 Task: Buy 3 Bottles & Bottling from Beer Brewing section under best seller category for shipping address: Dale Allen, 4282 Crim Lane, Underhill, Vermont 05489, Cell Number 9377427970. Pay from credit card ending with 6759, CVV 506
Action: Mouse moved to (17, 101)
Screenshot: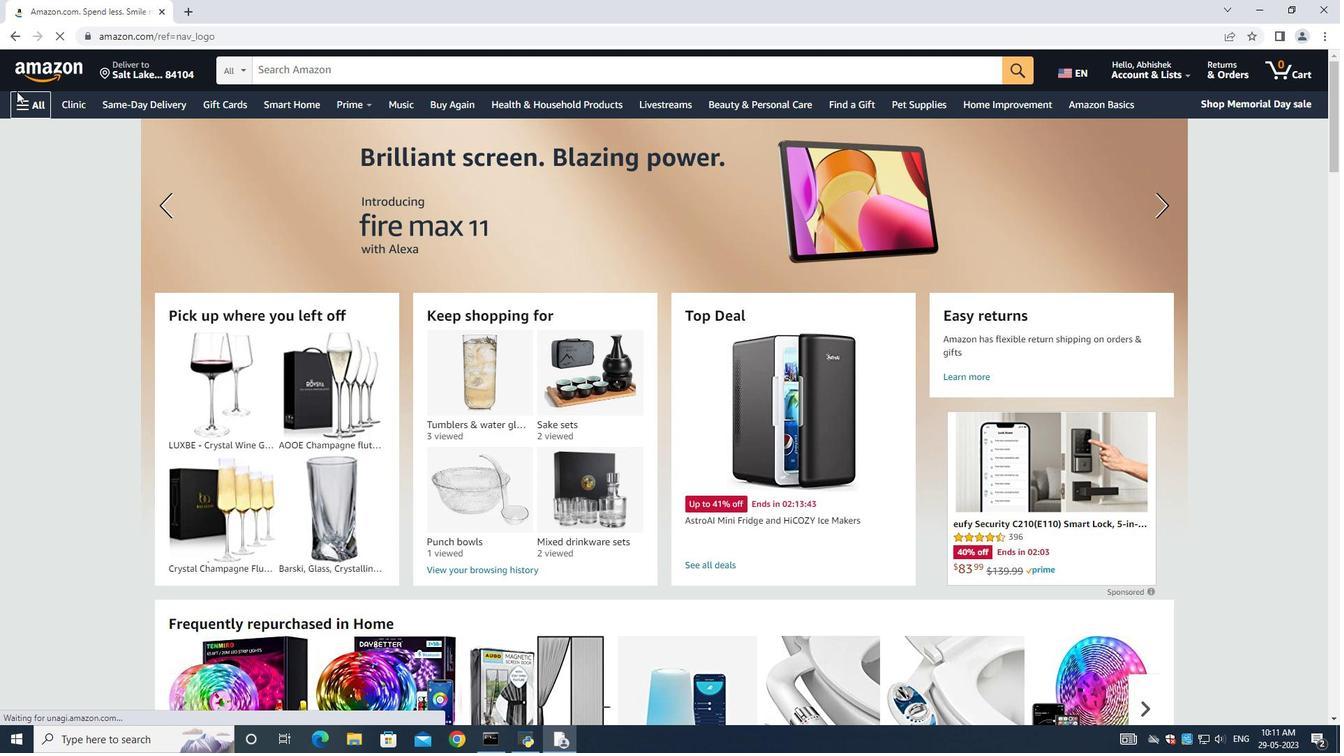 
Action: Mouse pressed left at (17, 101)
Screenshot: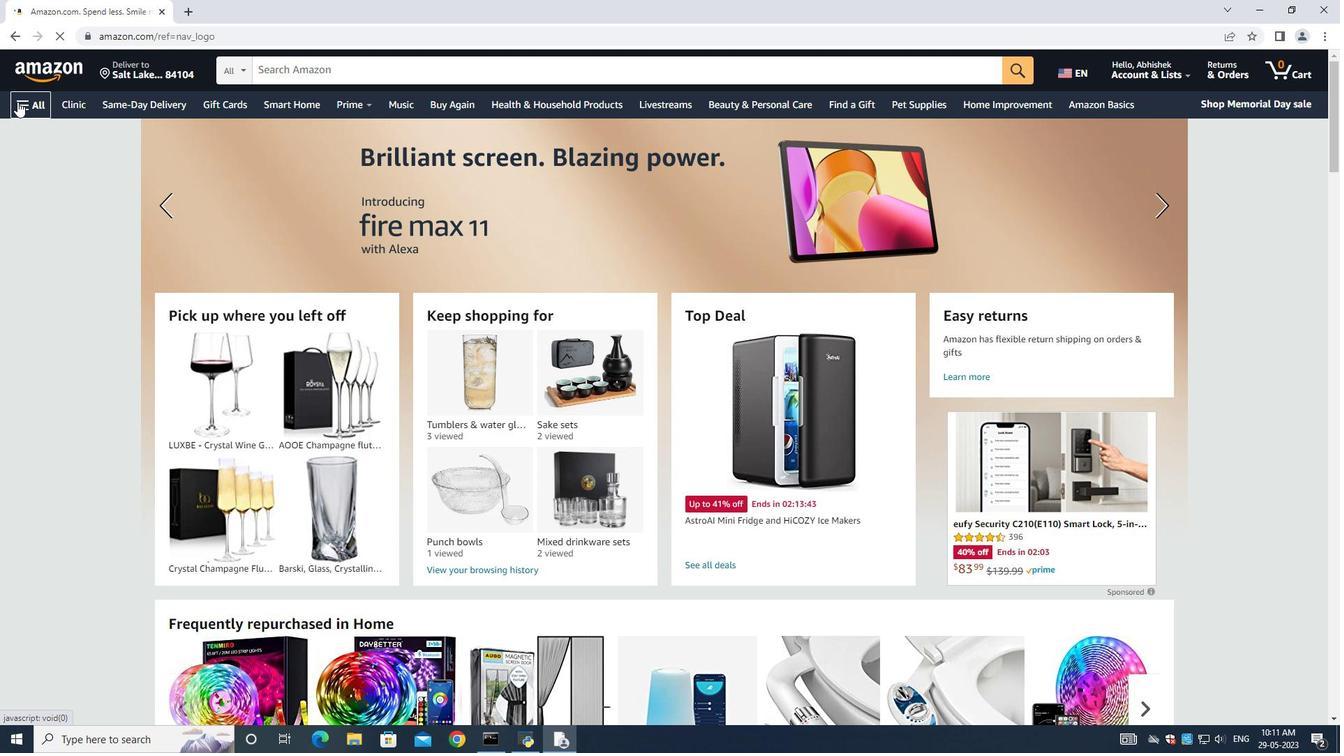
Action: Mouse moved to (63, 131)
Screenshot: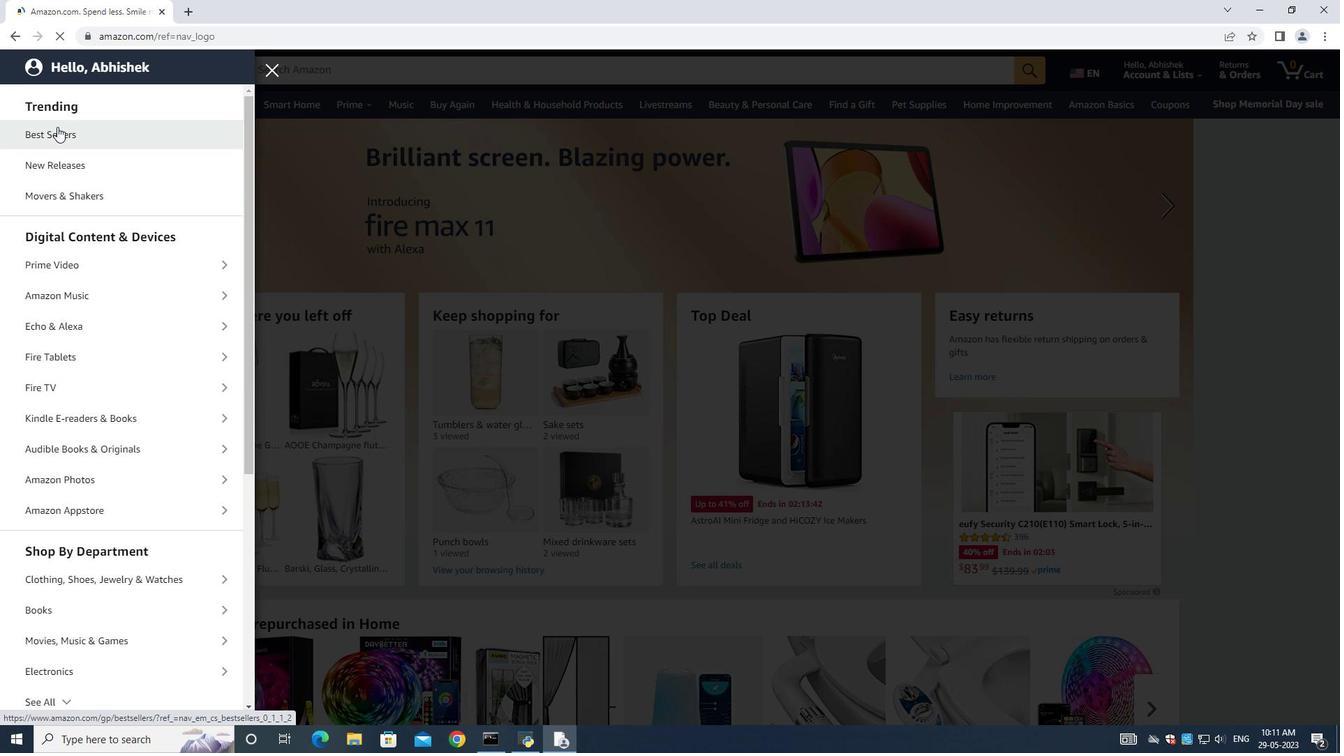 
Action: Mouse pressed left at (63, 131)
Screenshot: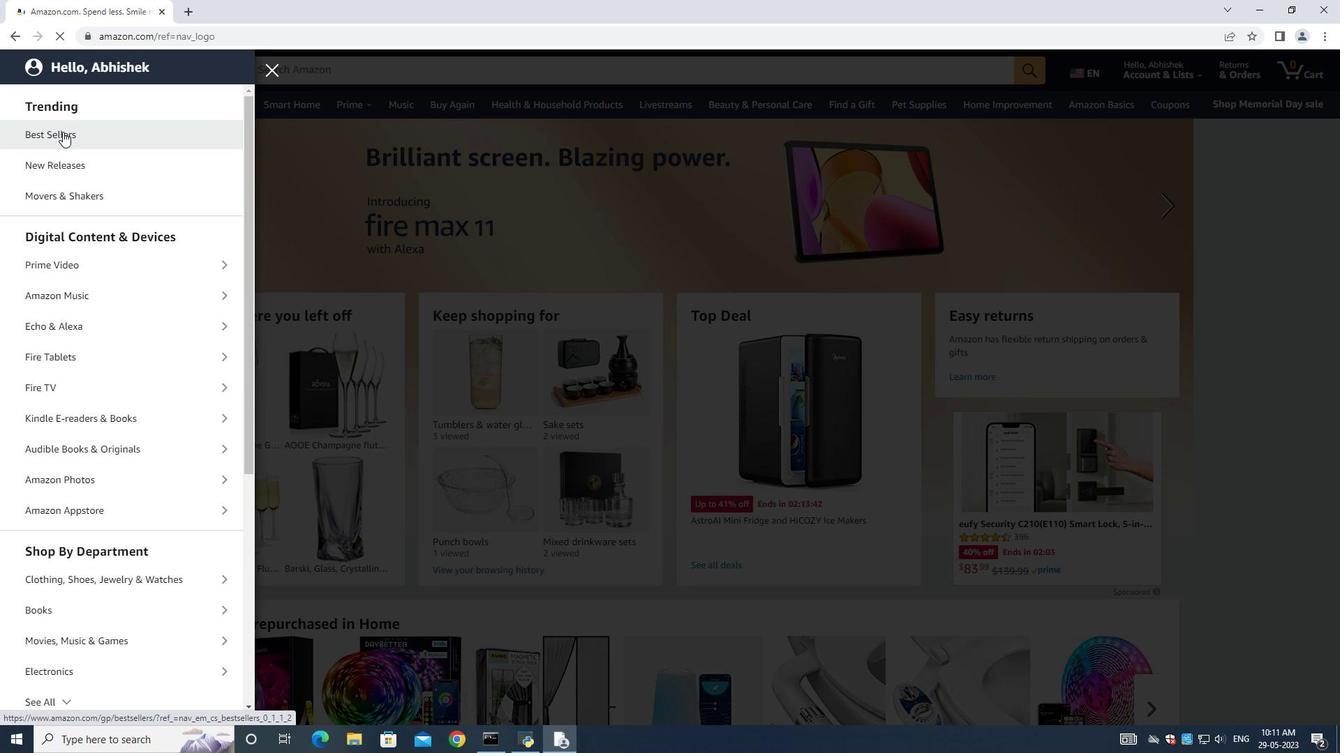 
Action: Mouse moved to (296, 71)
Screenshot: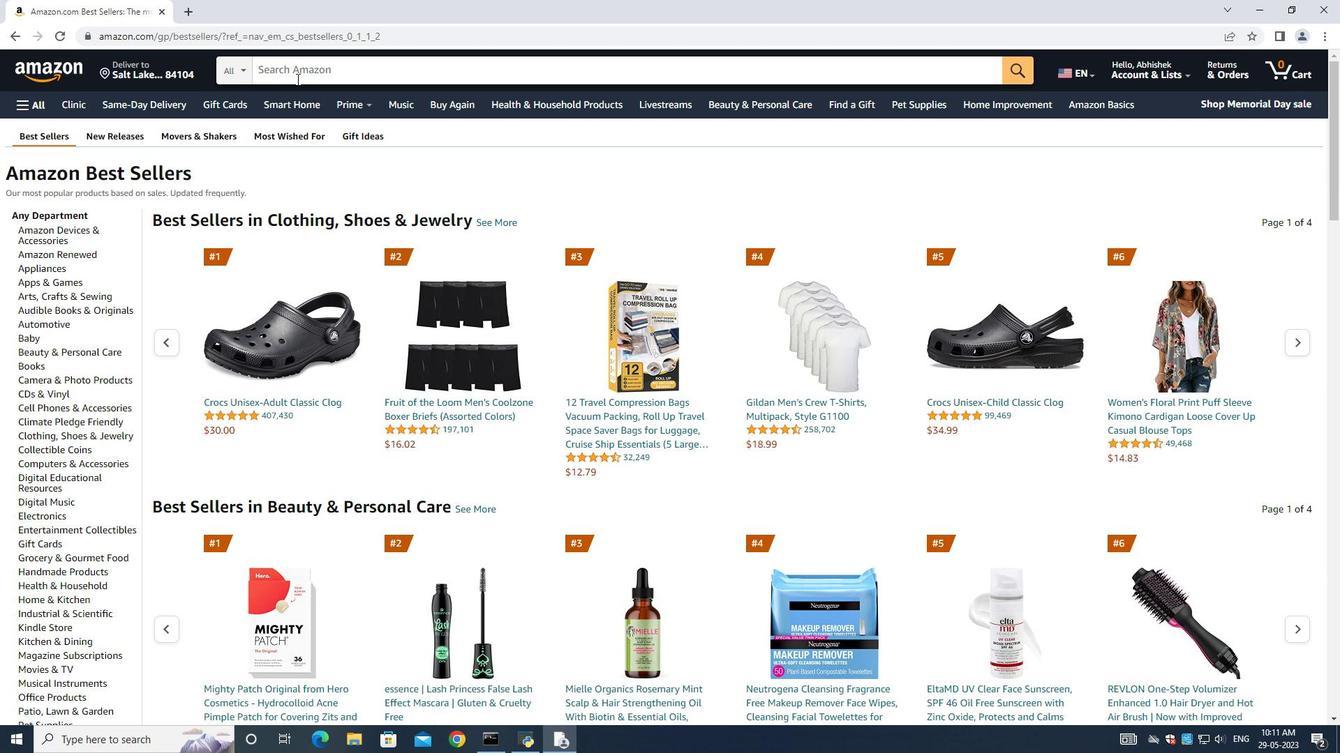 
Action: Mouse pressed left at (296, 71)
Screenshot: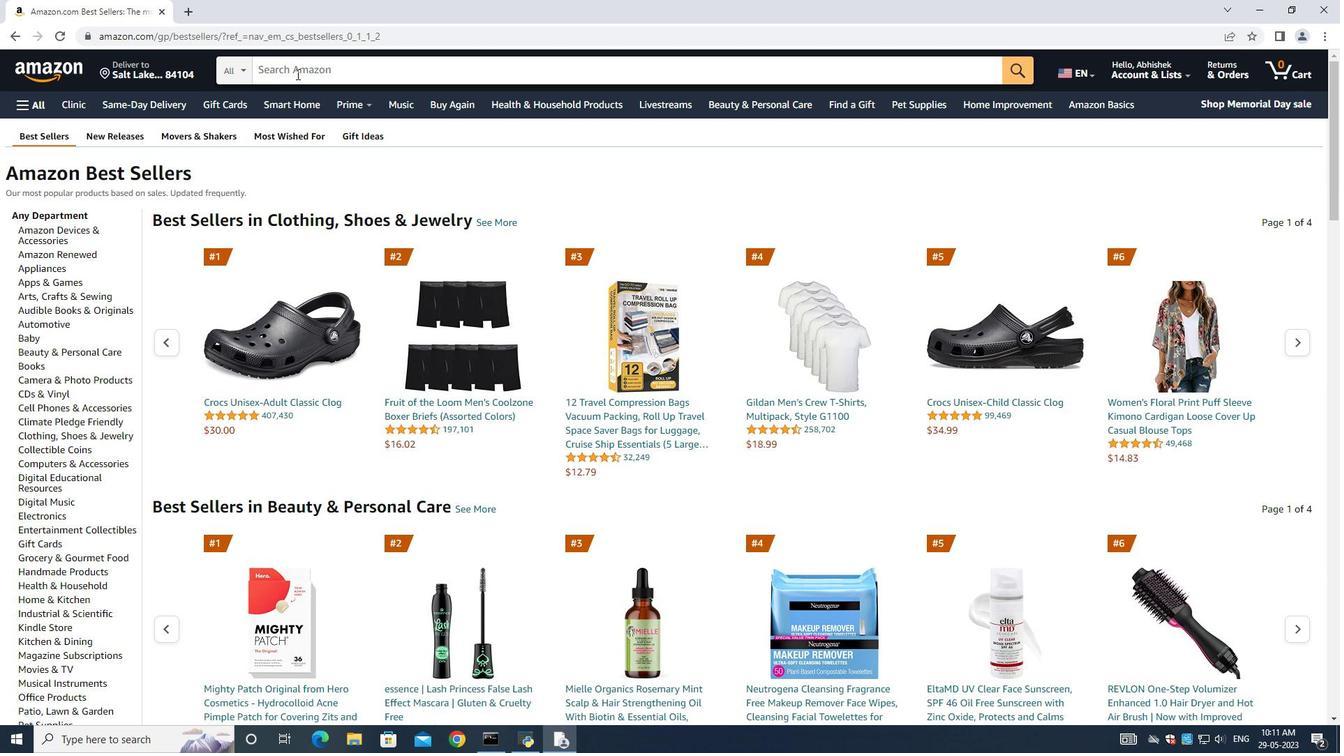 
Action: Key pressed <Key.shift><Key.shift><Key.shift><Key.shift><Key.shift><Key.shift><Key.shift><Key.shift>Bottles<Key.space><Key.shift><Key.shift><Key.shift><Key.shift><Key.shift><Key.shift><Key.shift><Key.shift><Key.shift><Key.shift><Key.shift><Key.shift><Key.shift><Key.shift><Key.shift><Key.shift><Key.shift><Key.shift><Key.shift><Key.shift><Key.shift>&<Key.space>bottling<Key.enter>
Screenshot: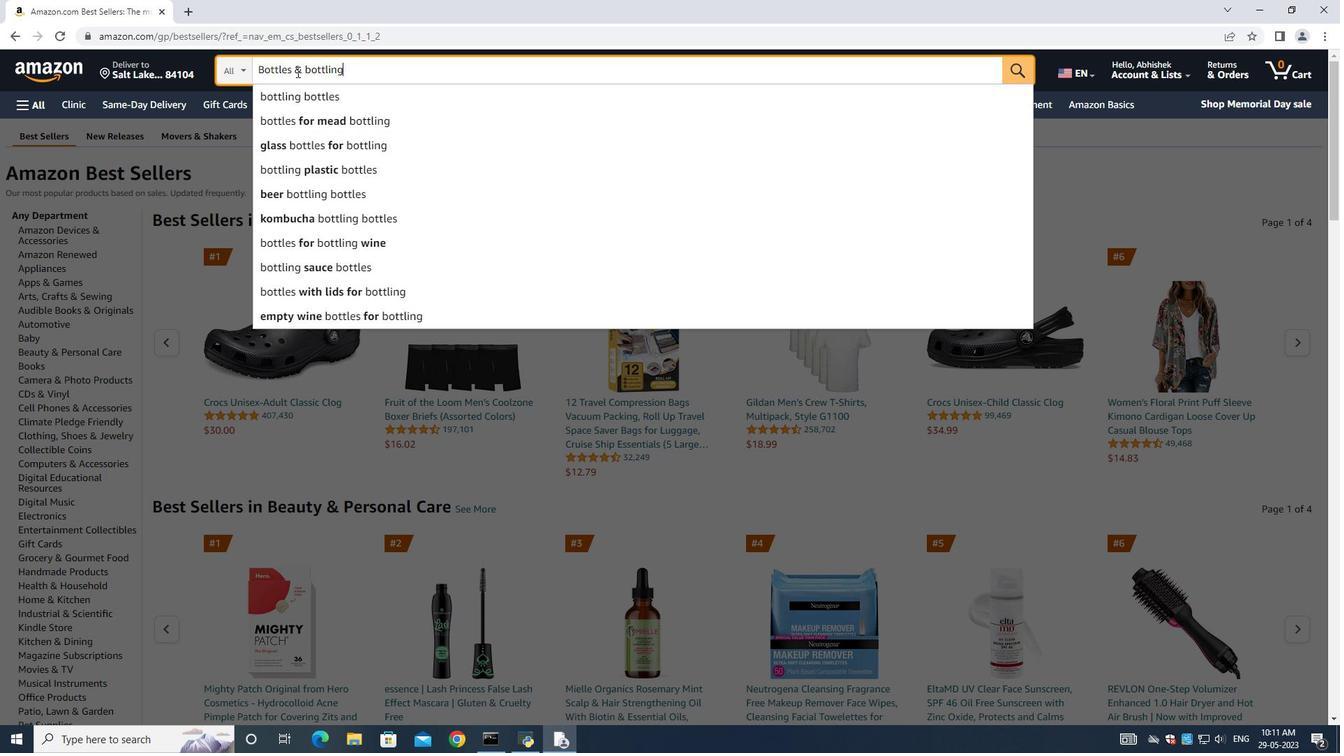 
Action: Mouse moved to (60, 211)
Screenshot: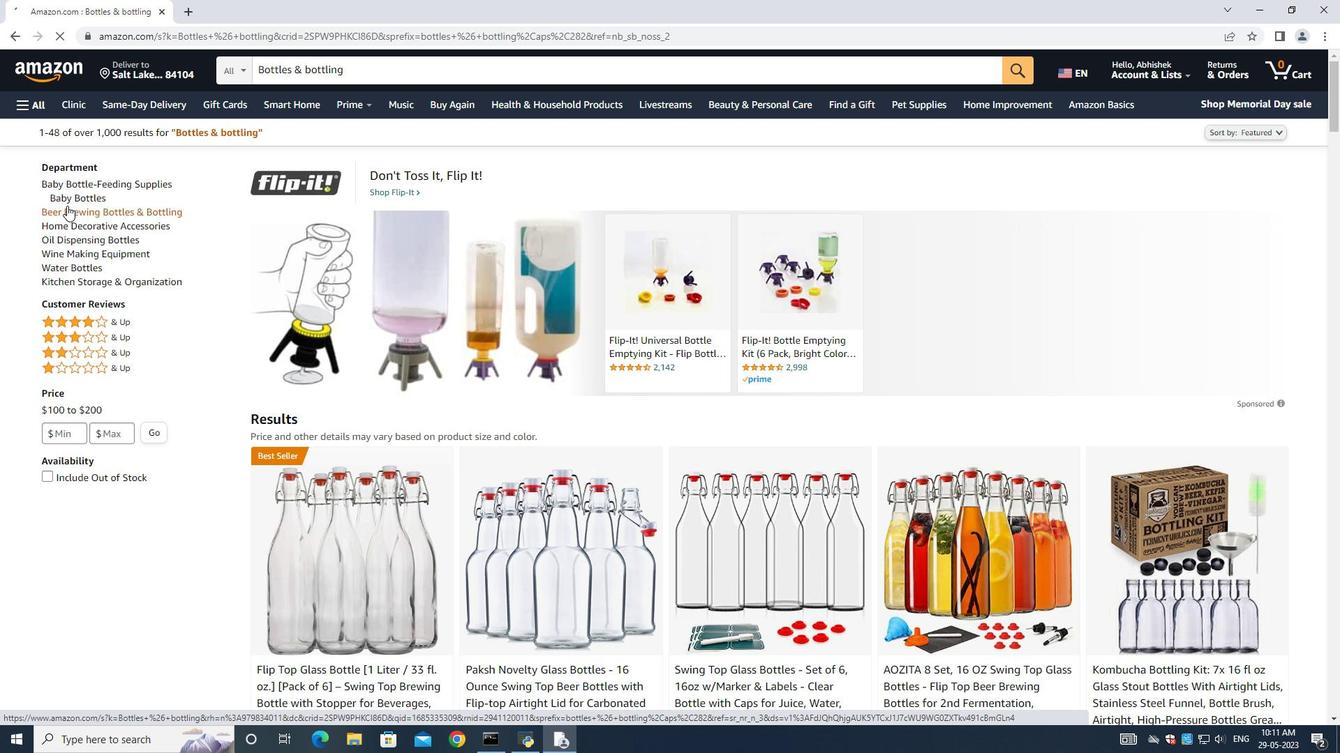 
Action: Mouse pressed left at (60, 211)
Screenshot: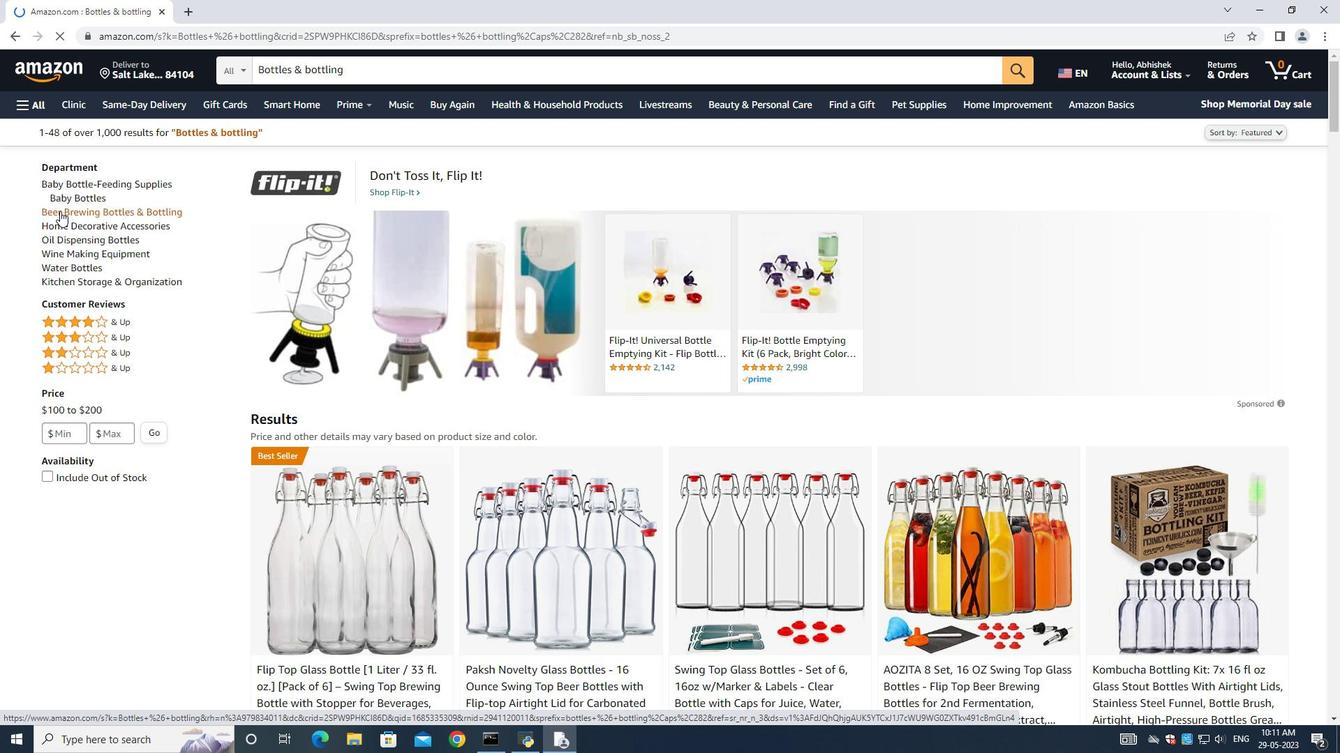 
Action: Mouse moved to (717, 275)
Screenshot: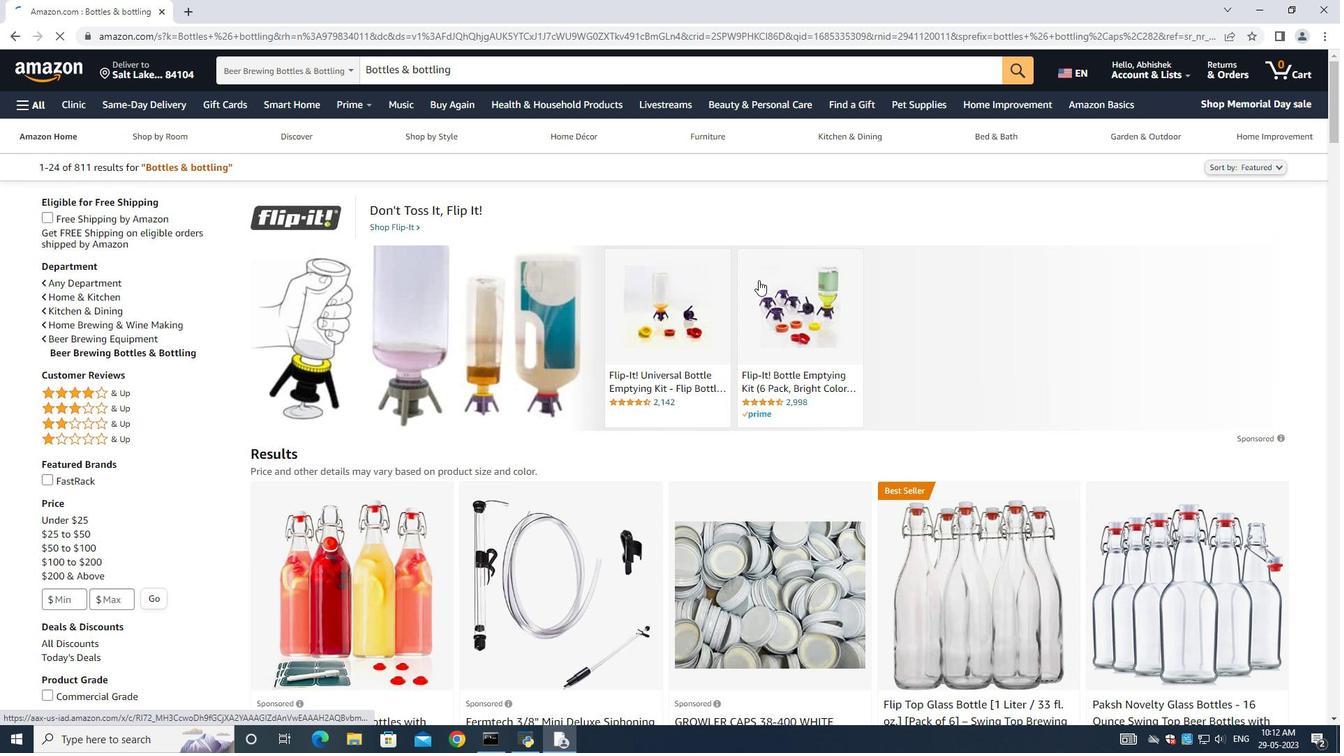 
Action: Mouse scrolled (718, 275) with delta (0, 0)
Screenshot: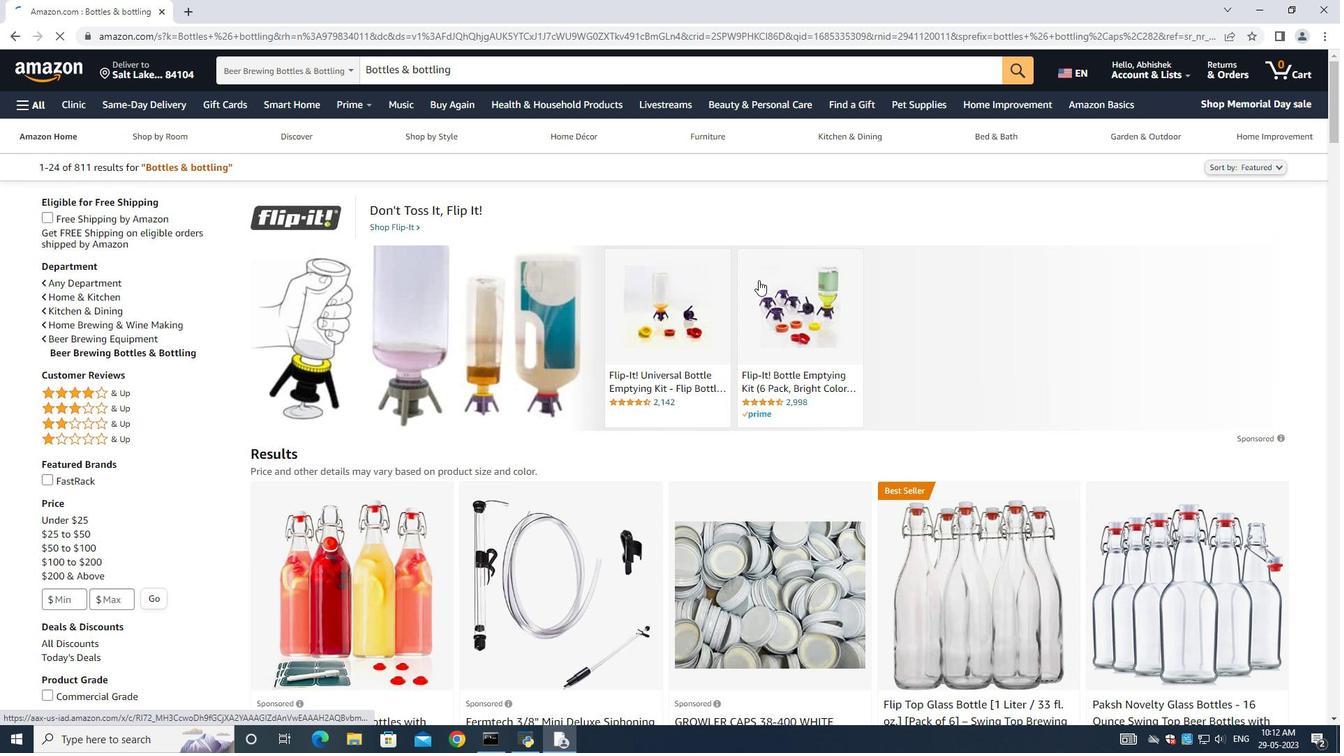 
Action: Mouse moved to (716, 275)
Screenshot: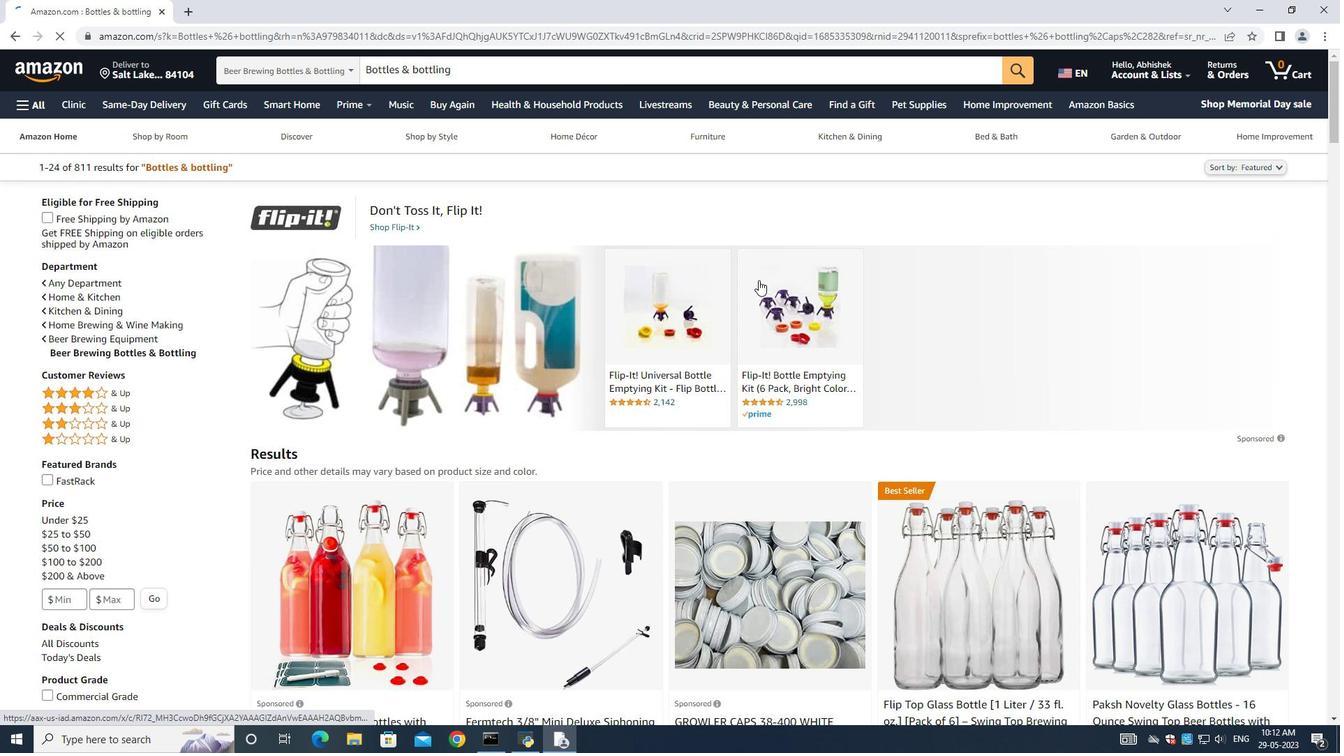 
Action: Mouse scrolled (716, 275) with delta (0, 0)
Screenshot: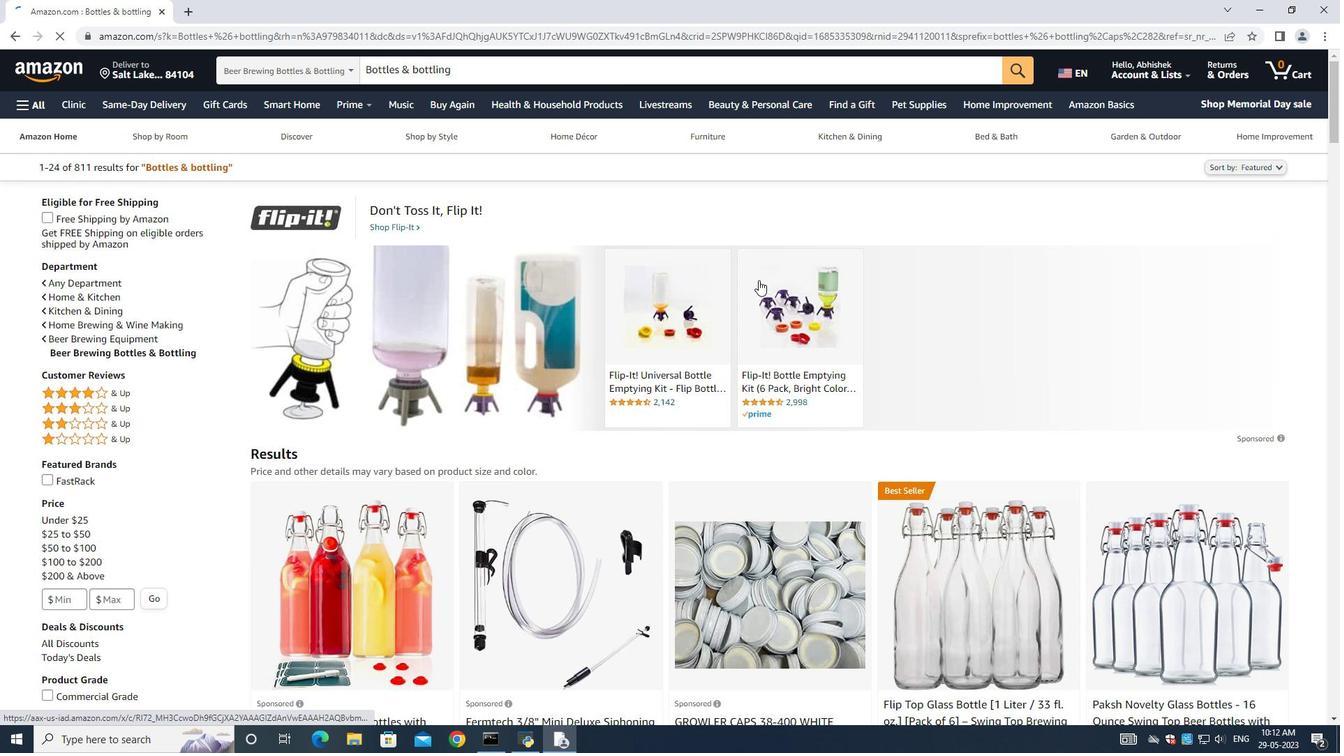 
Action: Mouse scrolled (716, 275) with delta (0, 0)
Screenshot: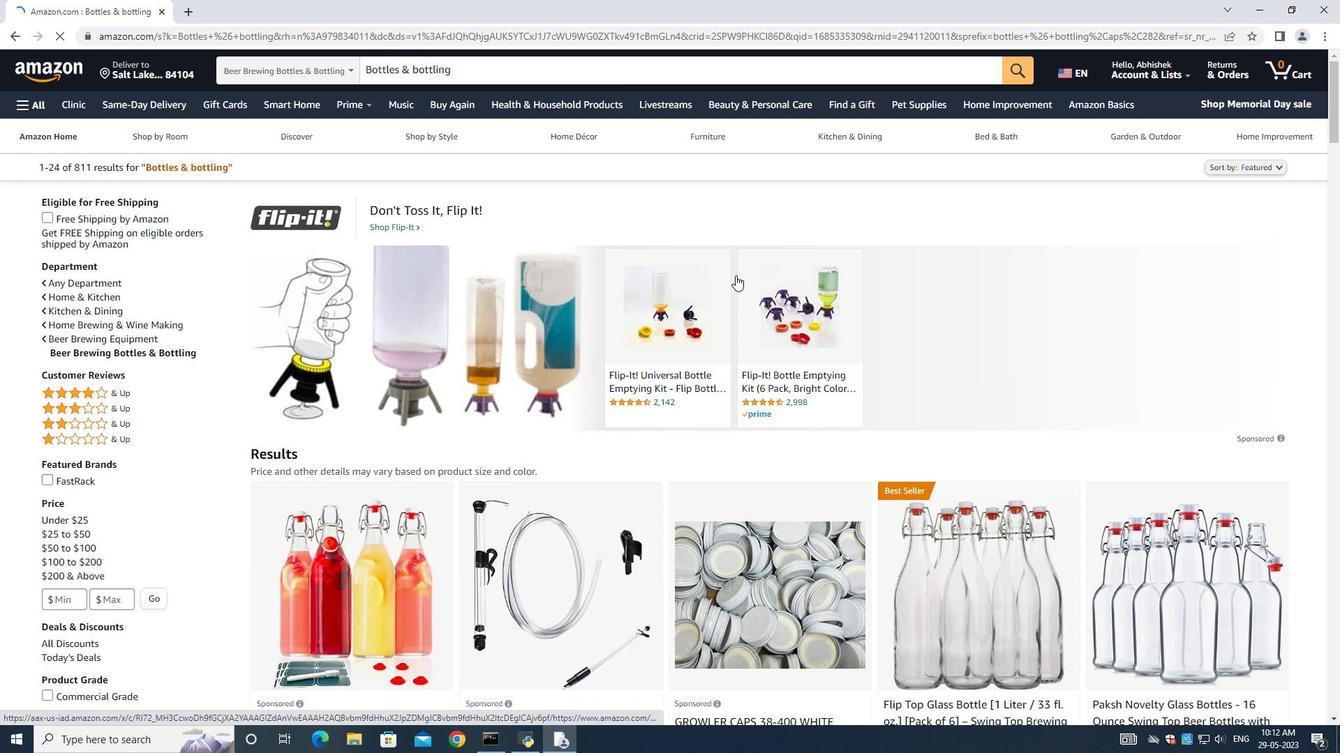 
Action: Mouse moved to (718, 273)
Screenshot: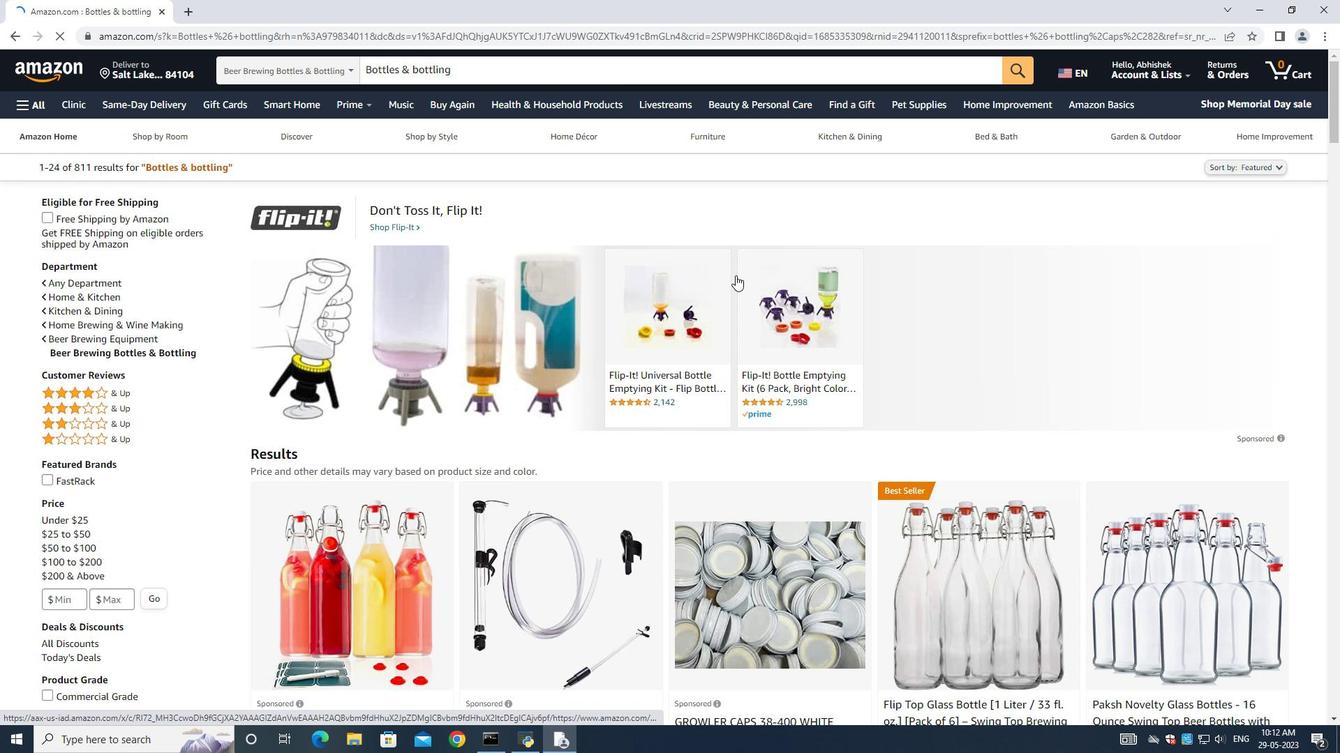 
Action: Mouse scrolled (717, 275) with delta (0, 0)
Screenshot: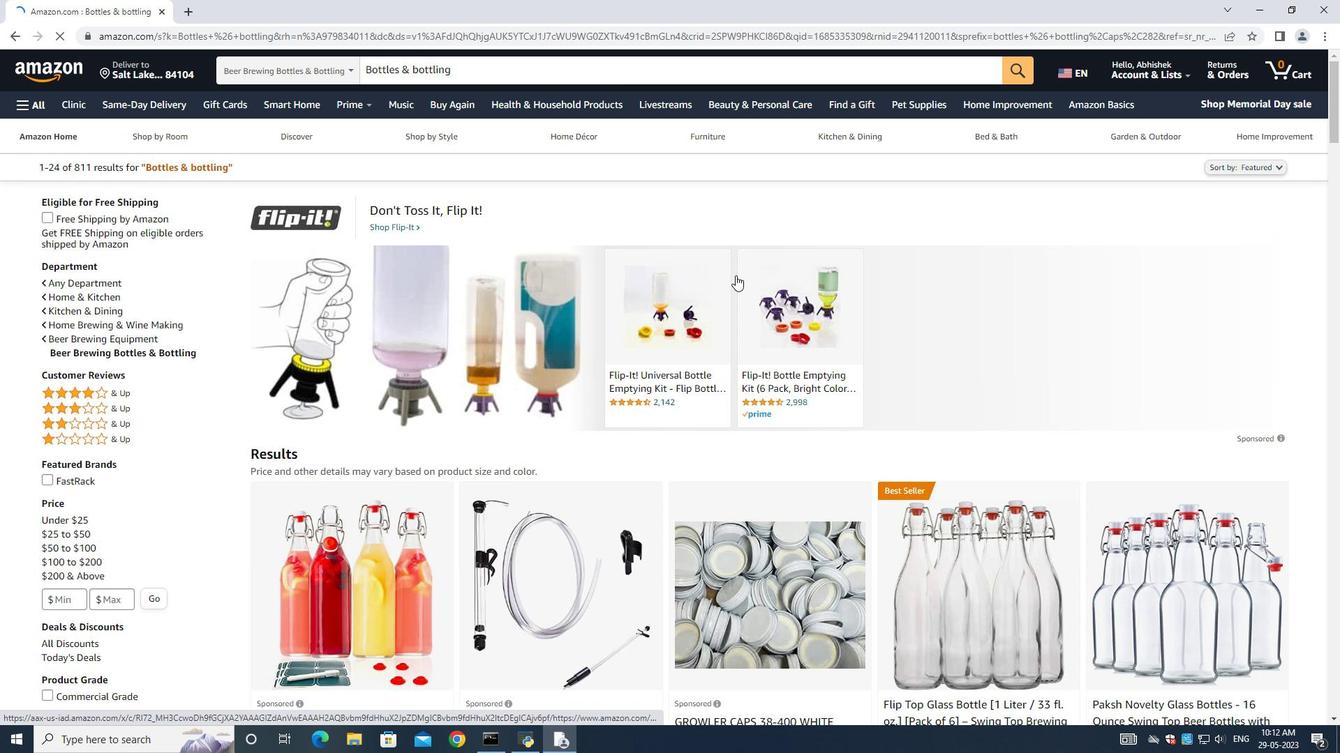 
Action: Mouse moved to (333, 464)
Screenshot: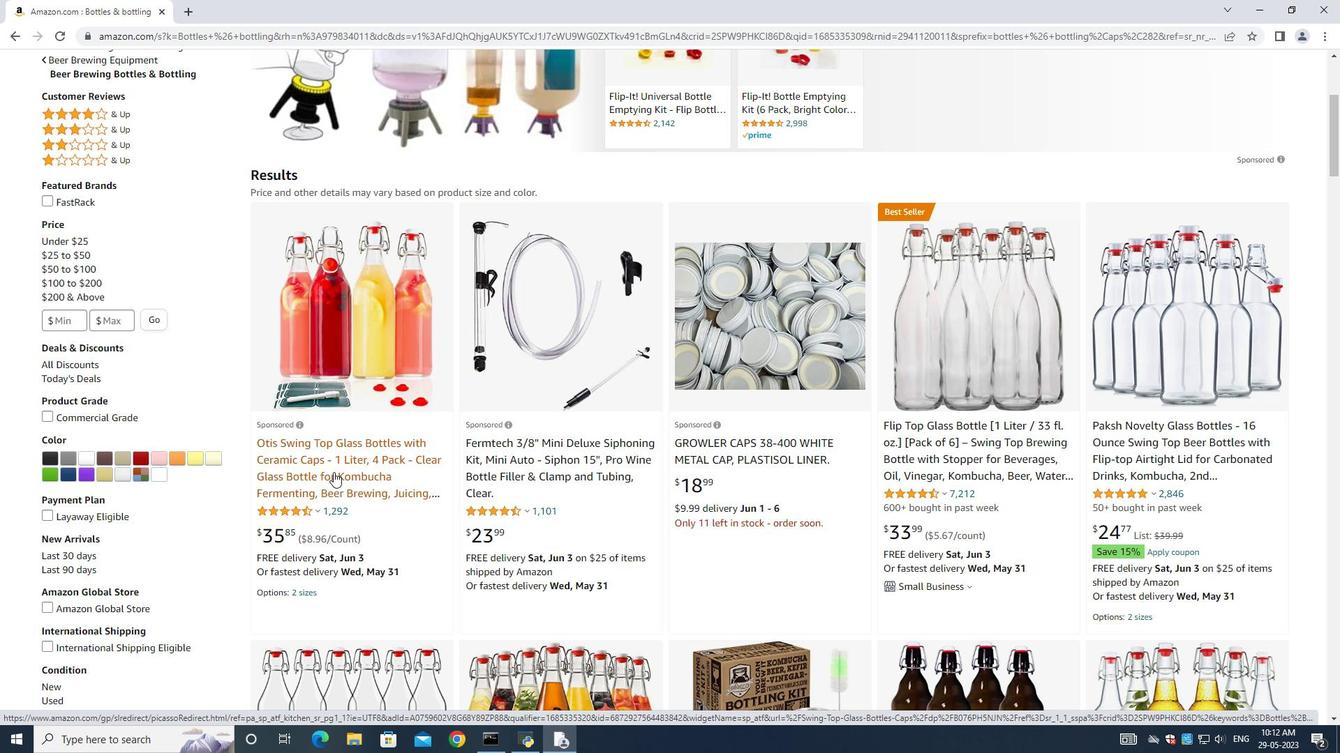 
Action: Mouse pressed left at (333, 464)
Screenshot: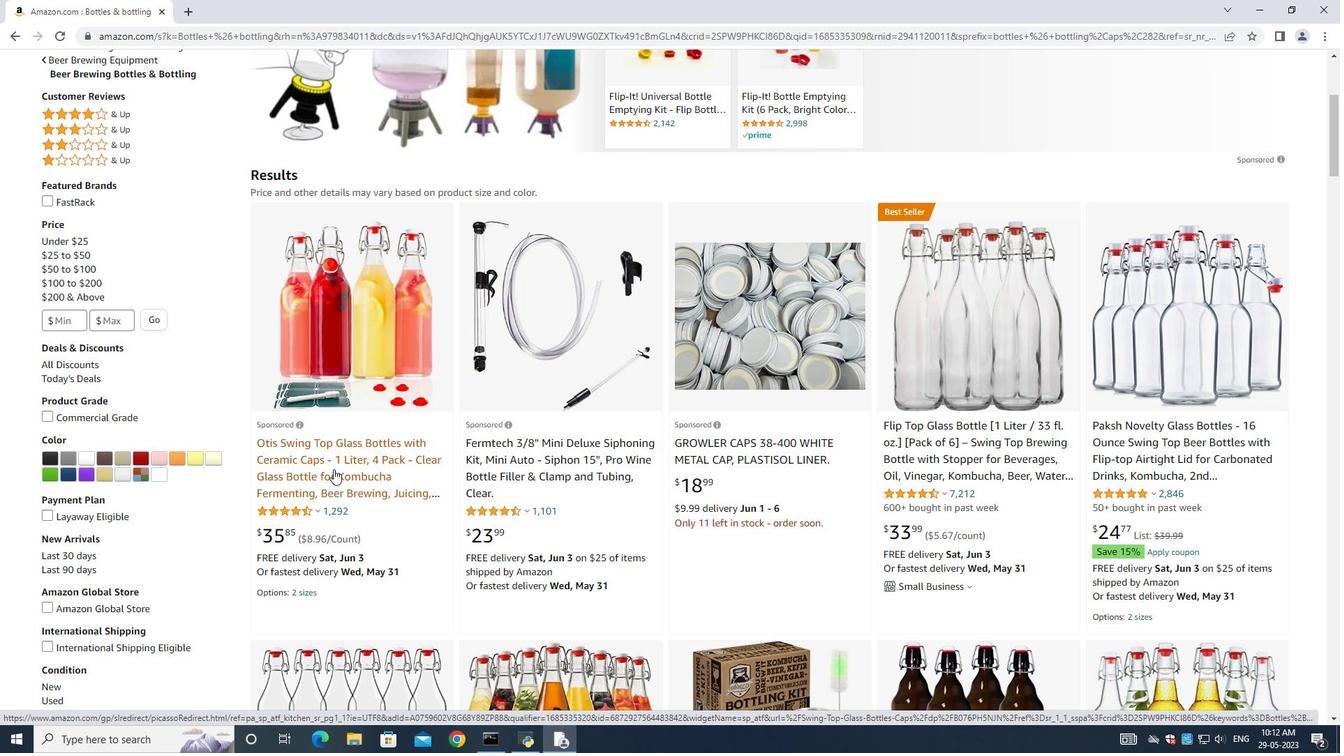
Action: Mouse moved to (12, 38)
Screenshot: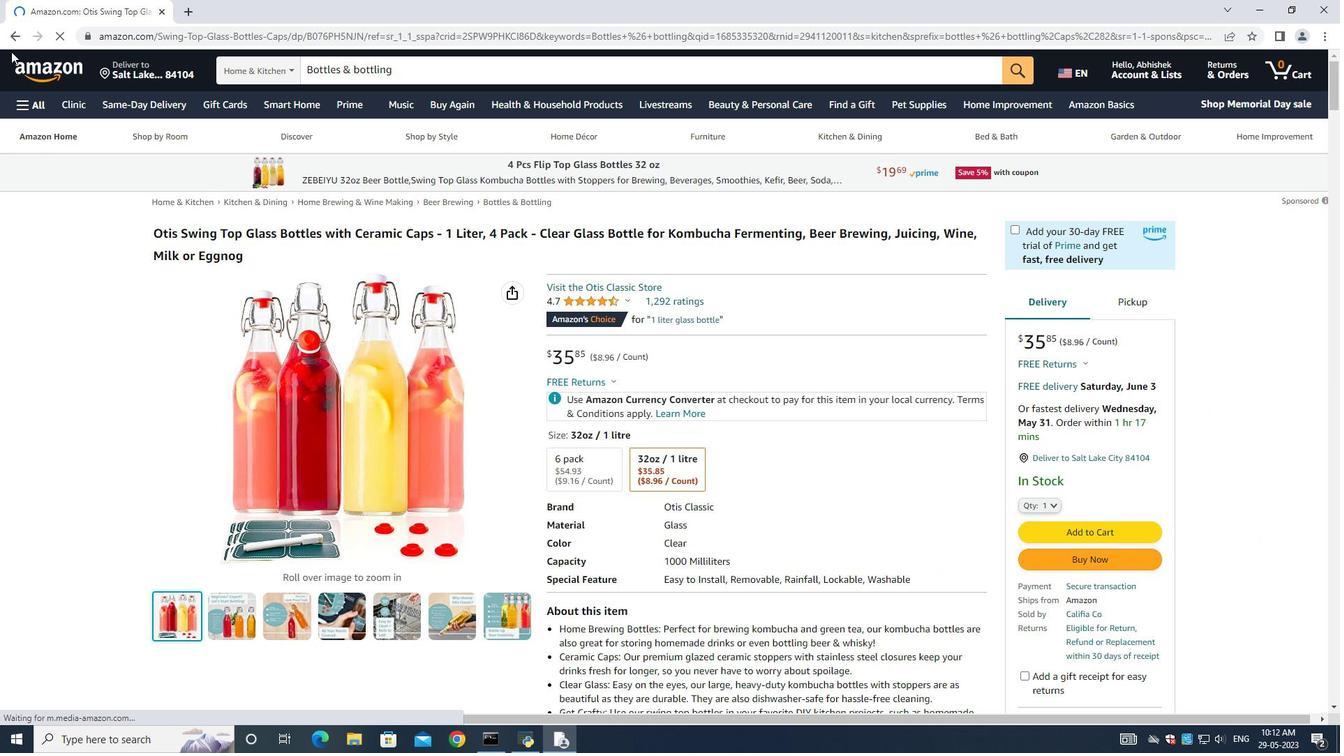 
Action: Mouse pressed left at (12, 38)
Screenshot: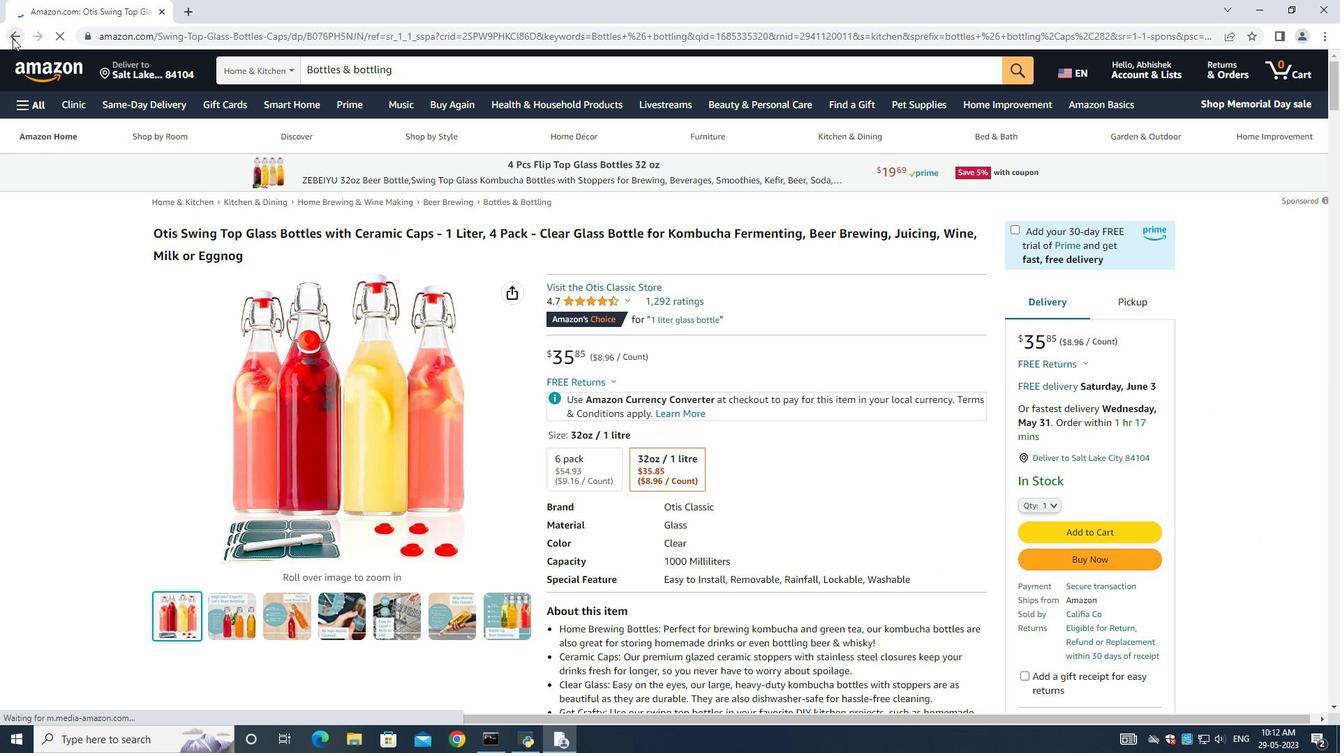
Action: Mouse moved to (957, 362)
Screenshot: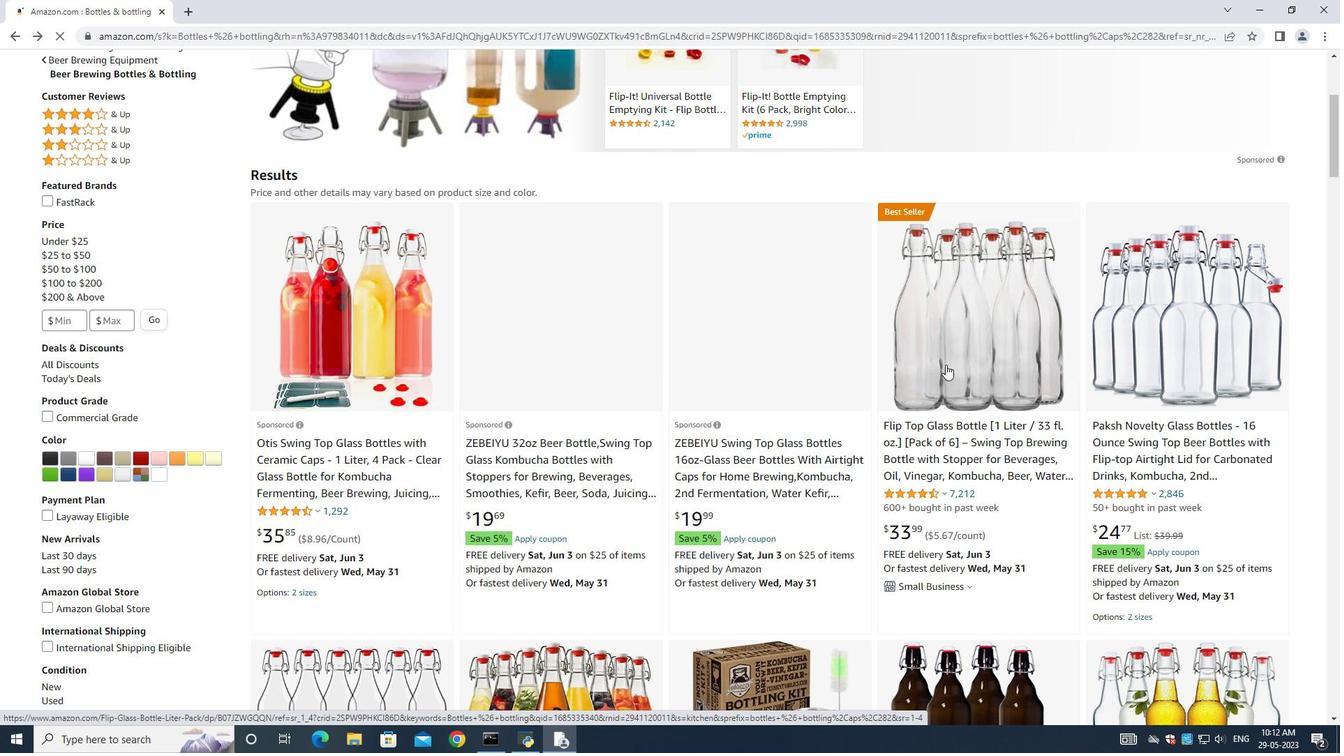 
Action: Mouse scrolled (957, 362) with delta (0, 0)
Screenshot: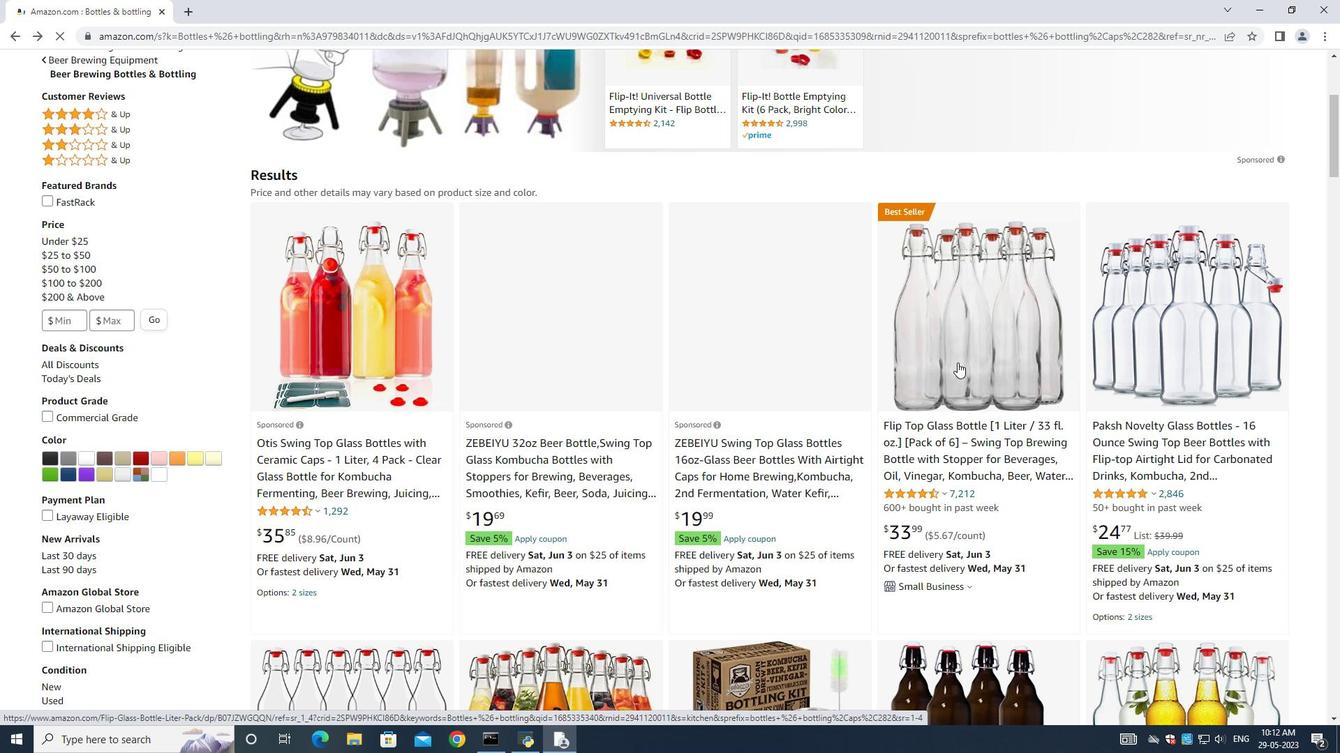 
Action: Mouse moved to (957, 362)
Screenshot: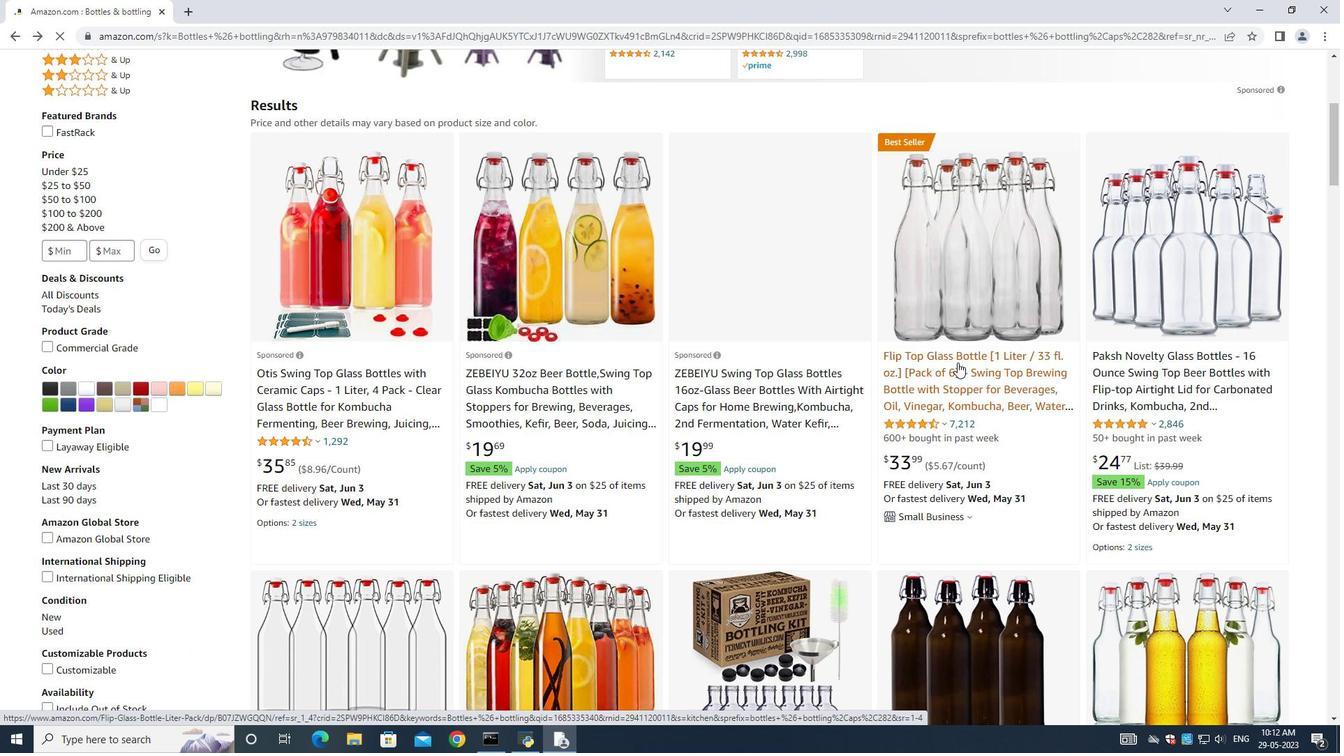 
Action: Mouse scrolled (957, 361) with delta (0, 0)
Screenshot: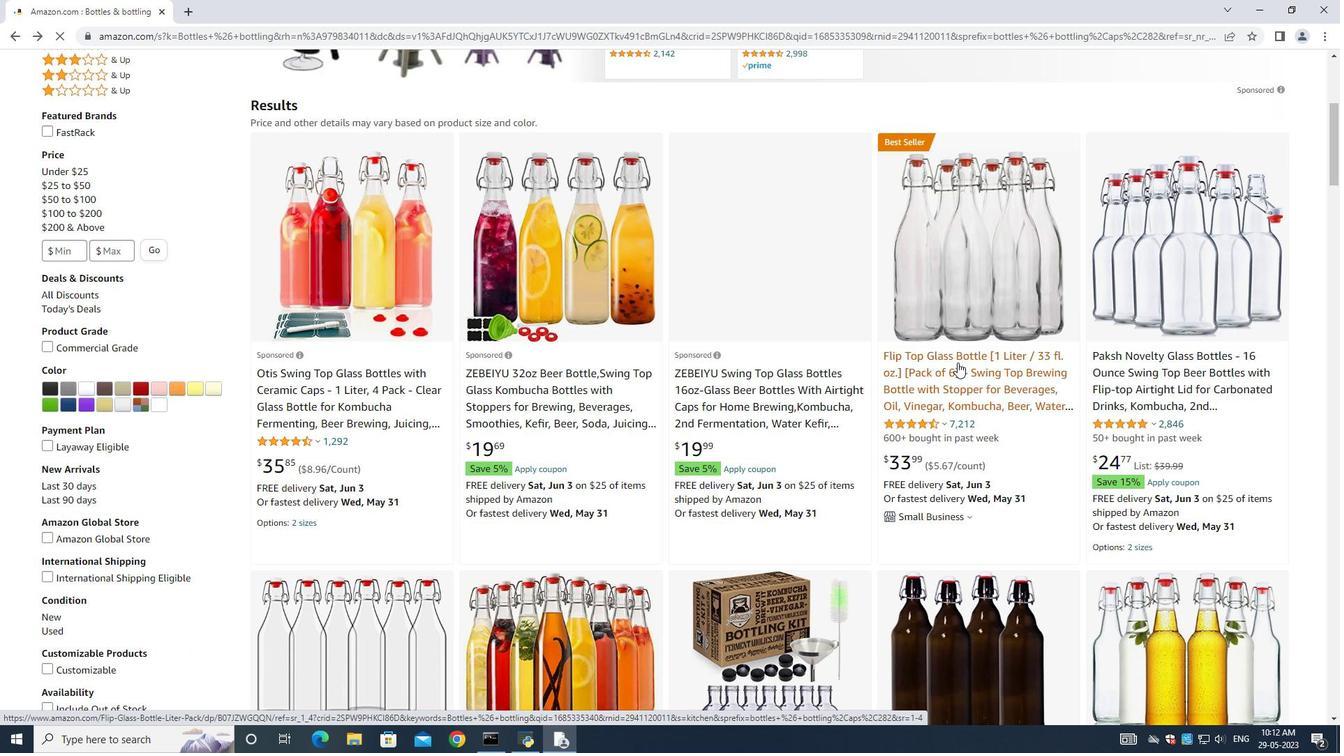 
Action: Mouse moved to (697, 355)
Screenshot: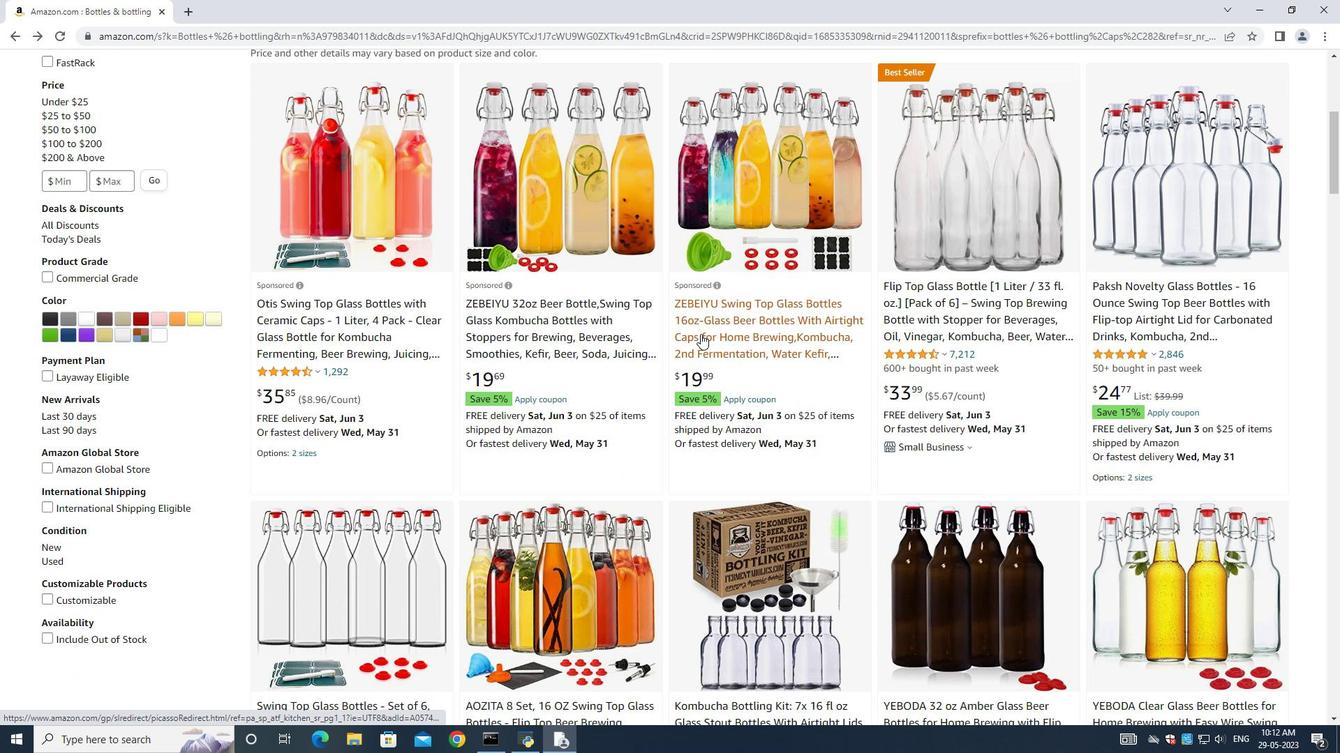 
Action: Mouse scrolled (697, 354) with delta (0, 0)
Screenshot: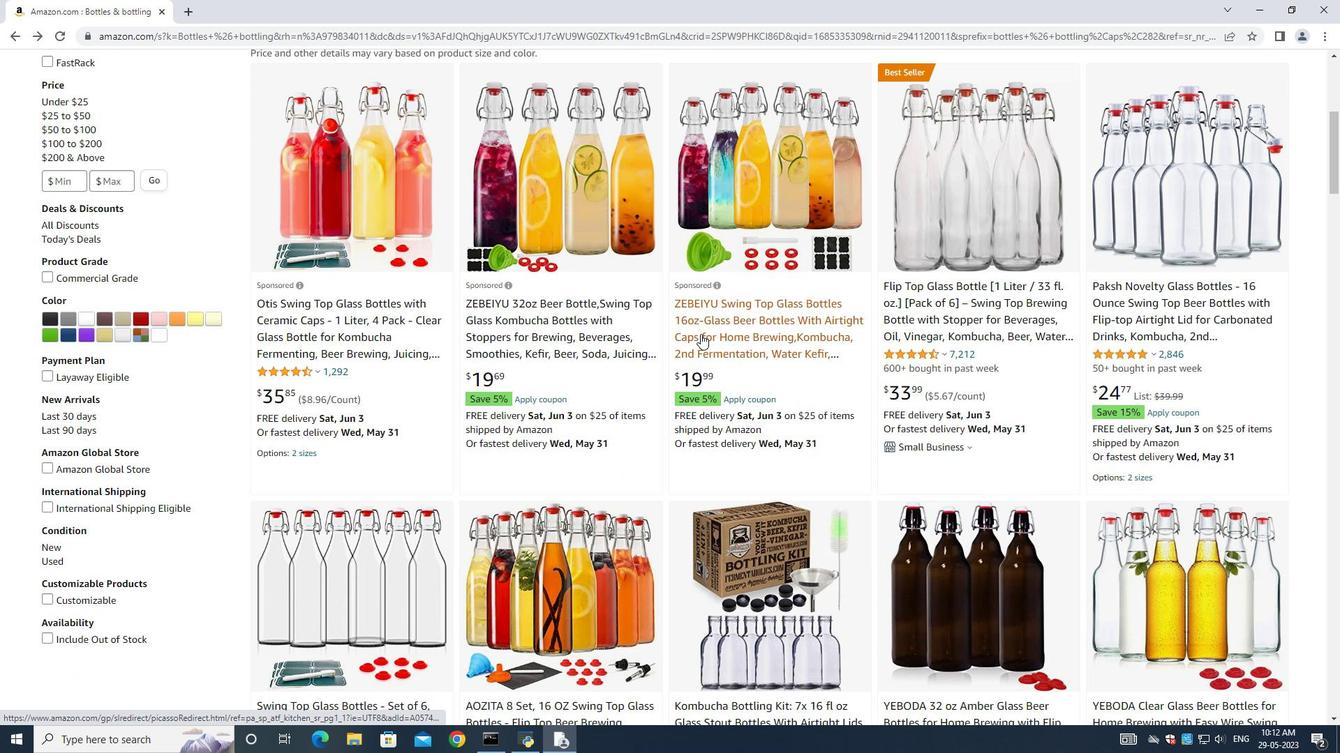 
Action: Mouse scrolled (697, 354) with delta (0, 0)
Screenshot: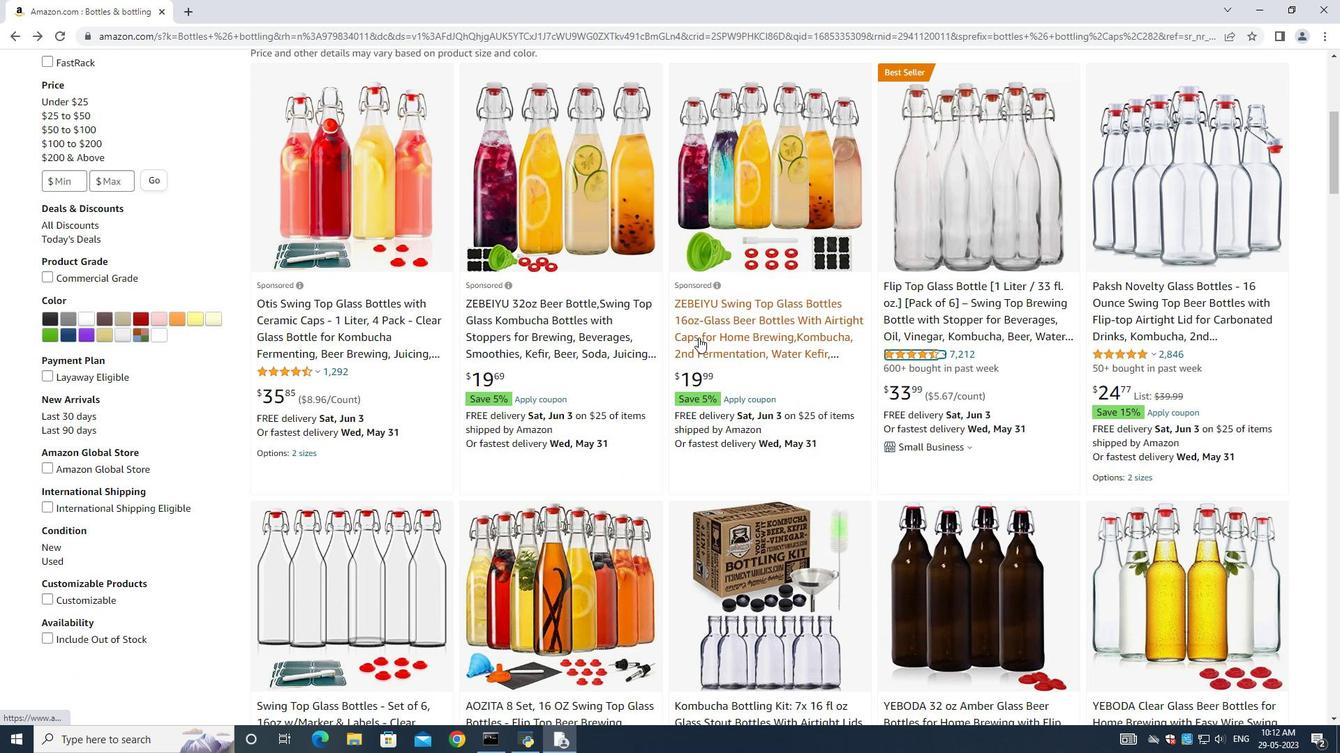 
Action: Mouse moved to (889, 341)
Screenshot: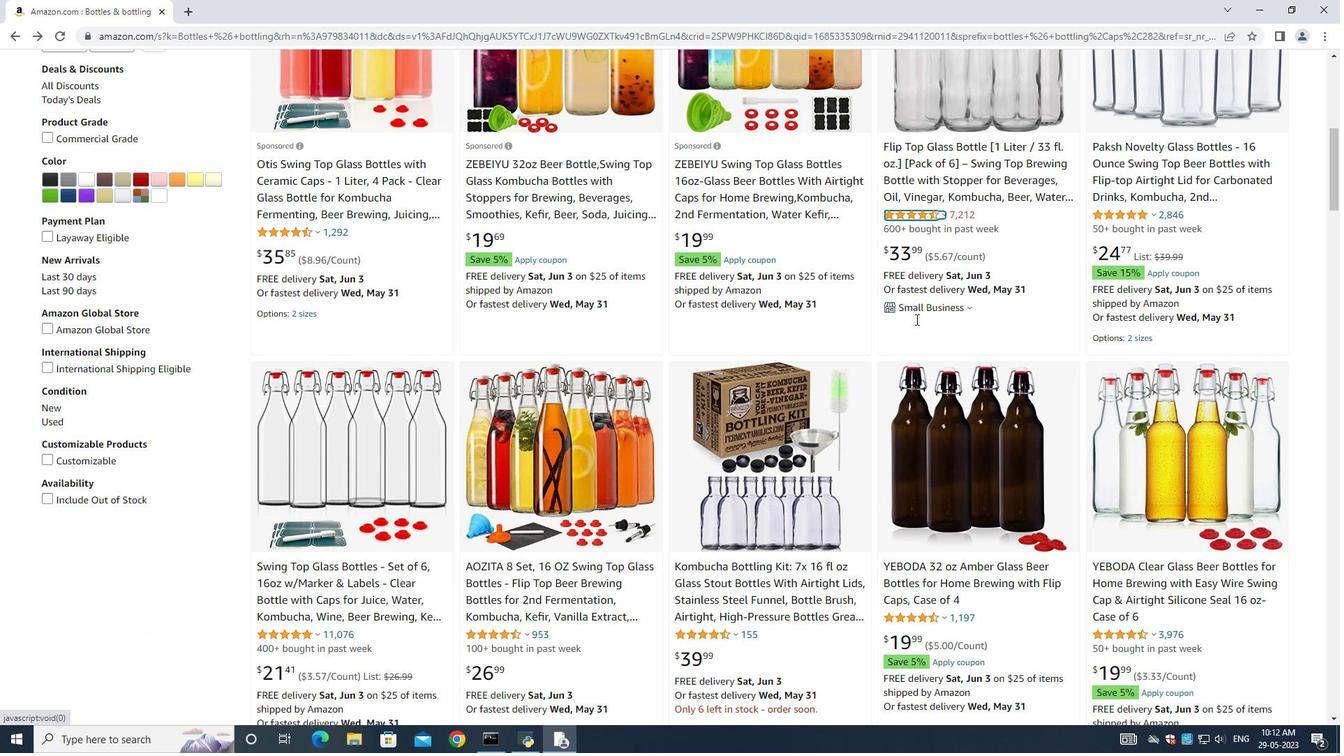 
Action: Mouse scrolled (889, 340) with delta (0, 0)
Screenshot: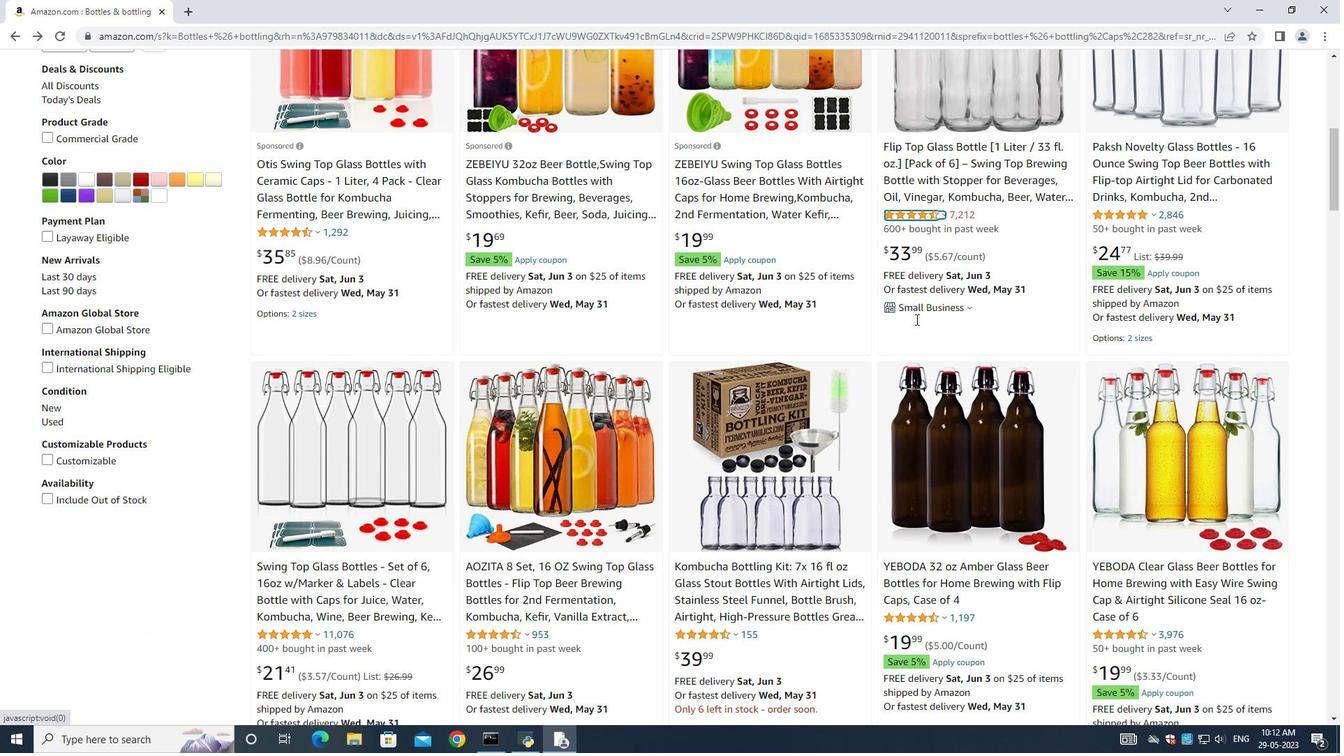 
Action: Mouse scrolled (889, 340) with delta (0, 0)
Screenshot: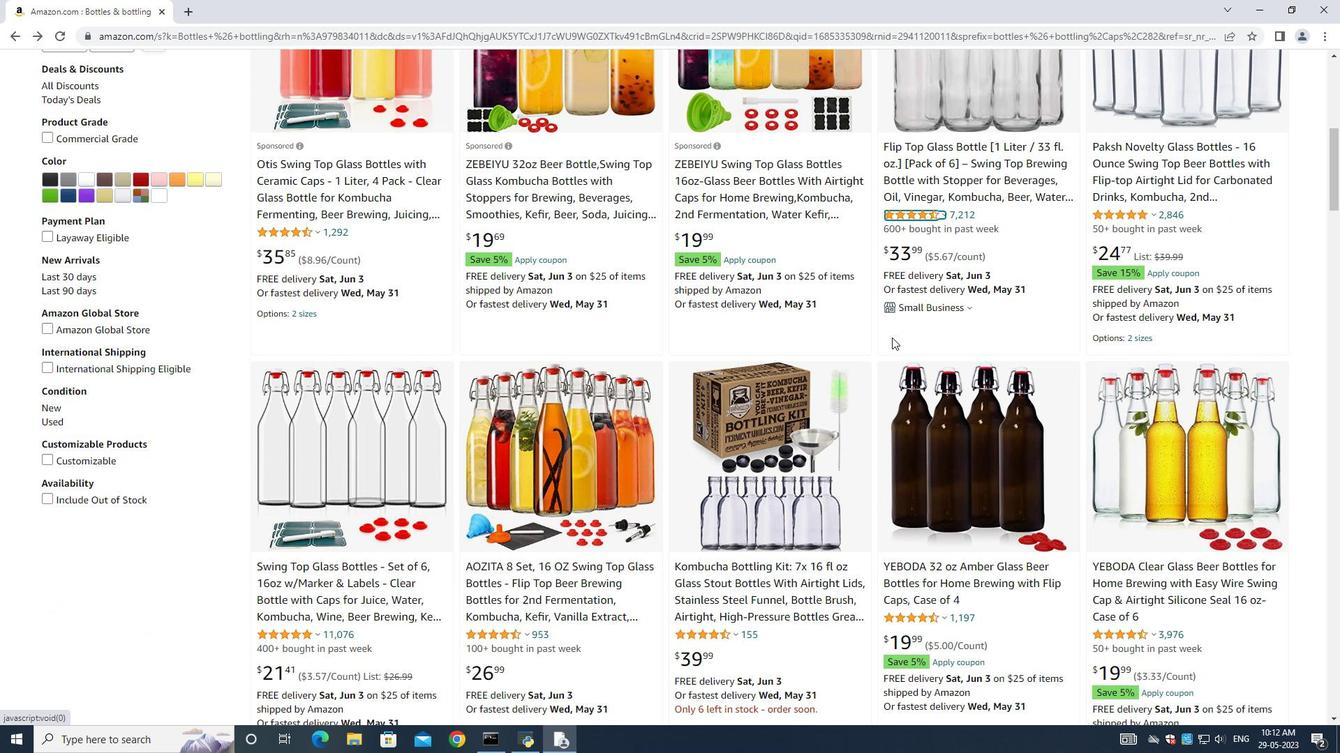 
Action: Mouse moved to (875, 323)
Screenshot: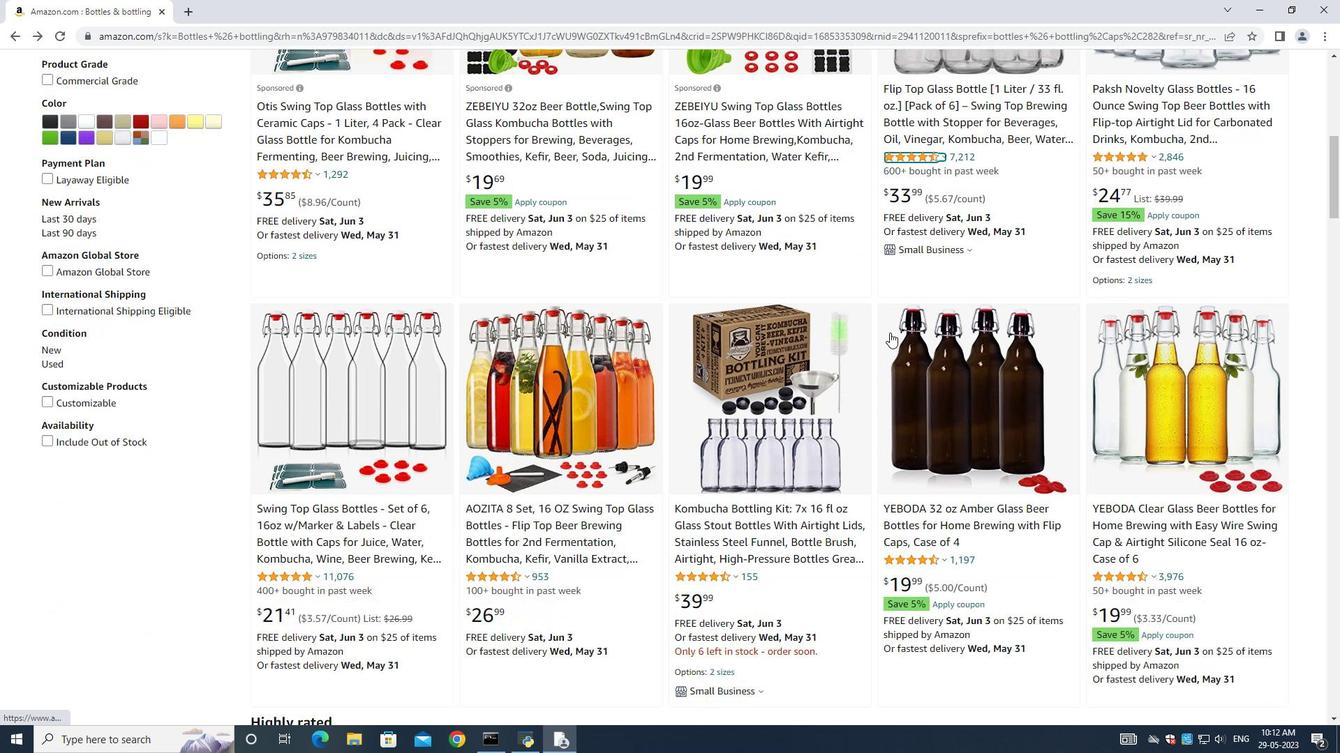 
Action: Mouse scrolled (875, 322) with delta (0, 0)
Screenshot: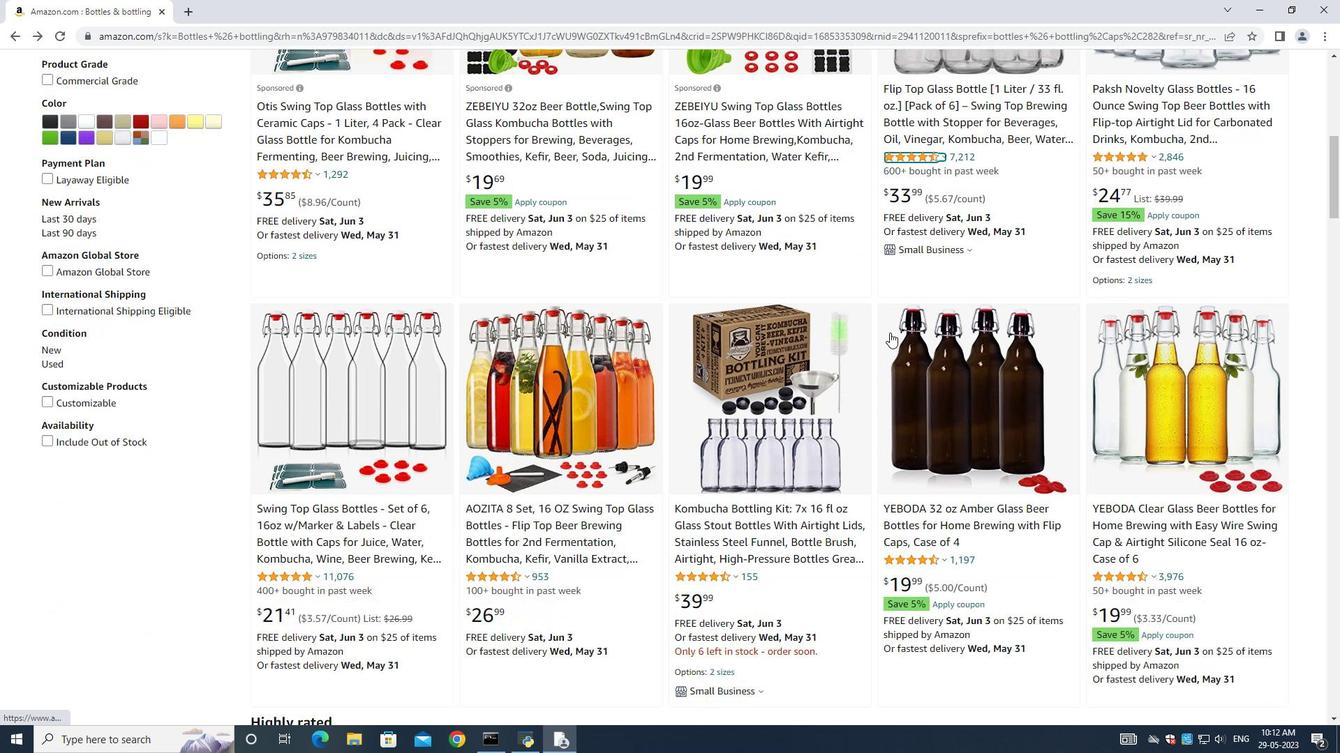 
Action: Mouse moved to (873, 325)
Screenshot: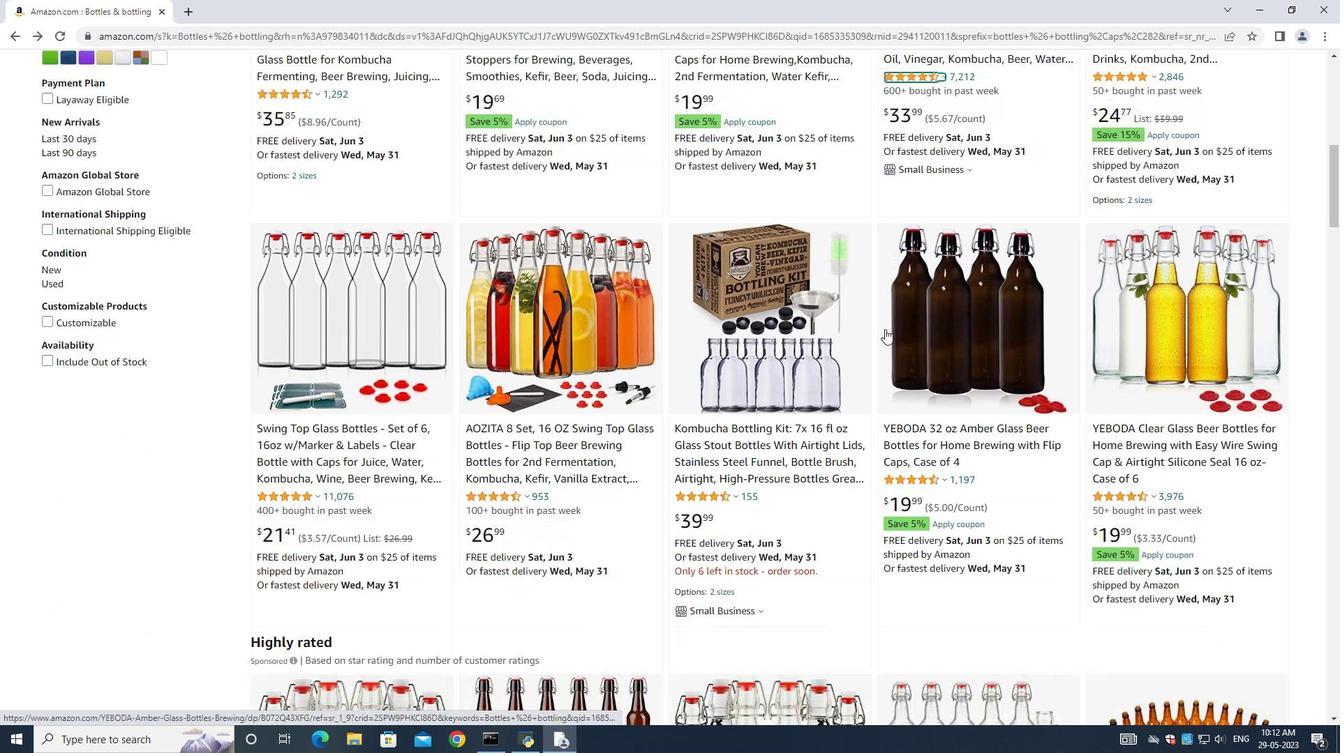 
Action: Mouse scrolled (873, 325) with delta (0, 0)
Screenshot: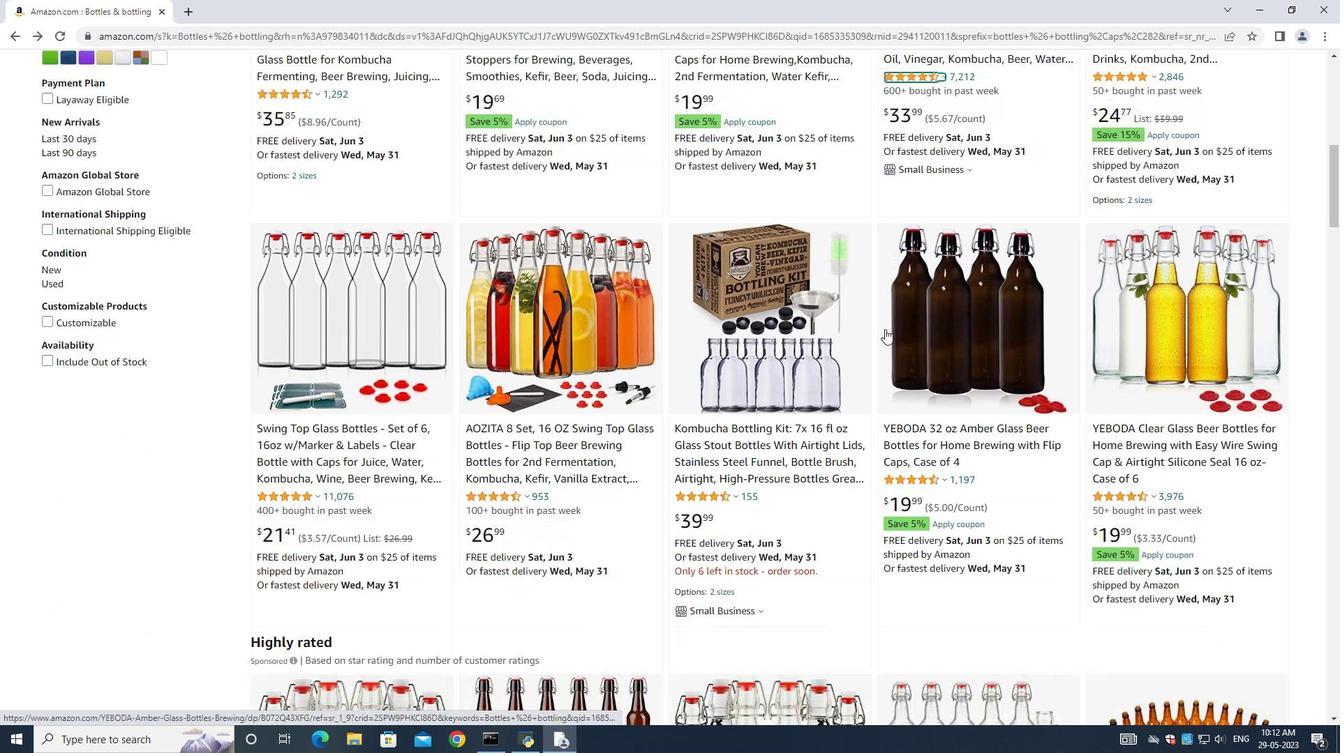 
Action: Mouse moved to (873, 326)
Screenshot: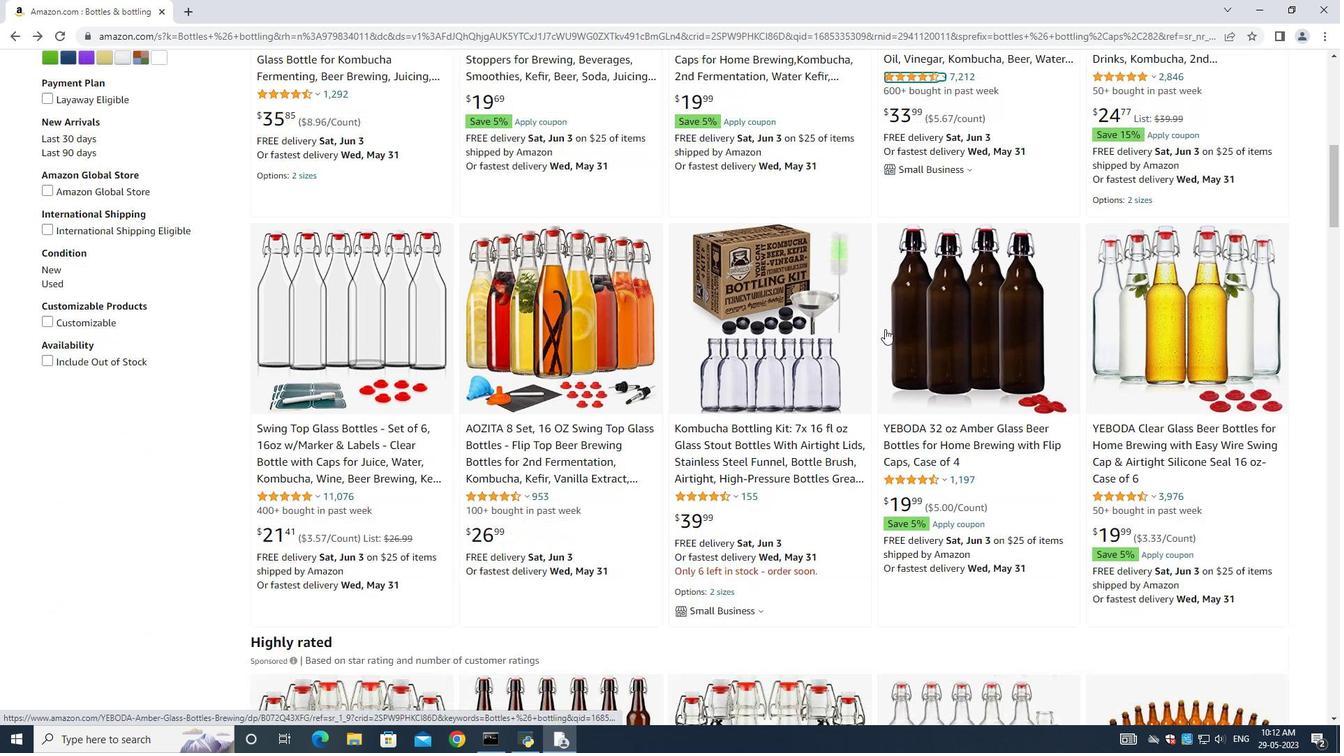
Action: Mouse scrolled (873, 325) with delta (0, 0)
Screenshot: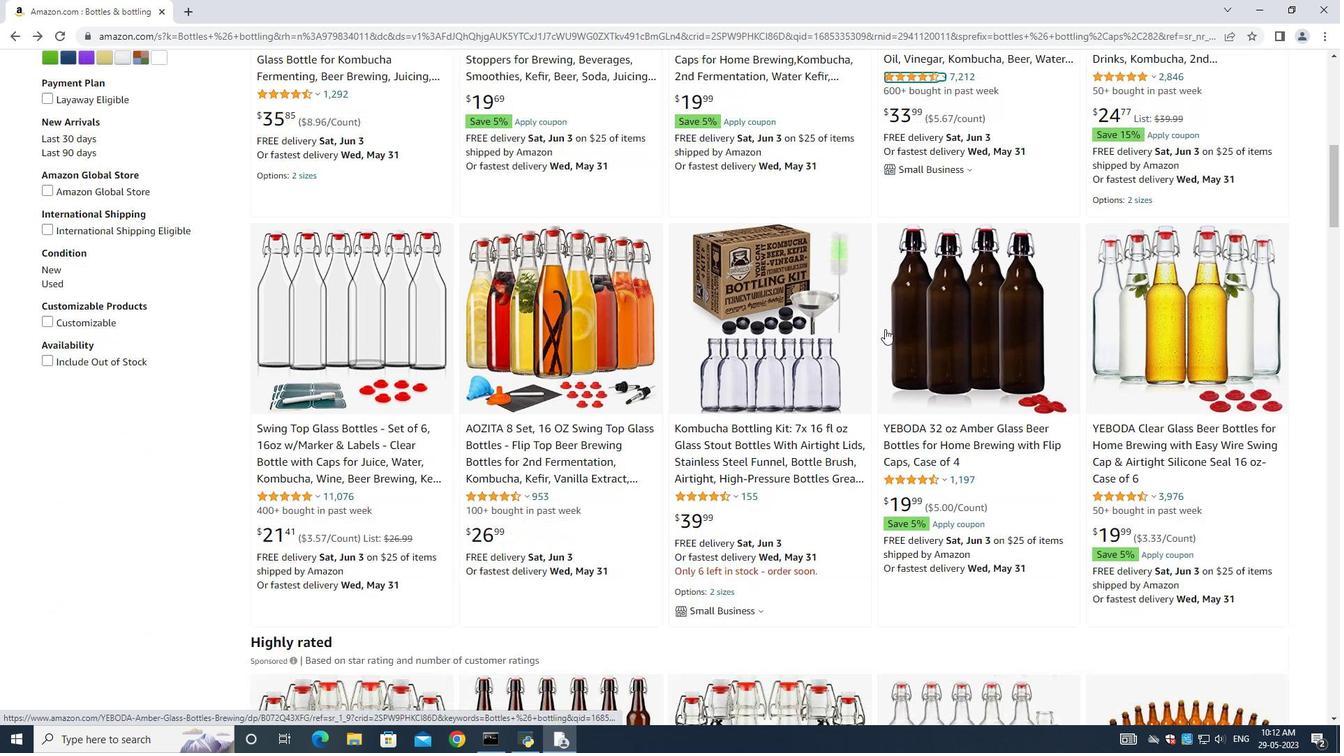 
Action: Mouse moved to (791, 309)
Screenshot: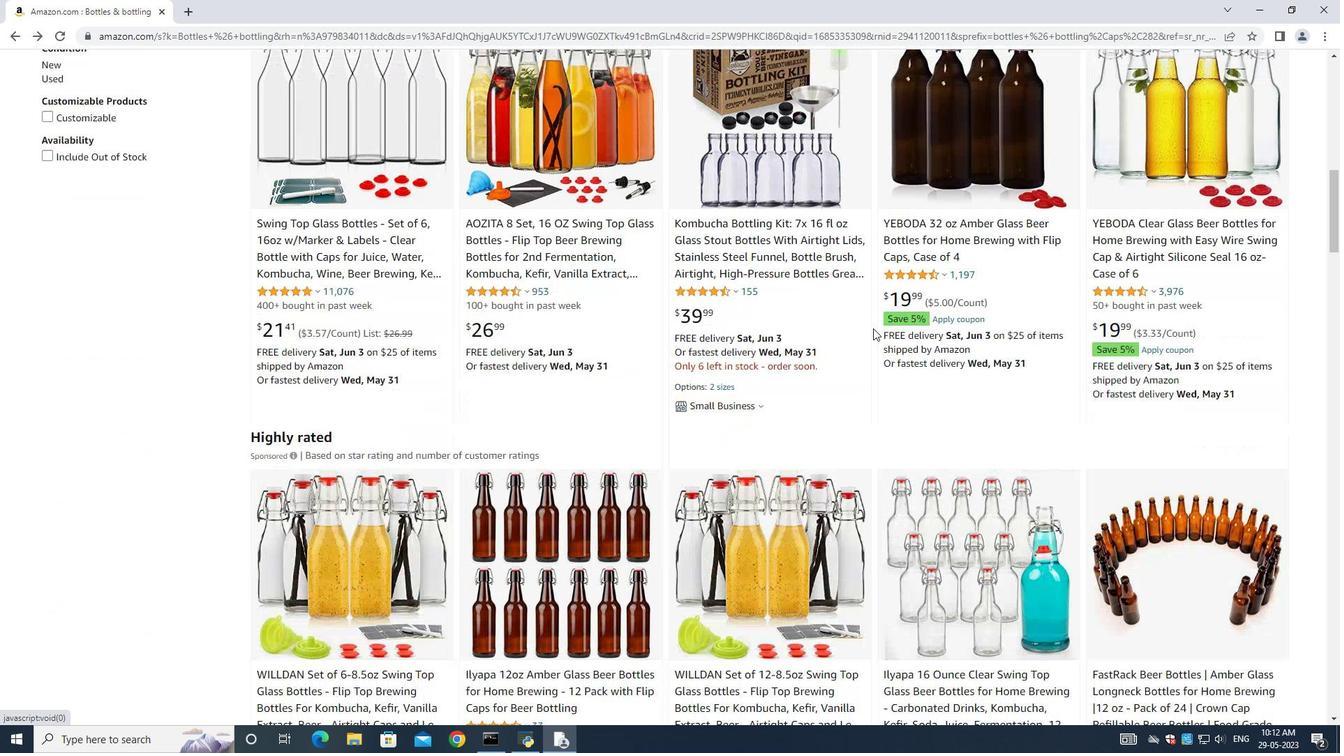 
Action: Mouse scrolled (791, 309) with delta (0, 0)
Screenshot: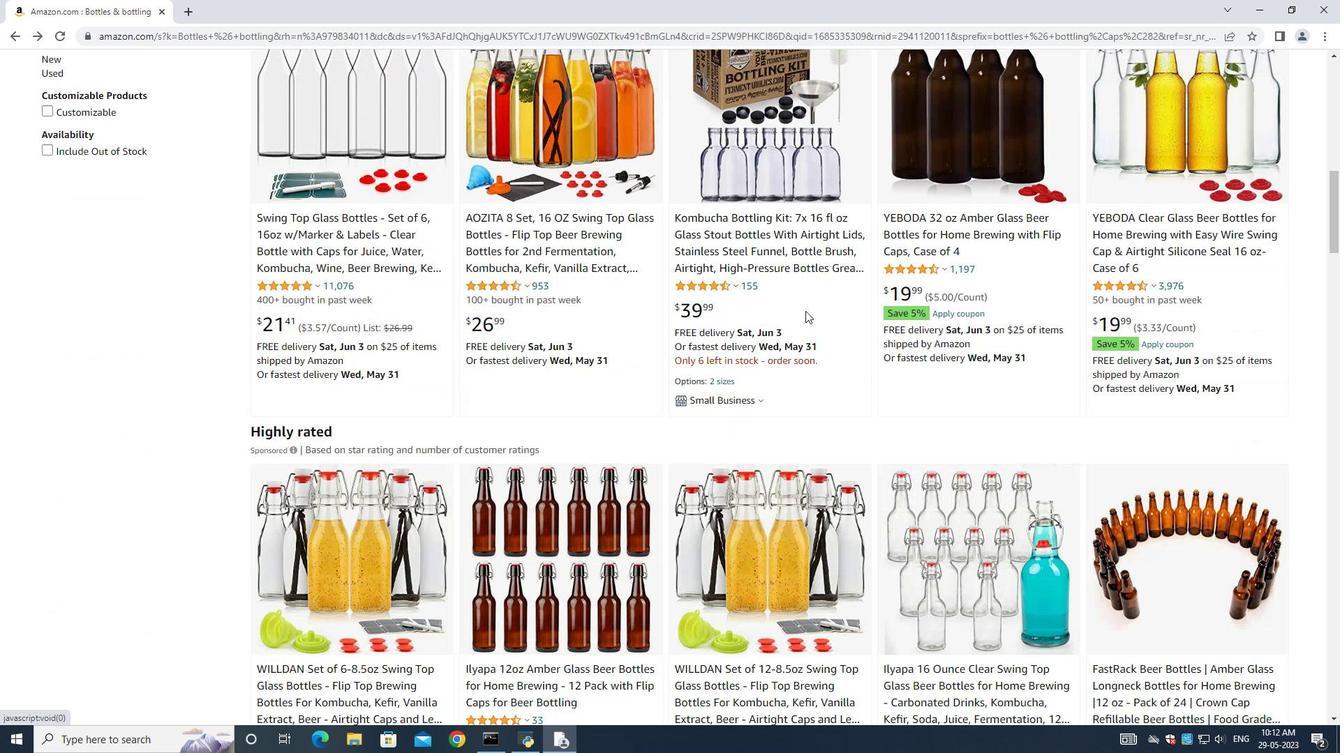
Action: Mouse scrolled (791, 309) with delta (0, 0)
Screenshot: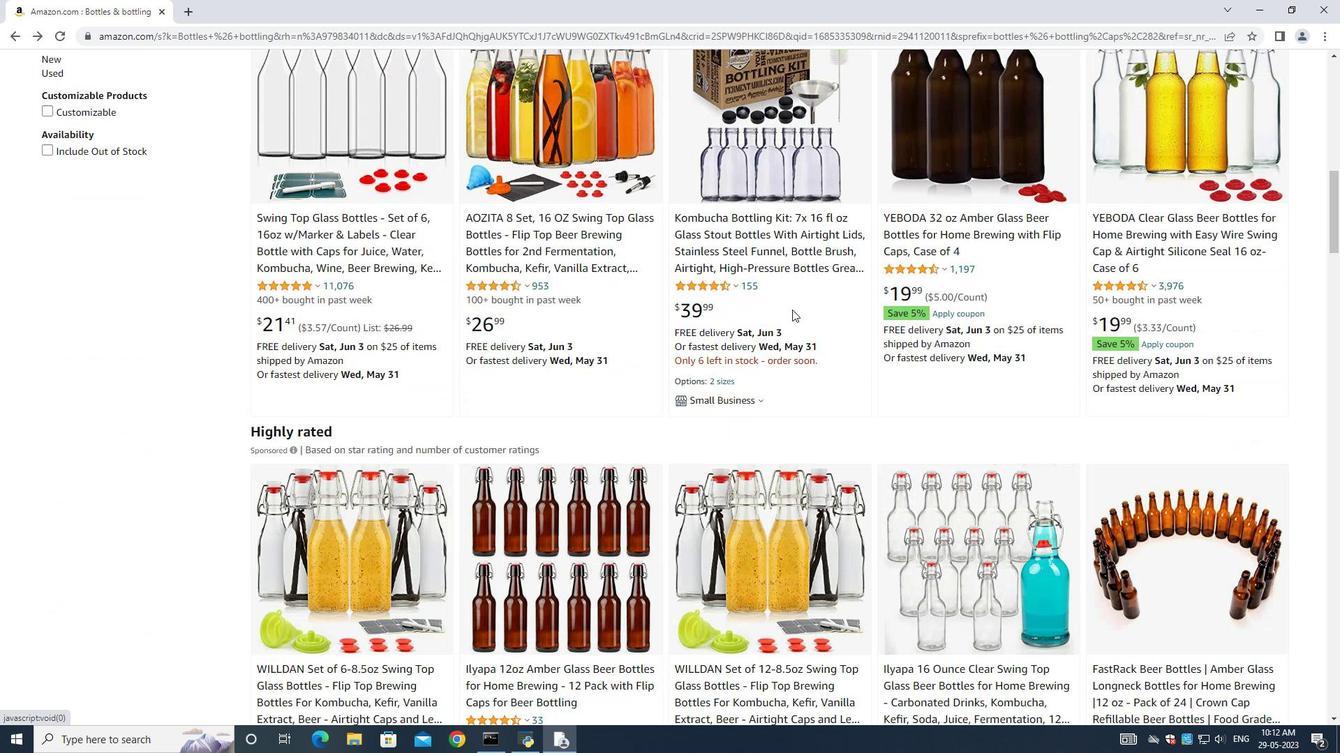 
Action: Mouse scrolled (791, 309) with delta (0, 0)
Screenshot: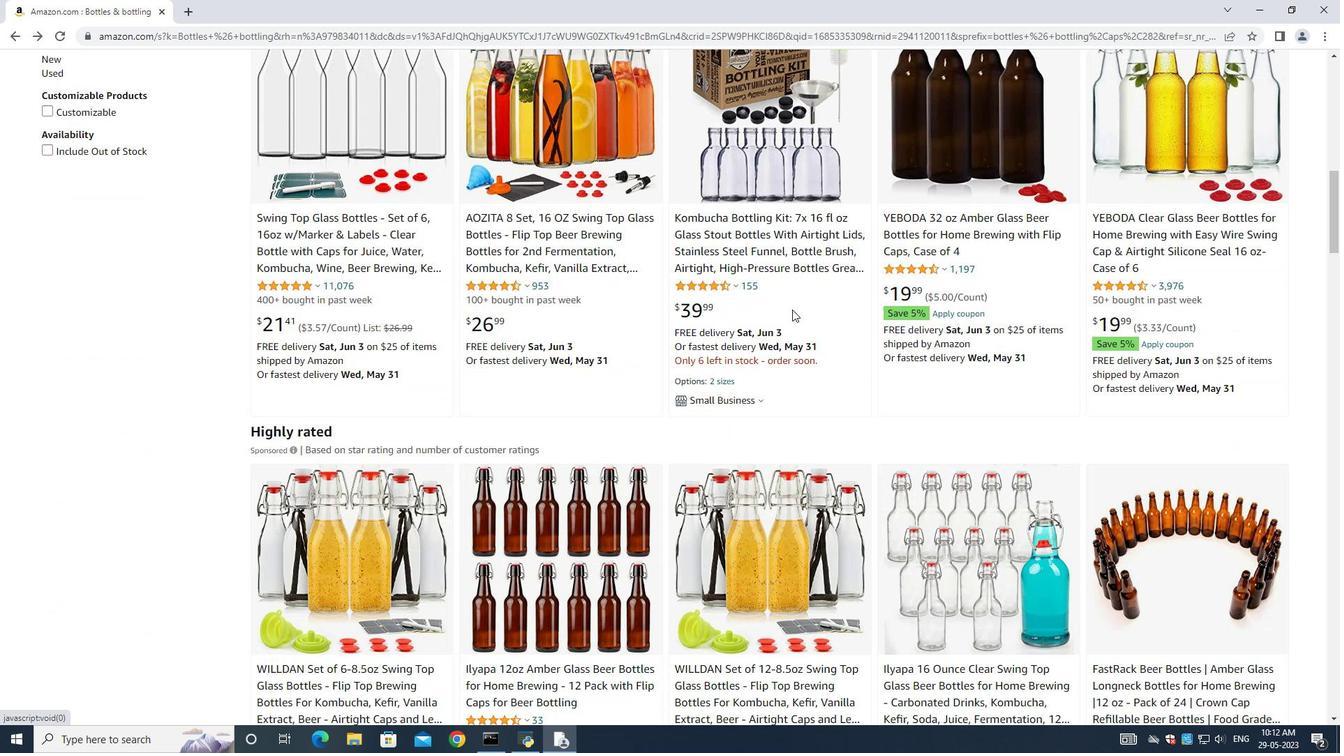 
Action: Mouse moved to (743, 307)
Screenshot: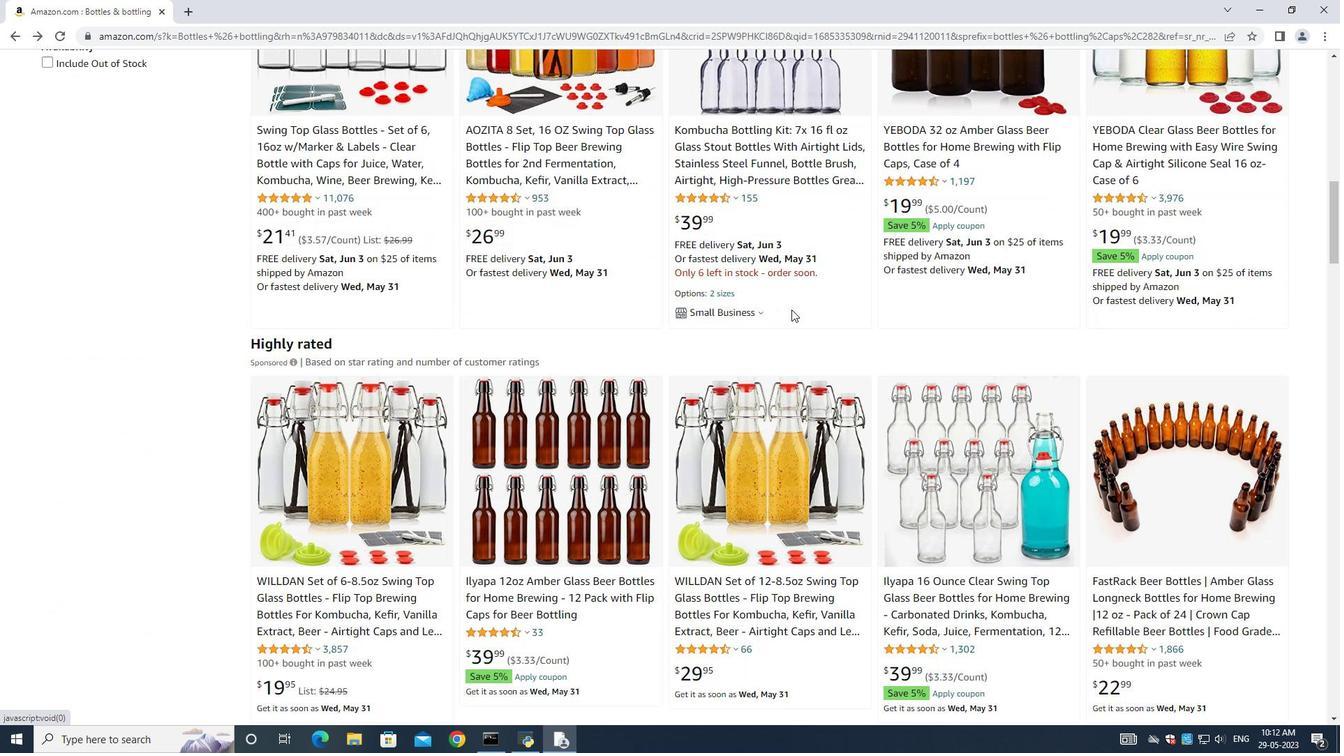 
Action: Mouse scrolled (743, 307) with delta (0, 0)
Screenshot: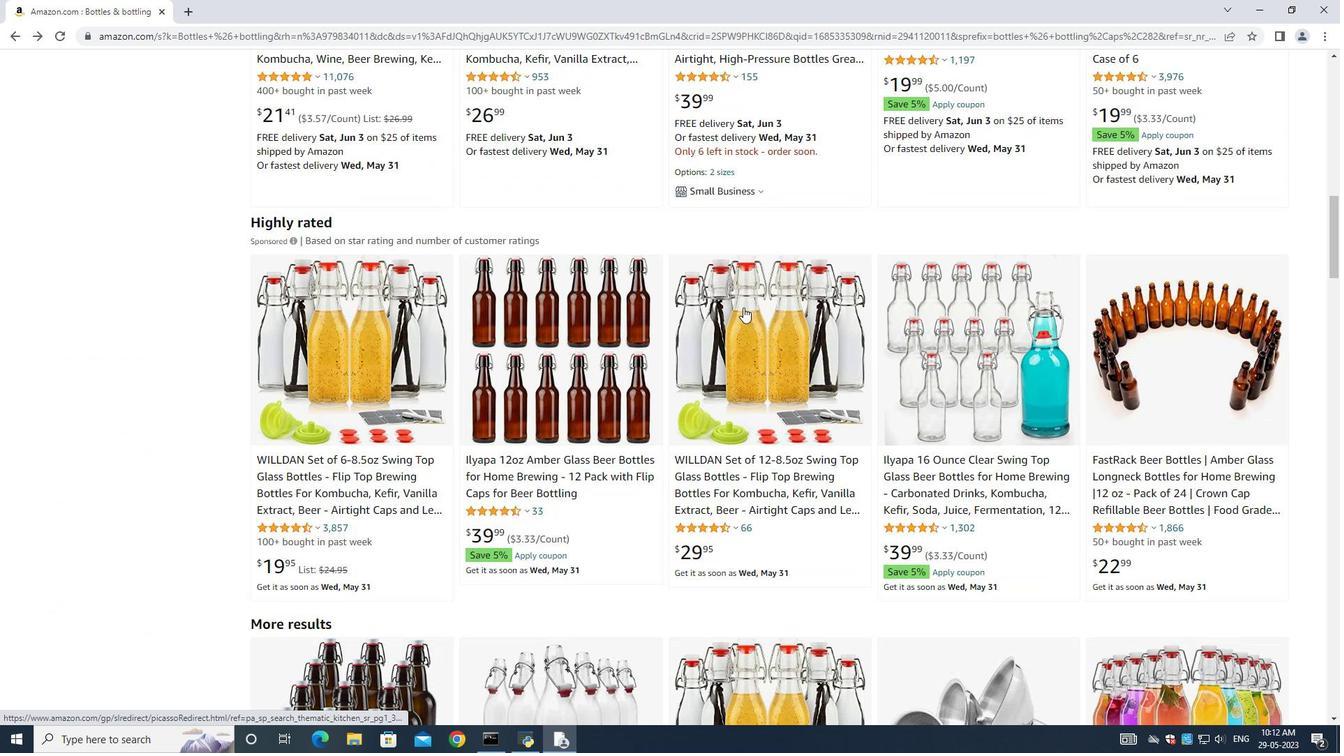 
Action: Mouse scrolled (743, 307) with delta (0, 0)
Screenshot: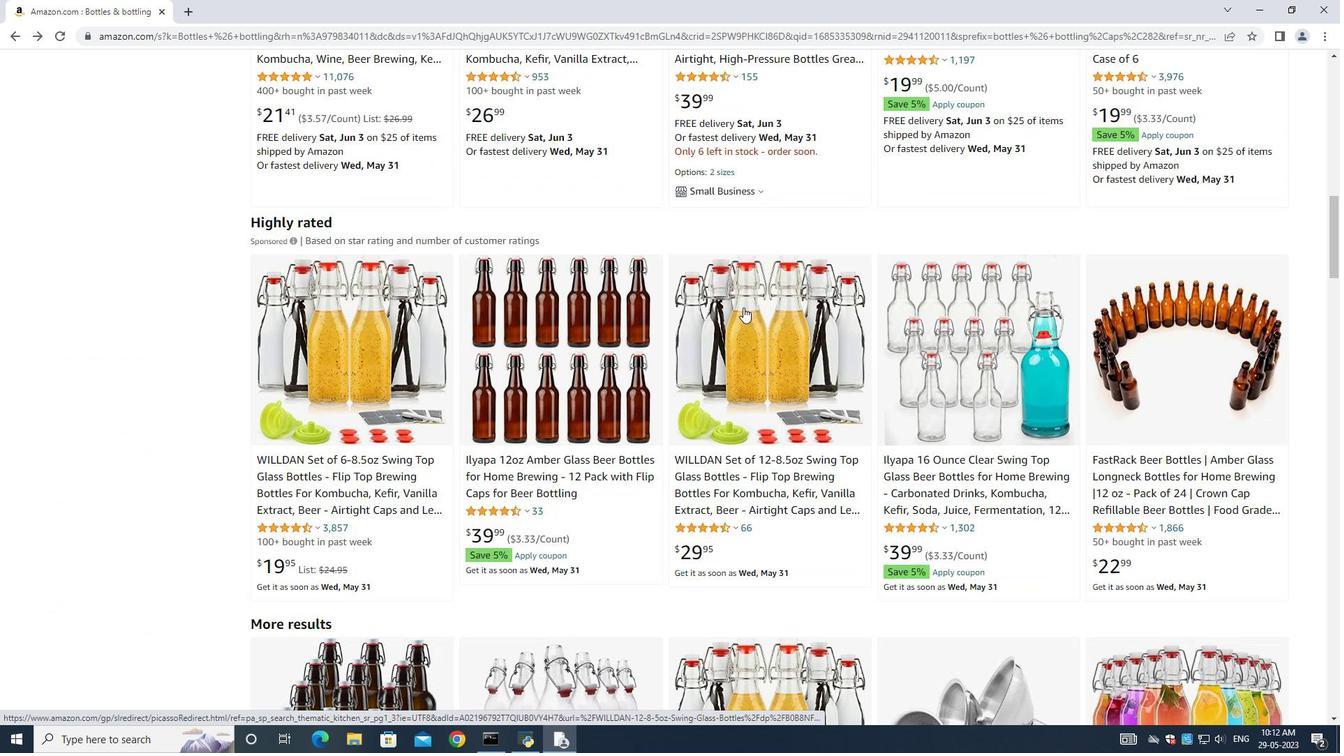
Action: Mouse moved to (691, 296)
Screenshot: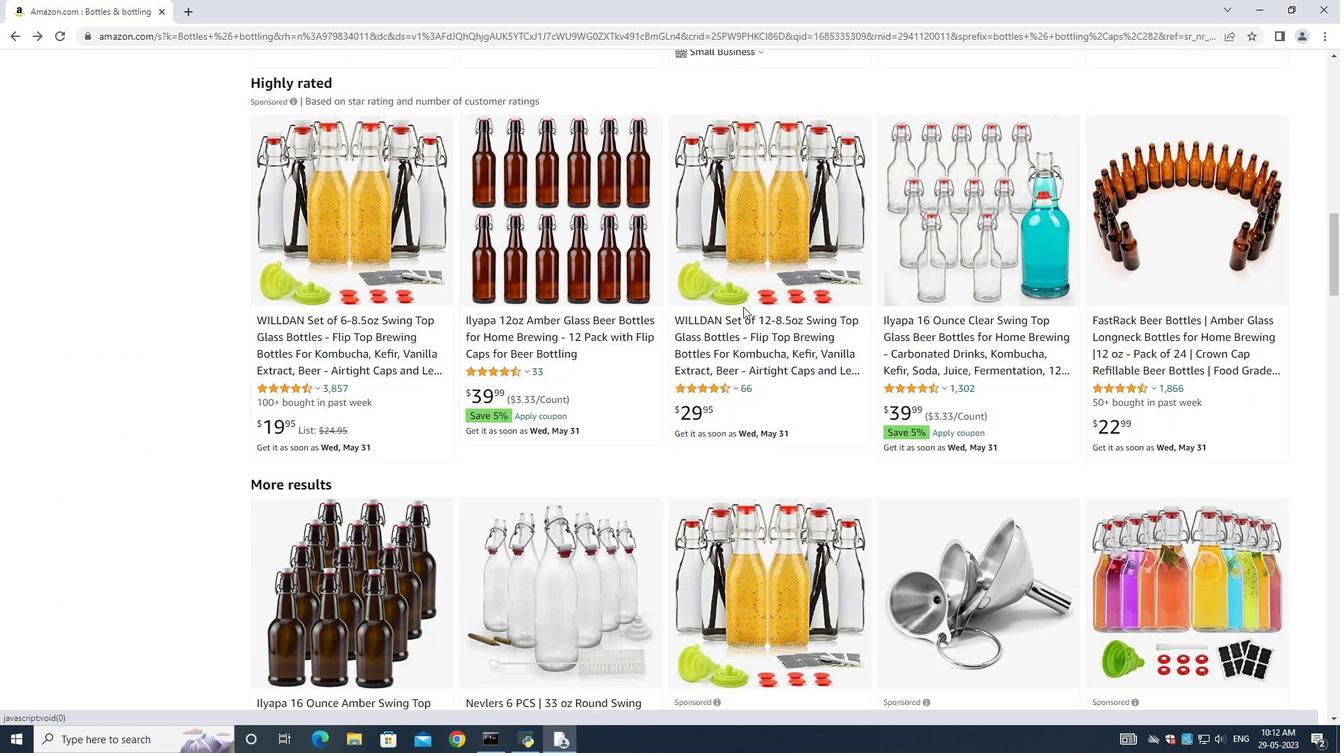 
Action: Mouse scrolled (691, 295) with delta (0, 0)
Screenshot: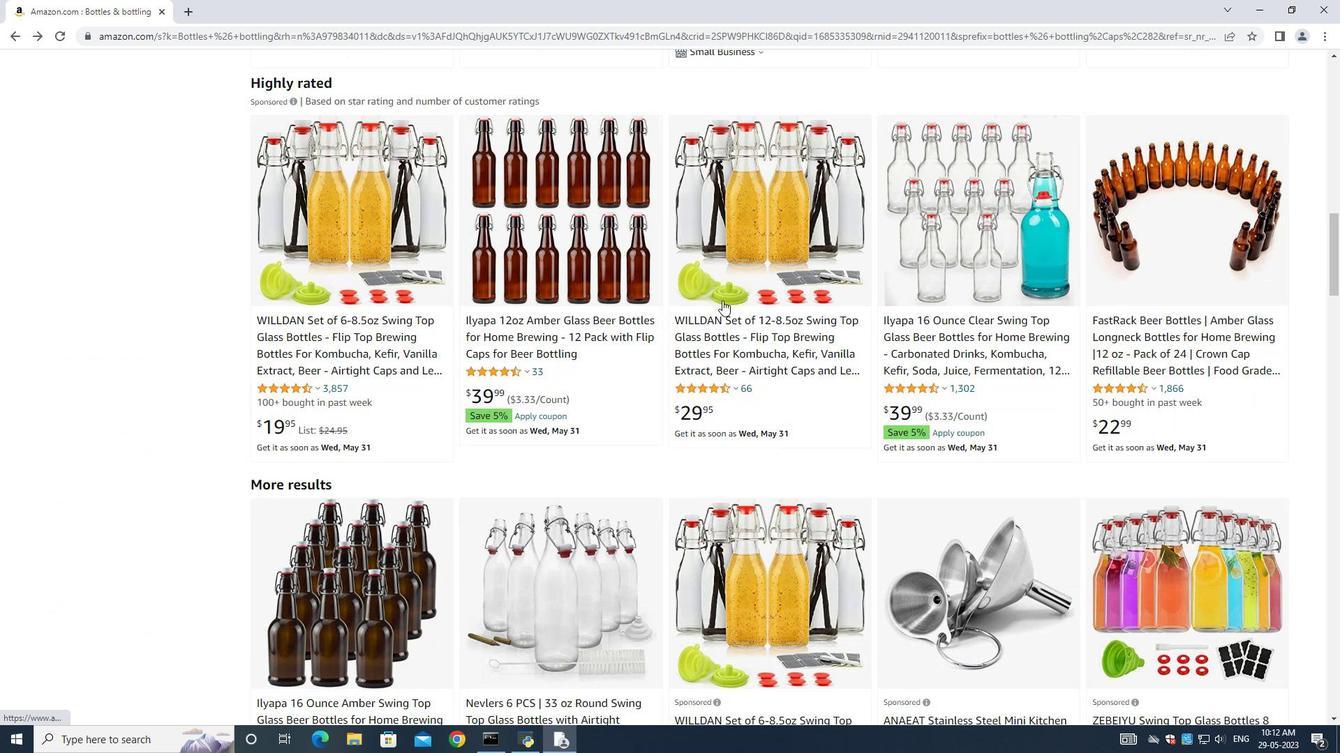 
Action: Mouse scrolled (691, 295) with delta (0, 0)
Screenshot: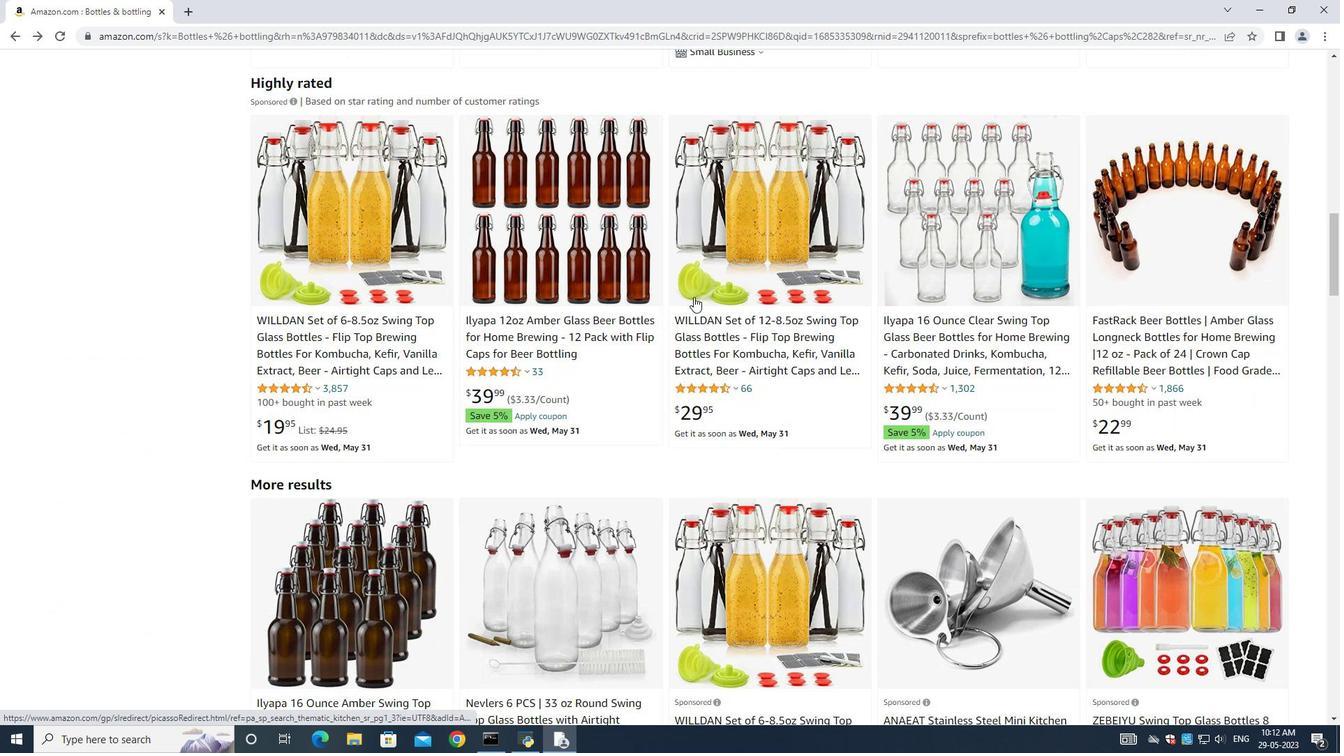 
Action: Mouse scrolled (691, 295) with delta (0, 0)
Screenshot: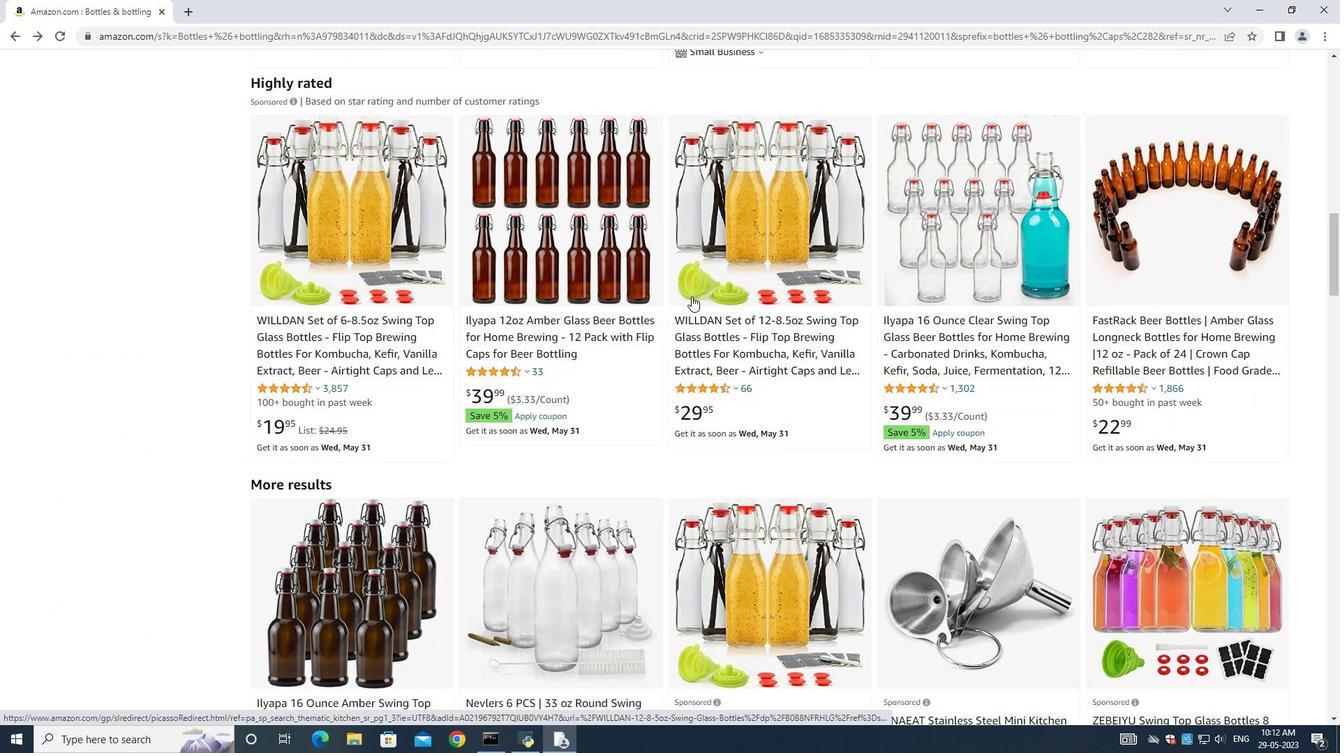 
Action: Mouse moved to (832, 341)
Screenshot: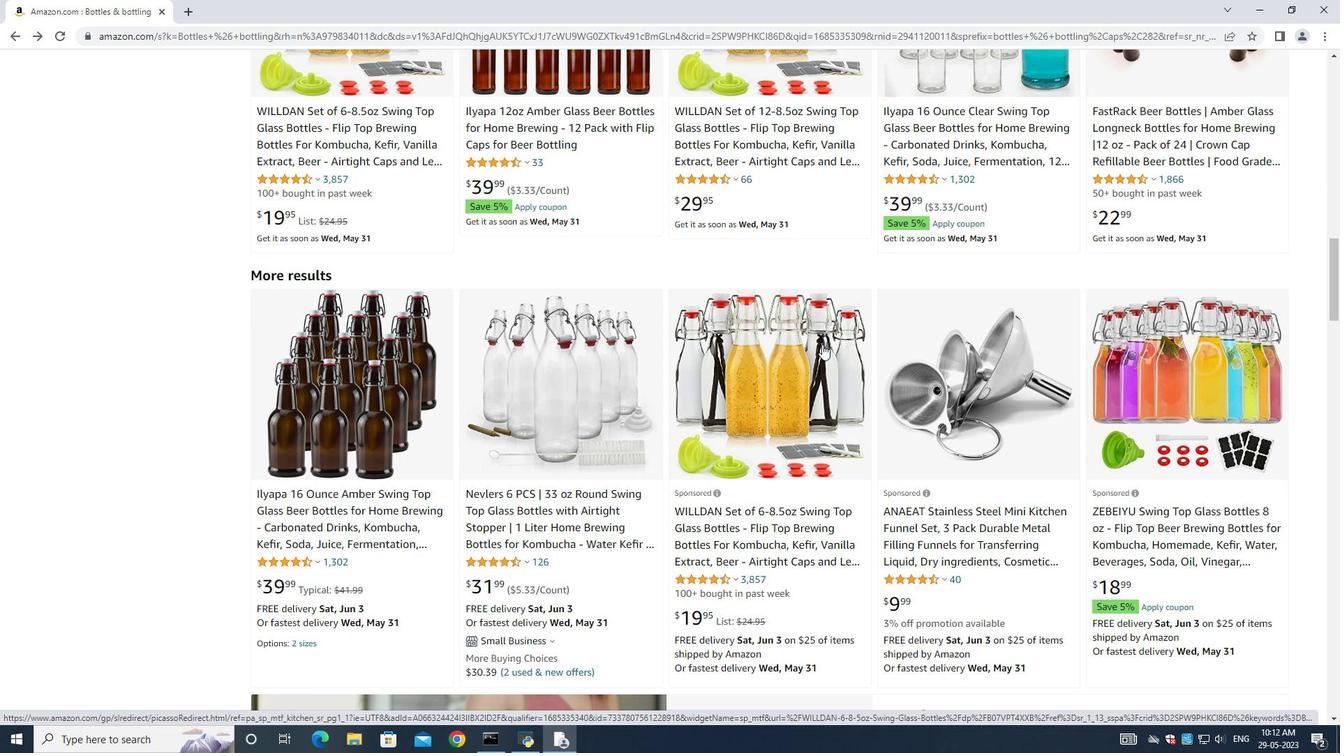 
Action: Mouse scrolled (832, 340) with delta (0, 0)
Screenshot: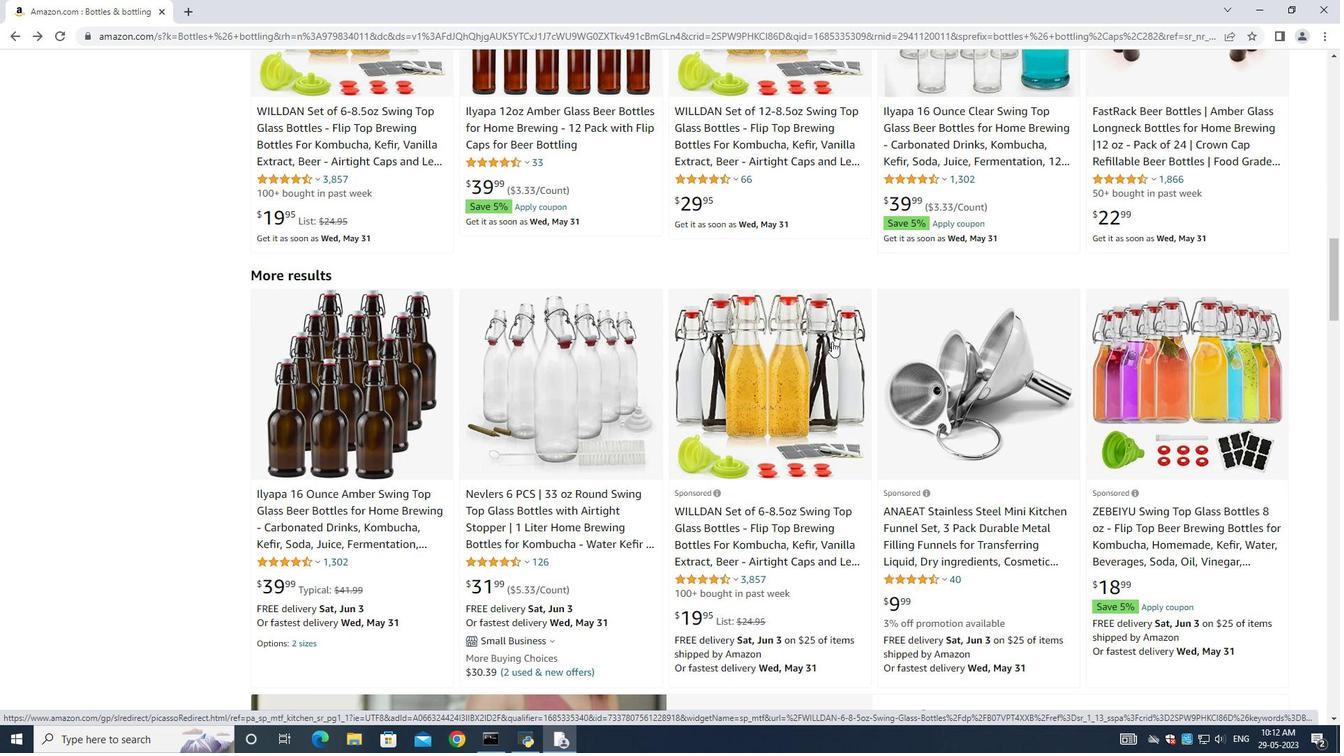 
Action: Mouse scrolled (832, 340) with delta (0, 0)
Screenshot: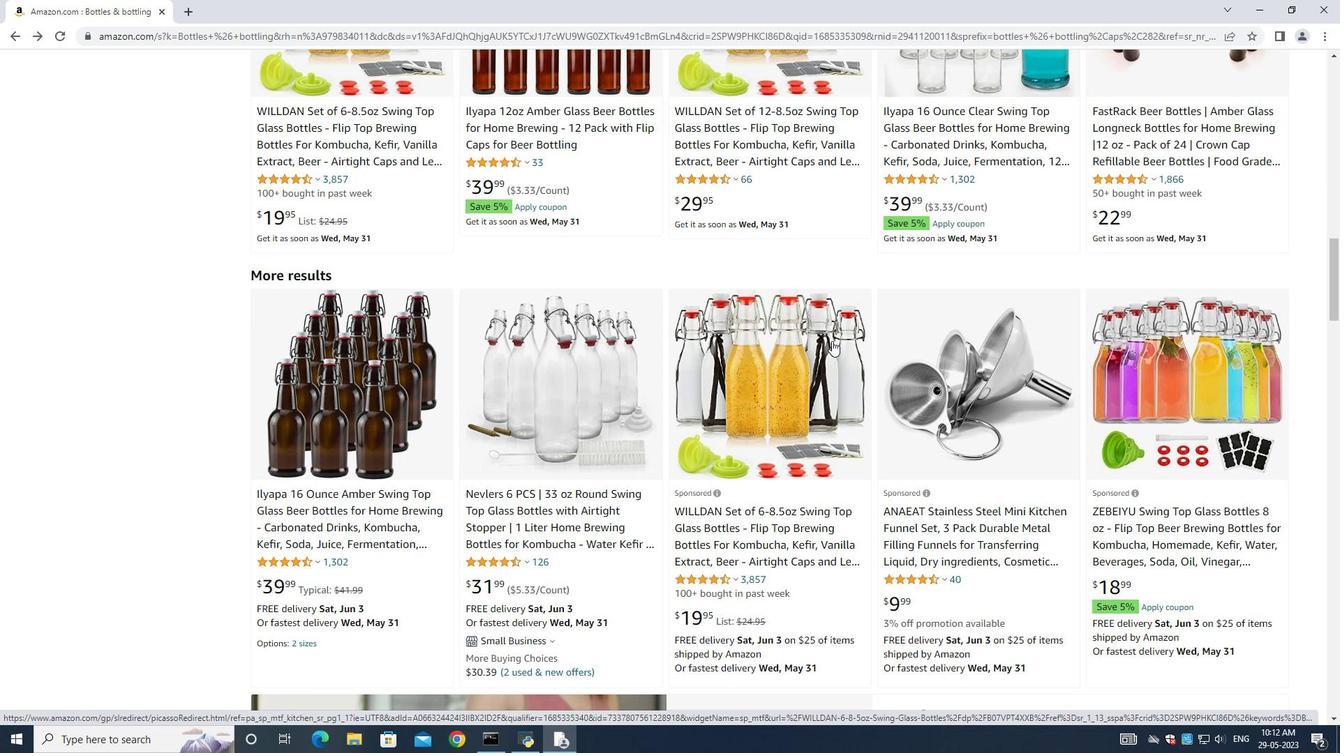 
Action: Mouse moved to (725, 340)
Screenshot: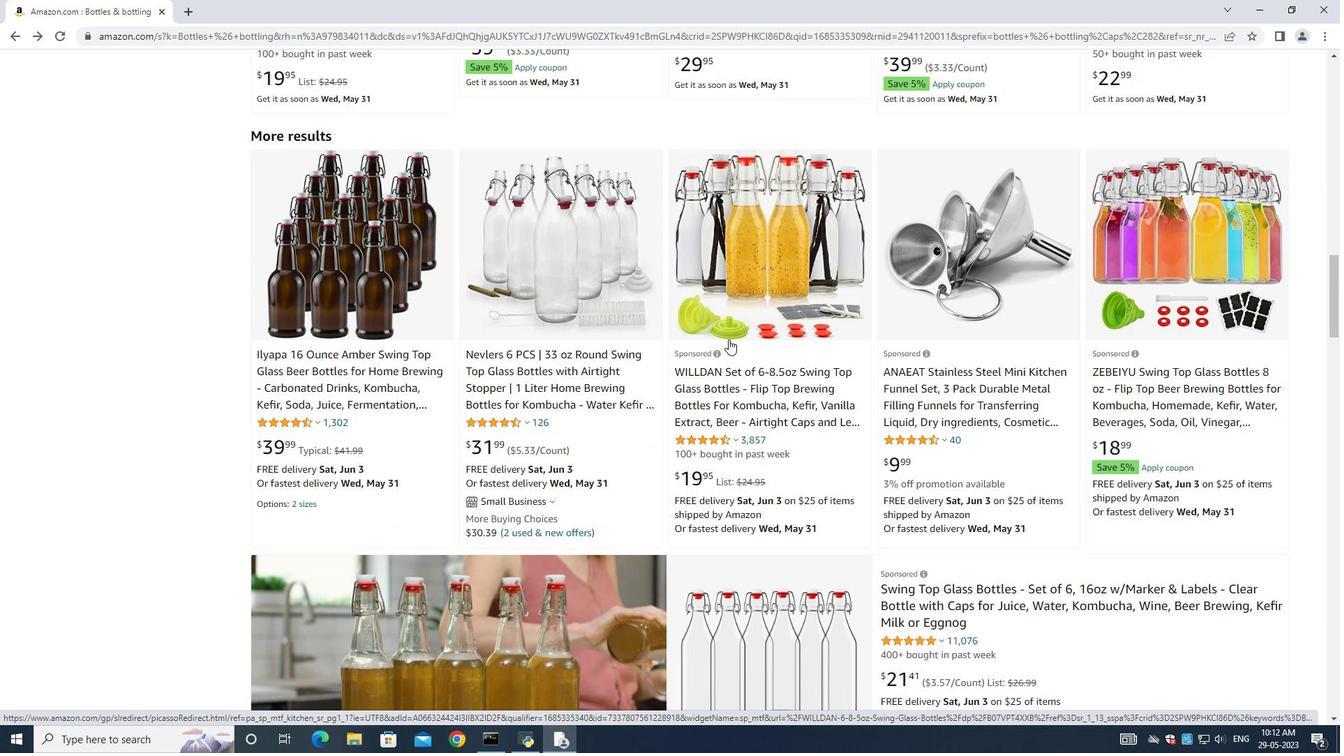 
Action: Mouse scrolled (725, 339) with delta (0, 0)
Screenshot: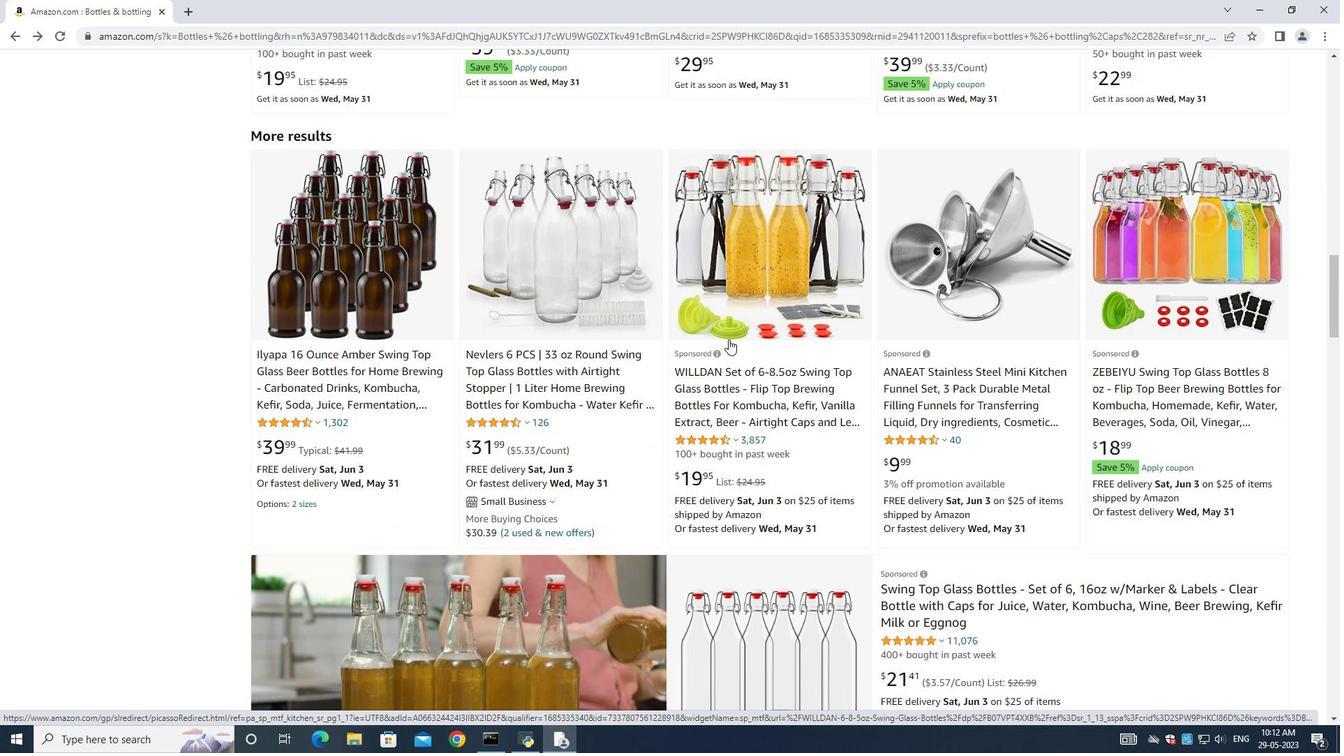 
Action: Mouse scrolled (725, 339) with delta (0, 0)
Screenshot: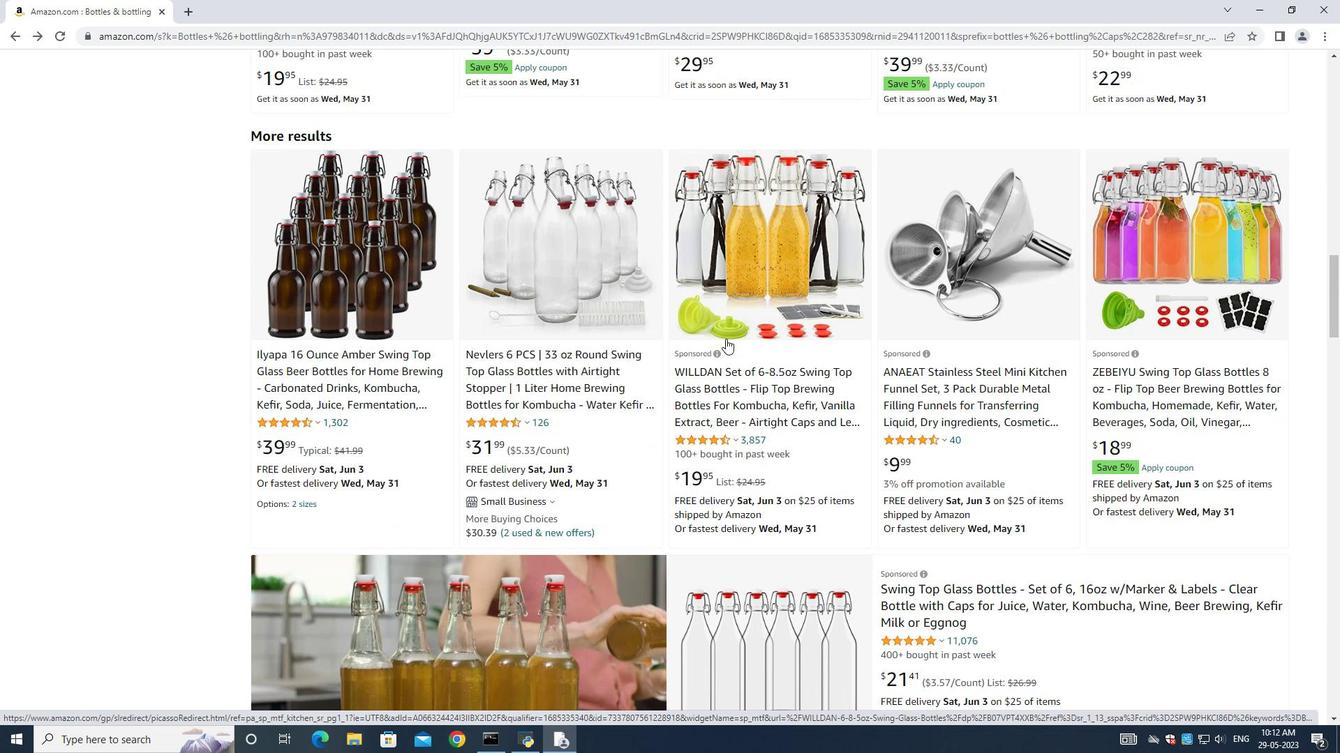 
Action: Mouse moved to (724, 339)
Screenshot: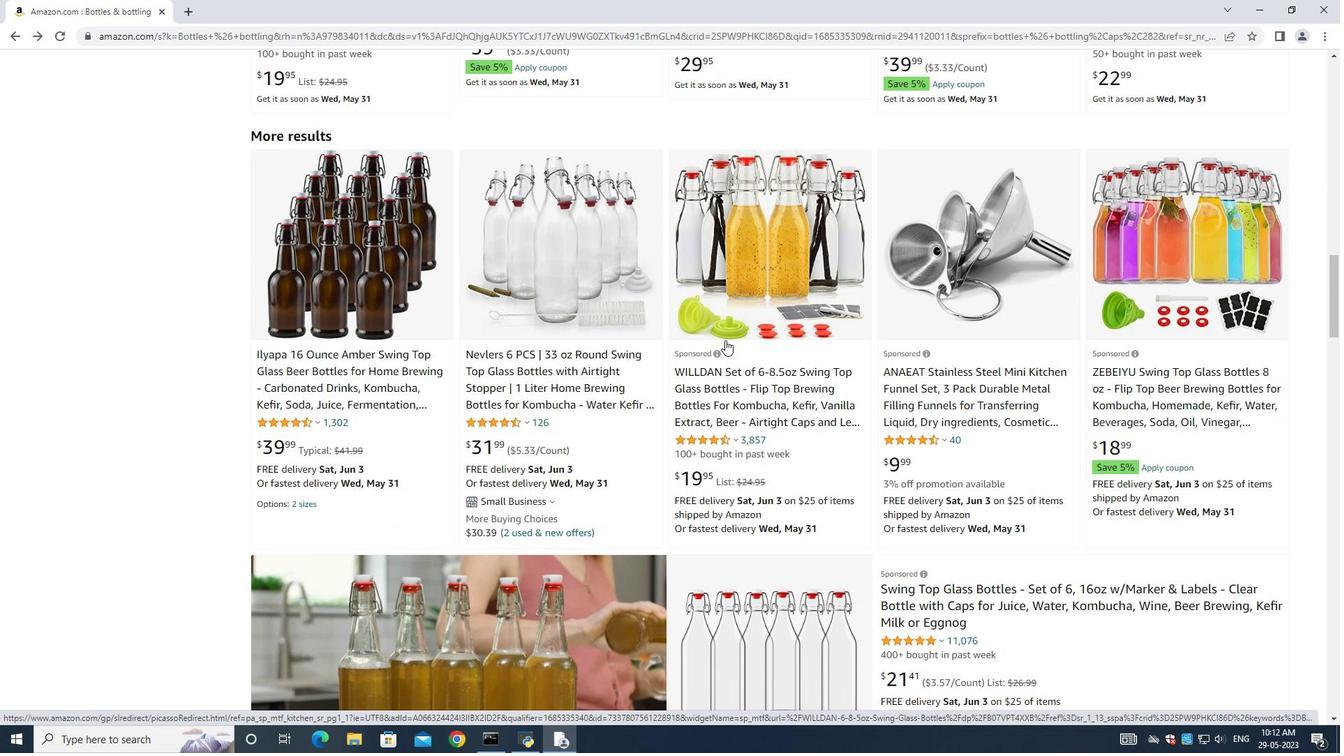 
Action: Mouse scrolled (724, 338) with delta (0, 0)
Screenshot: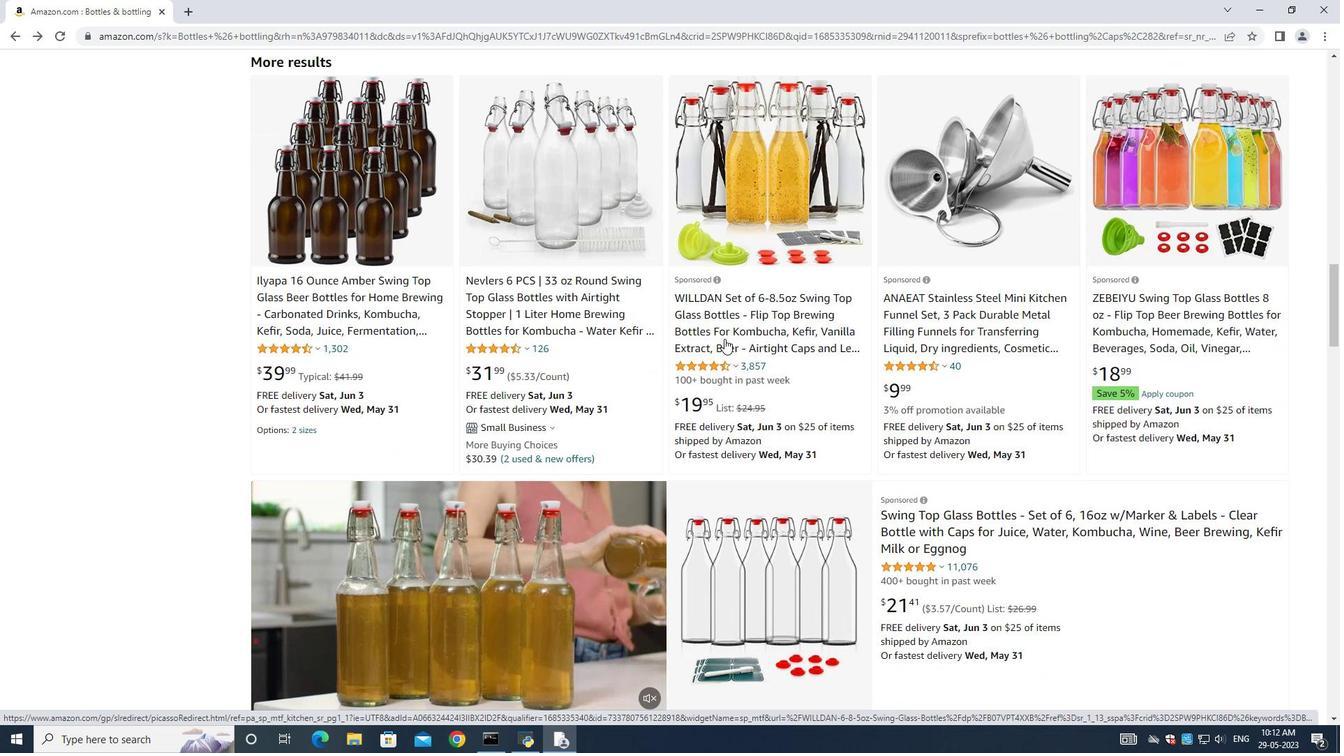 
Action: Mouse moved to (724, 336)
Screenshot: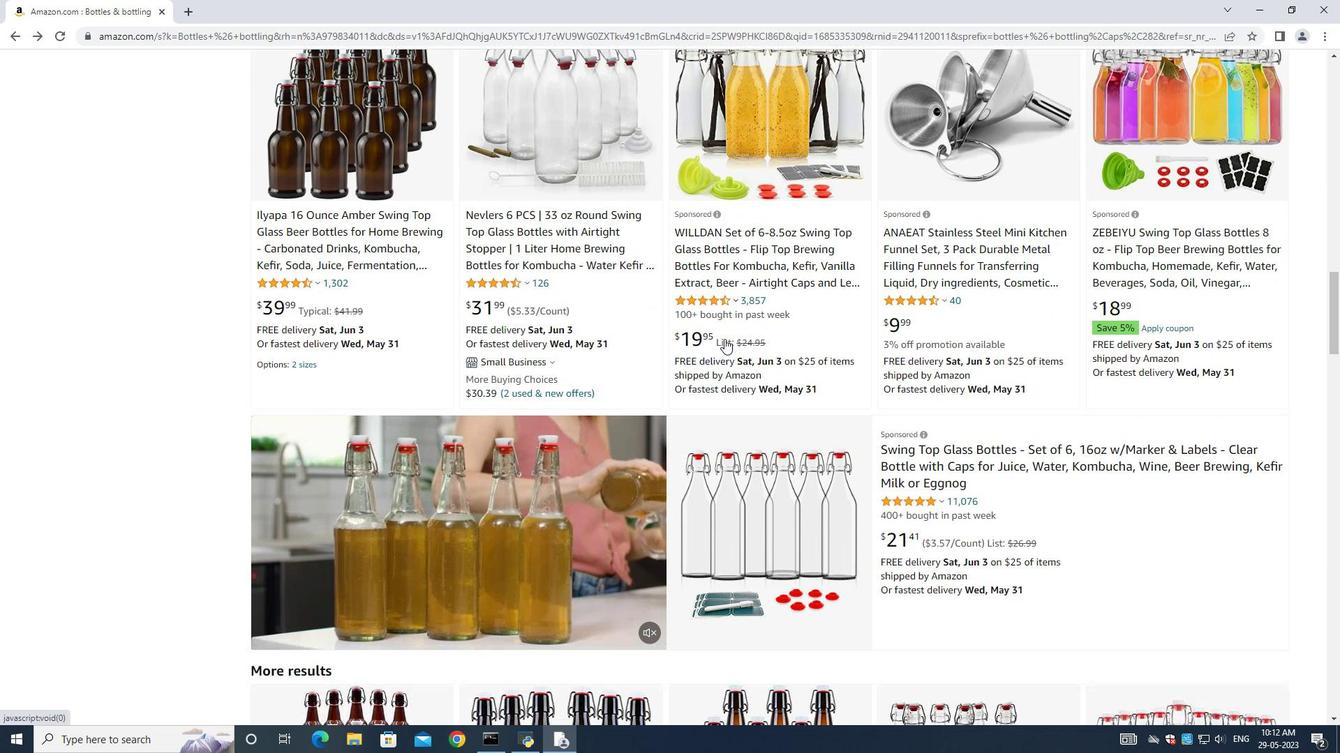 
Action: Mouse scrolled (724, 335) with delta (0, 0)
Screenshot: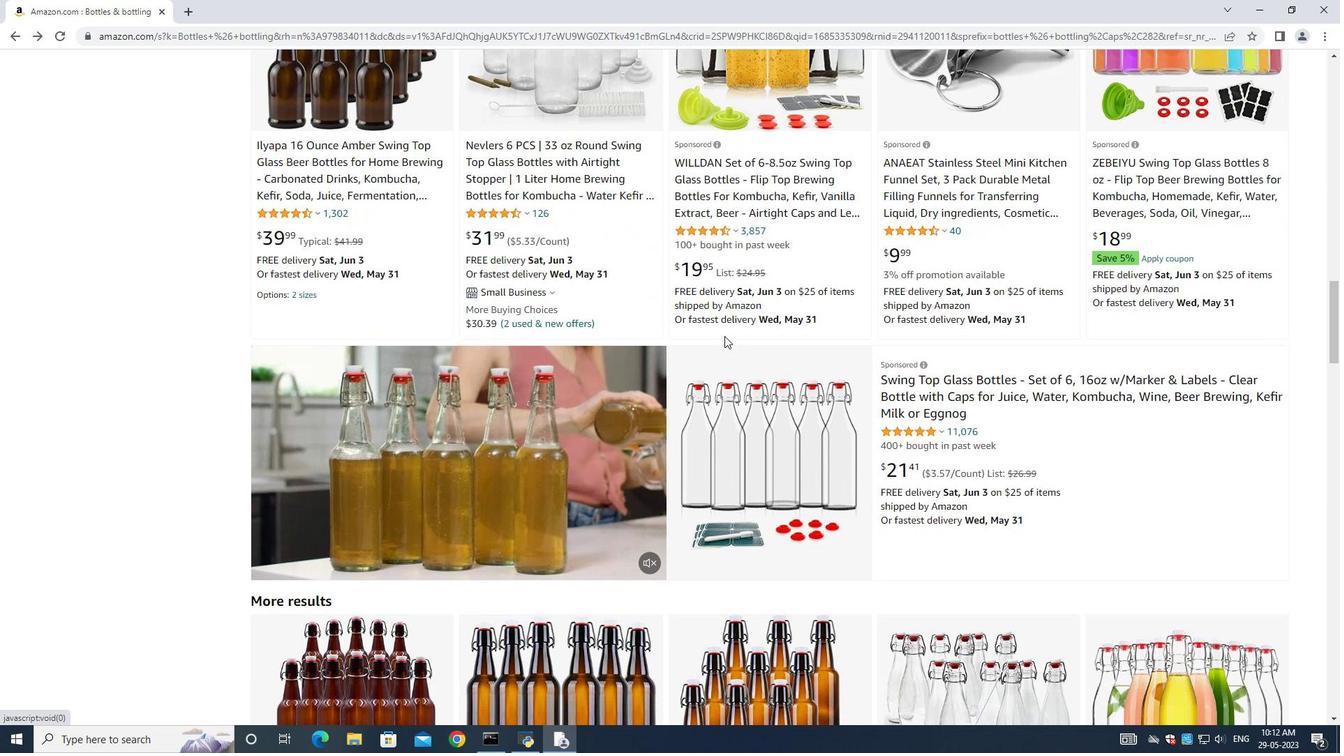 
Action: Mouse scrolled (724, 335) with delta (0, 0)
Screenshot: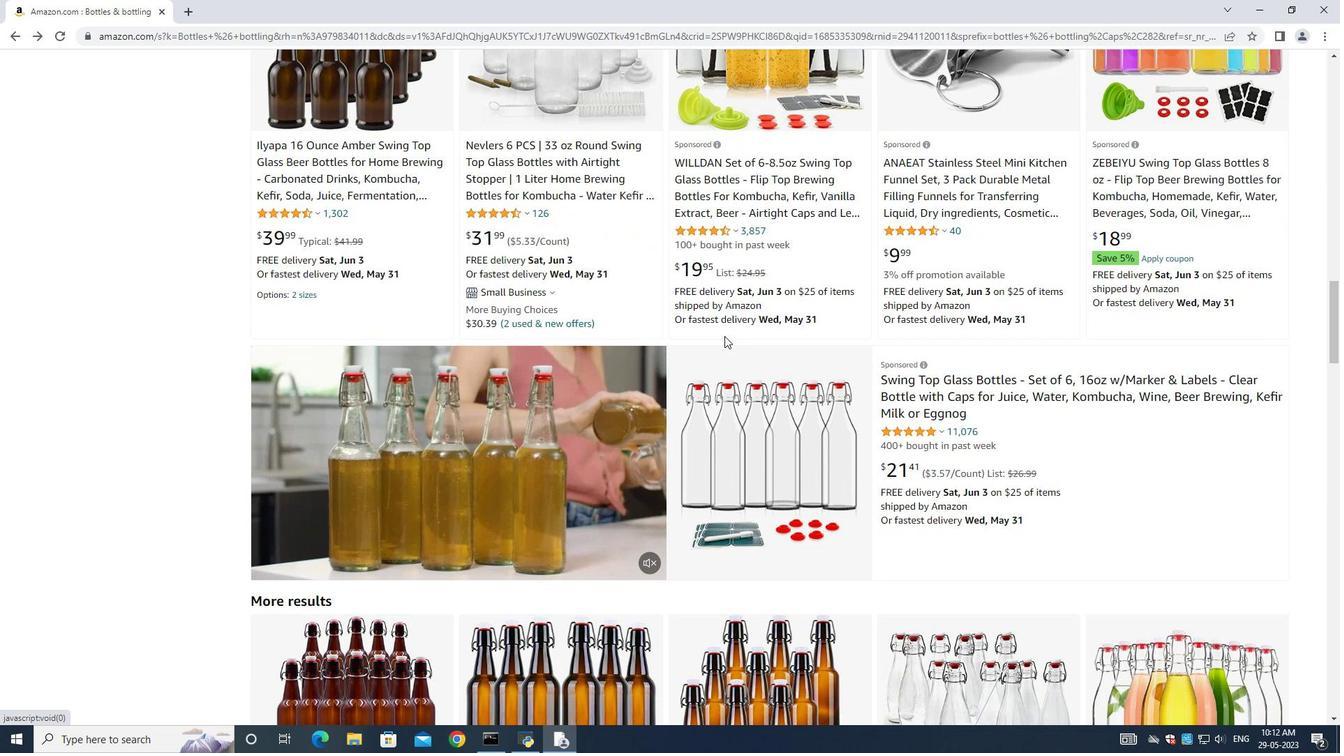 
Action: Mouse scrolled (724, 335) with delta (0, 0)
Screenshot: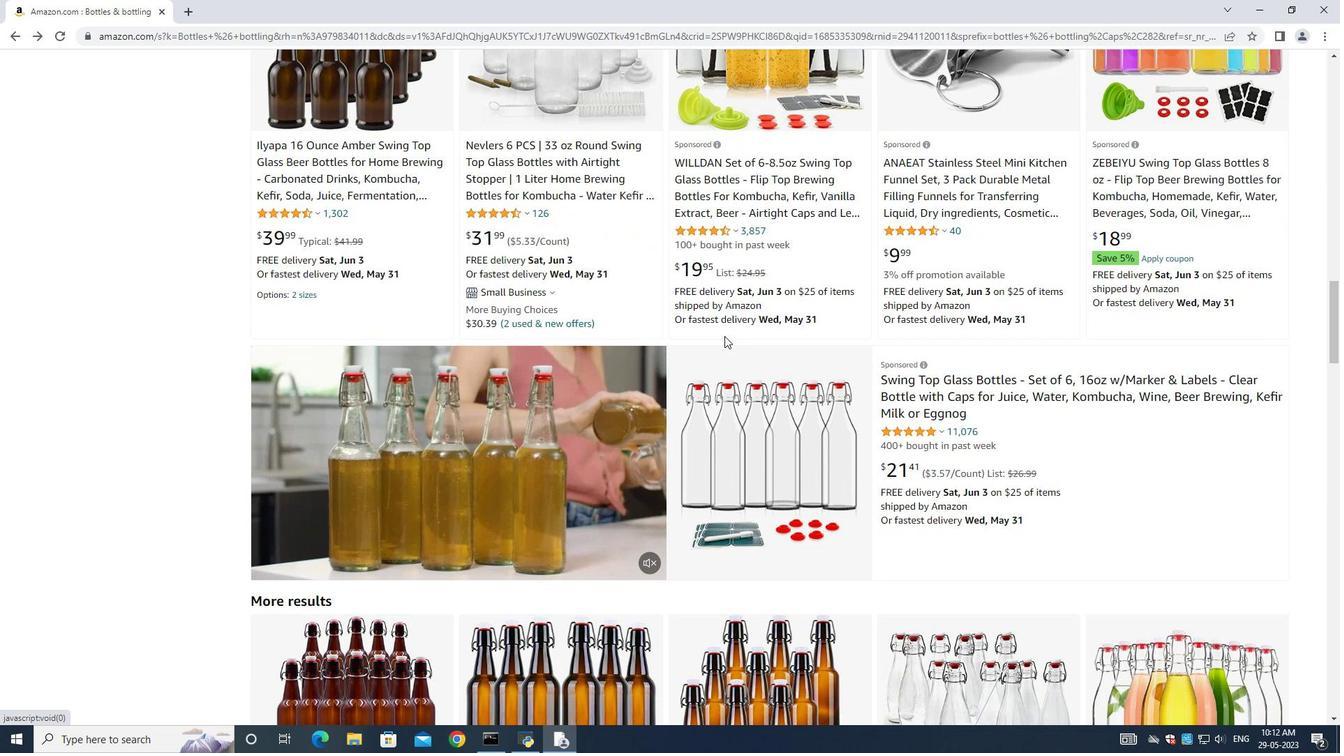 
Action: Mouse moved to (724, 328)
Screenshot: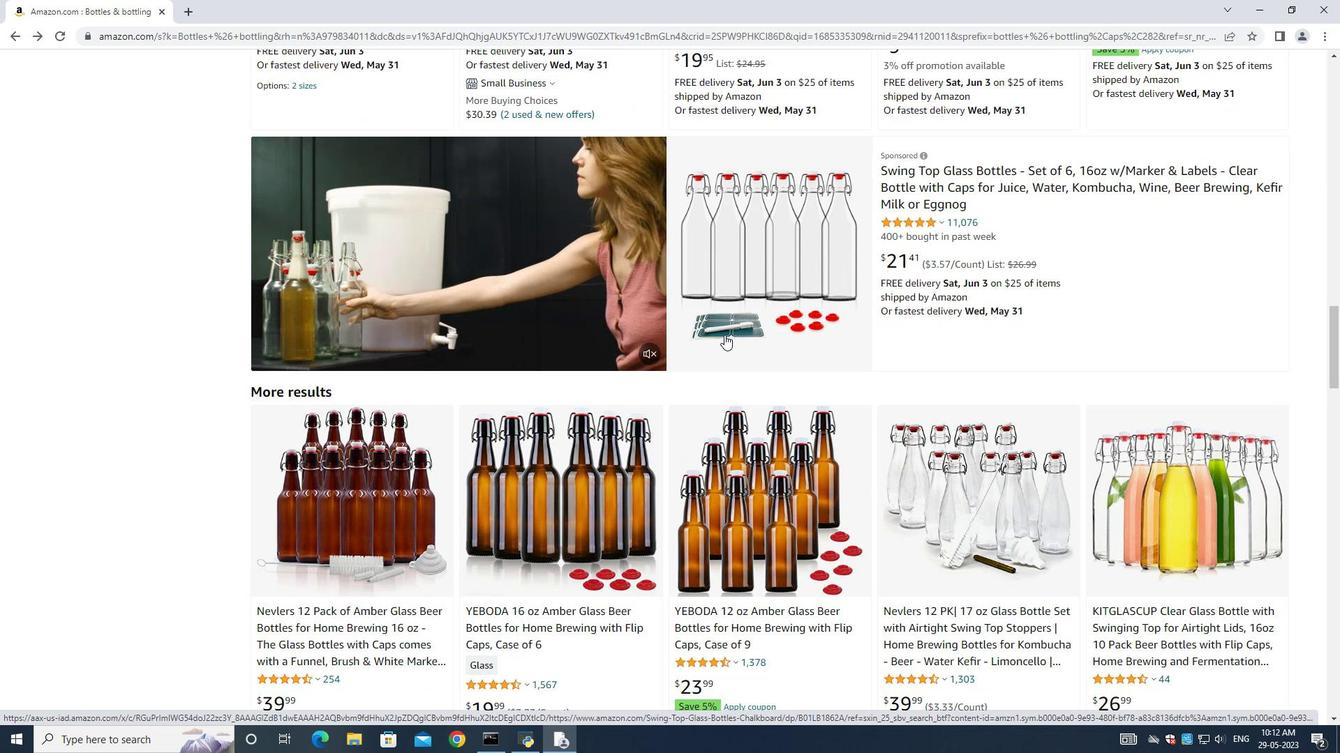 
Action: Mouse scrolled (724, 328) with delta (0, 0)
Screenshot: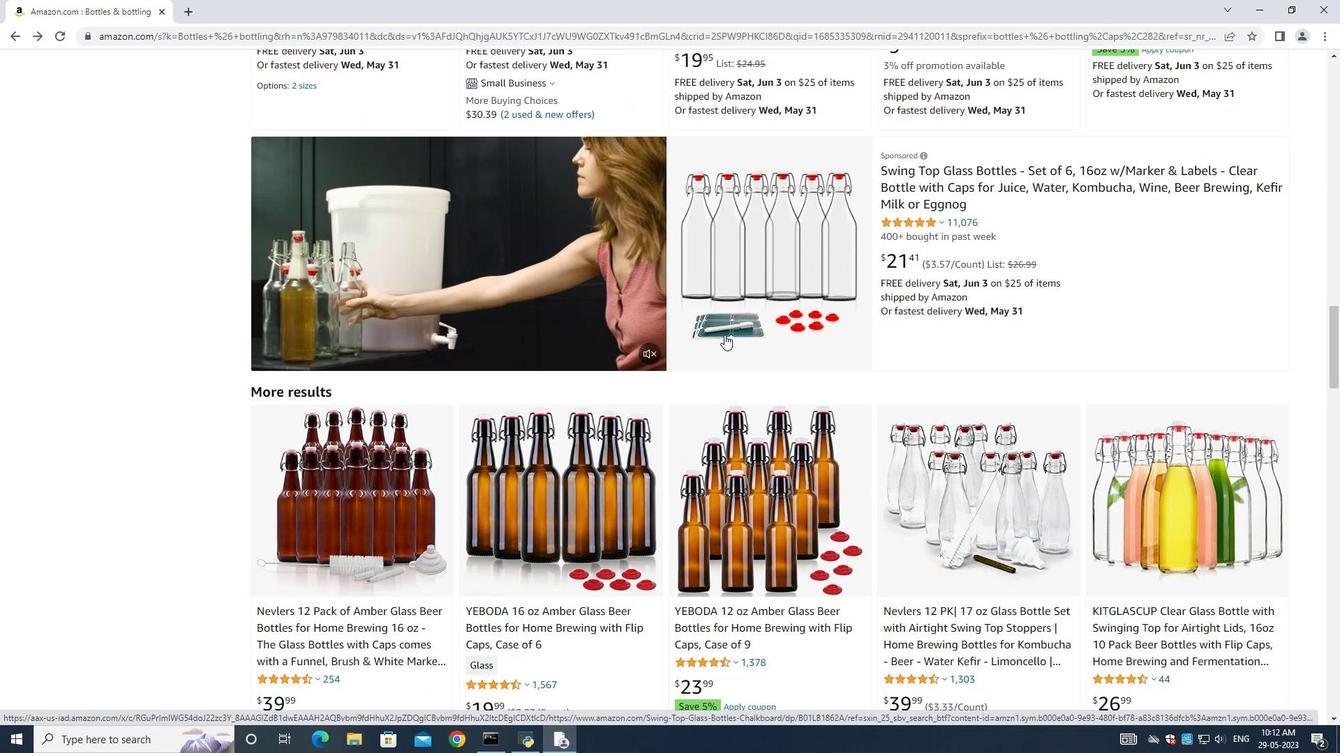 
Action: Mouse scrolled (724, 328) with delta (0, 0)
Screenshot: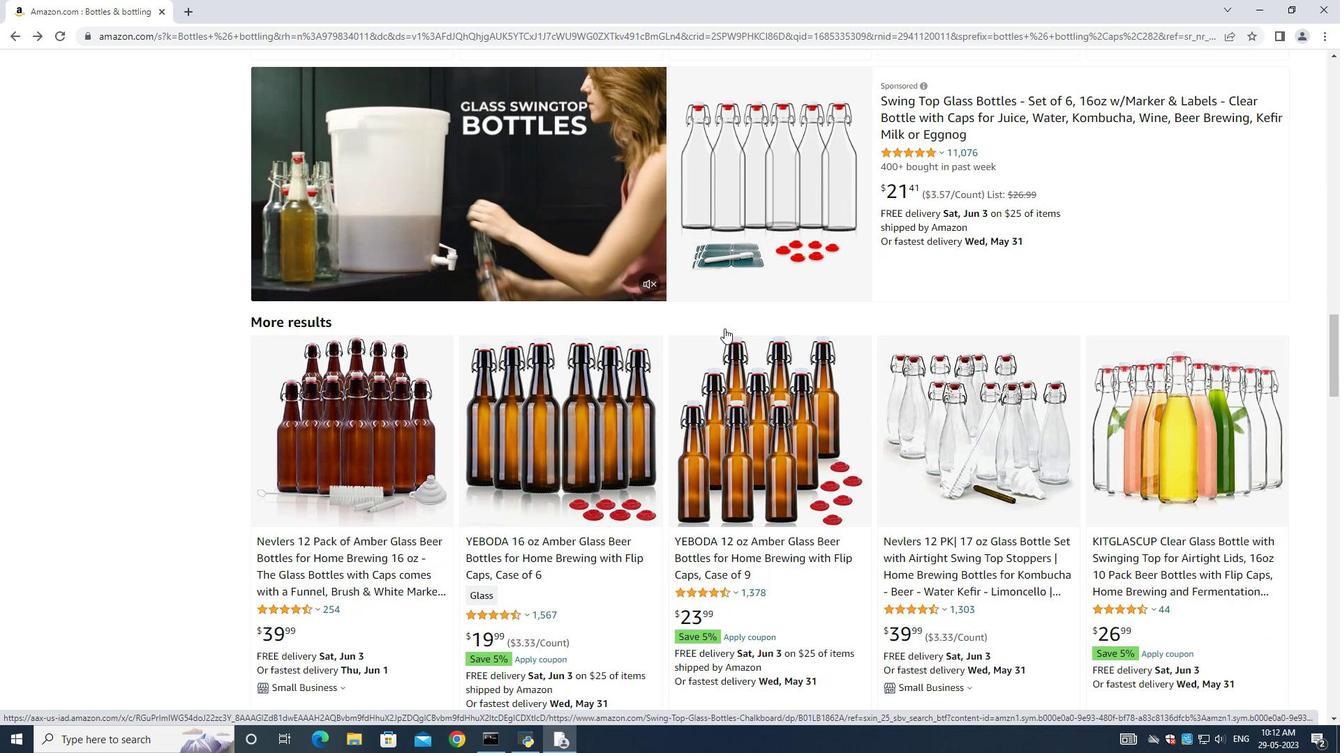 
Action: Mouse moved to (744, 343)
Screenshot: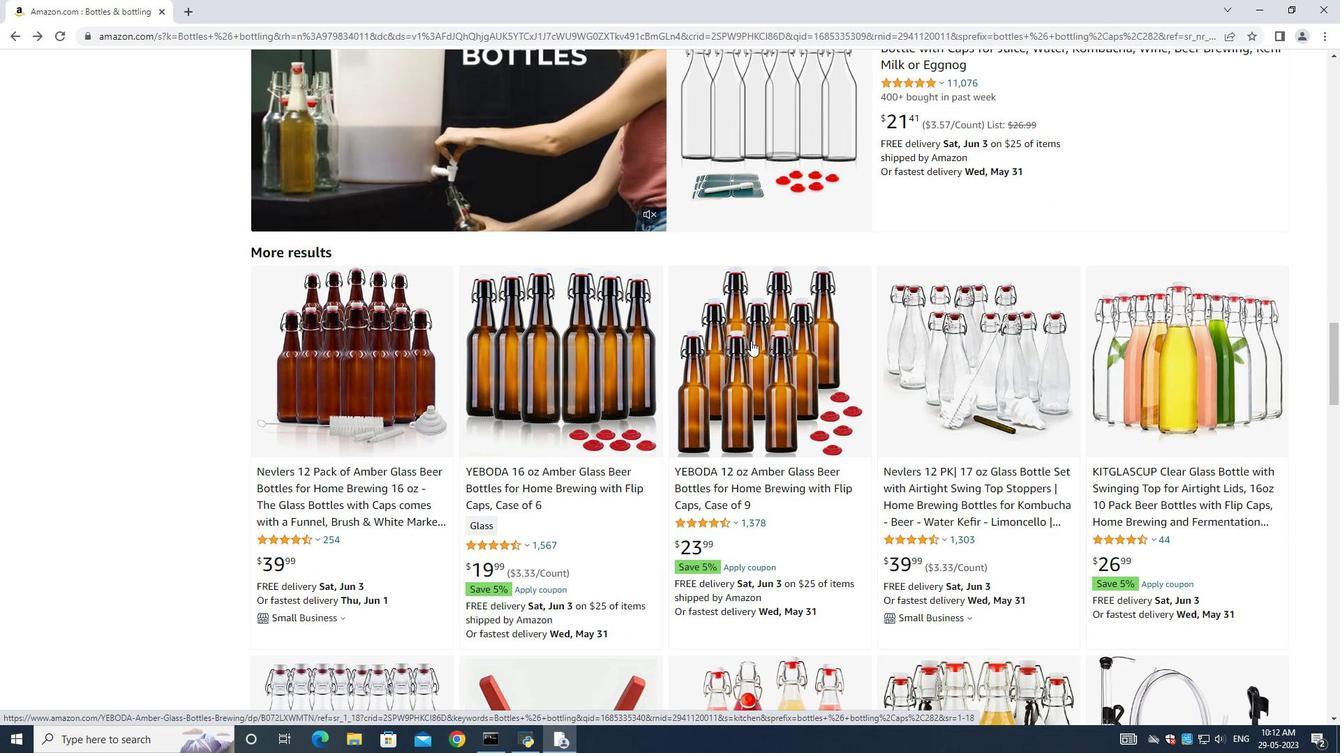 
Action: Mouse scrolled (744, 342) with delta (0, 0)
Screenshot: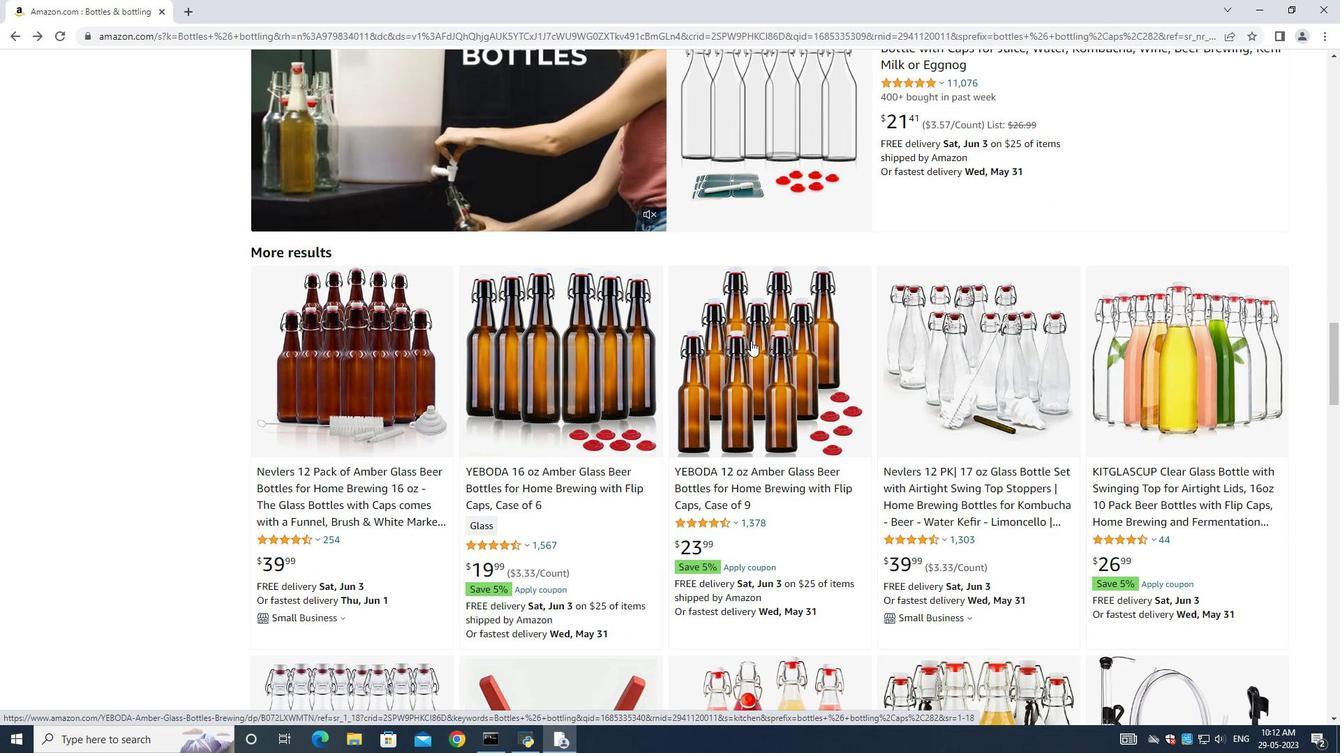 
Action: Mouse moved to (753, 347)
Screenshot: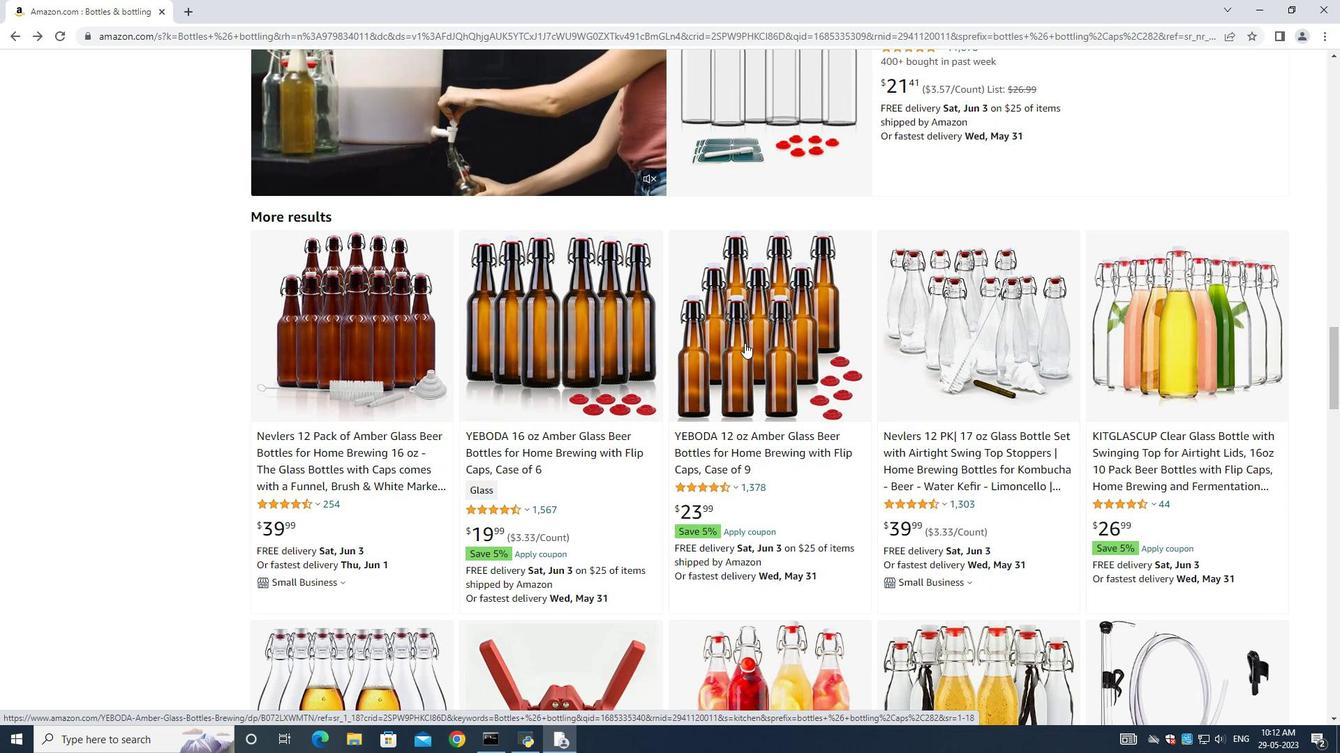 
Action: Mouse scrolled (753, 346) with delta (0, 0)
Screenshot: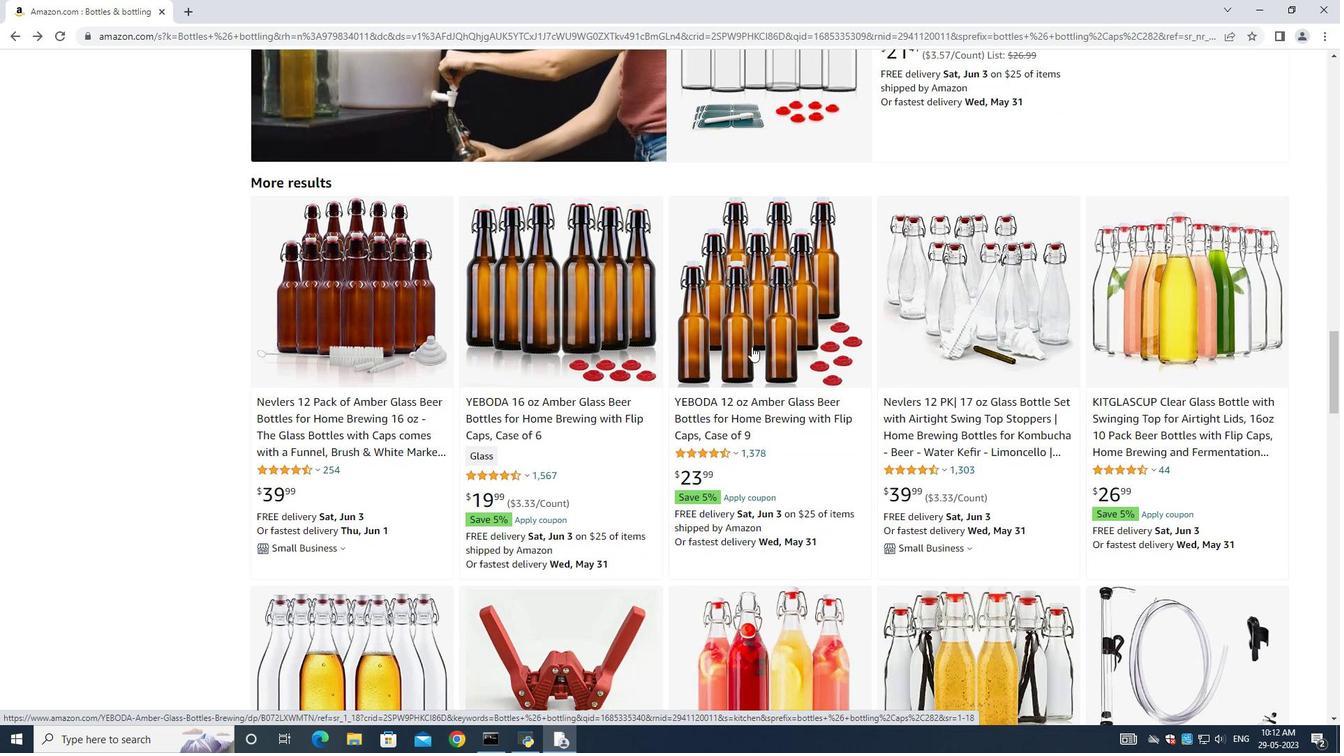 
Action: Mouse moved to (753, 348)
Screenshot: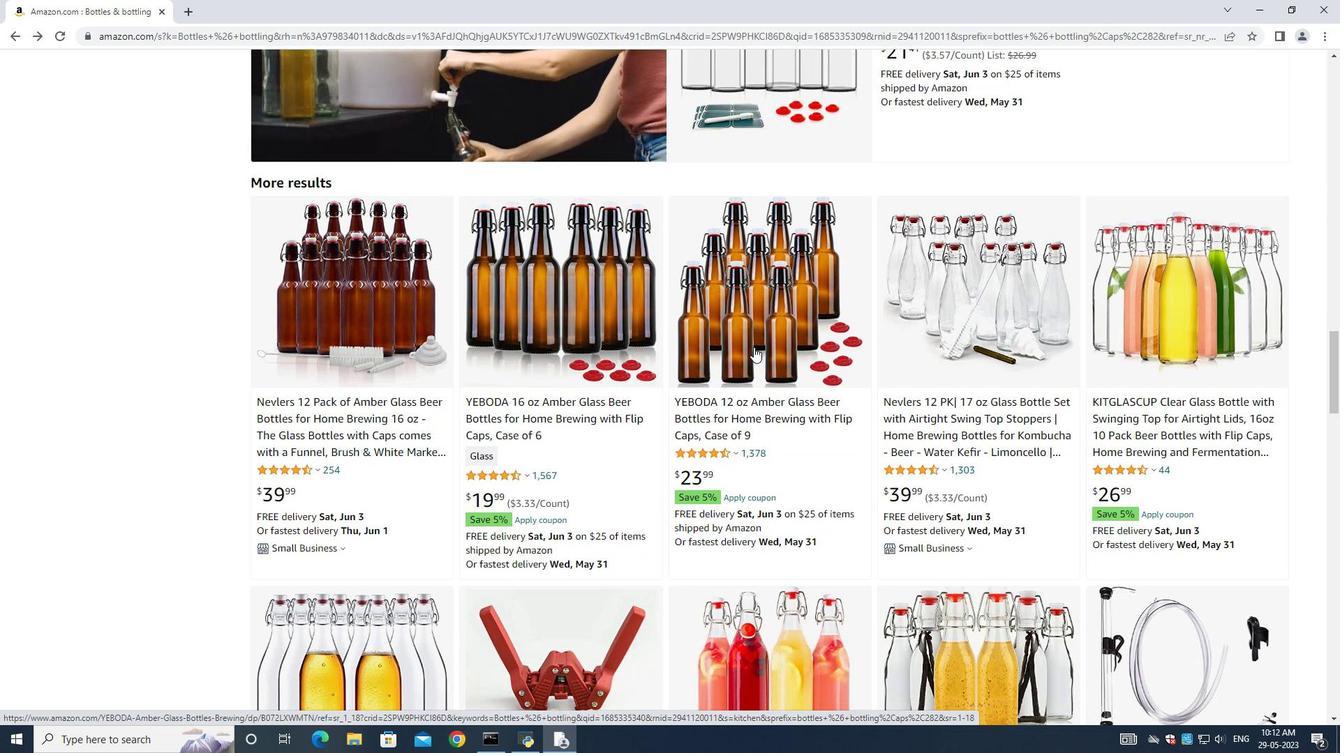 
Action: Mouse scrolled (753, 348) with delta (0, 0)
Screenshot: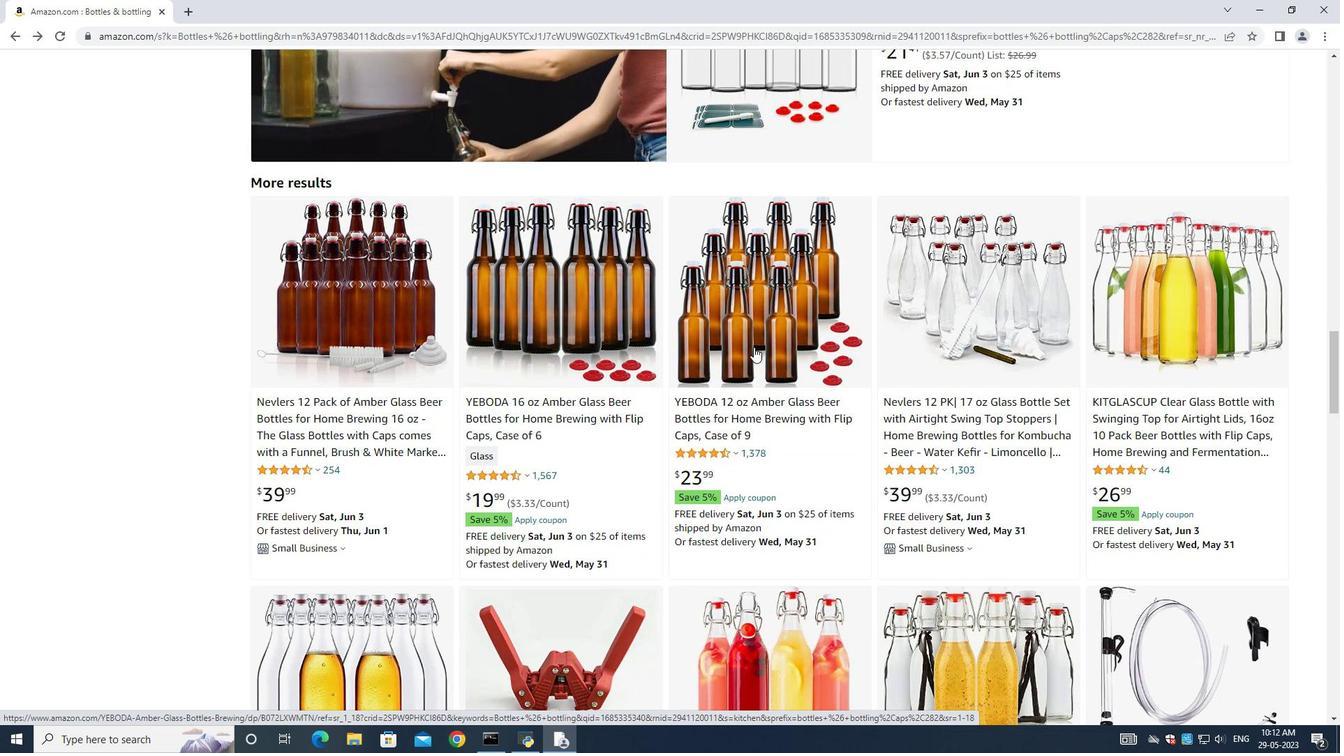 
Action: Mouse moved to (753, 348)
Screenshot: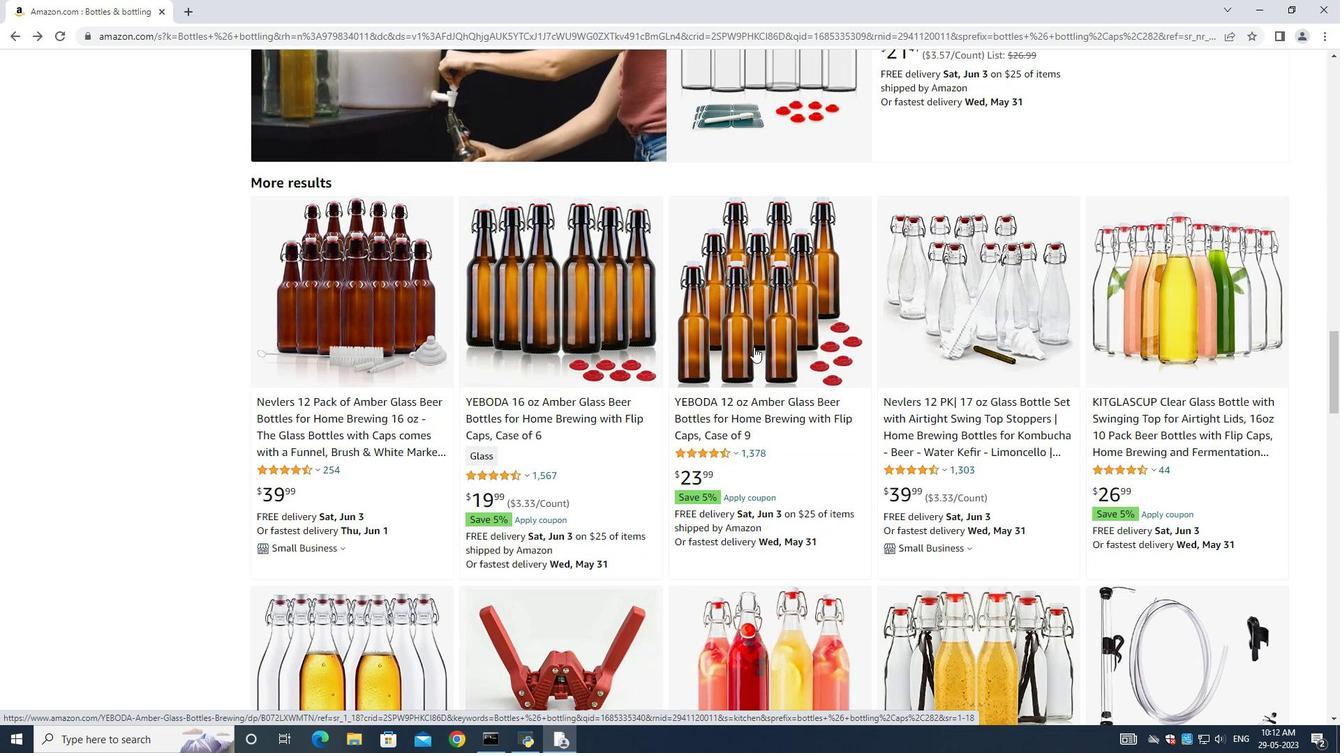 
Action: Mouse scrolled (753, 348) with delta (0, 0)
Screenshot: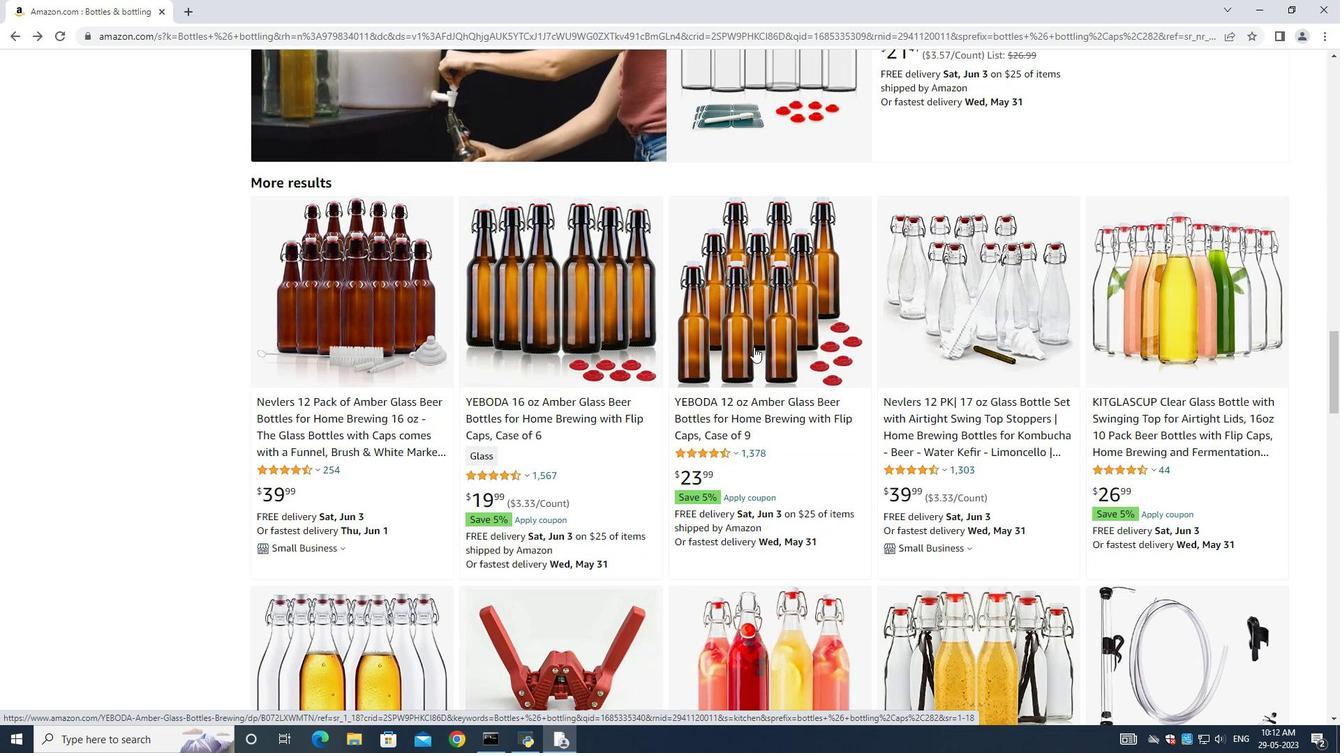 
Action: Mouse moved to (748, 339)
Screenshot: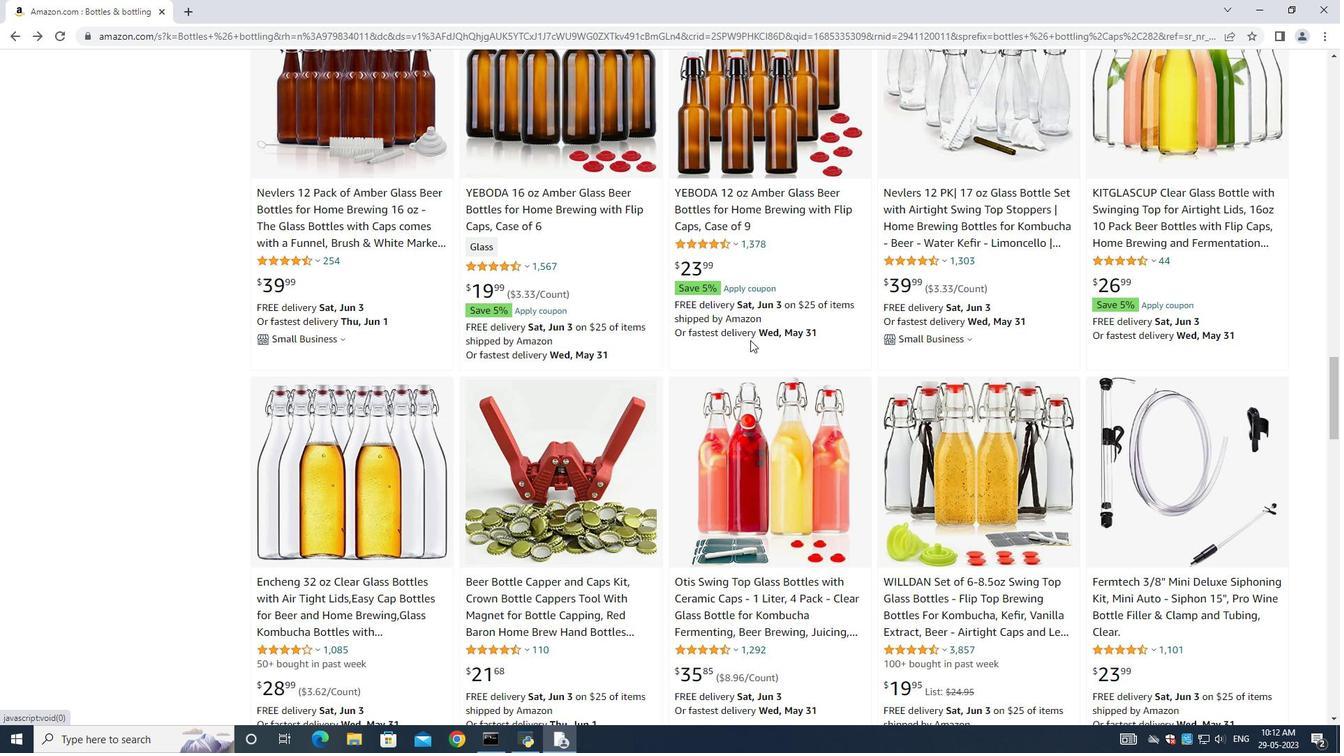 
Action: Mouse scrolled (748, 339) with delta (0, 0)
Screenshot: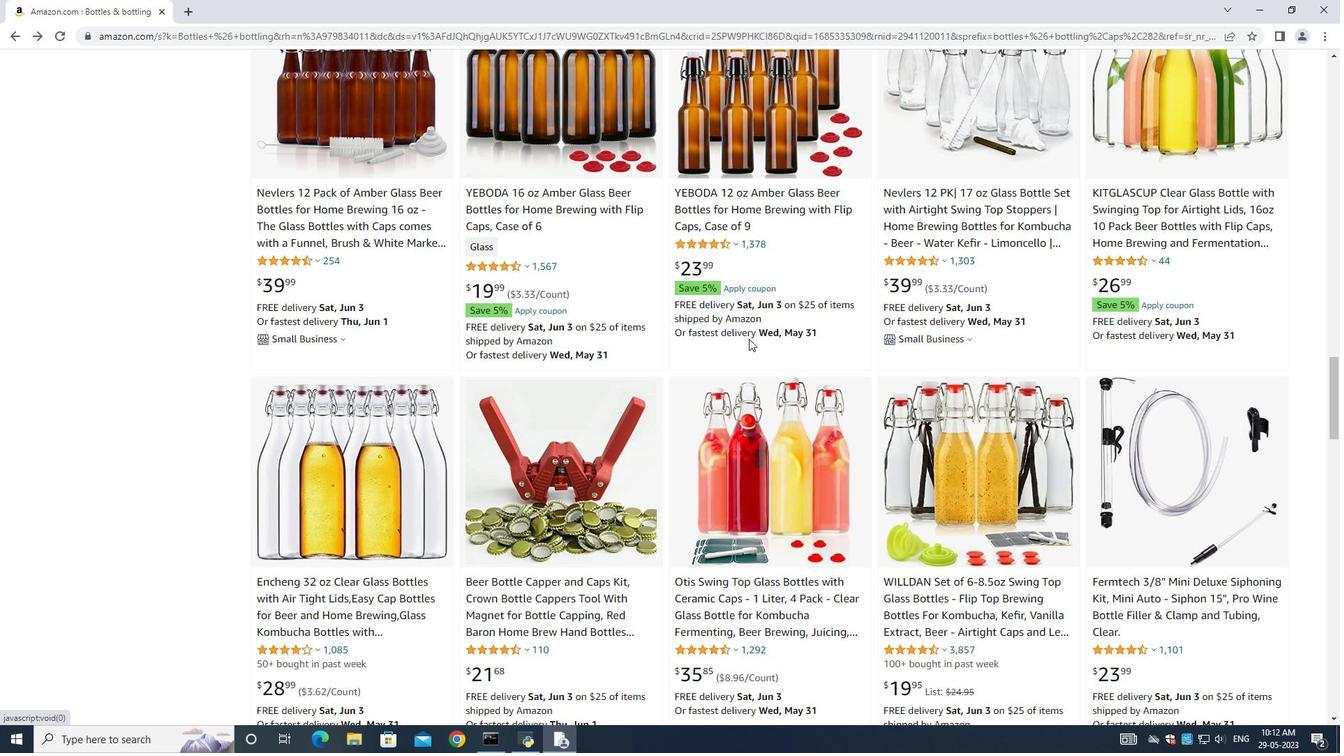 
Action: Mouse scrolled (748, 339) with delta (0, 0)
Screenshot: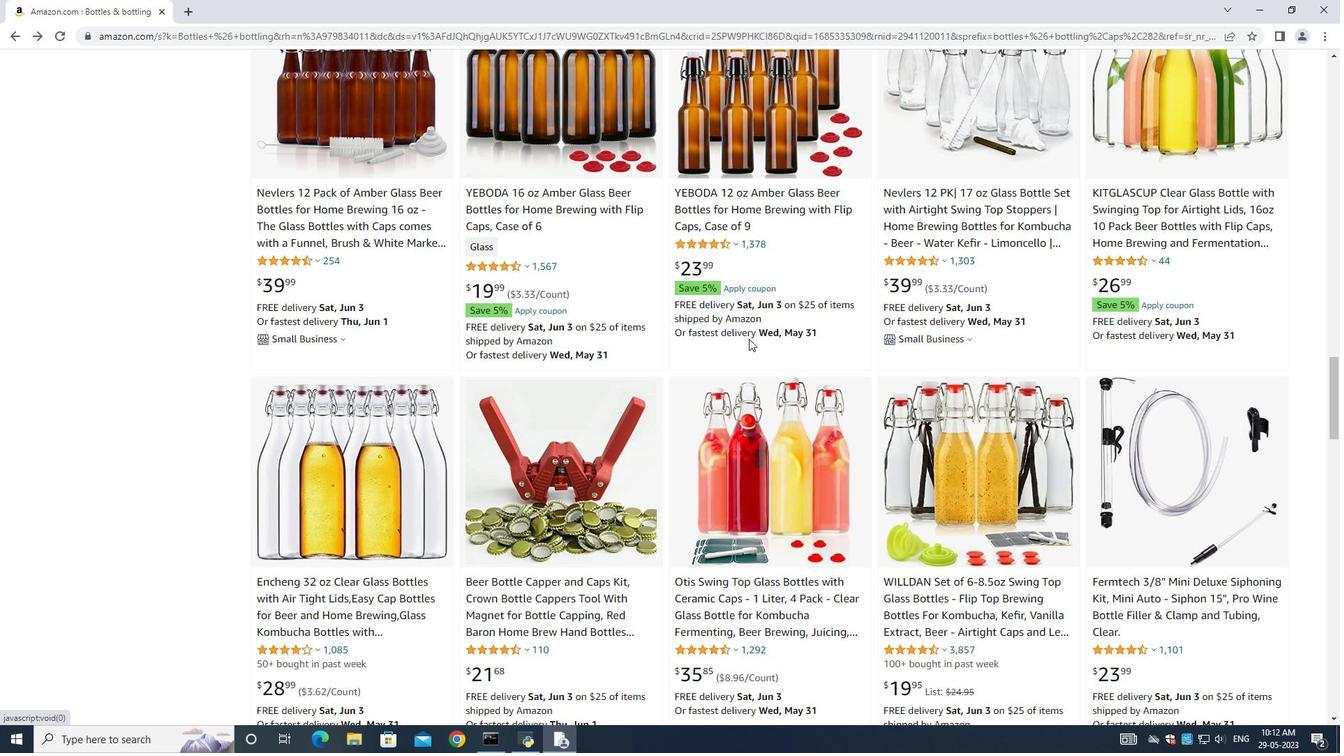 
Action: Mouse scrolled (748, 339) with delta (0, 0)
Screenshot: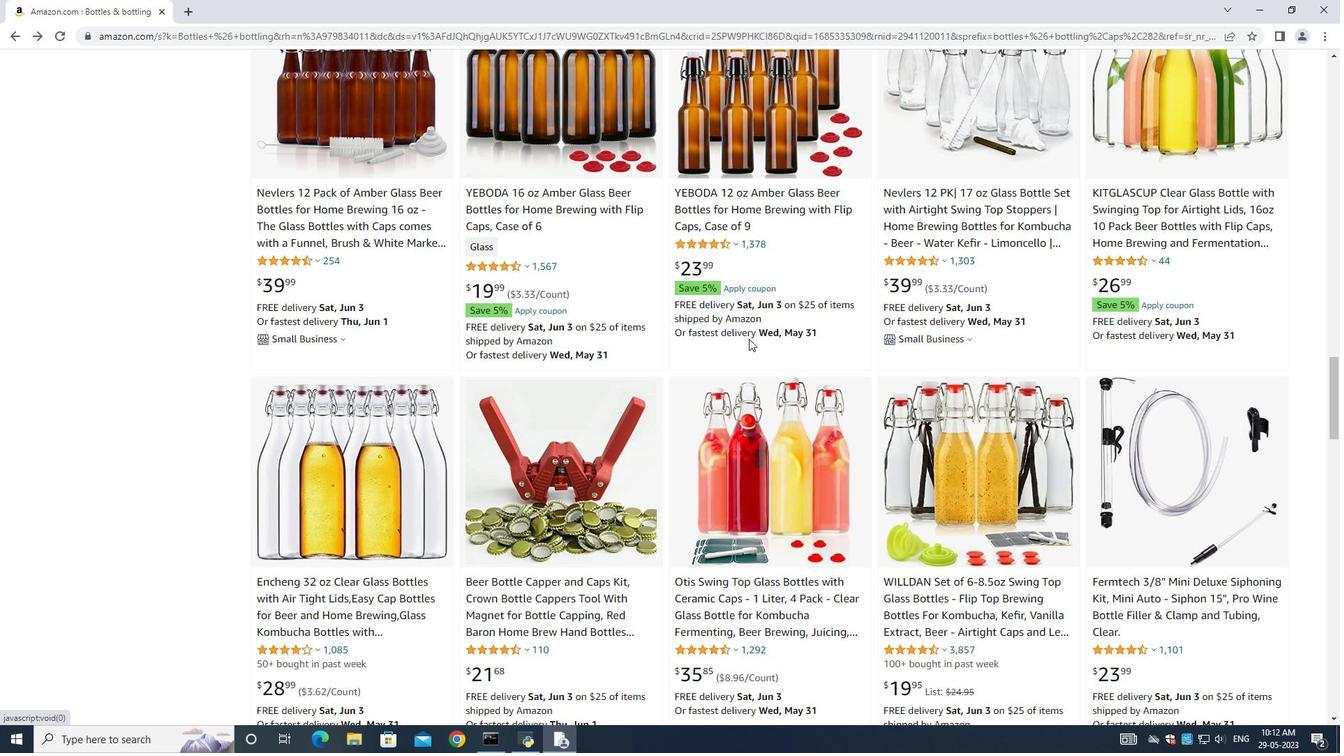 
Action: Mouse scrolled (748, 339) with delta (0, 0)
Screenshot: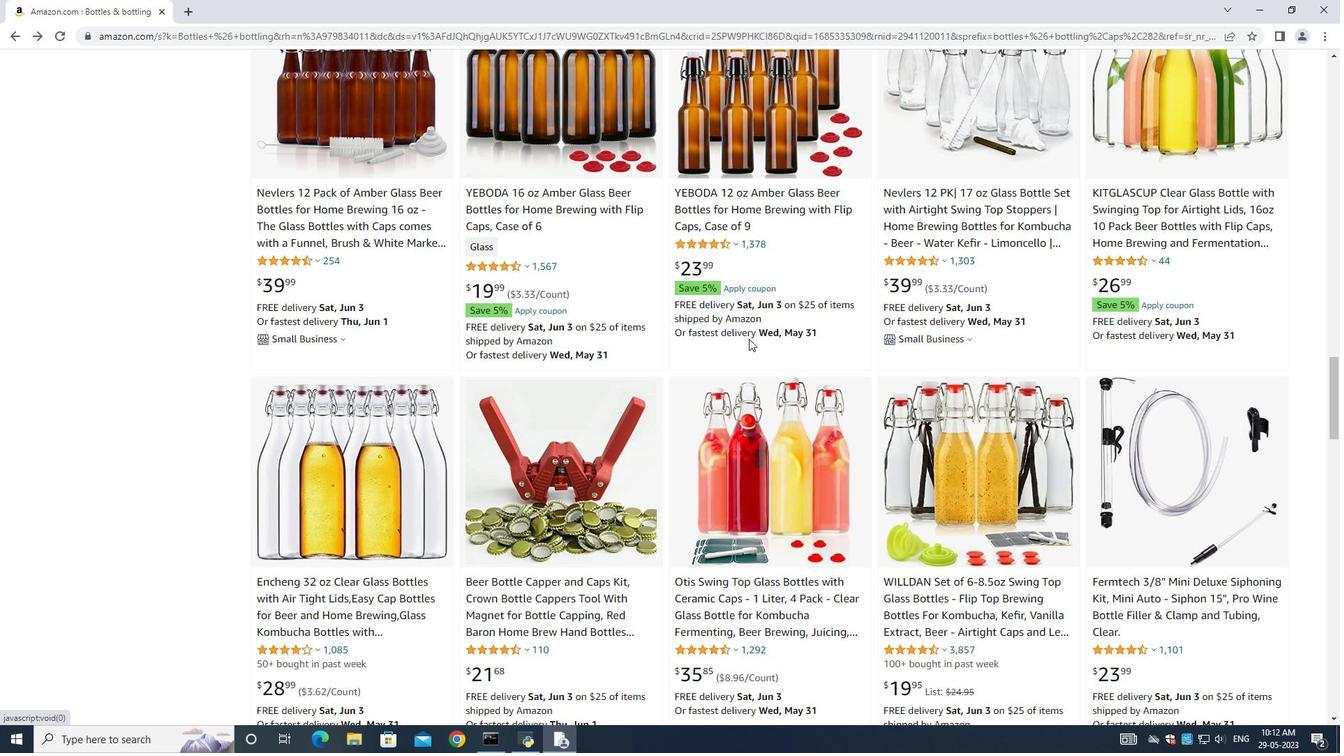 
Action: Mouse scrolled (748, 339) with delta (0, 0)
Screenshot: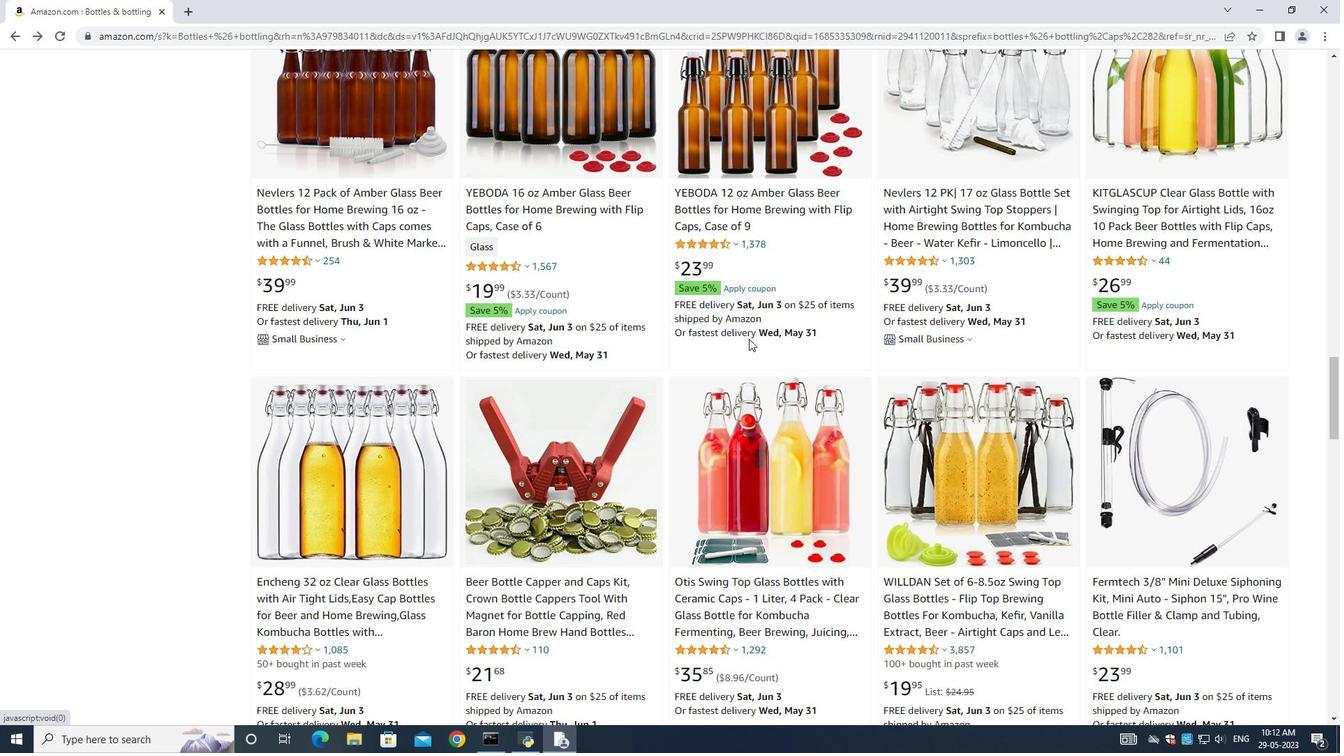 
Action: Mouse moved to (747, 336)
Screenshot: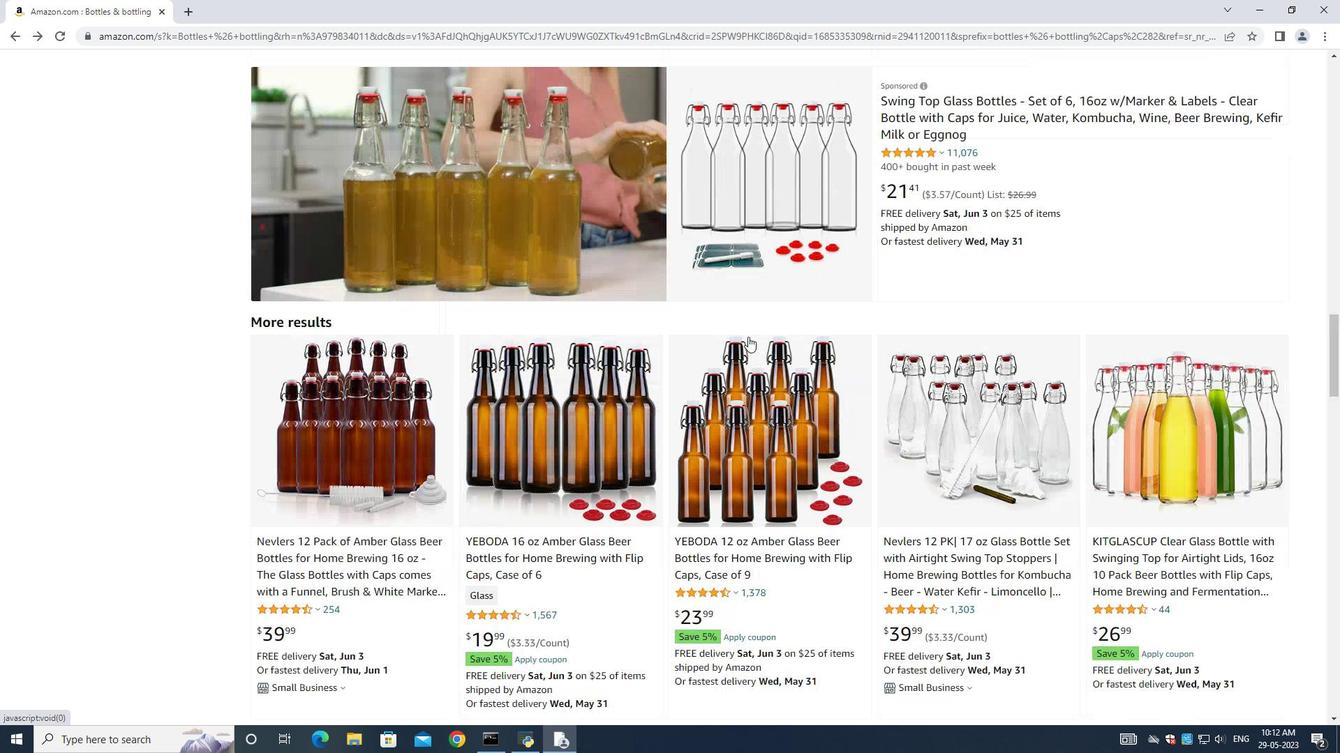 
Action: Mouse scrolled (747, 337) with delta (0, 0)
Screenshot: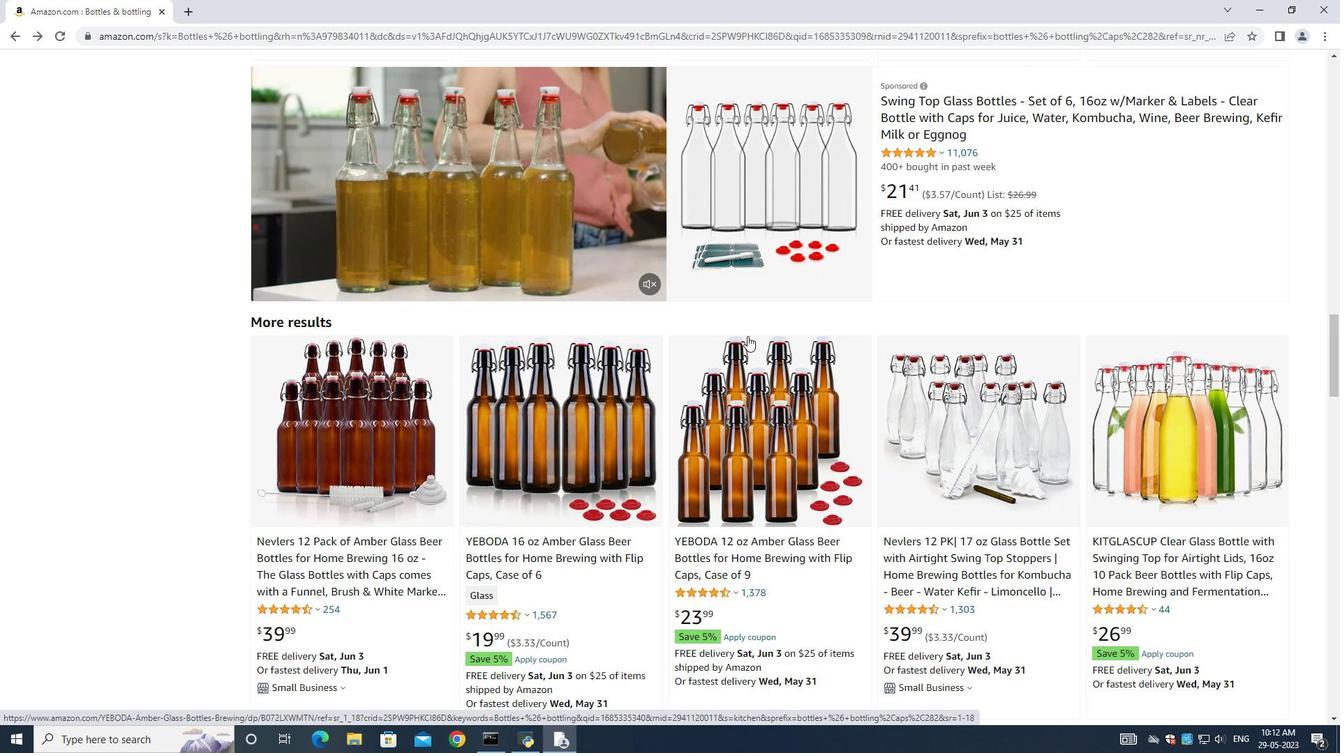 
Action: Mouse scrolled (747, 337) with delta (0, 0)
Screenshot: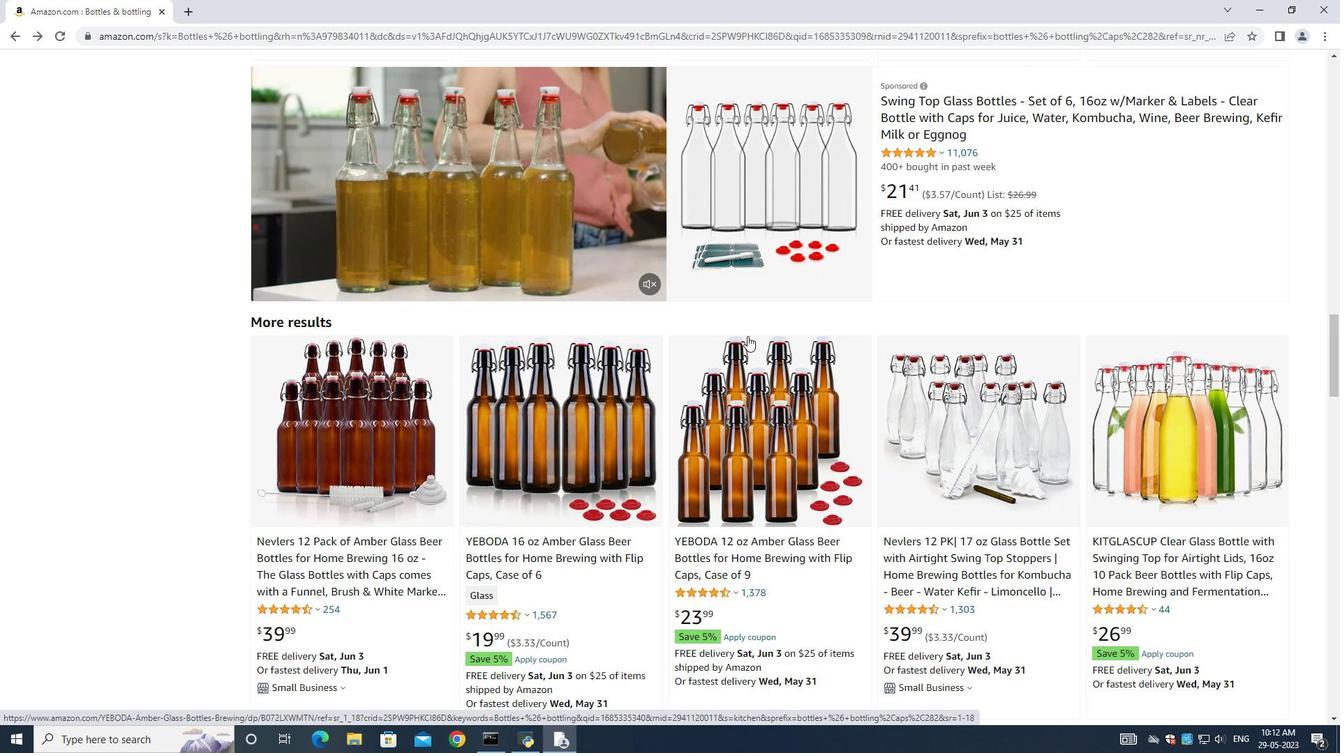 
Action: Mouse scrolled (747, 337) with delta (0, 0)
Screenshot: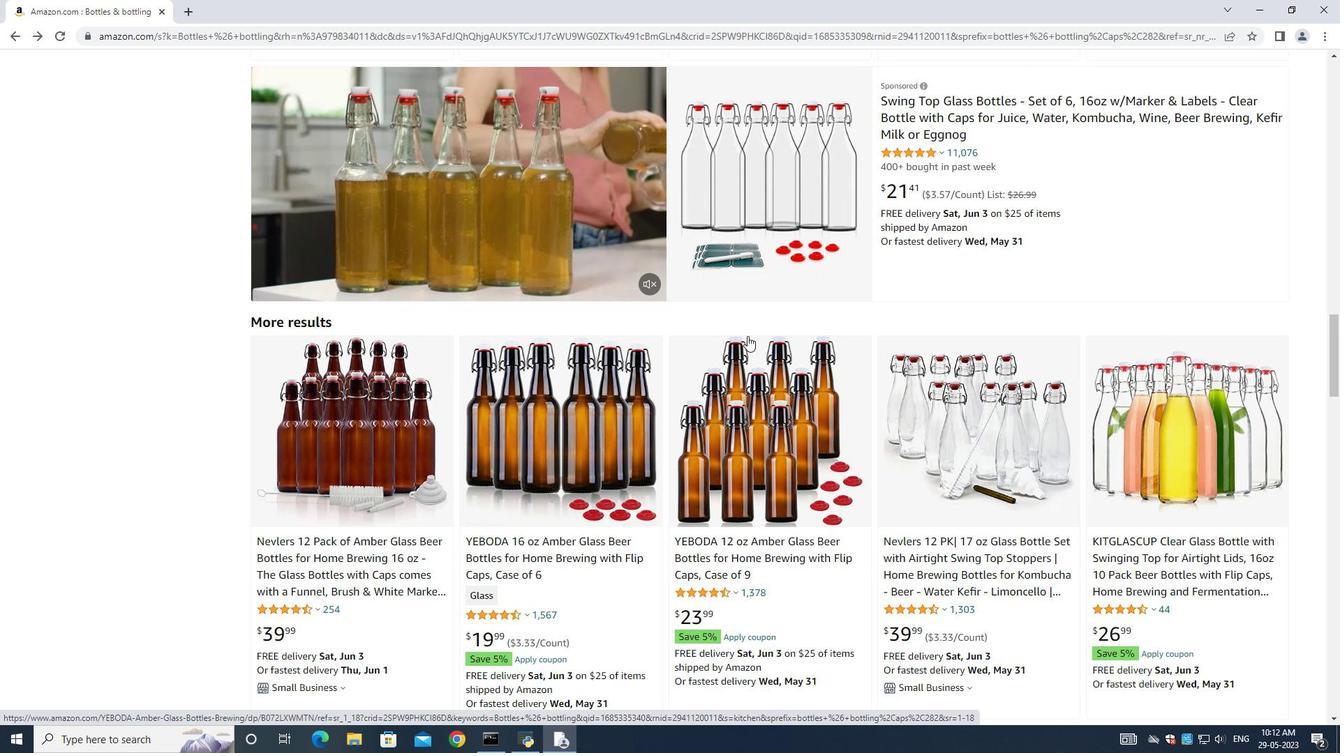 
Action: Mouse scrolled (747, 337) with delta (0, 0)
Screenshot: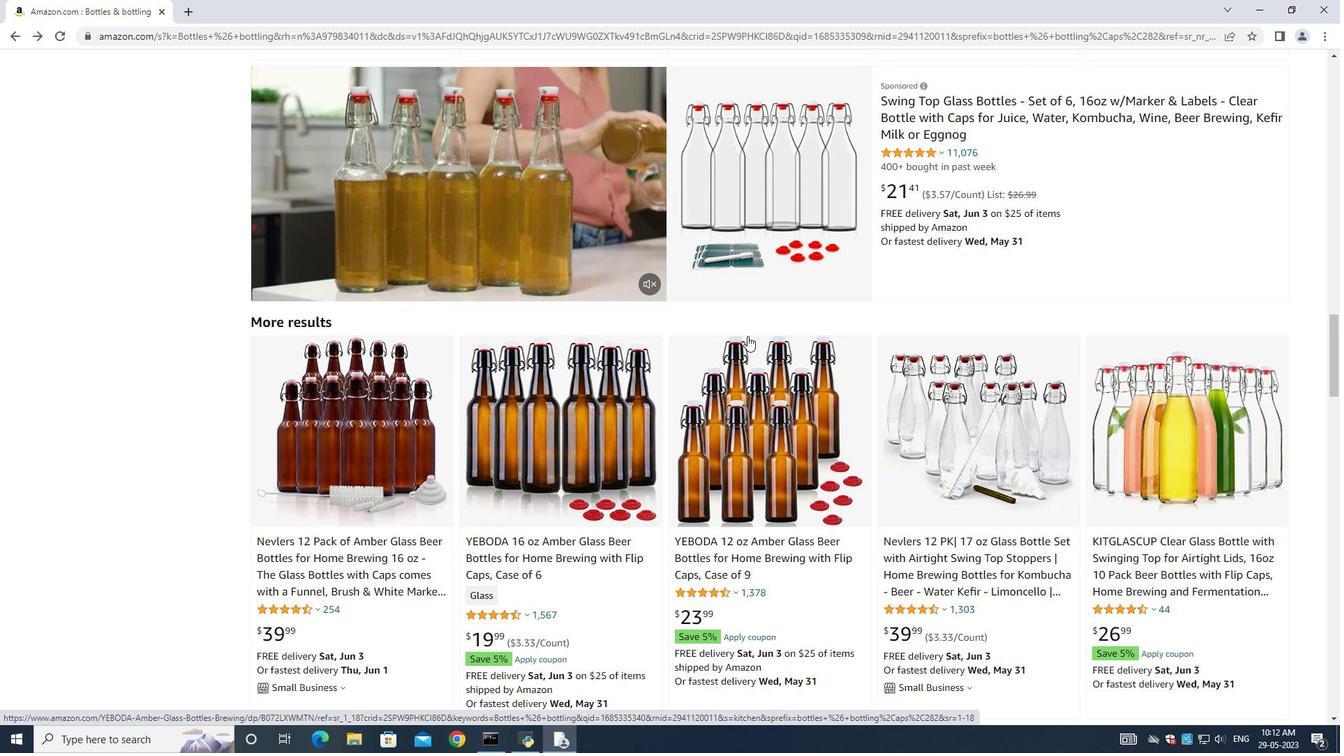 
Action: Mouse moved to (747, 335)
Screenshot: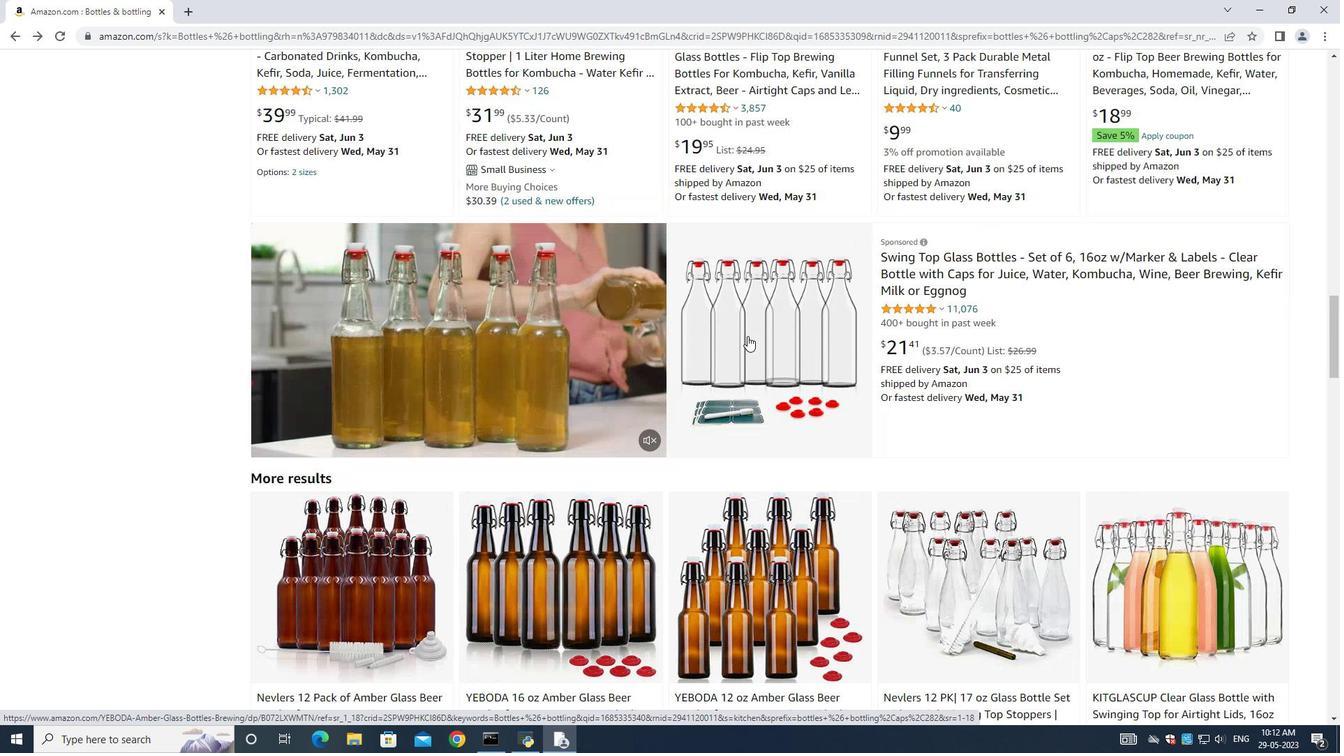 
Action: Mouse scrolled (747, 336) with delta (0, 0)
Screenshot: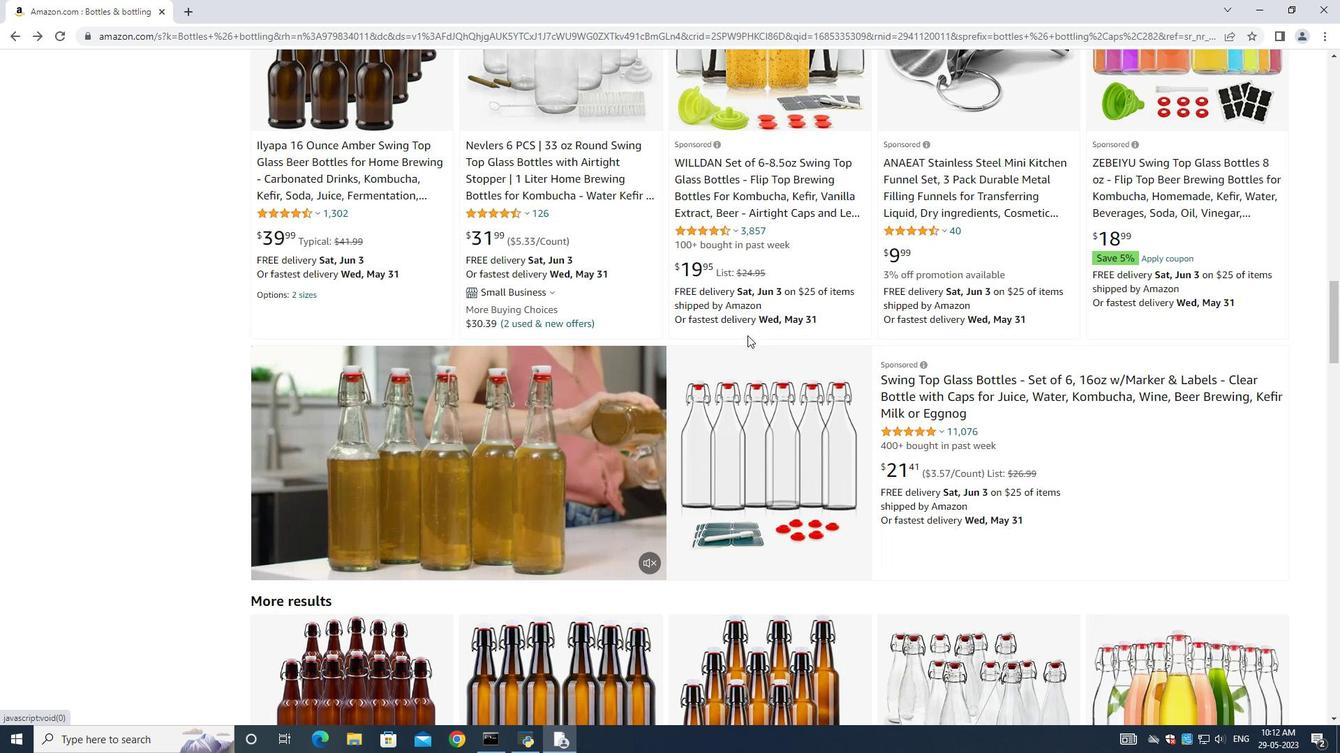 
Action: Mouse scrolled (747, 336) with delta (0, 0)
Screenshot: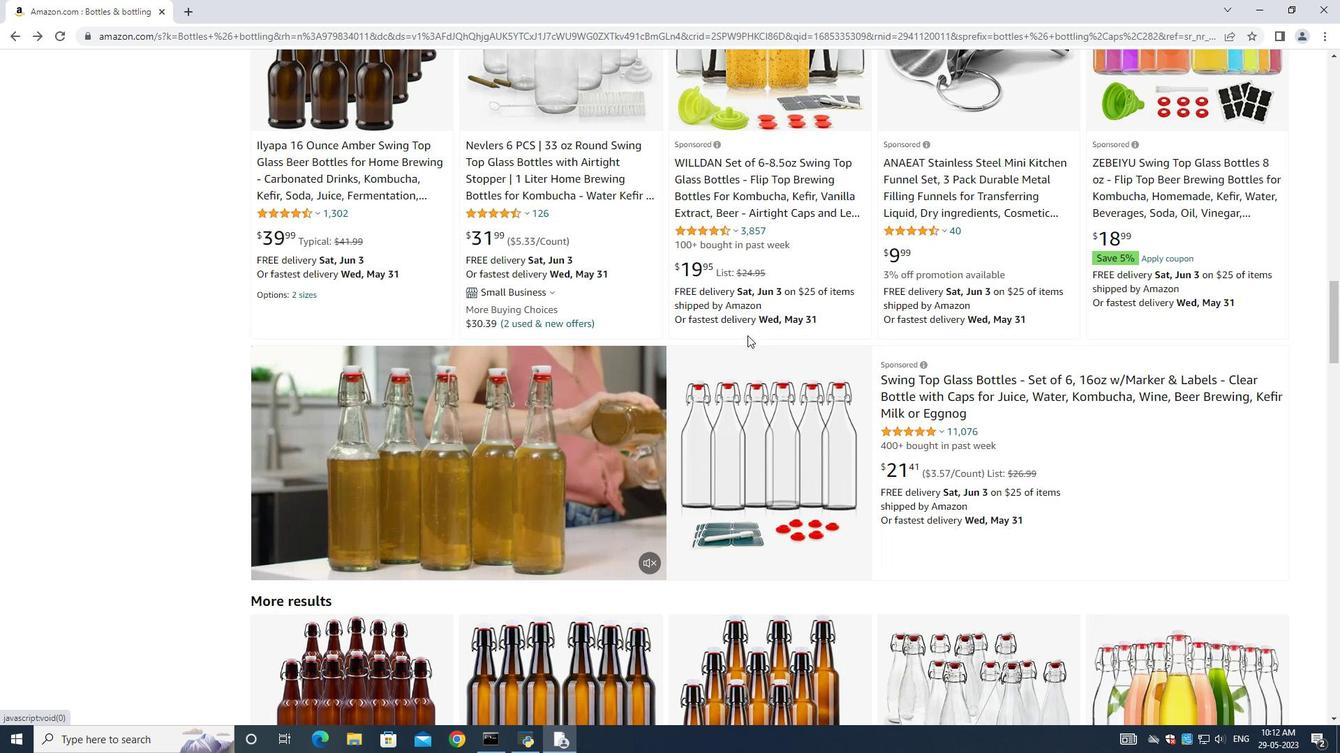 
Action: Mouse scrolled (747, 336) with delta (0, 0)
Screenshot: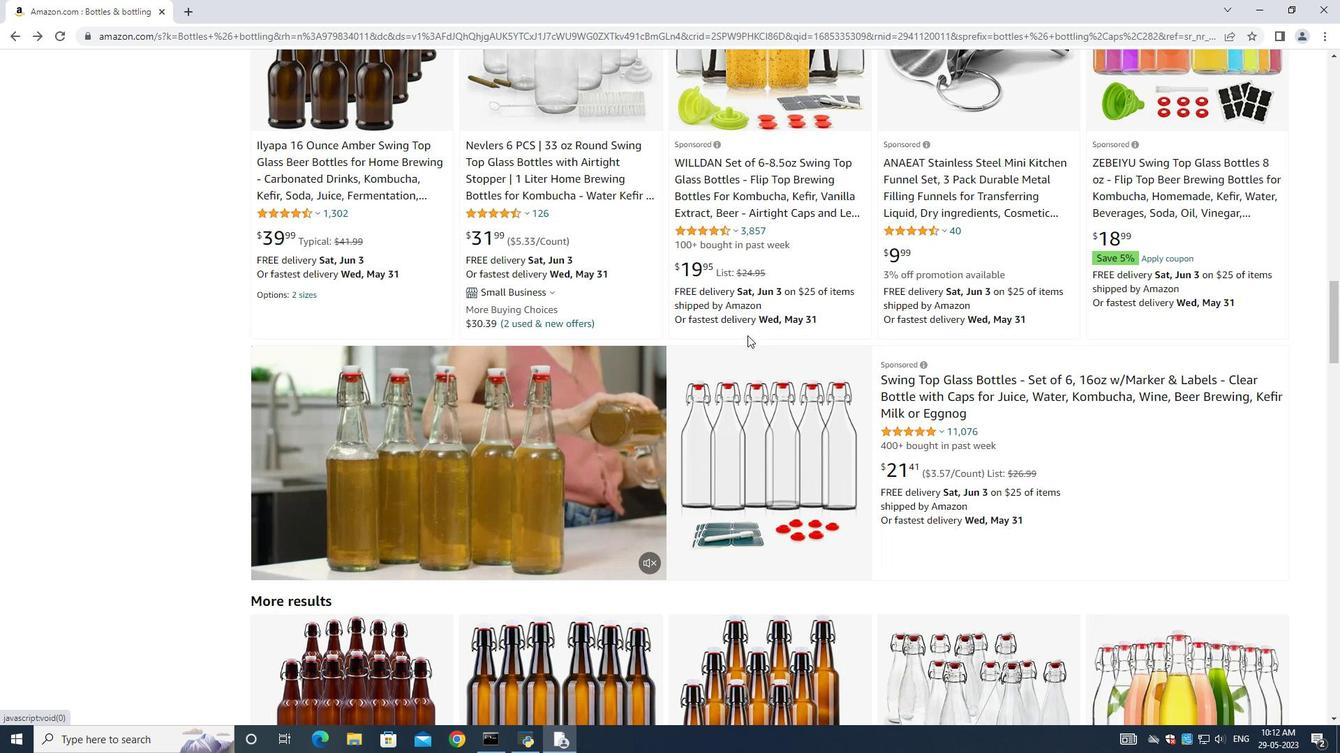 
Action: Mouse scrolled (747, 336) with delta (0, 0)
Screenshot: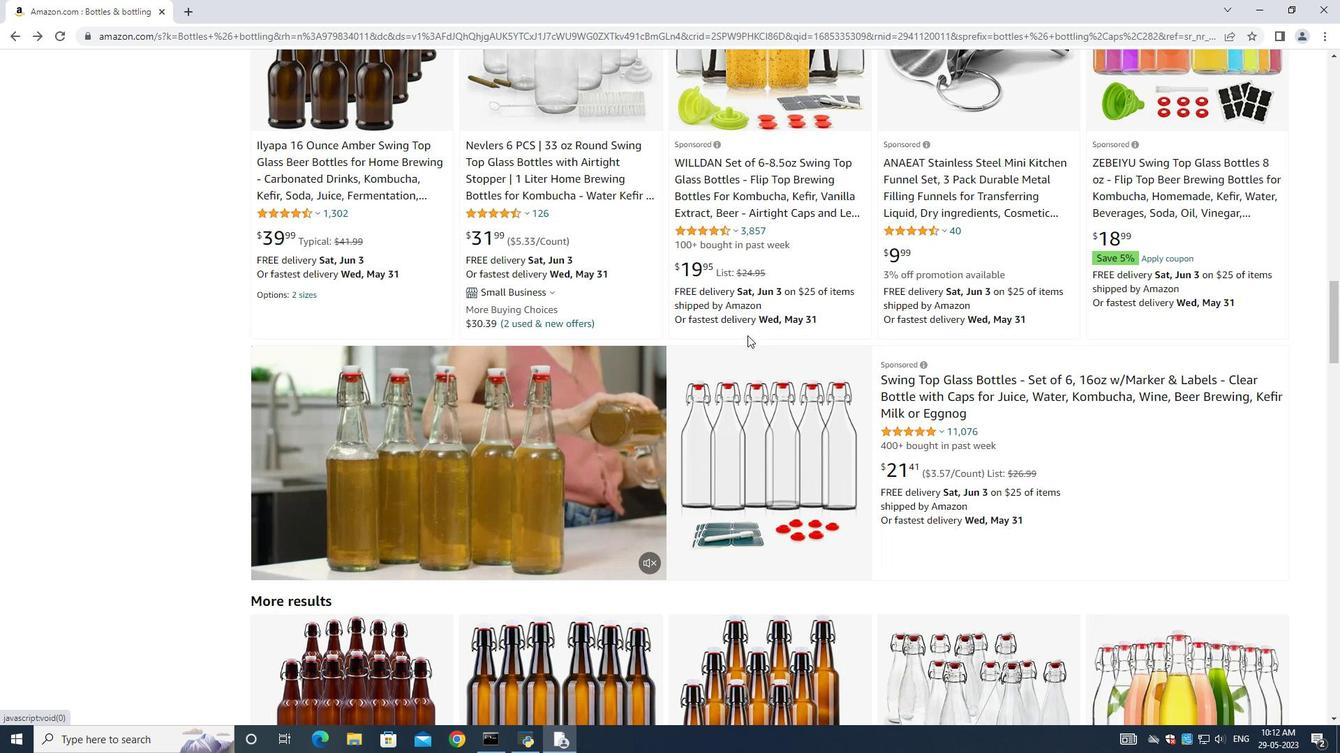 
Action: Mouse scrolled (747, 336) with delta (0, 0)
Screenshot: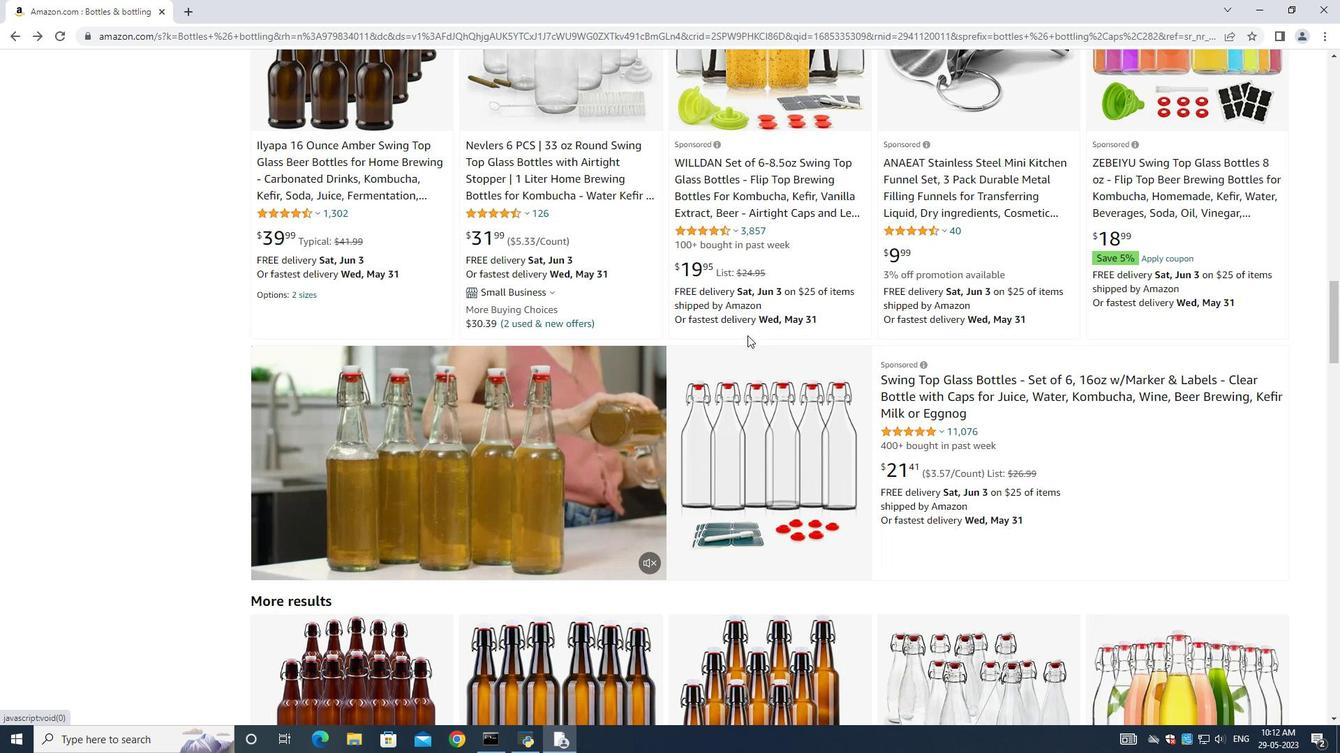 
Action: Mouse scrolled (747, 336) with delta (0, 0)
Screenshot: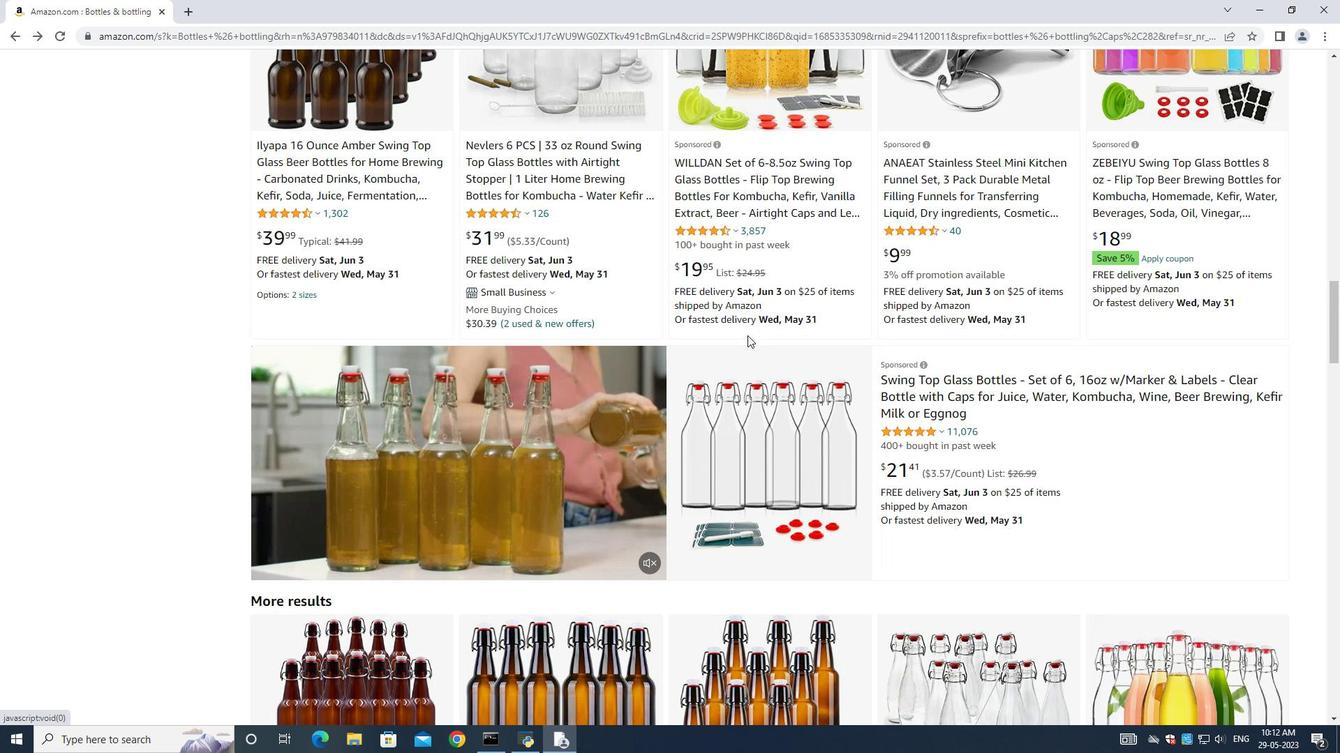 
Action: Mouse scrolled (747, 336) with delta (0, 0)
Screenshot: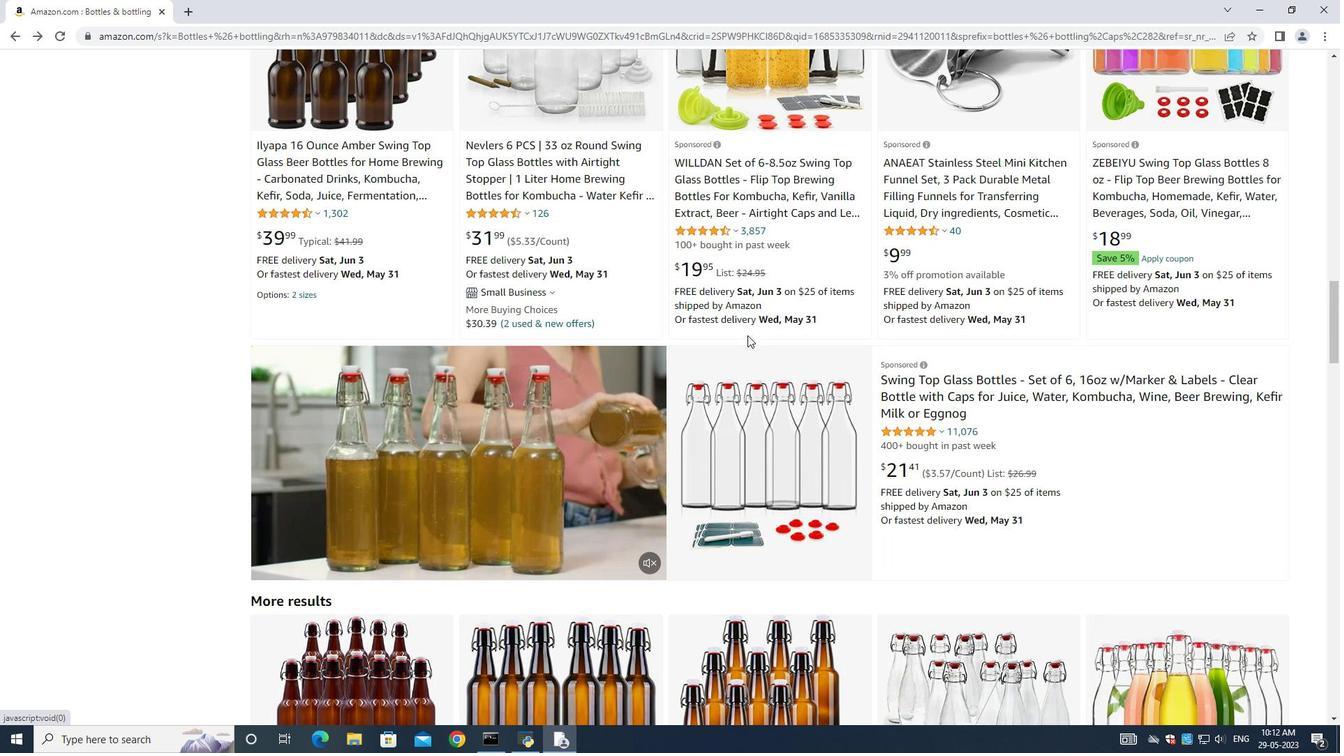 
Action: Mouse scrolled (747, 336) with delta (0, 0)
Screenshot: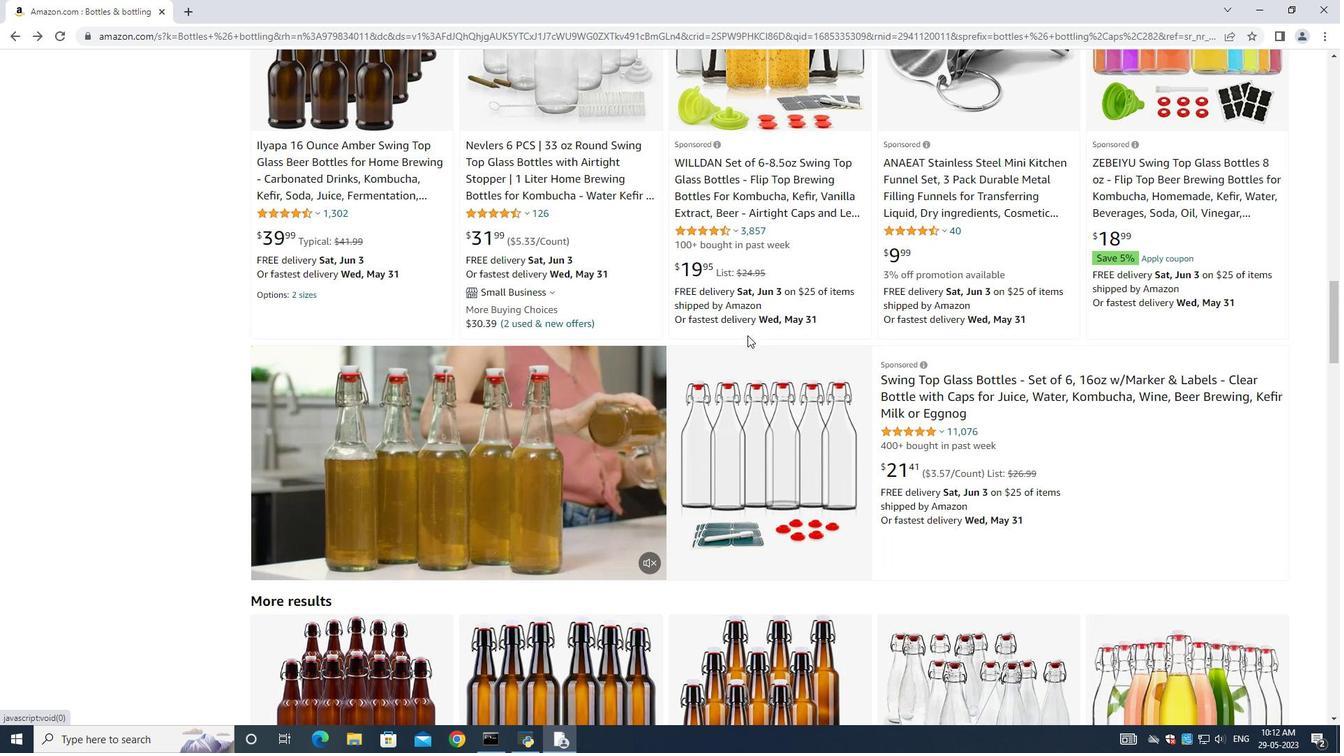 
Action: Mouse moved to (931, 341)
Screenshot: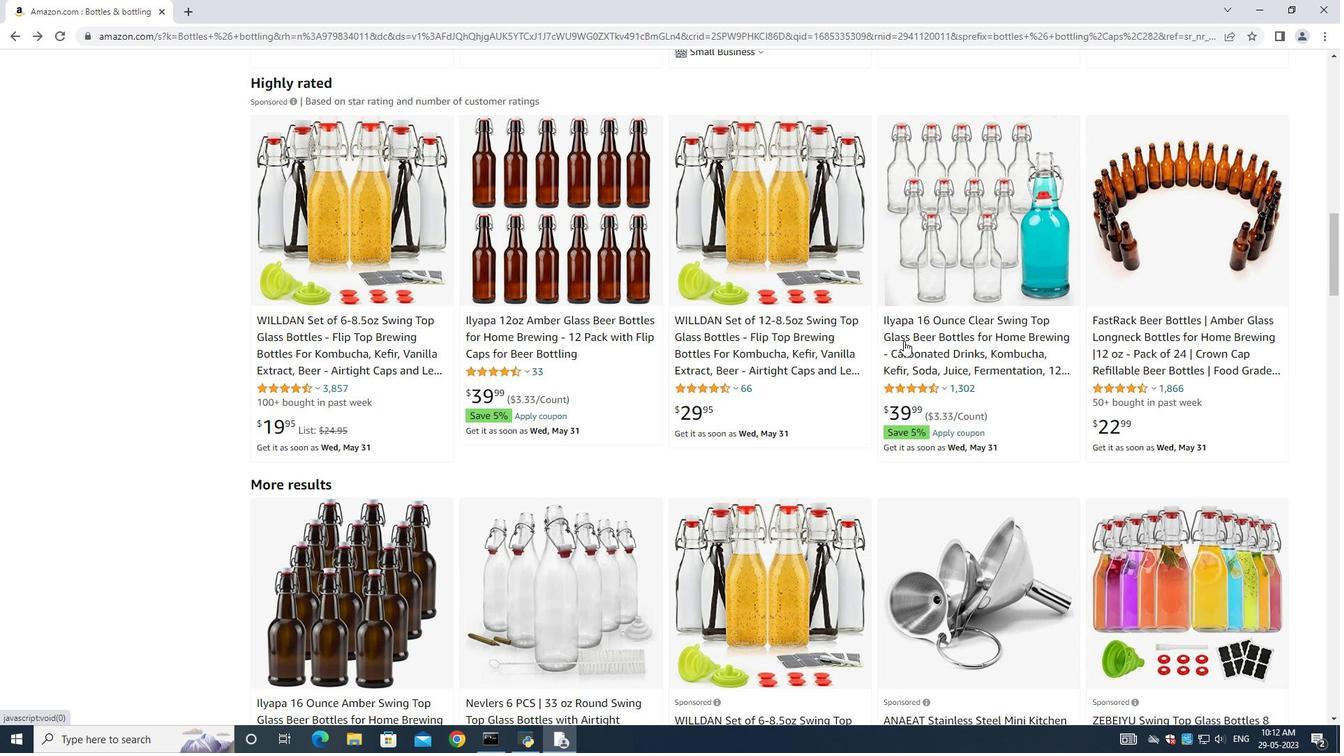 
Action: Mouse pressed left at (931, 341)
Screenshot: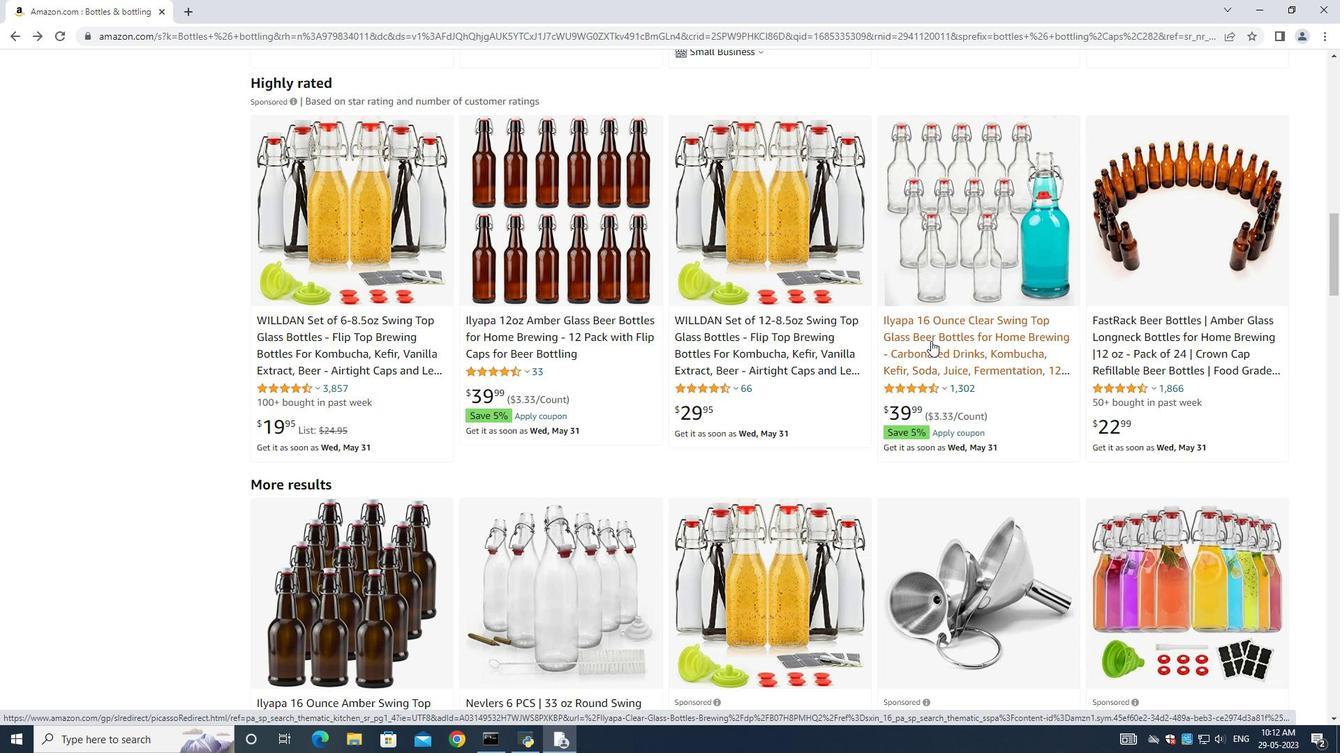 
Action: Mouse moved to (11, 32)
Screenshot: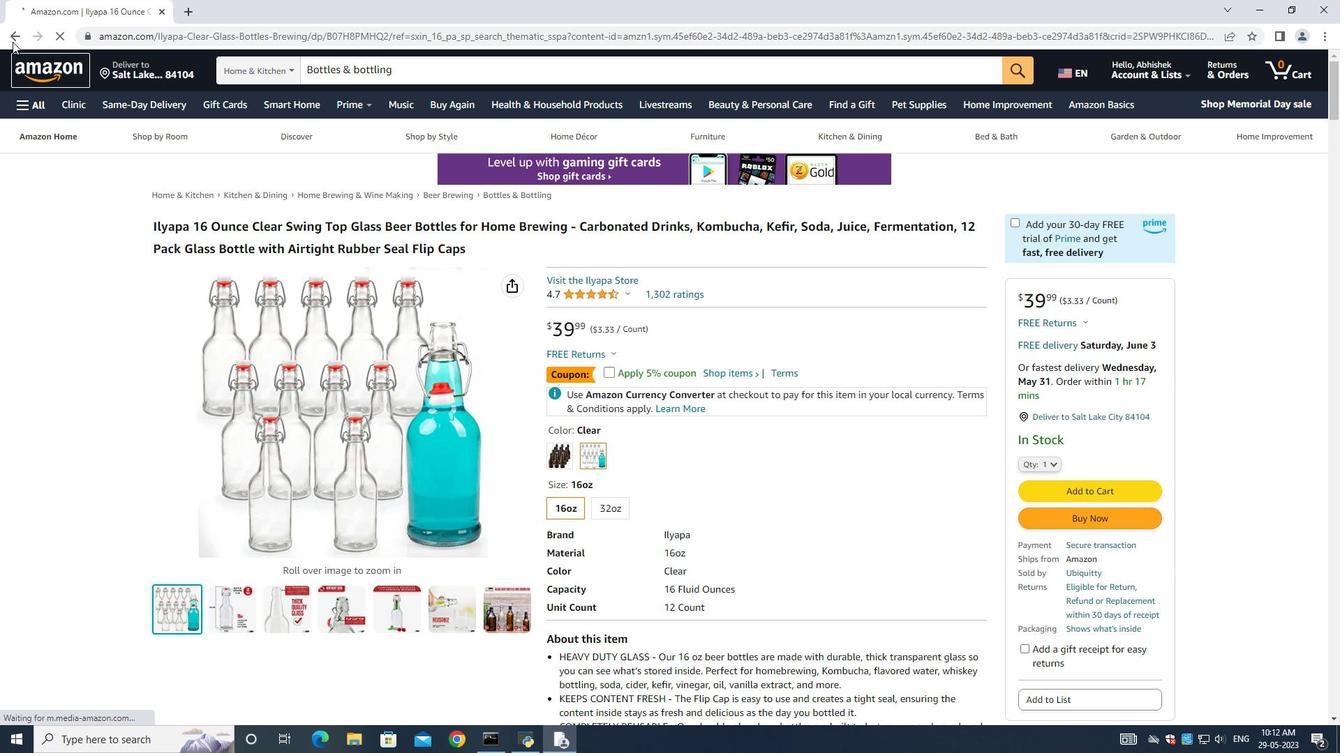 
Action: Mouse pressed left at (11, 32)
Screenshot: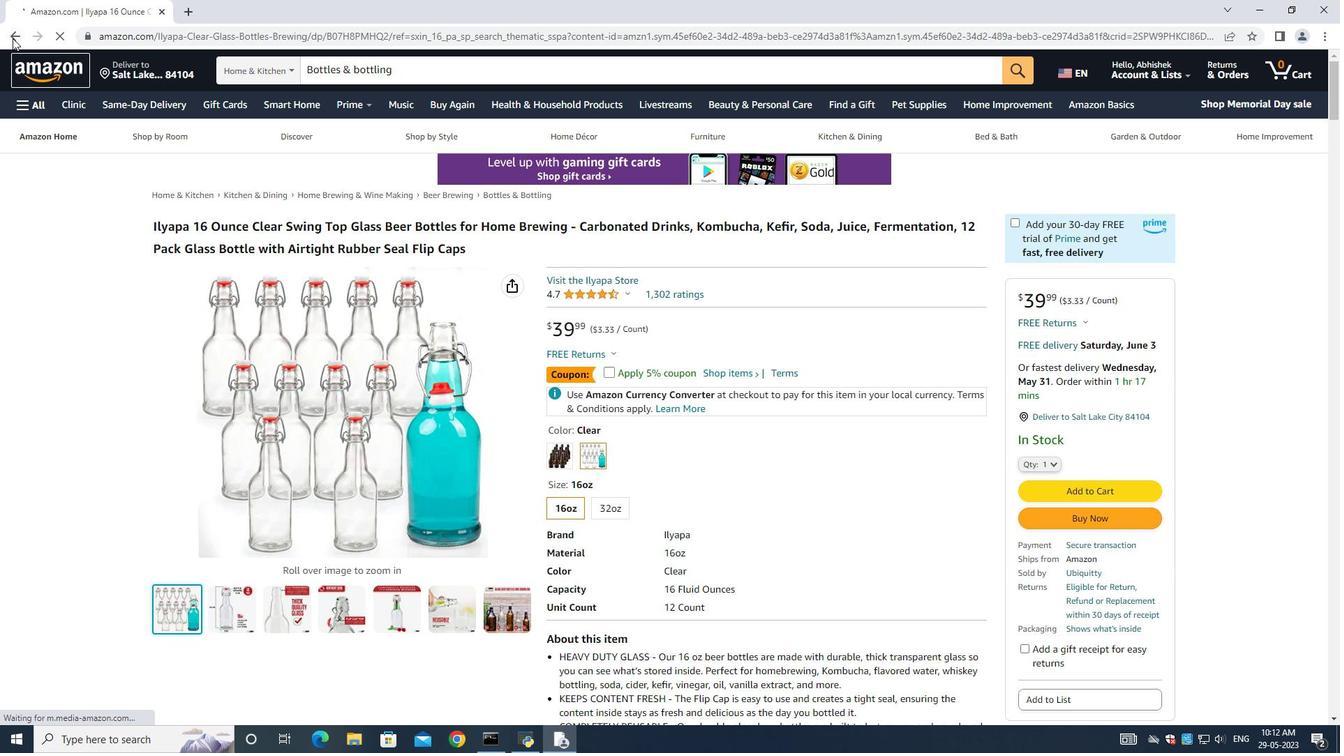 
Action: Mouse moved to (672, 365)
Screenshot: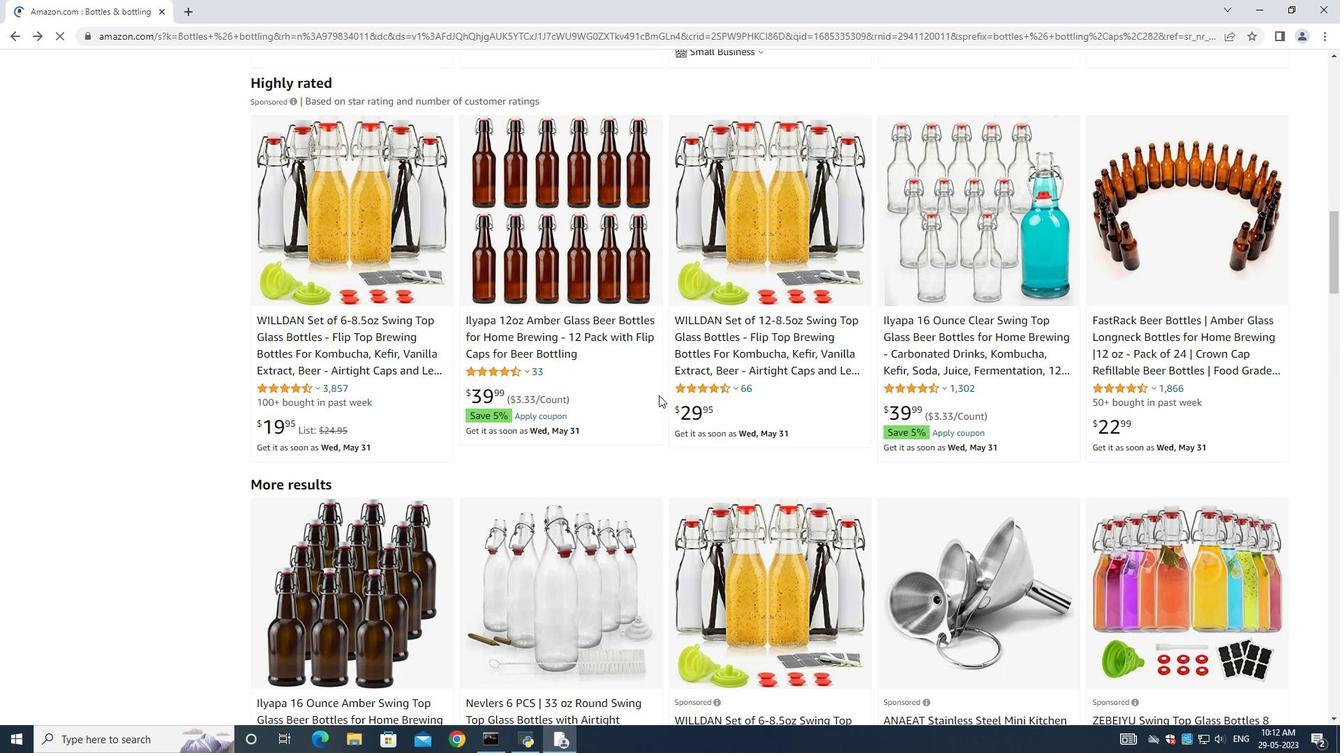 
Action: Mouse scrolled (672, 365) with delta (0, 0)
Screenshot: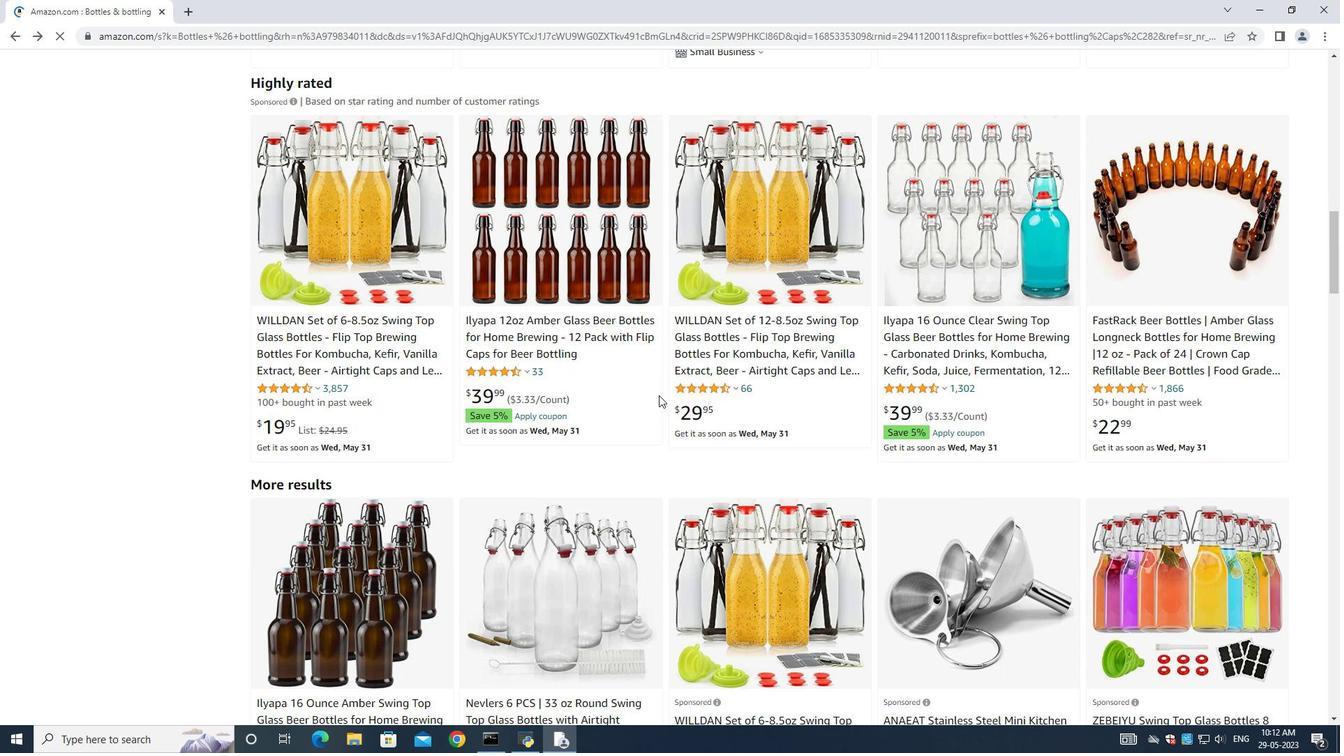 
Action: Mouse scrolled (672, 365) with delta (0, 0)
Screenshot: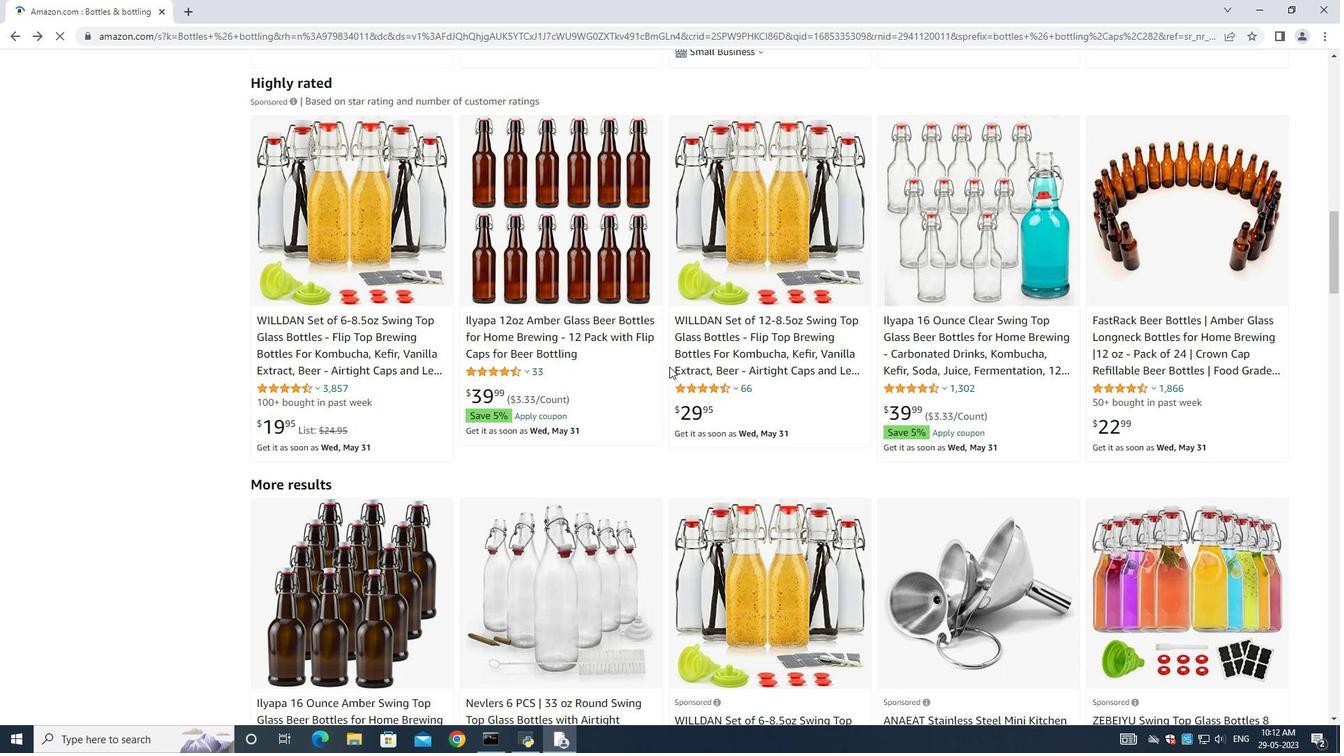 
Action: Mouse moved to (672, 365)
Screenshot: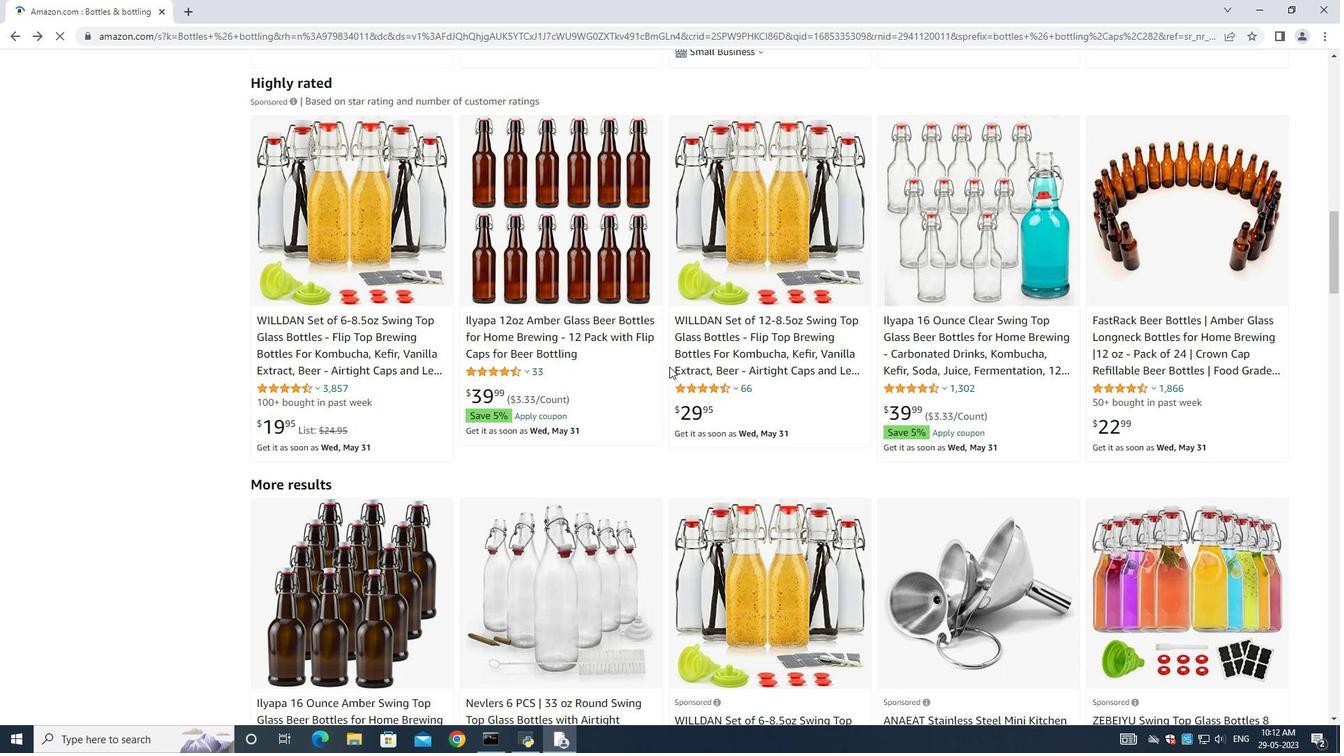 
Action: Mouse scrolled (672, 365) with delta (0, 0)
Screenshot: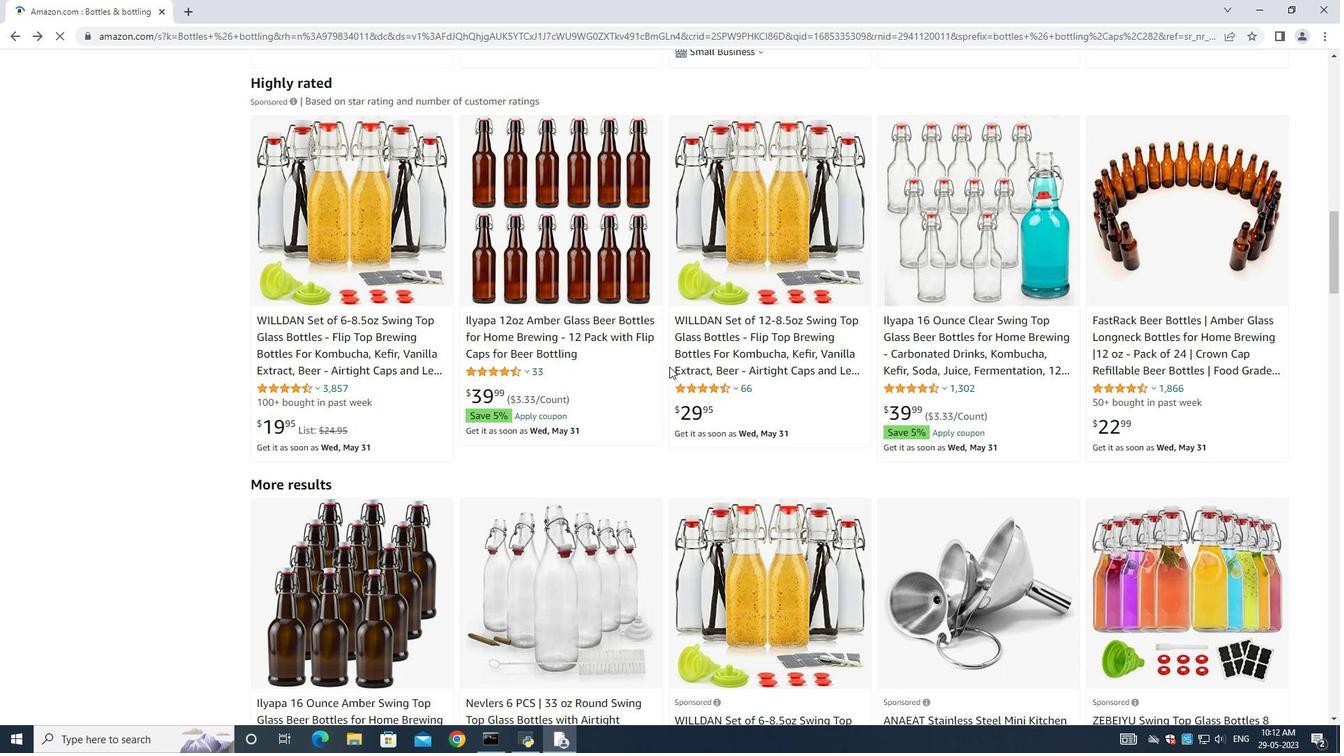 
Action: Mouse scrolled (672, 365) with delta (0, 0)
Screenshot: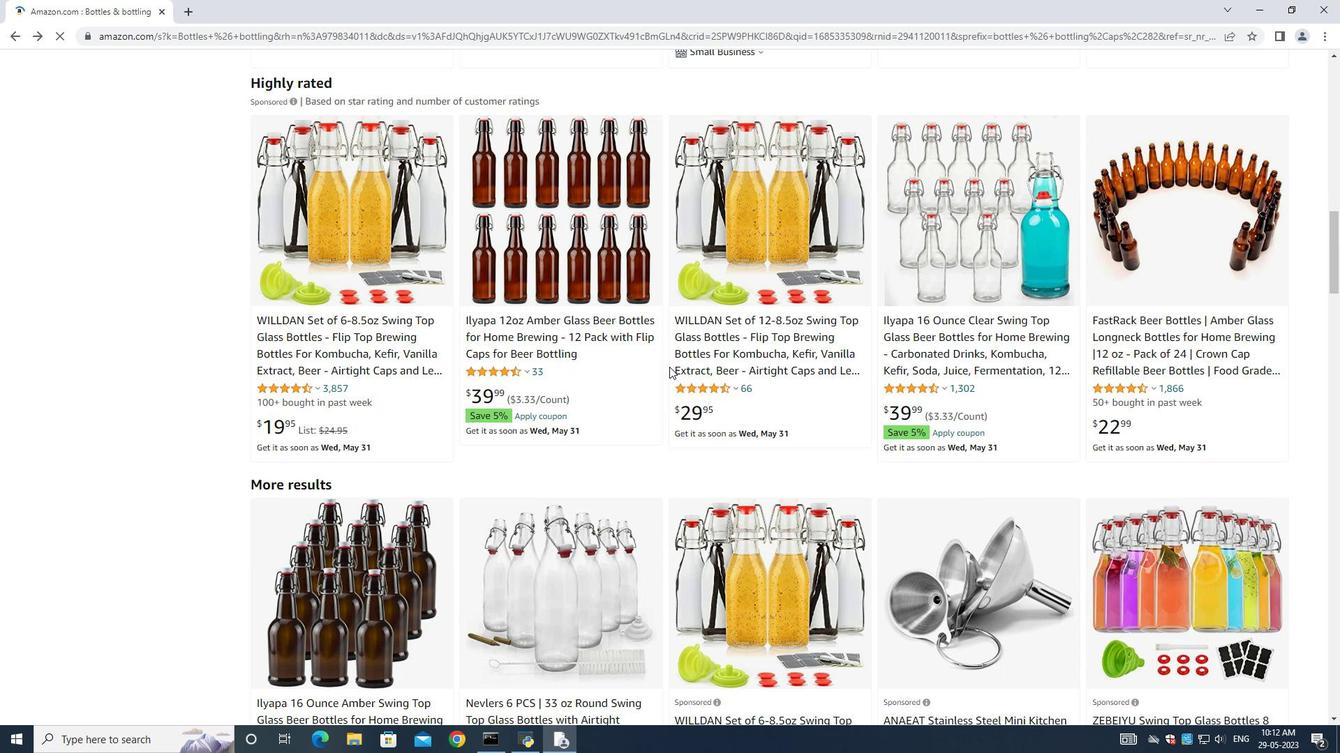 
Action: Mouse moved to (673, 365)
Screenshot: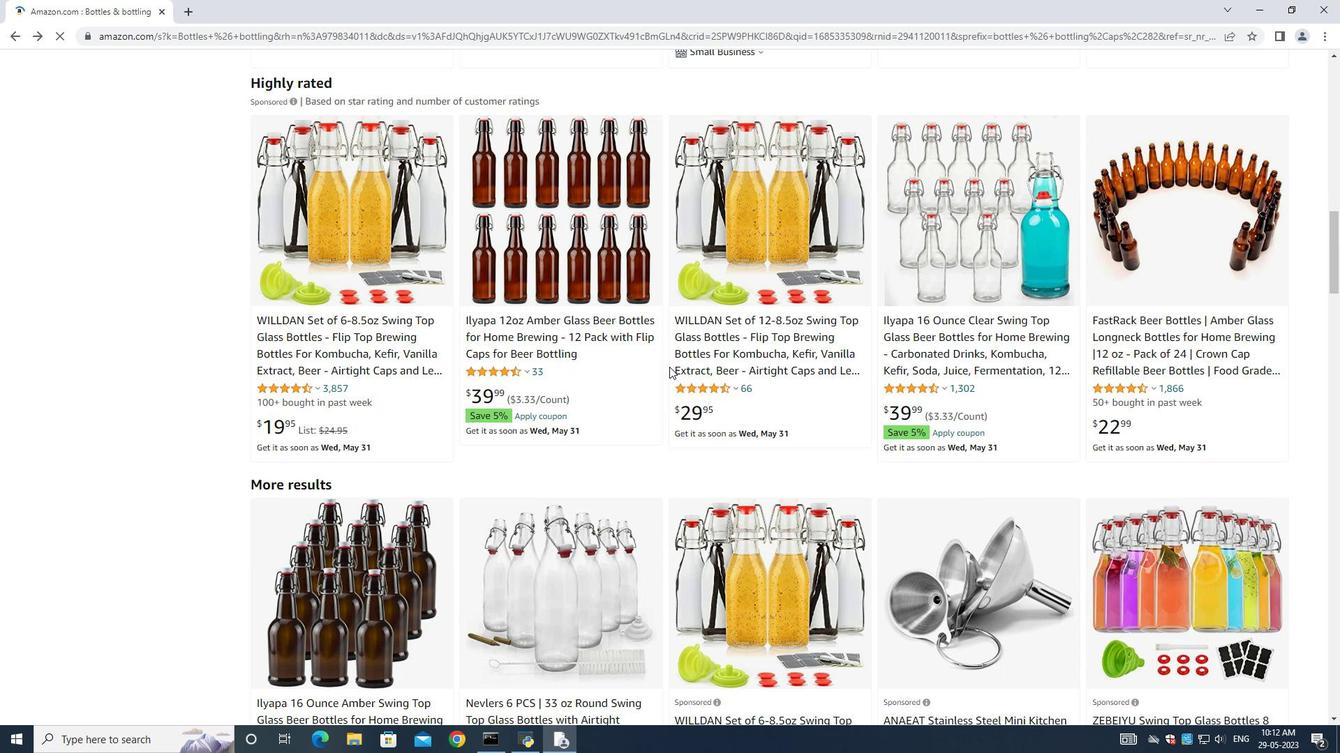 
Action: Mouse scrolled (673, 365) with delta (0, 0)
Screenshot: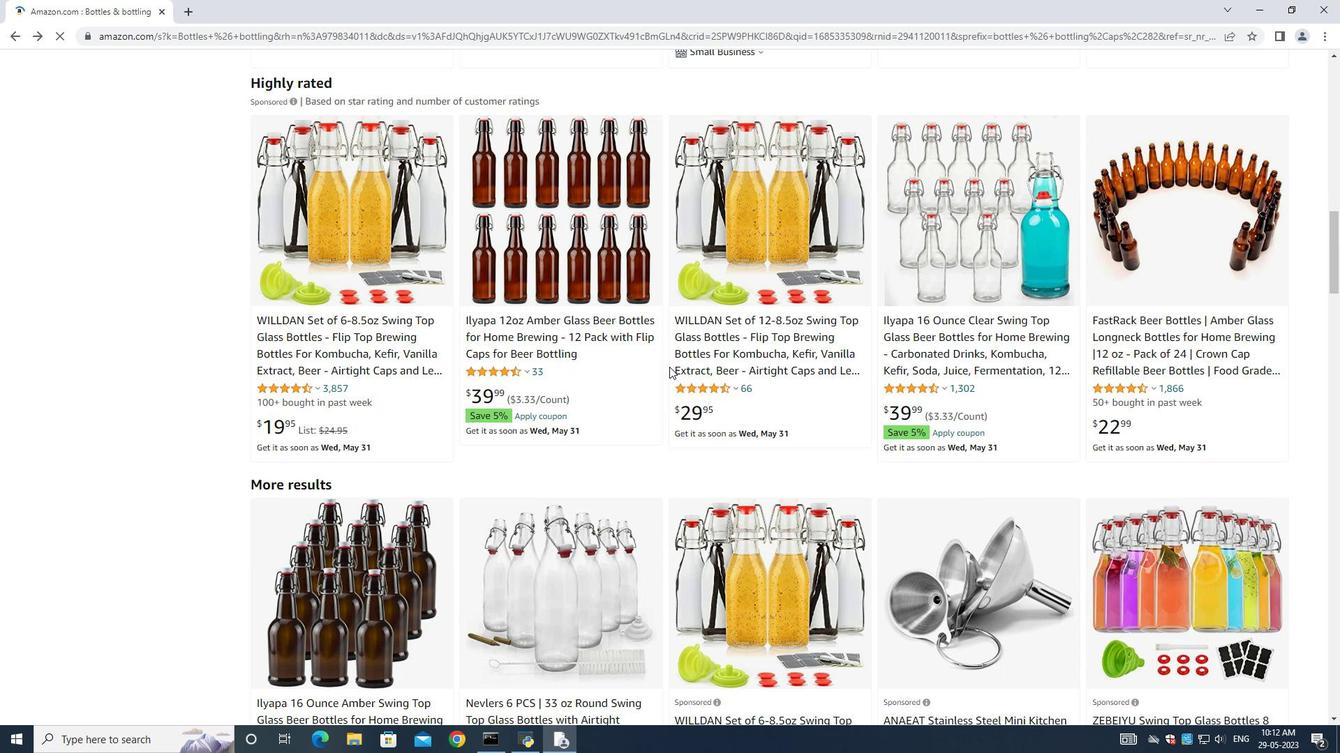 
Action: Mouse moved to (676, 361)
Screenshot: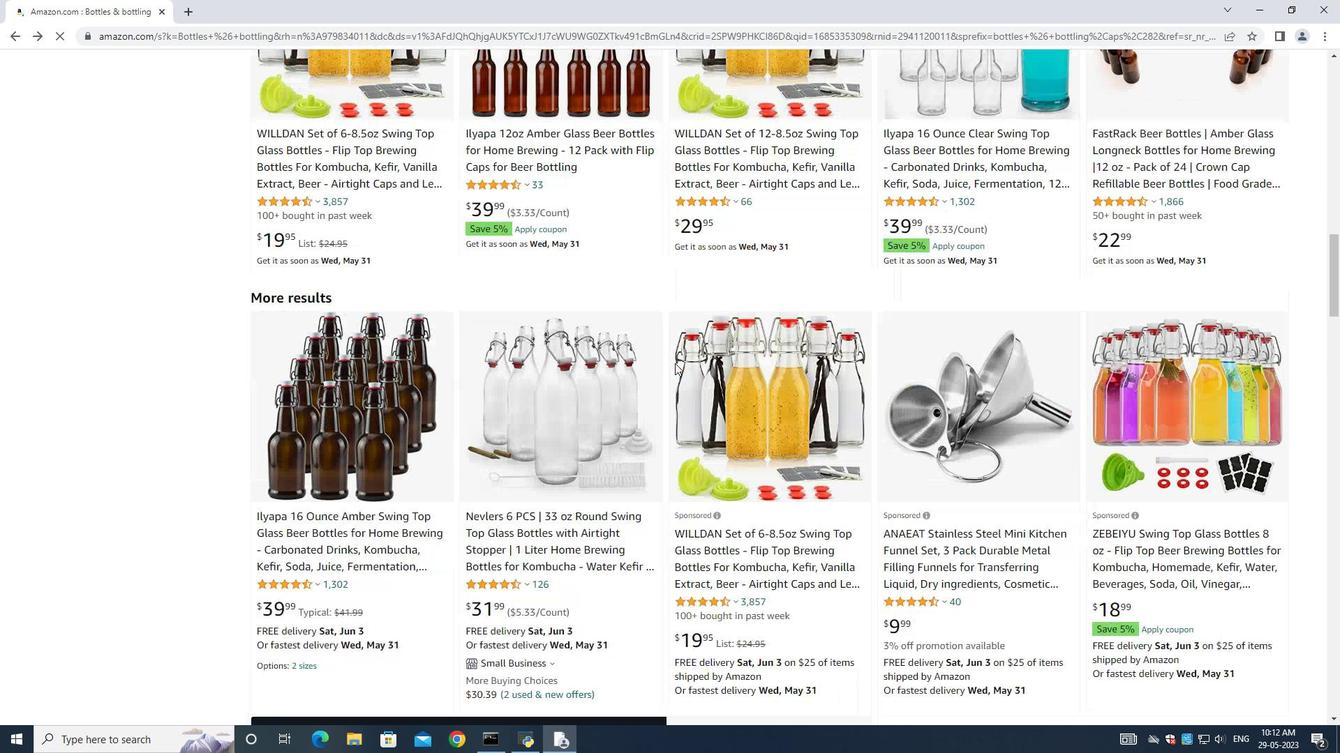 
Action: Mouse scrolled (676, 360) with delta (0, 0)
Screenshot: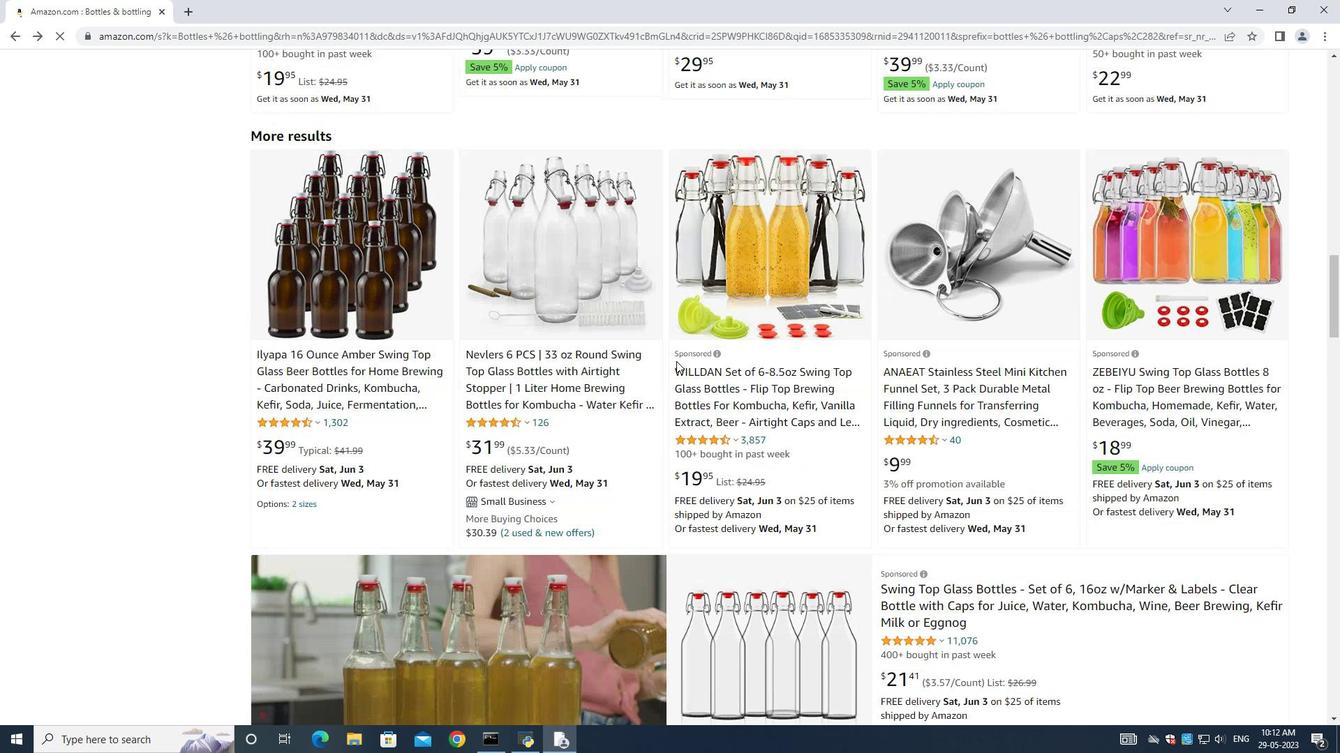 
Action: Mouse scrolled (676, 360) with delta (0, 0)
Screenshot: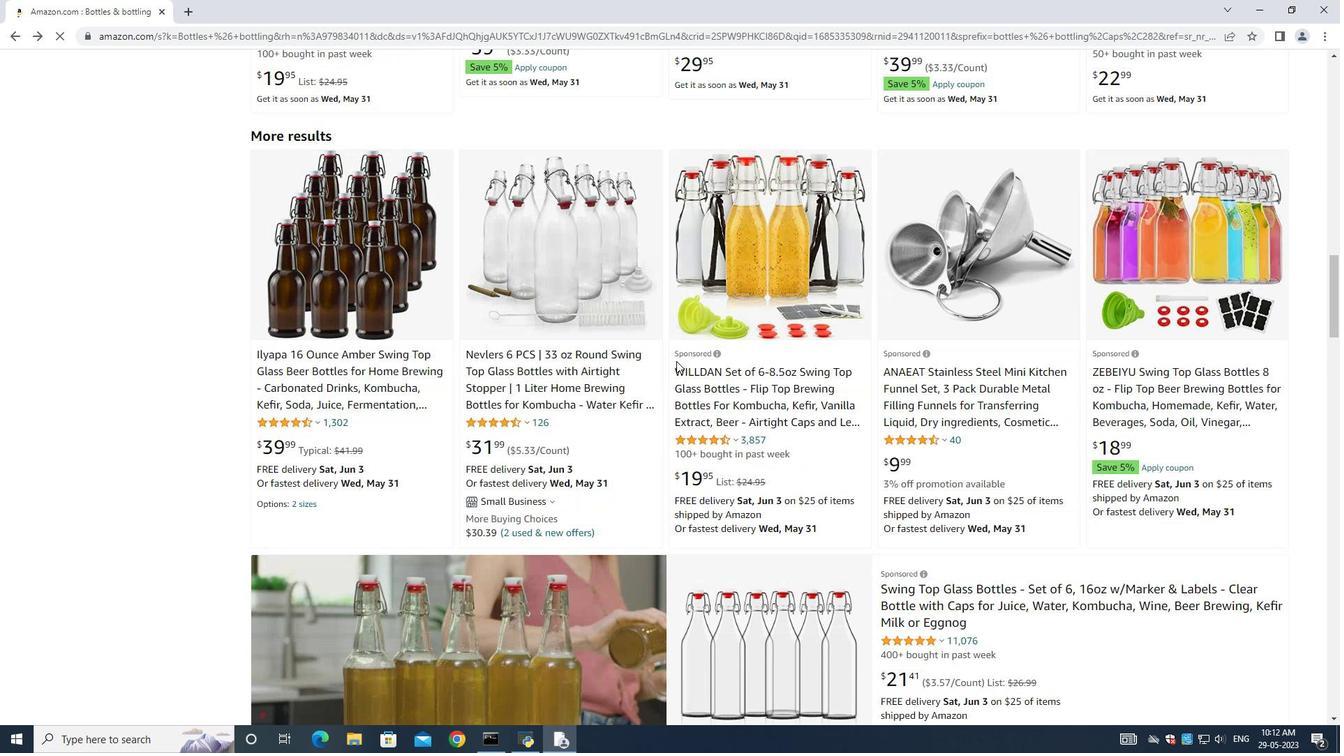 
Action: Mouse scrolled (676, 360) with delta (0, 0)
Screenshot: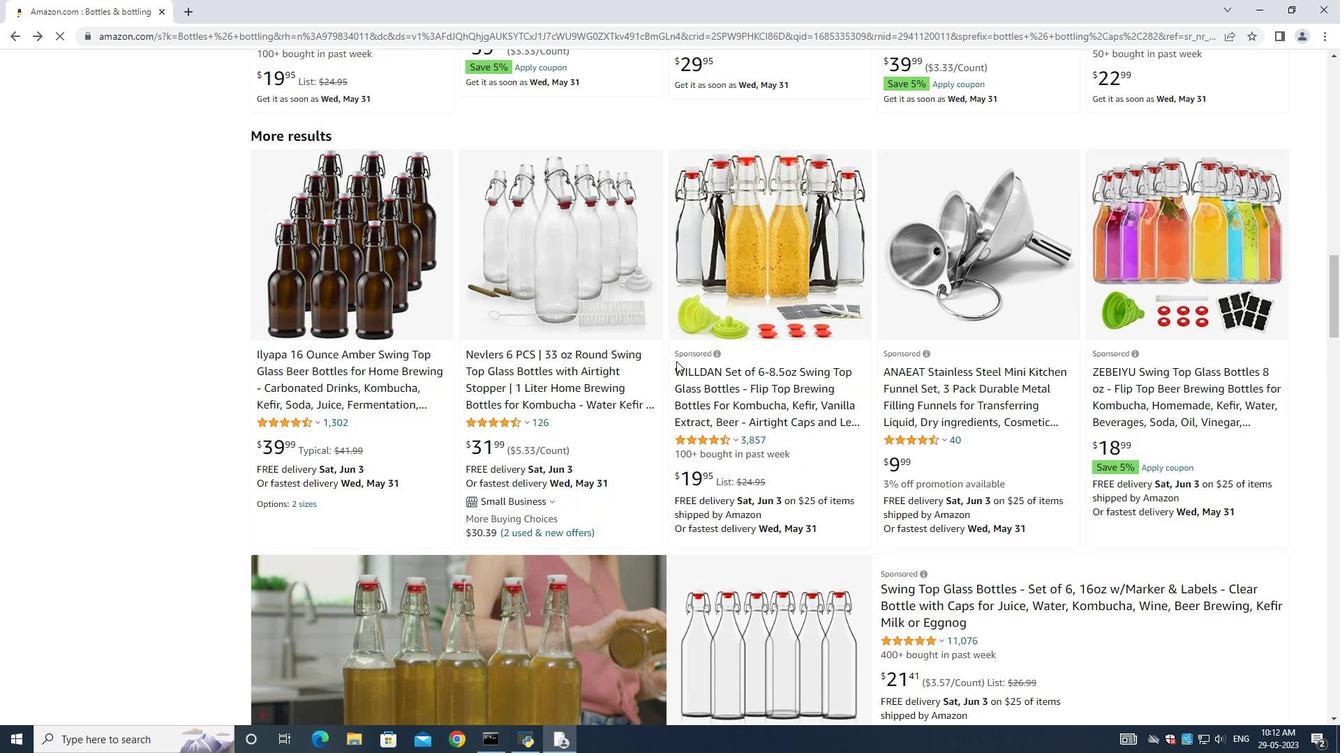 
Action: Mouse moved to (689, 363)
Screenshot: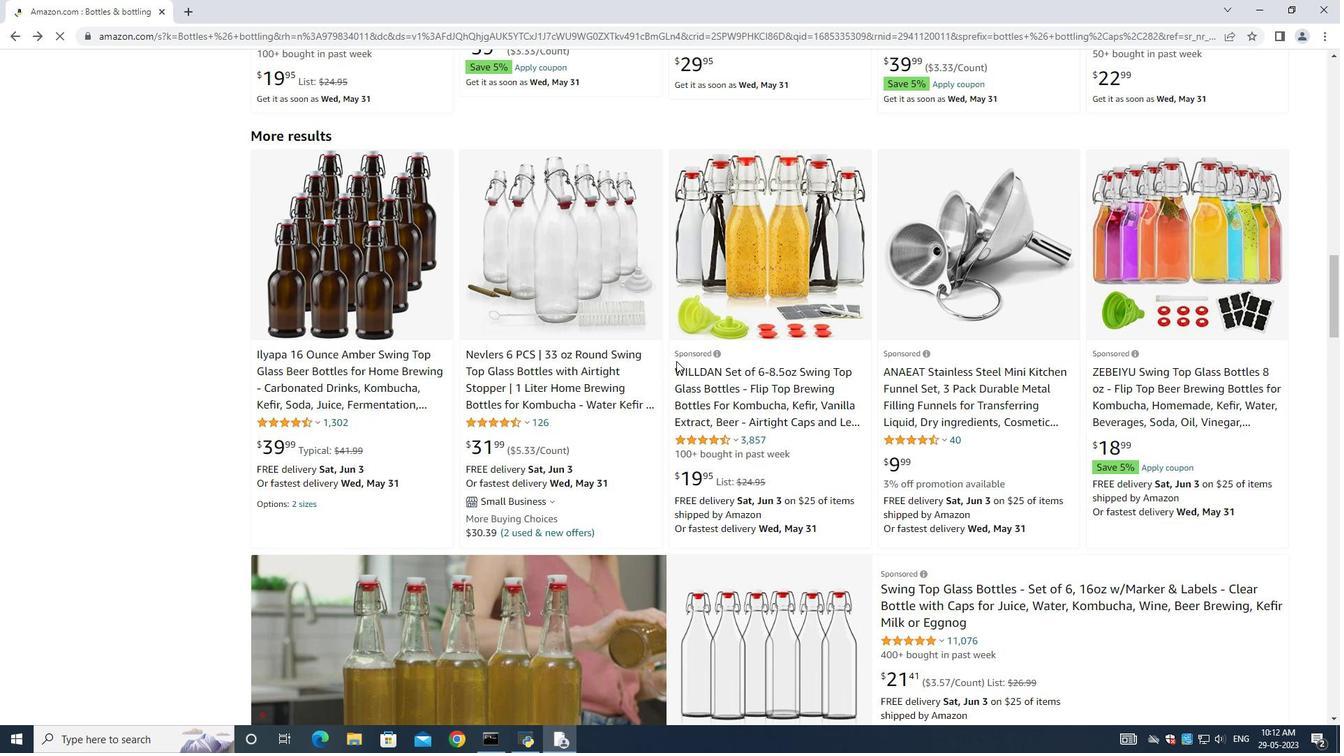 
Action: Mouse scrolled (686, 362) with delta (0, 0)
Screenshot: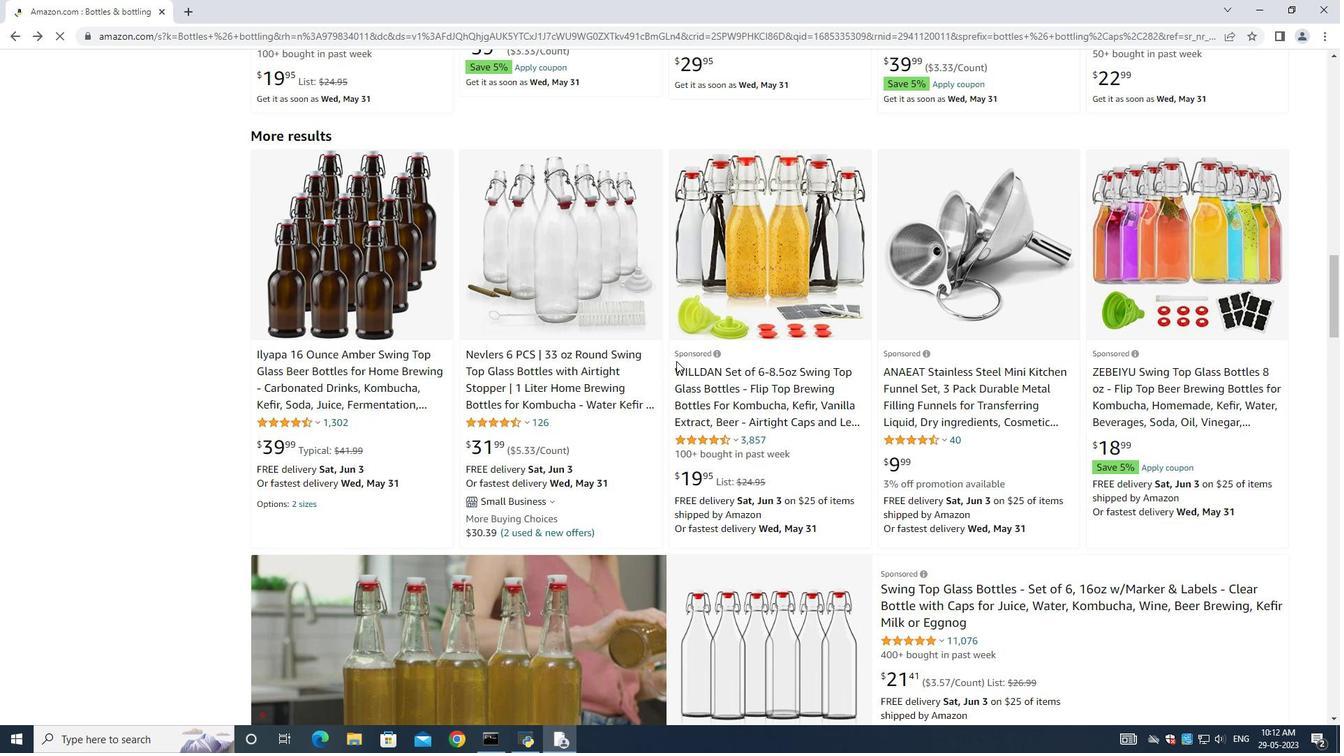 
Action: Mouse moved to (770, 362)
Screenshot: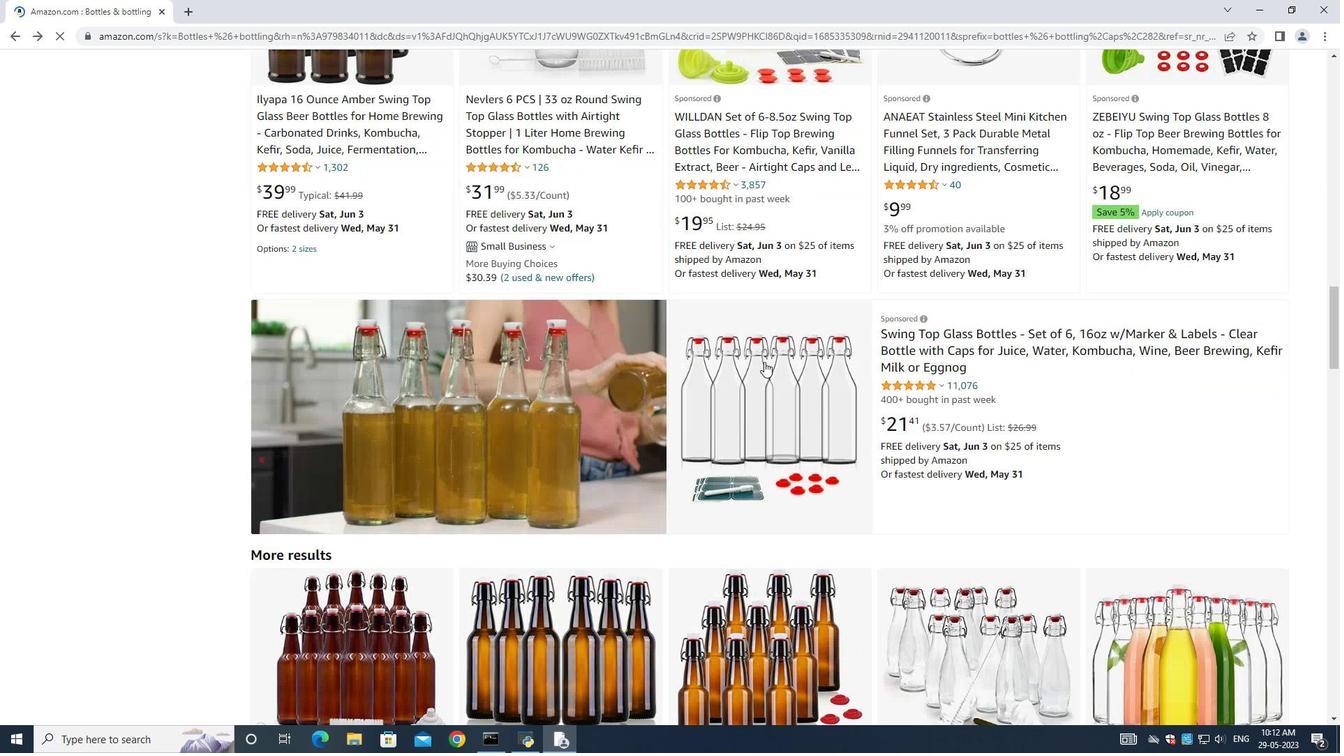 
Action: Mouse scrolled (770, 361) with delta (0, 0)
Screenshot: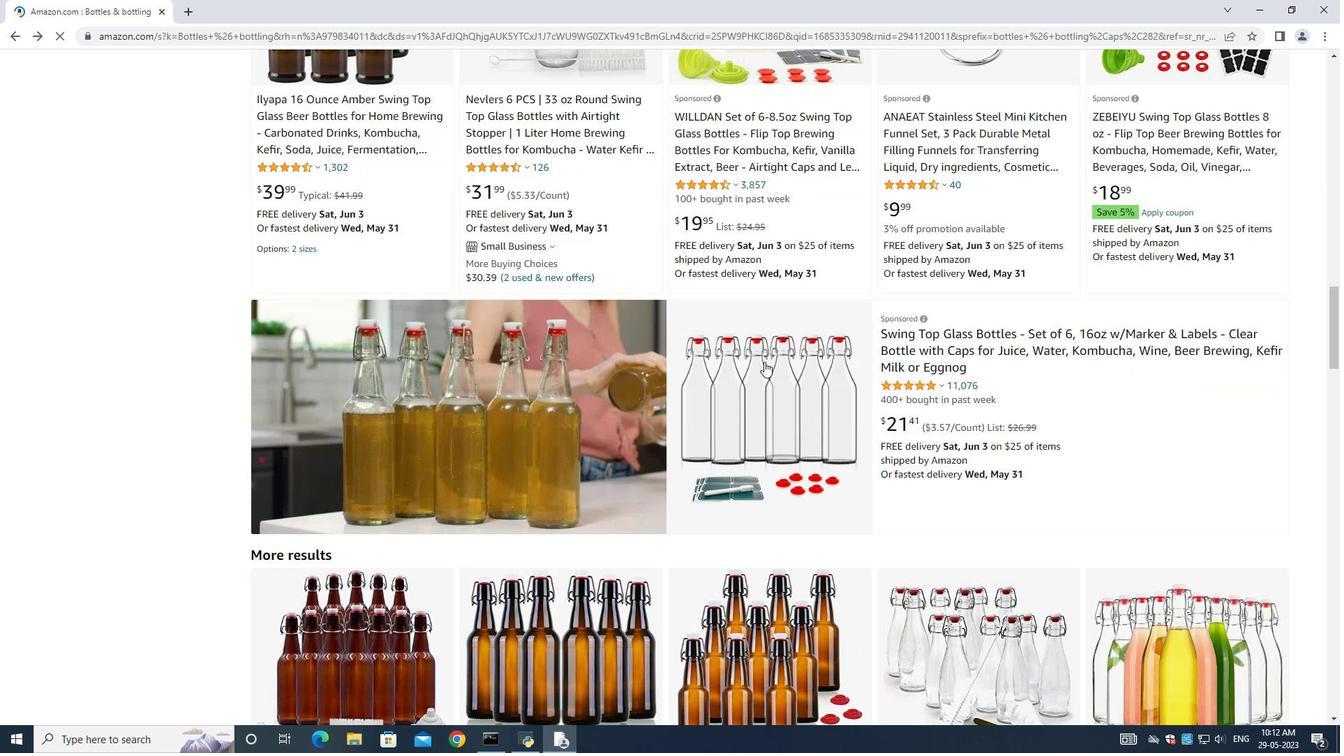 
Action: Mouse scrolled (770, 361) with delta (0, 0)
Screenshot: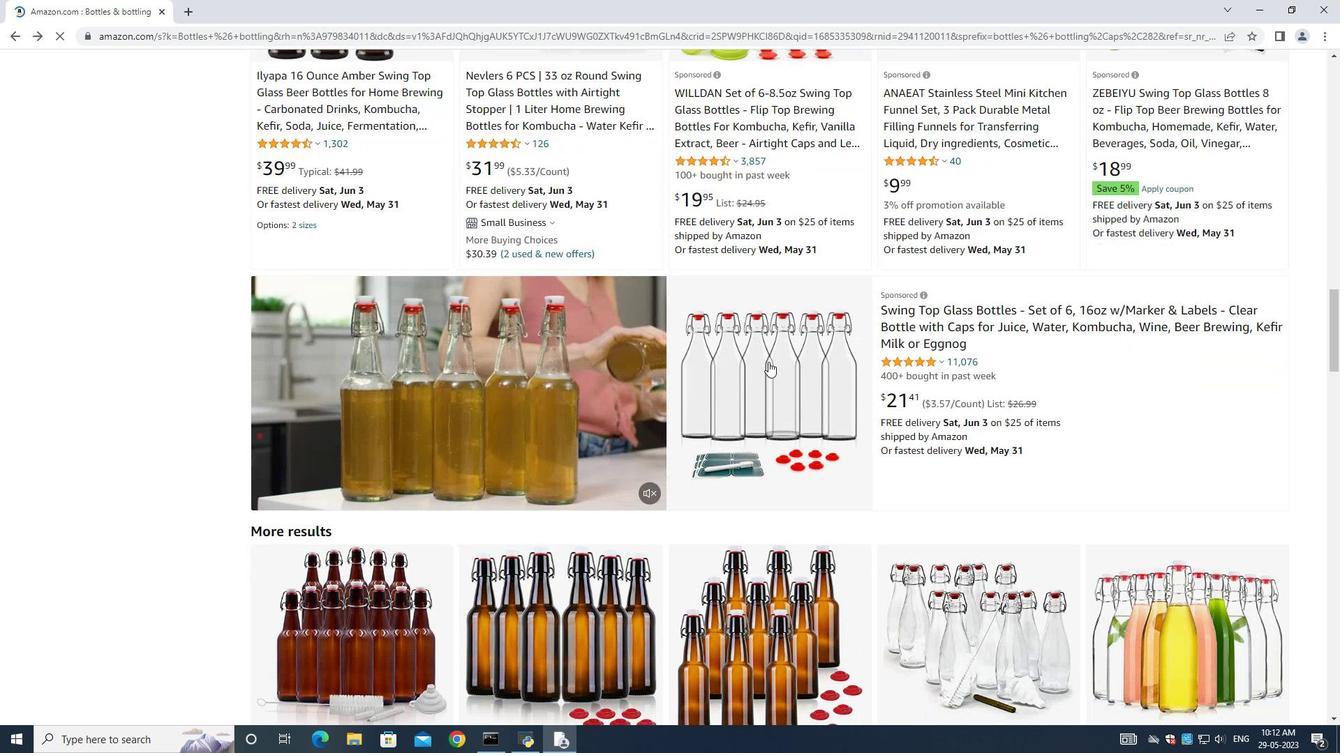 
Action: Mouse moved to (771, 362)
Screenshot: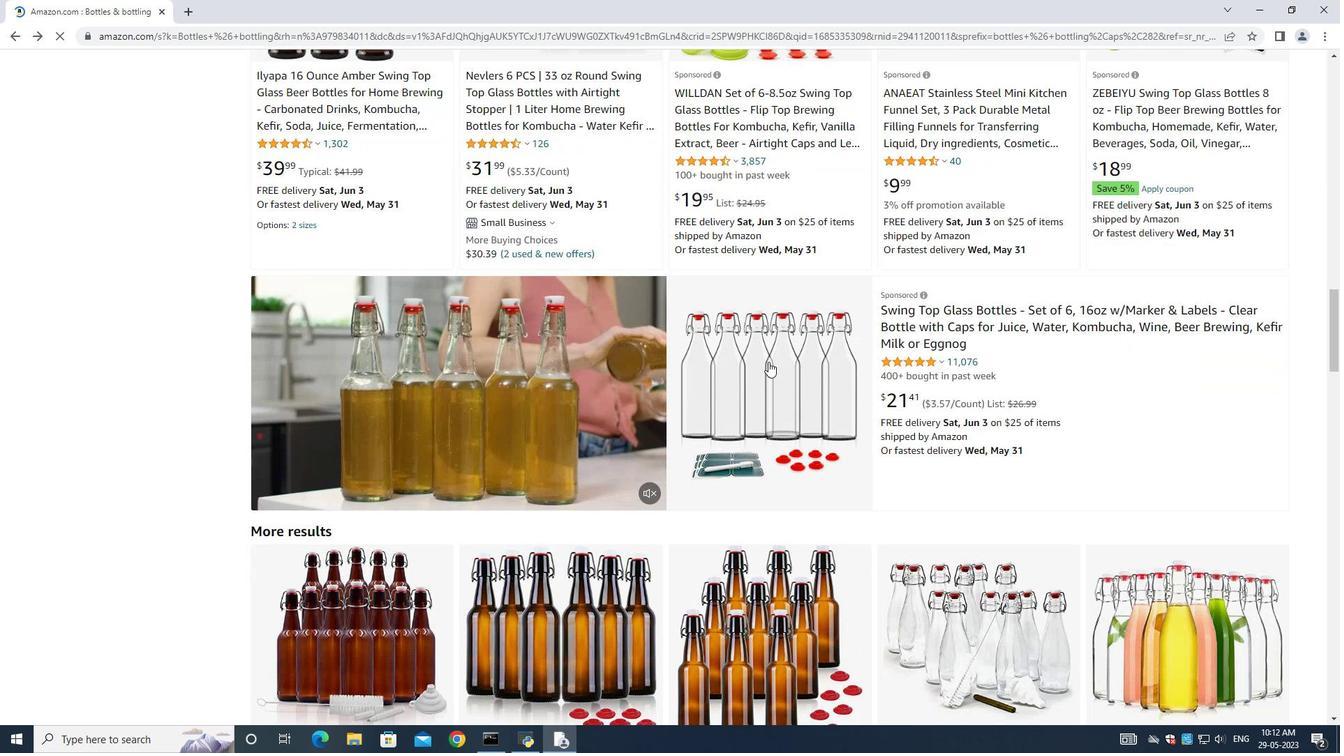 
Action: Mouse scrolled (771, 361) with delta (0, 0)
Screenshot: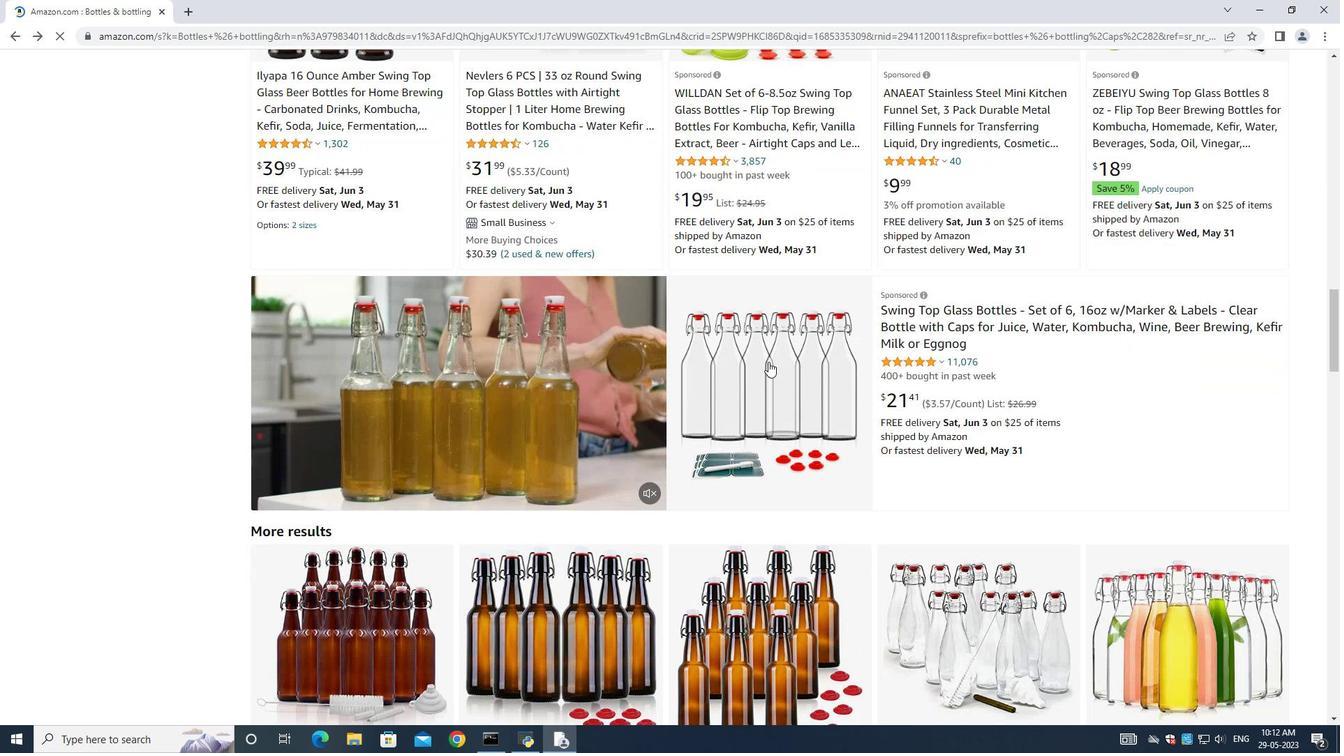 
Action: Mouse scrolled (771, 361) with delta (0, 0)
Screenshot: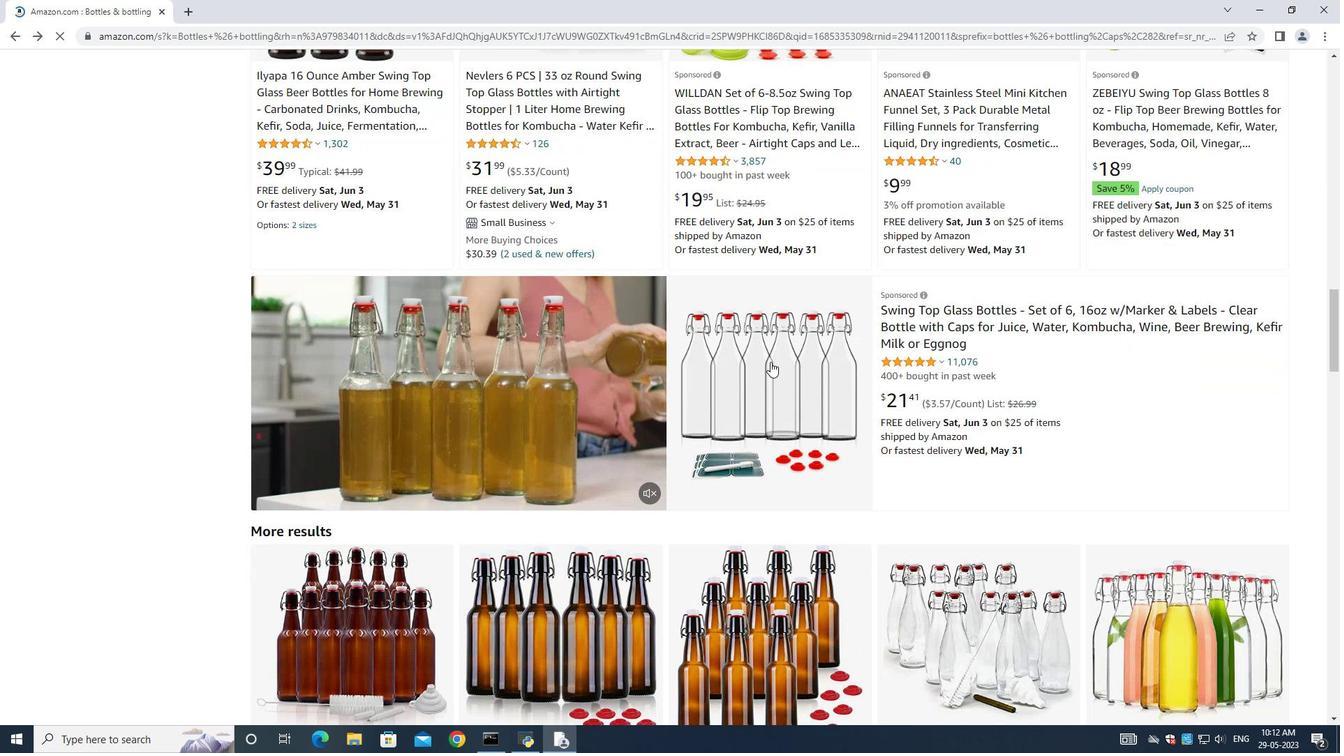 
Action: Mouse moved to (838, 374)
Screenshot: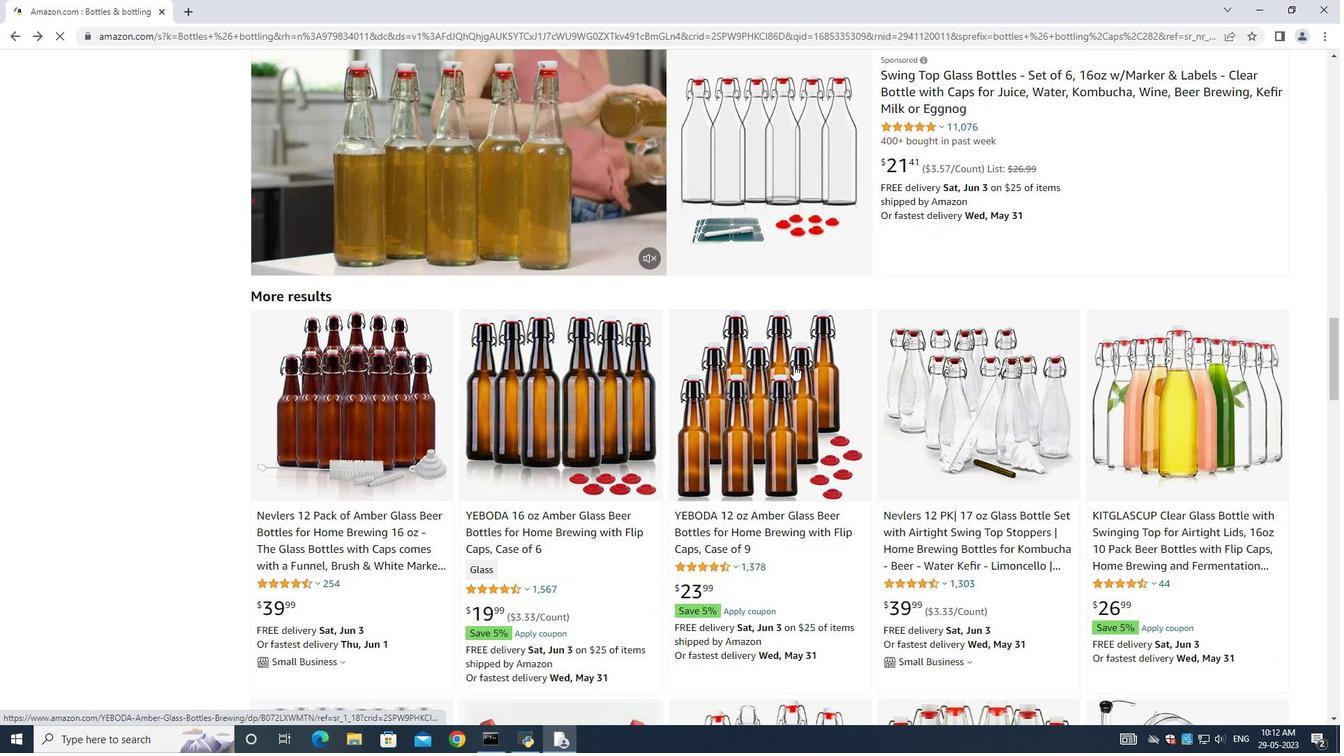 
Action: Mouse scrolled (838, 374) with delta (0, 0)
Screenshot: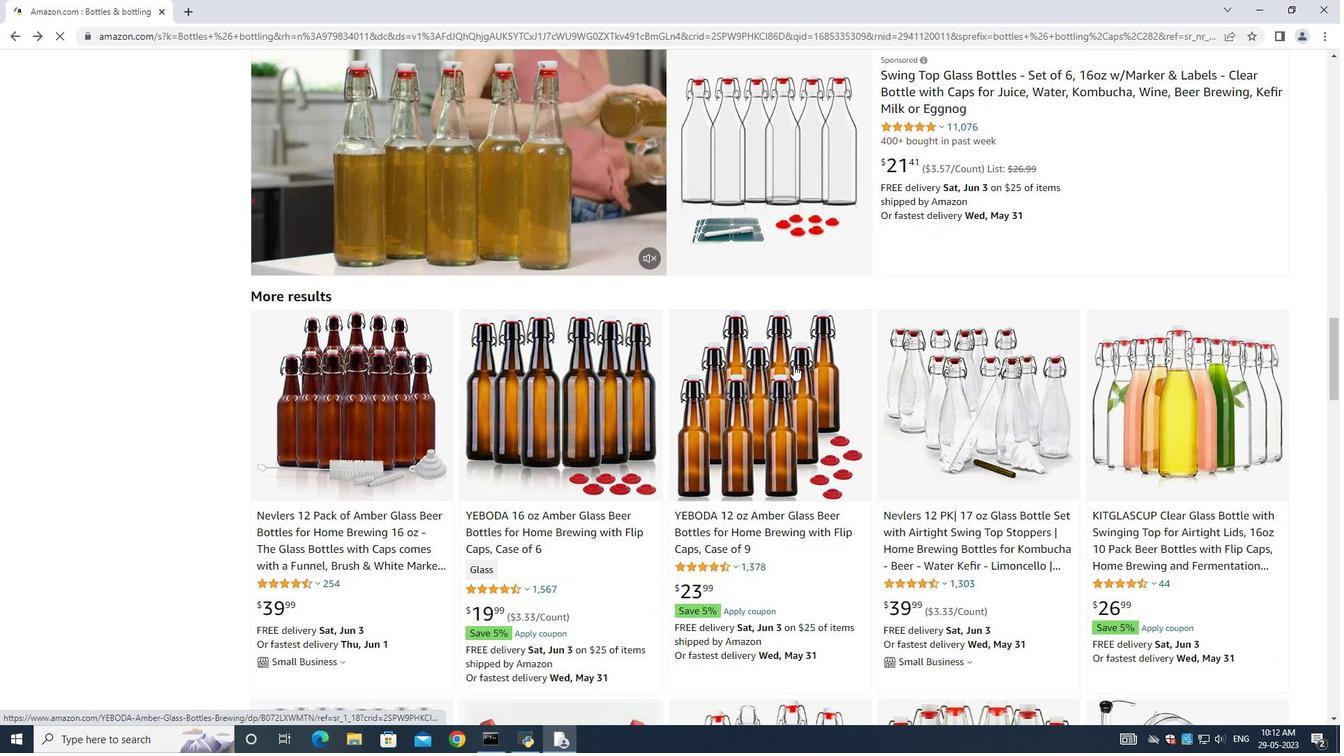 
Action: Mouse scrolled (838, 374) with delta (0, 0)
Screenshot: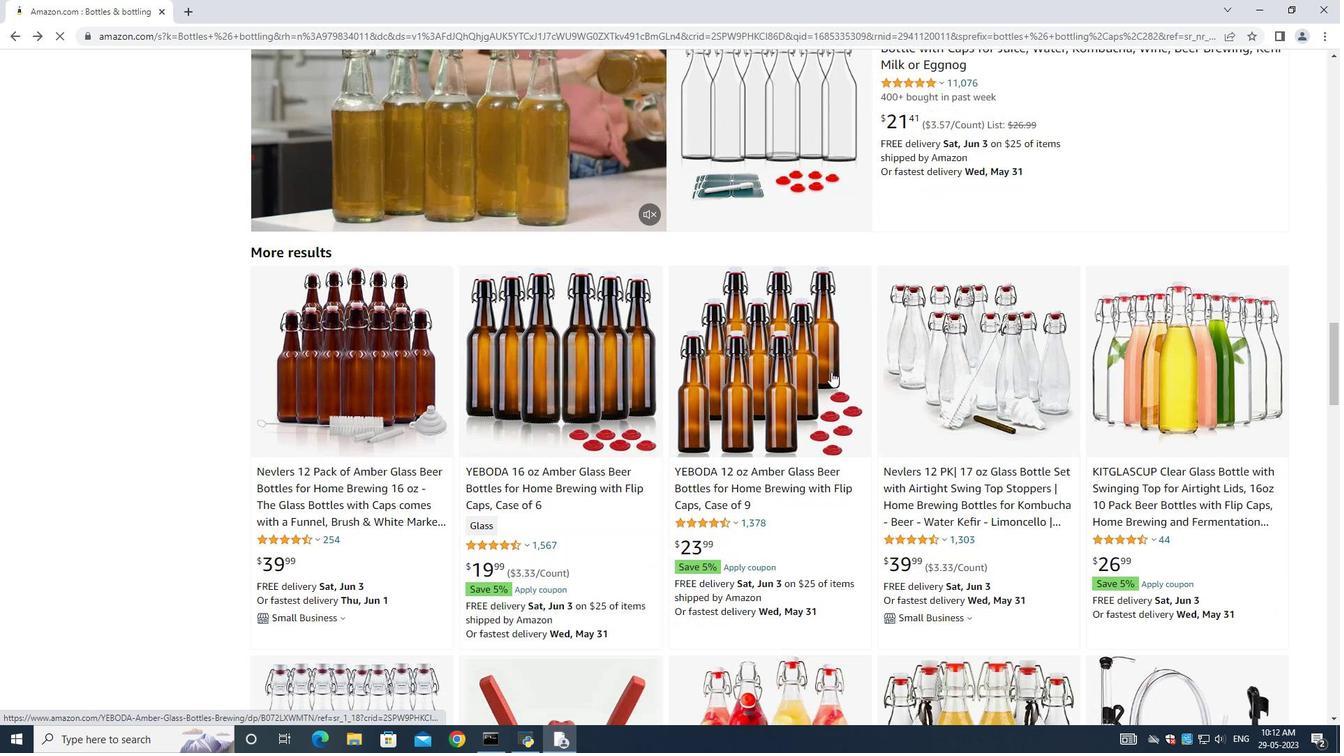 
Action: Mouse scrolled (838, 374) with delta (0, 0)
Screenshot: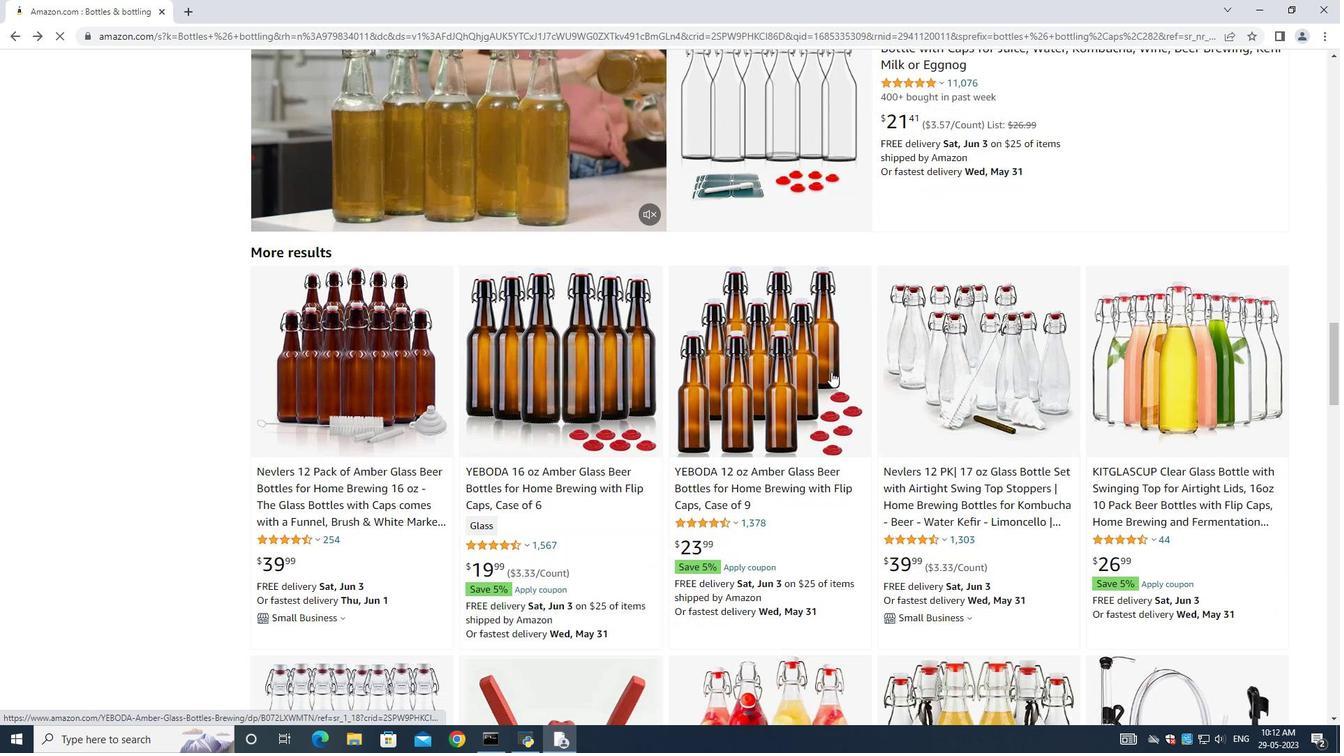 
Action: Mouse scrolled (838, 374) with delta (0, 0)
Screenshot: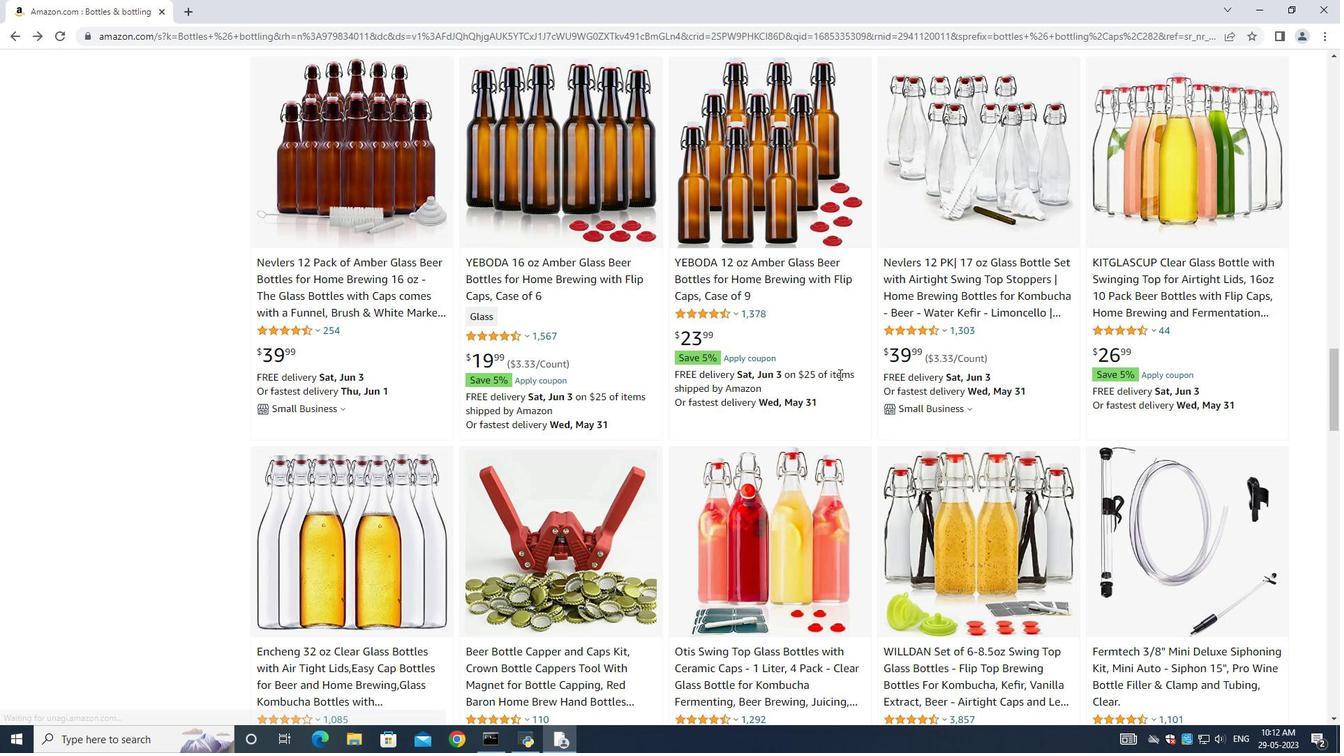 
Action: Mouse scrolled (838, 374) with delta (0, 0)
Screenshot: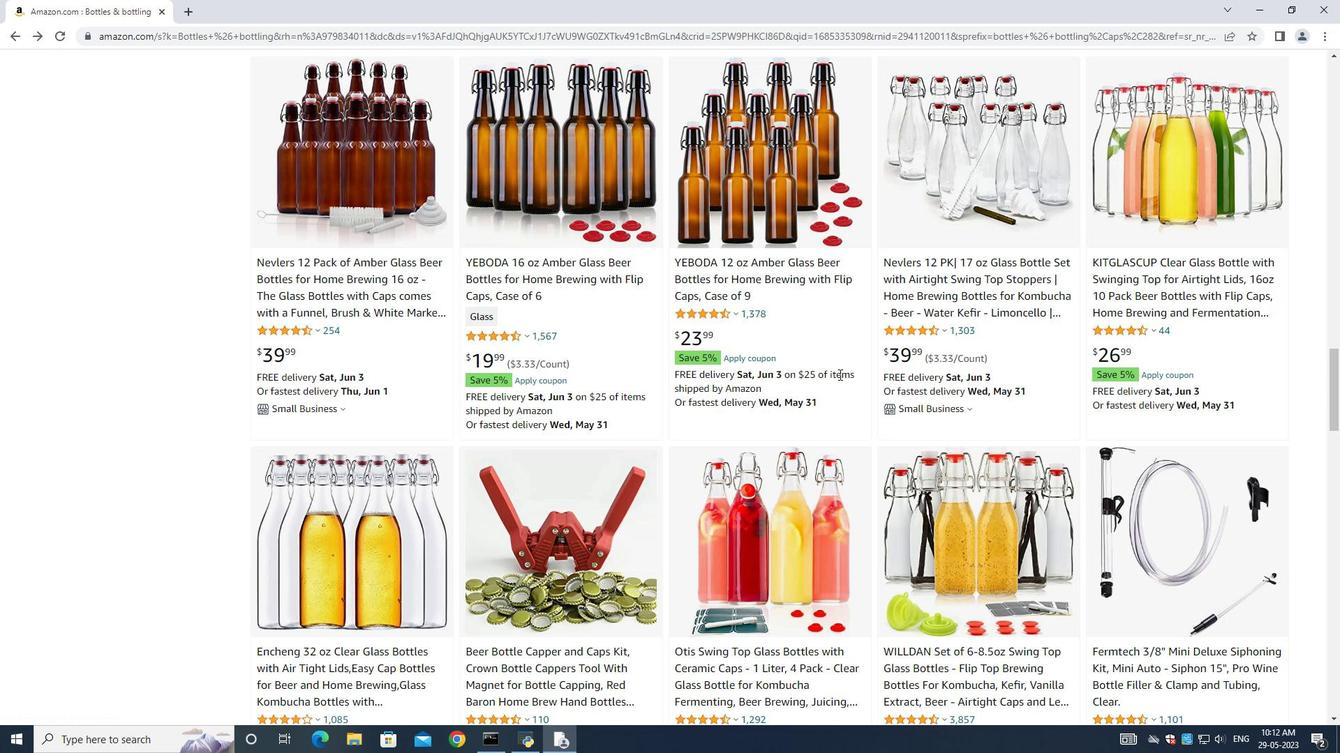 
Action: Mouse scrolled (838, 374) with delta (0, 0)
Screenshot: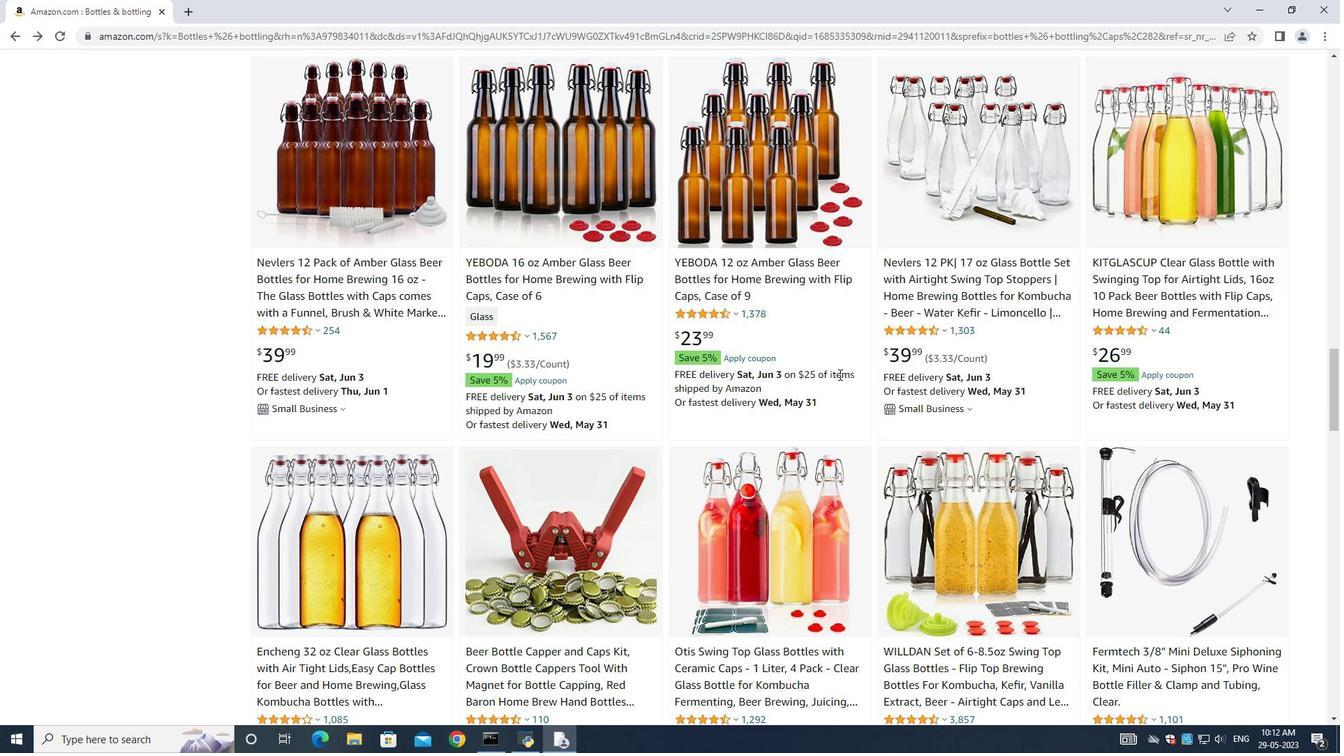 
Action: Mouse scrolled (838, 374) with delta (0, 0)
Screenshot: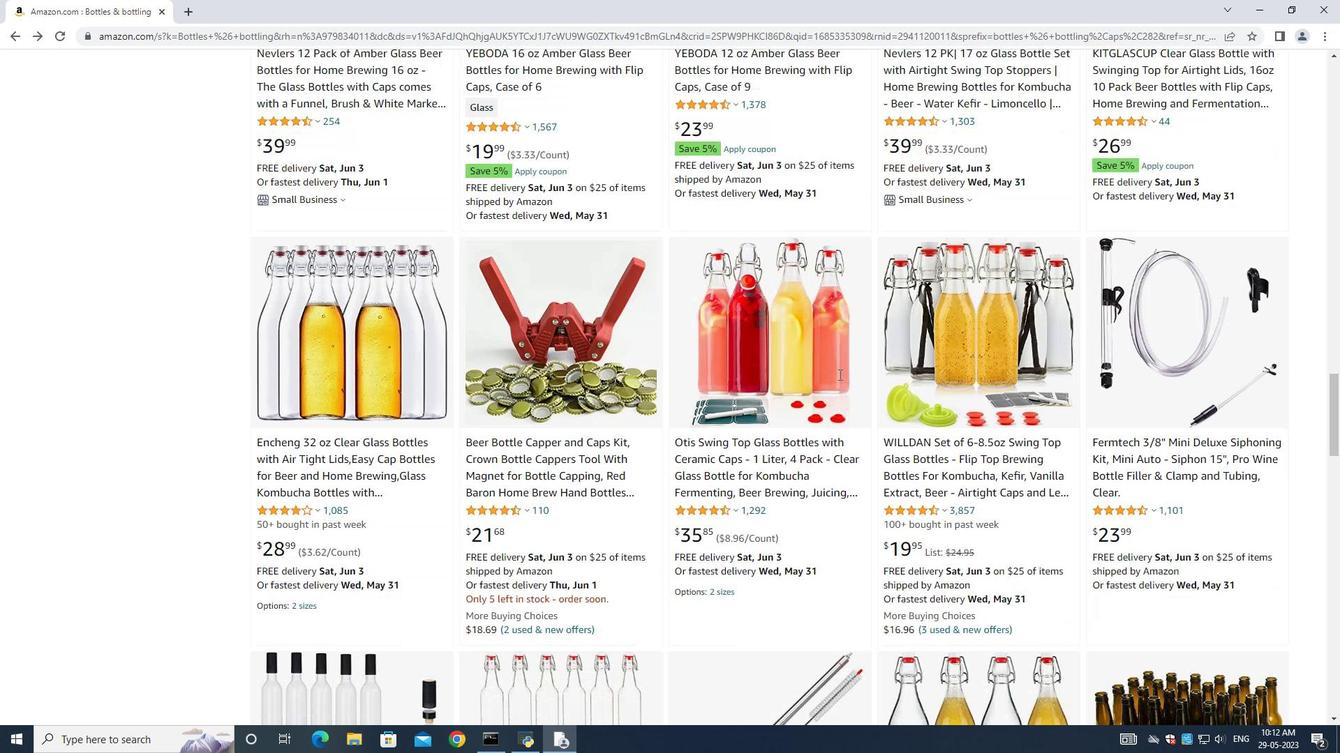 
Action: Mouse scrolled (838, 374) with delta (0, 0)
Screenshot: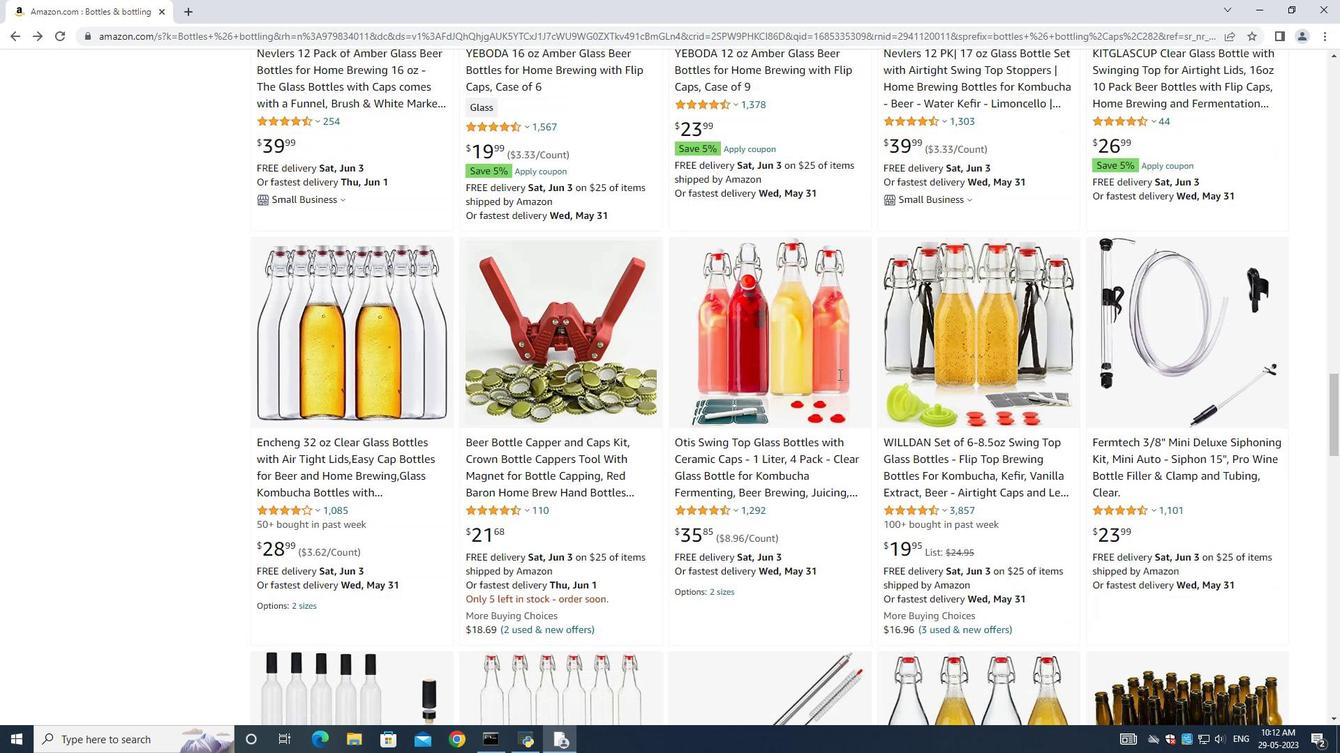
Action: Mouse scrolled (838, 374) with delta (0, 0)
Screenshot: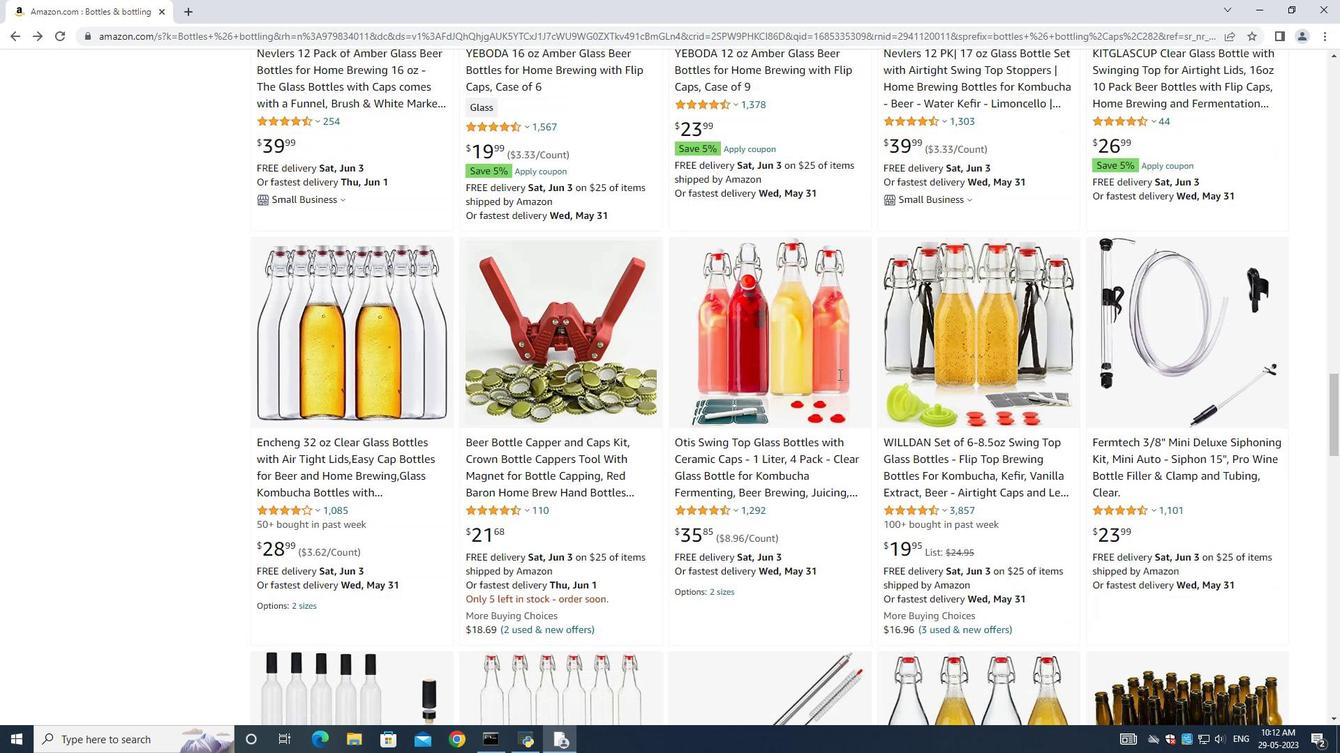 
Action: Mouse scrolled (838, 374) with delta (0, 0)
Screenshot: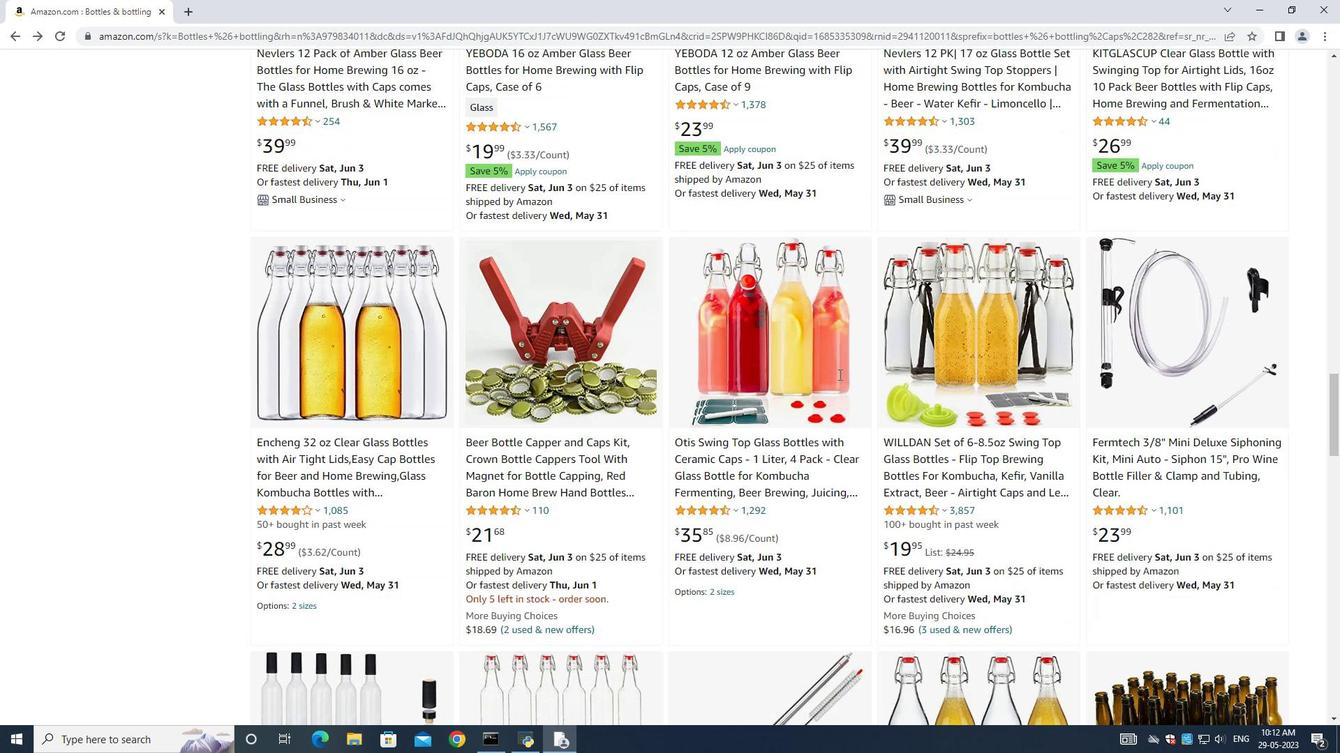 
Action: Mouse moved to (982, 543)
Screenshot: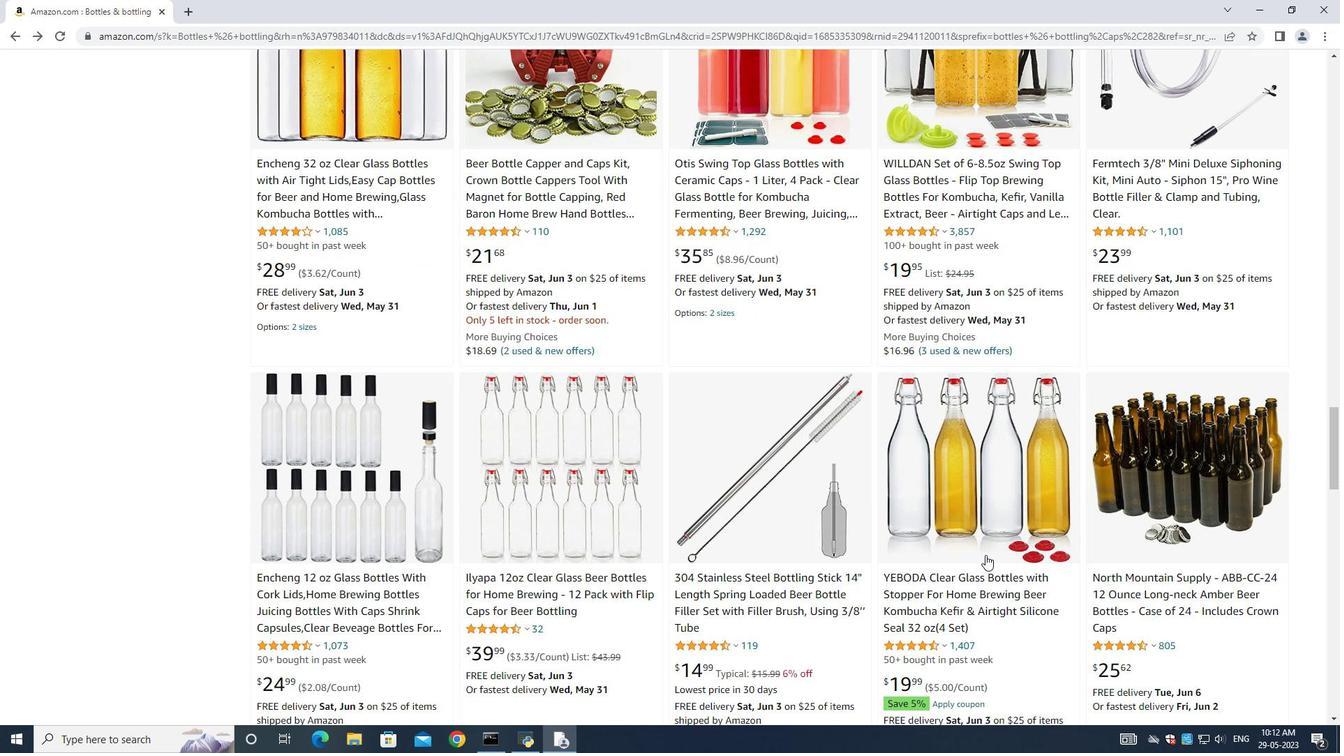 
Action: Mouse pressed left at (982, 543)
Screenshot: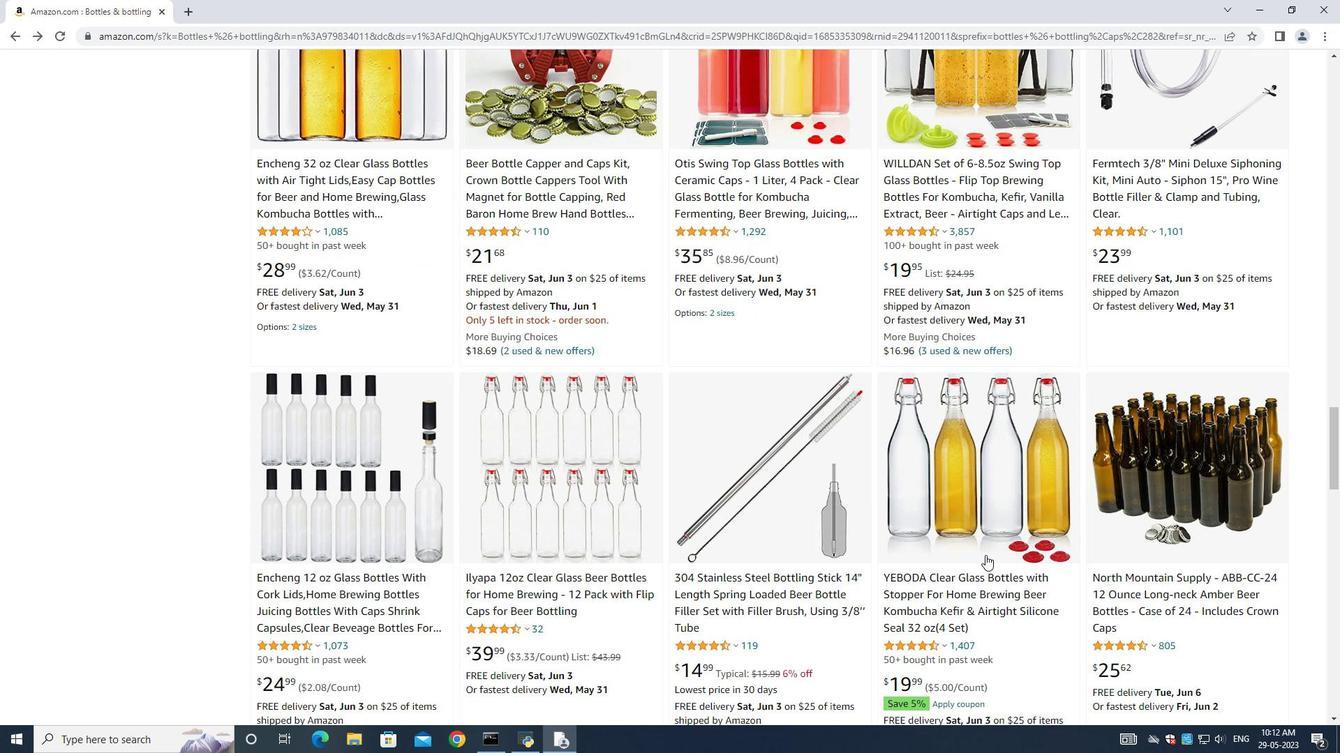 
Action: Mouse moved to (748, 431)
Screenshot: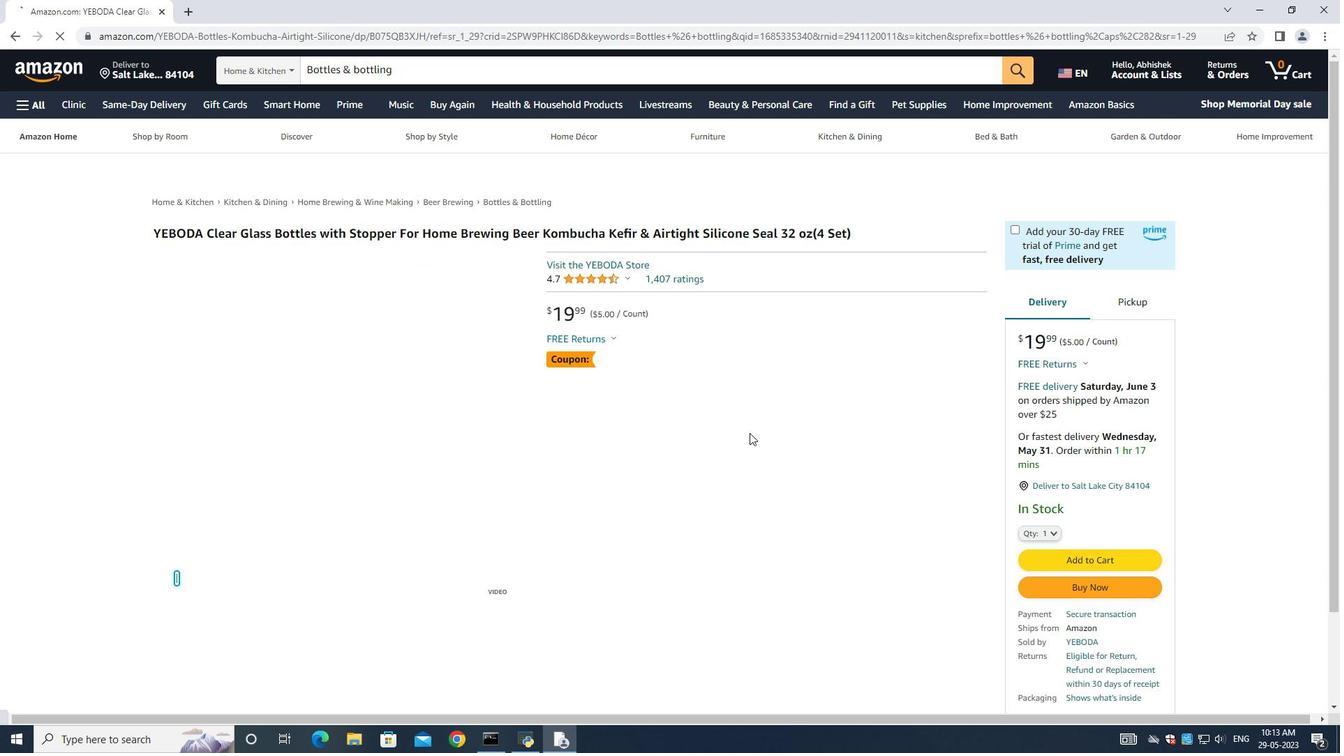 
Action: Mouse scrolled (748, 430) with delta (0, 0)
Screenshot: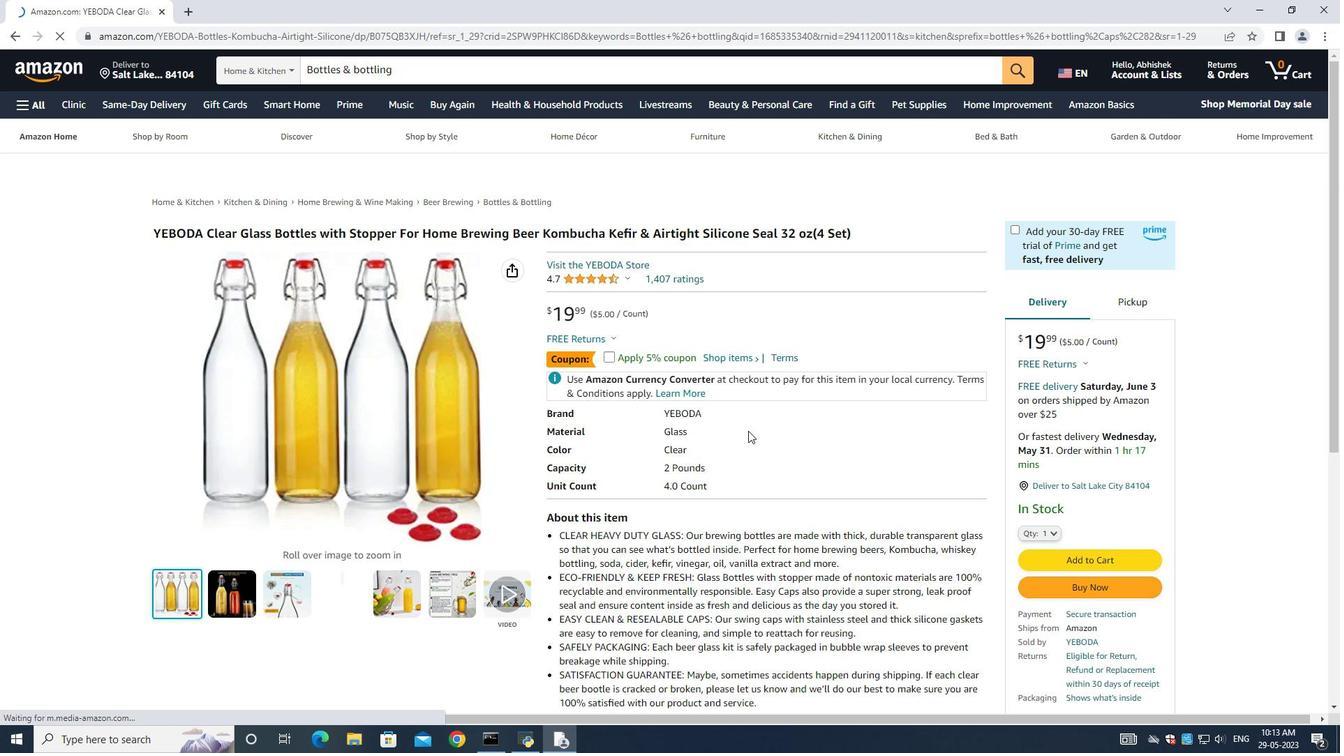 
Action: Mouse scrolled (748, 430) with delta (0, 0)
Screenshot: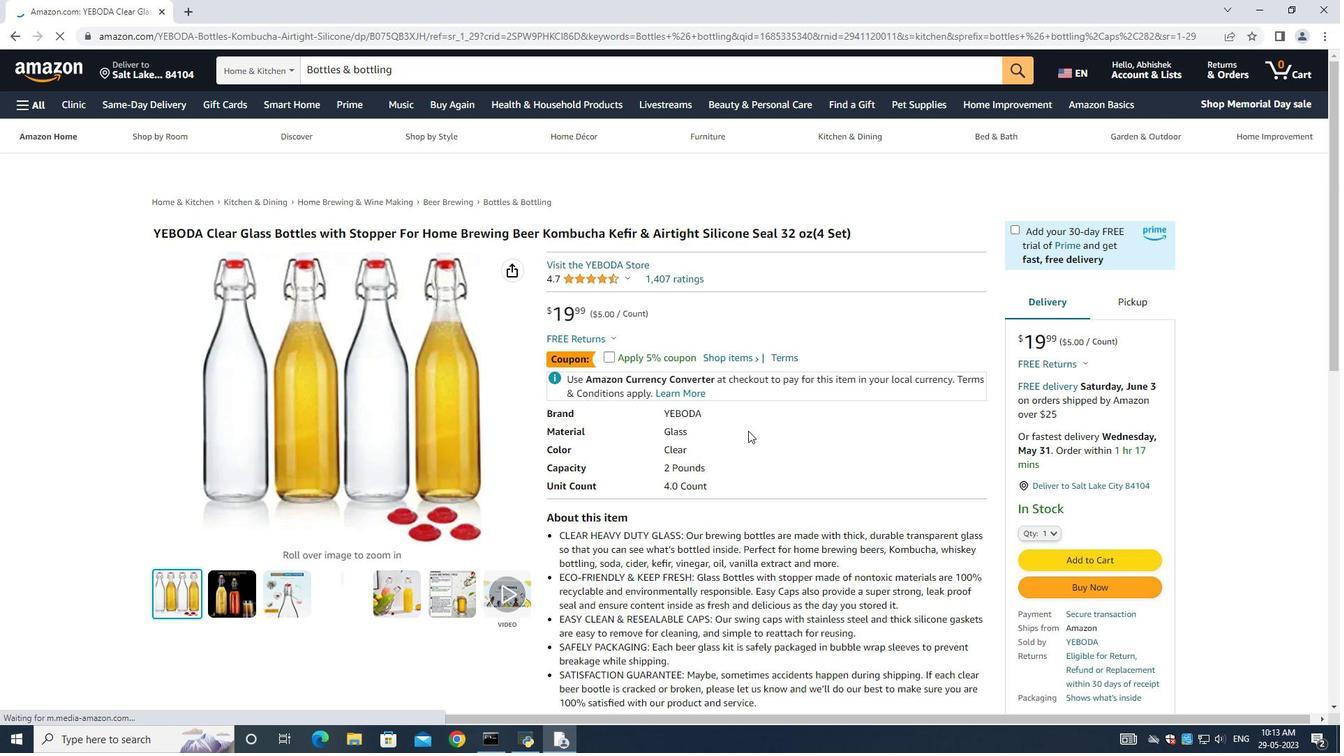
Action: Mouse scrolled (748, 430) with delta (0, 0)
Screenshot: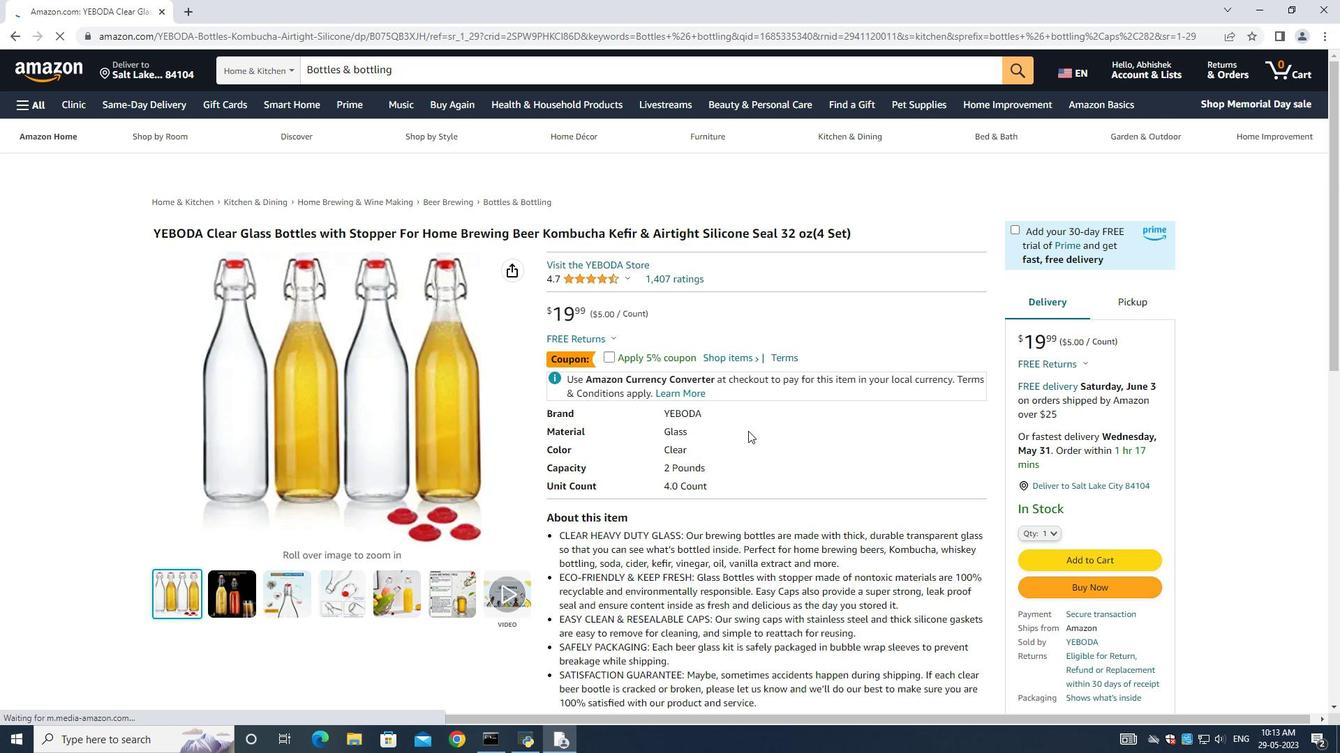 
Action: Mouse scrolled (748, 430) with delta (0, 0)
Screenshot: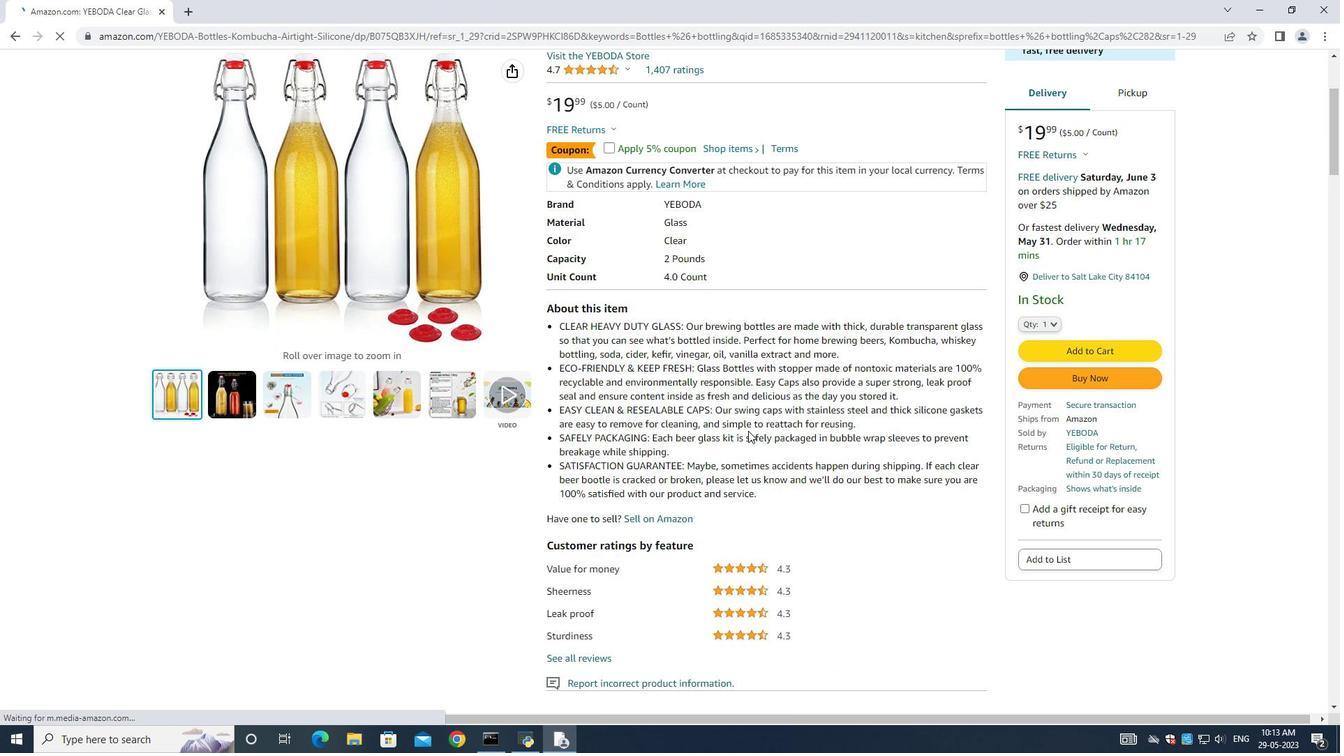 
Action: Mouse scrolled (748, 430) with delta (0, 0)
Screenshot: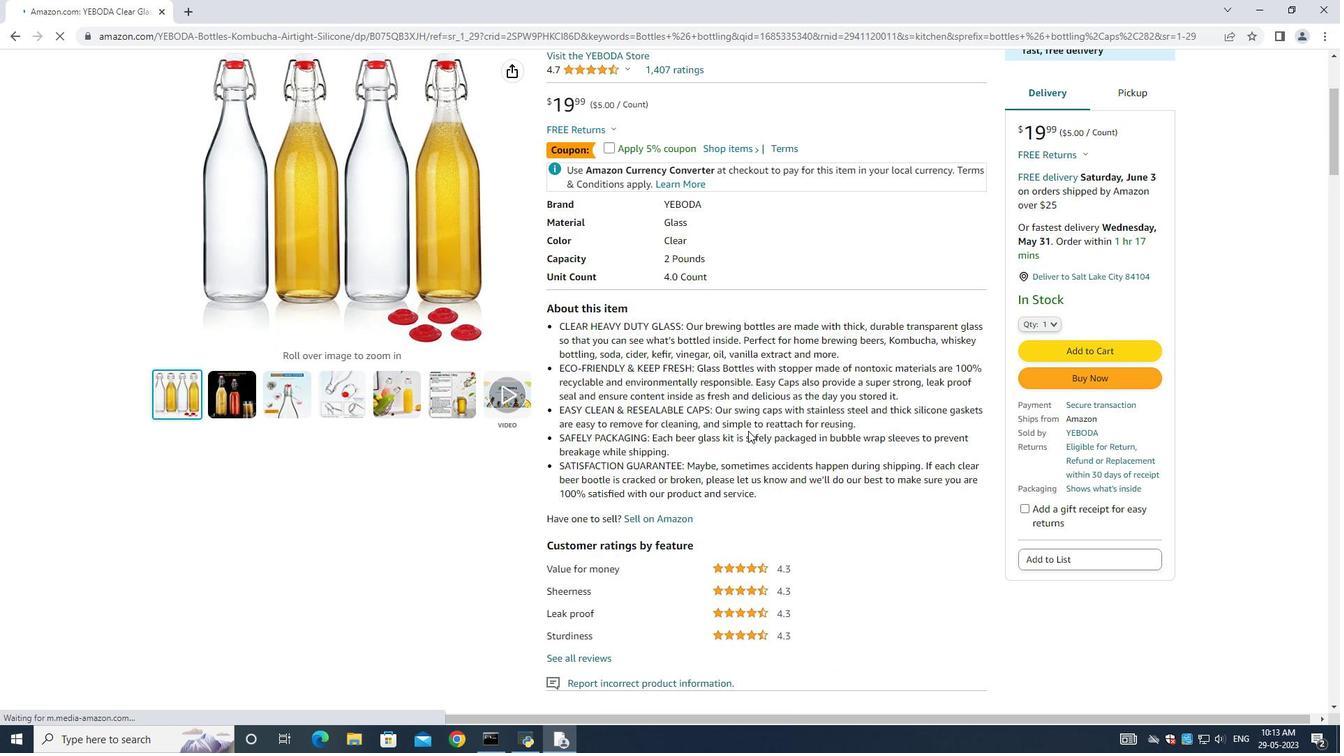 
Action: Mouse scrolled (748, 430) with delta (0, 0)
Screenshot: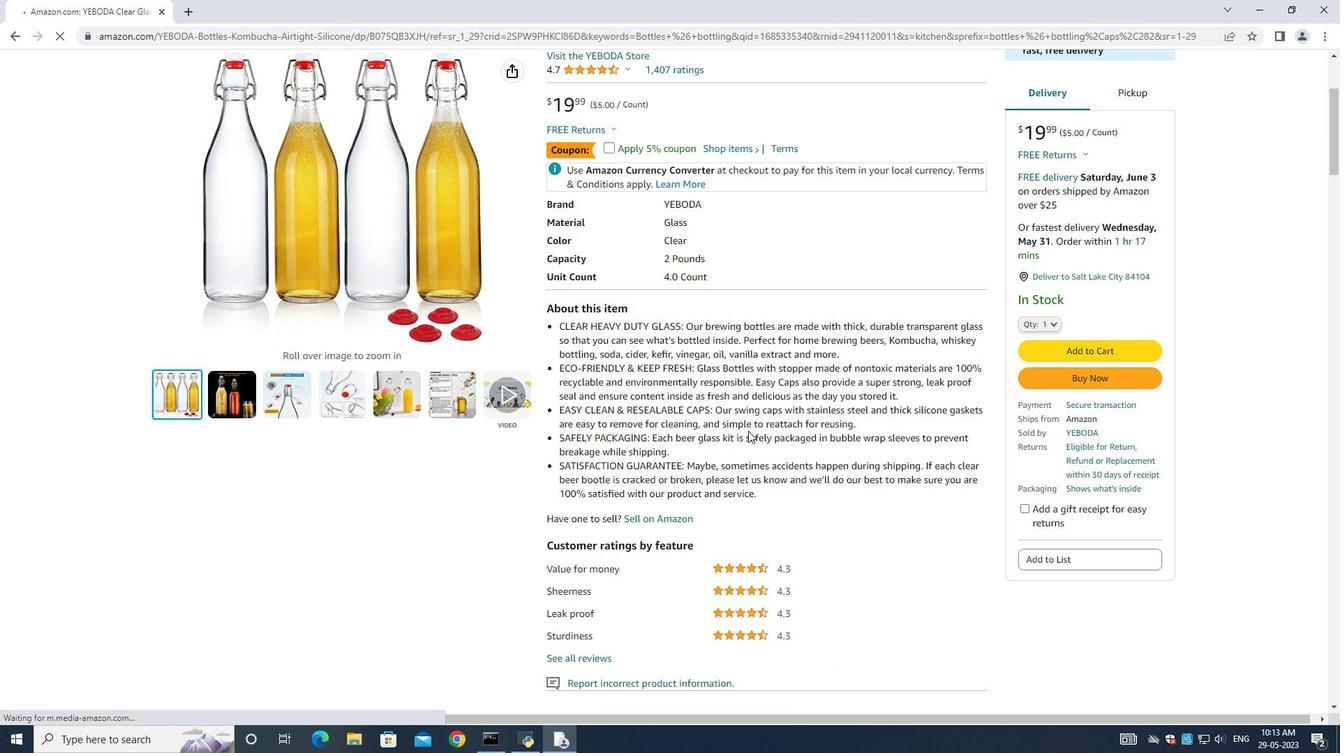 
Action: Mouse moved to (748, 427)
Screenshot: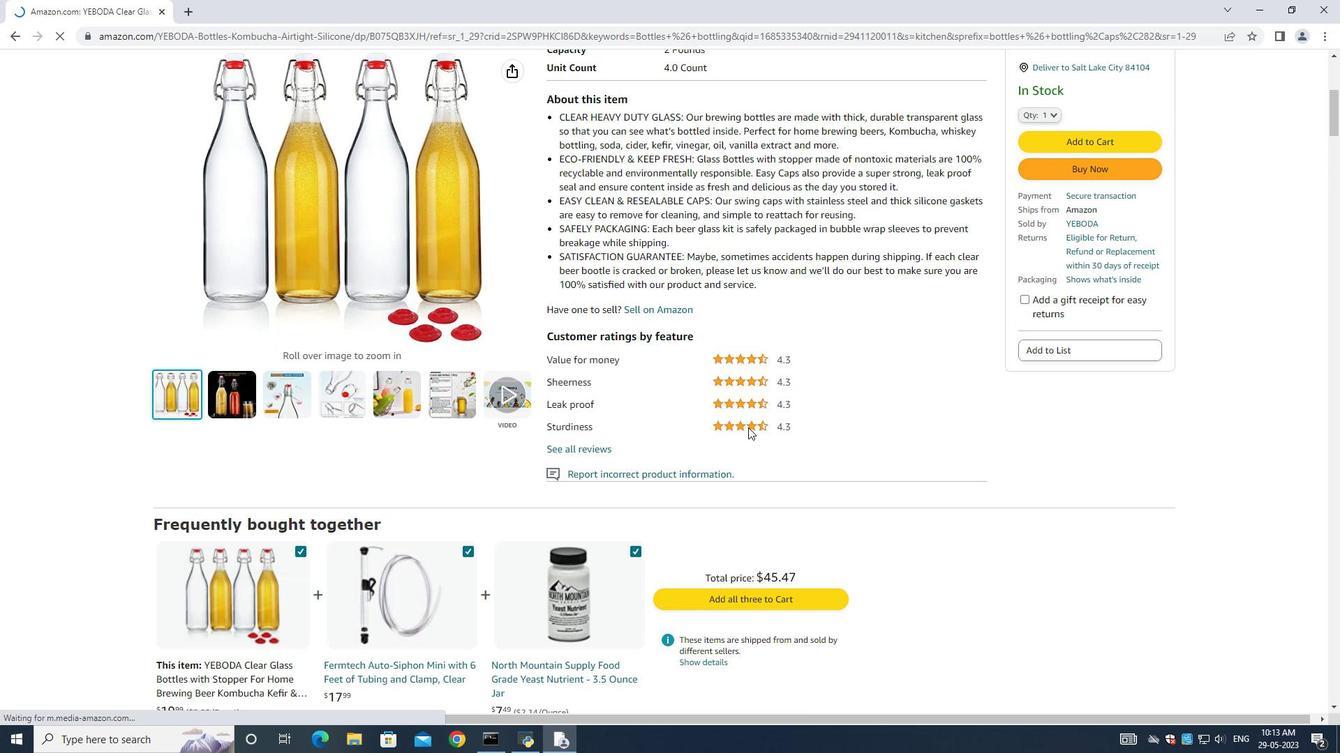
Action: Mouse scrolled (748, 427) with delta (0, 0)
Screenshot: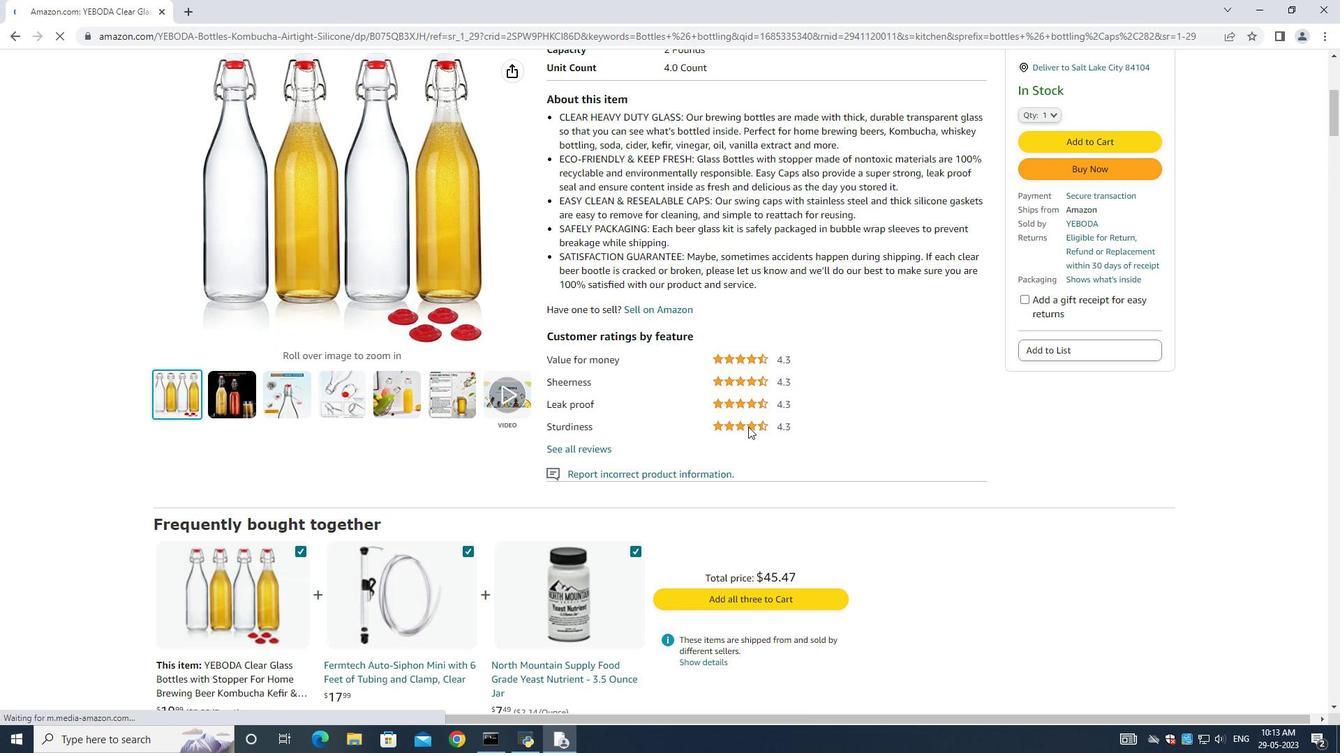 
Action: Mouse scrolled (748, 427) with delta (0, 0)
Screenshot: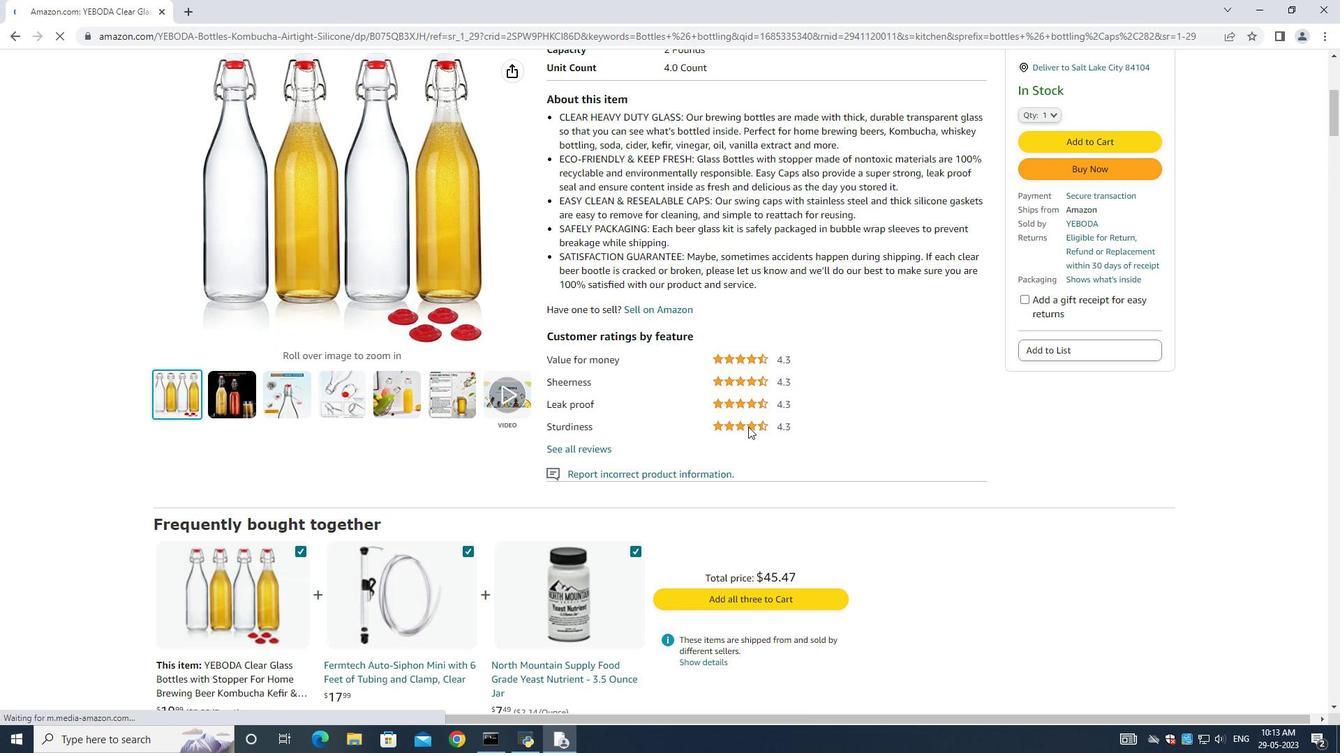 
Action: Mouse scrolled (748, 427) with delta (0, 0)
Screenshot: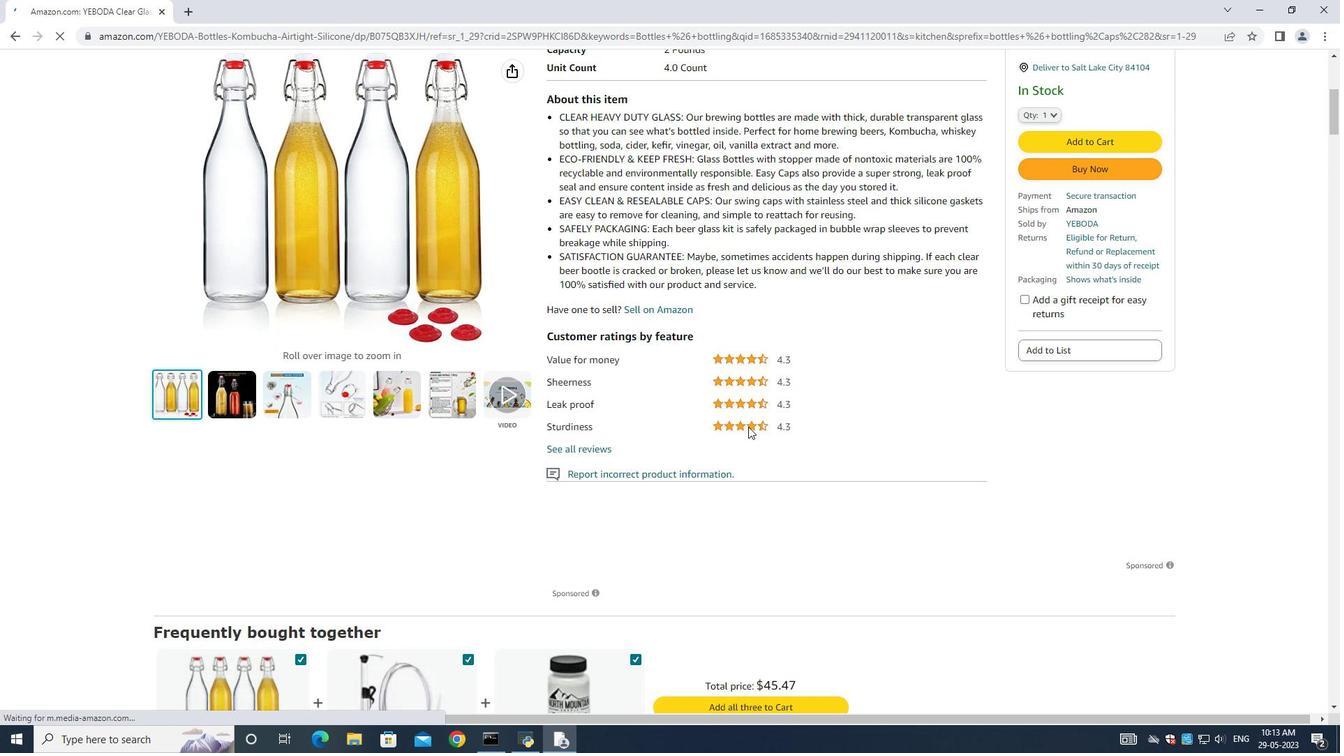 
Action: Mouse scrolled (748, 427) with delta (0, 0)
Screenshot: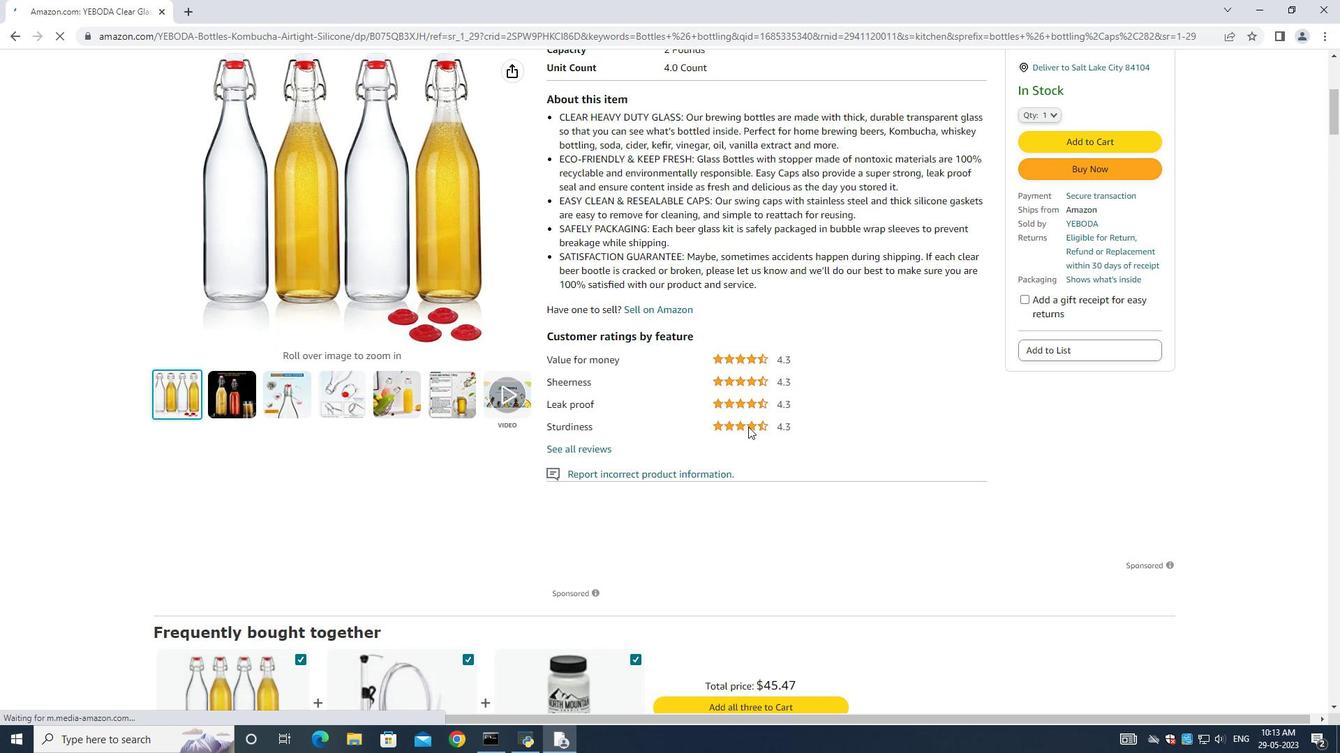 
Action: Mouse moved to (13, 32)
Screenshot: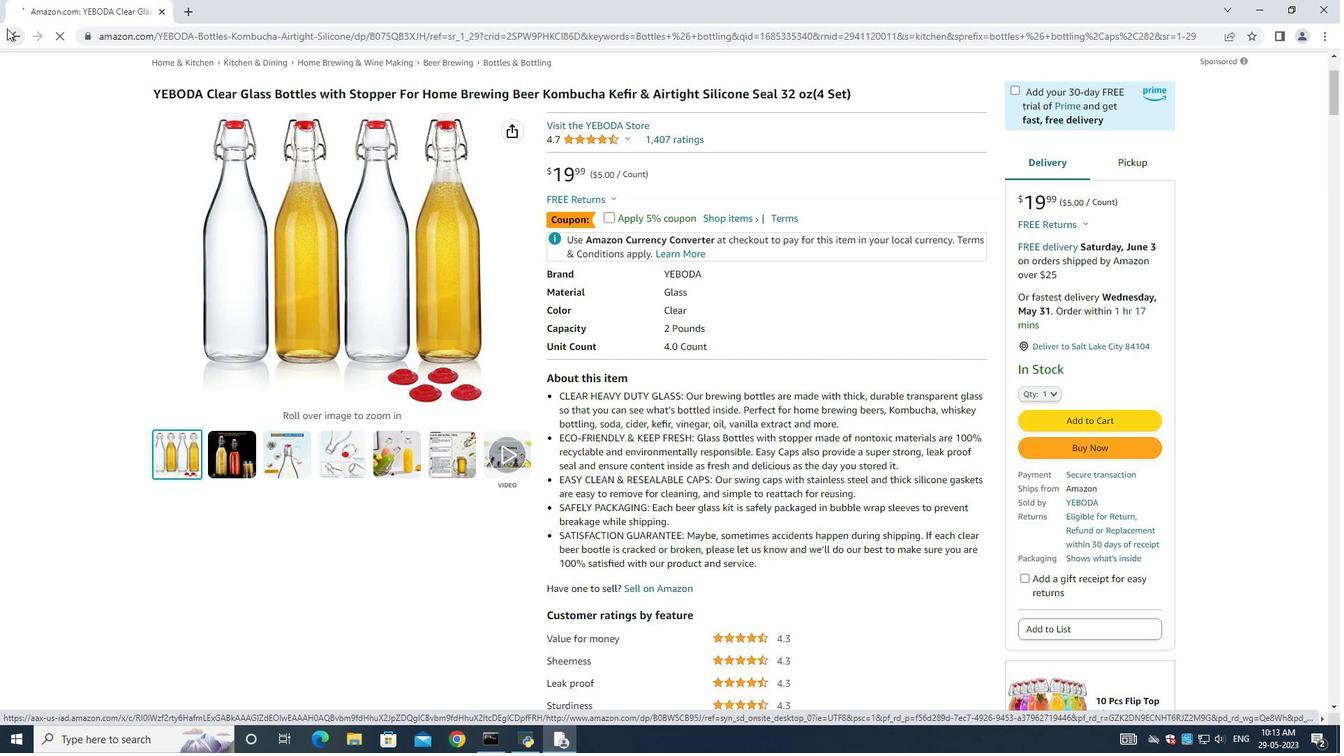
Action: Mouse pressed left at (13, 32)
Screenshot: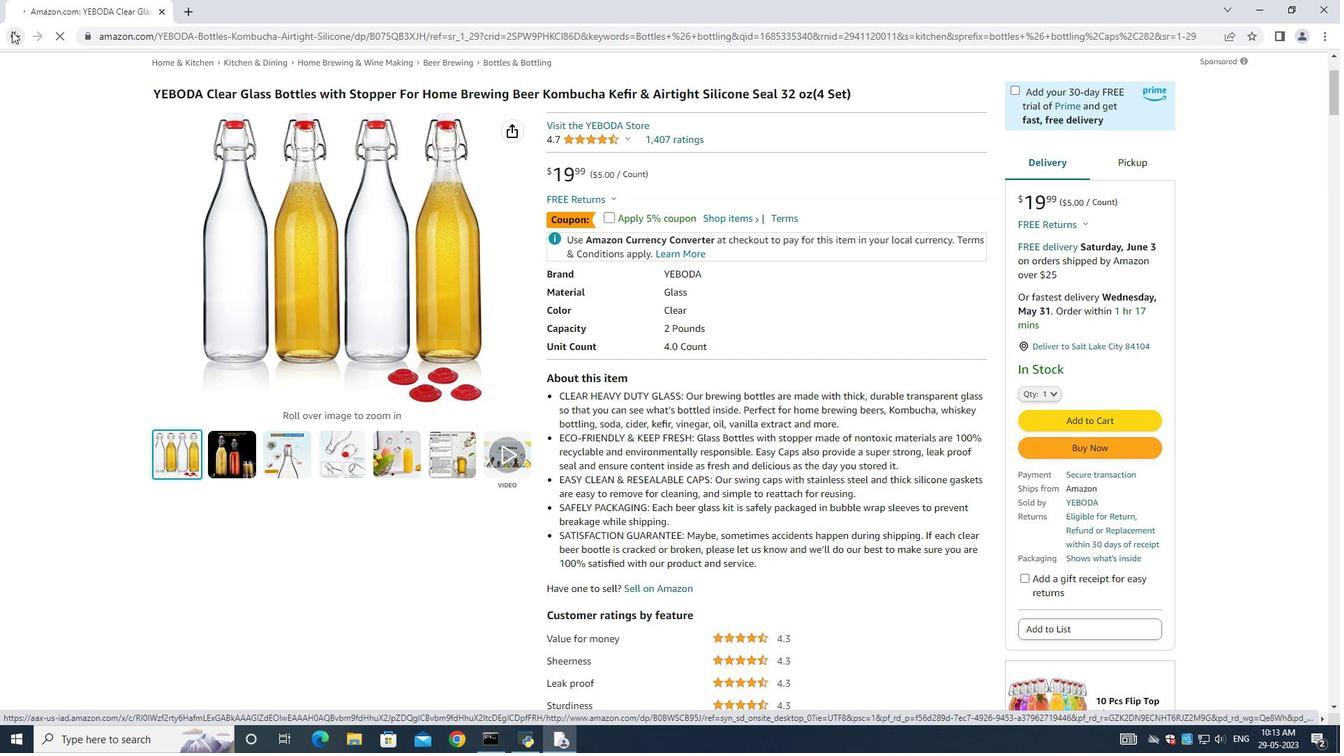 
Action: Mouse moved to (589, 386)
Screenshot: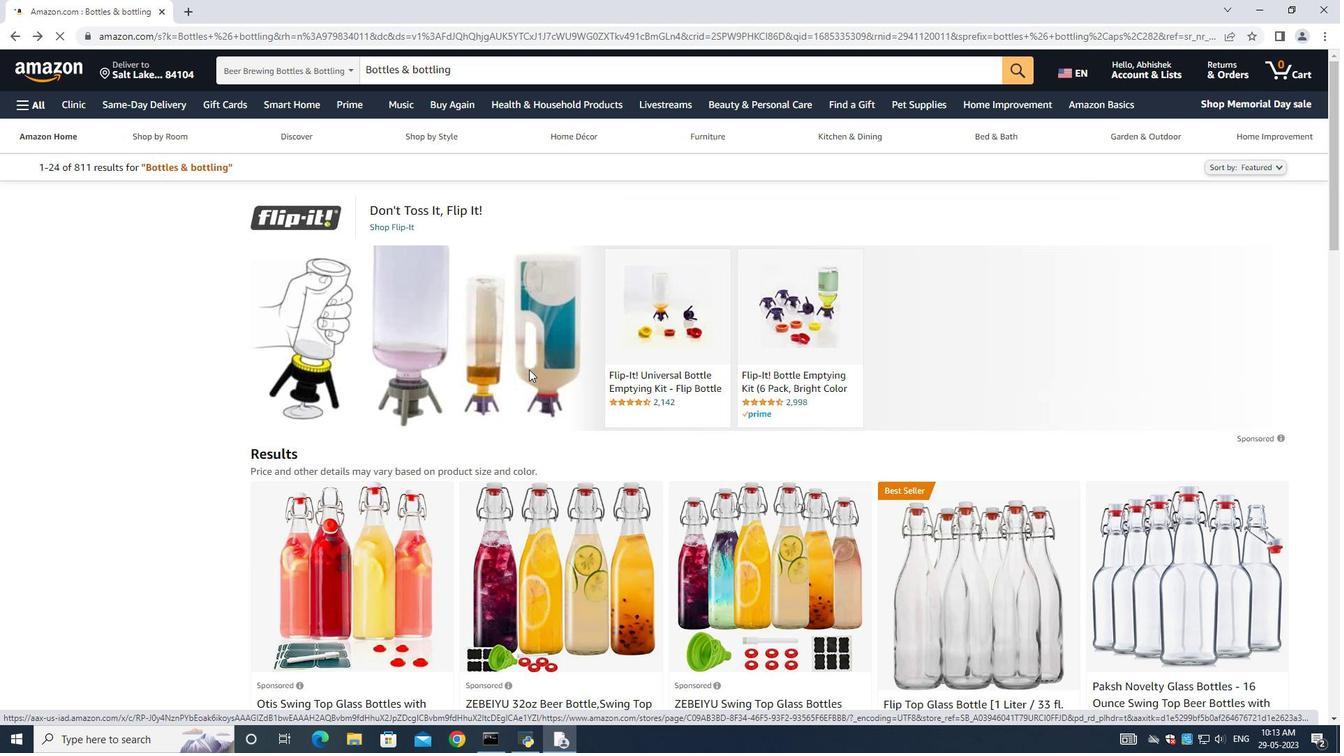 
Action: Mouse scrolled (589, 385) with delta (0, 0)
Screenshot: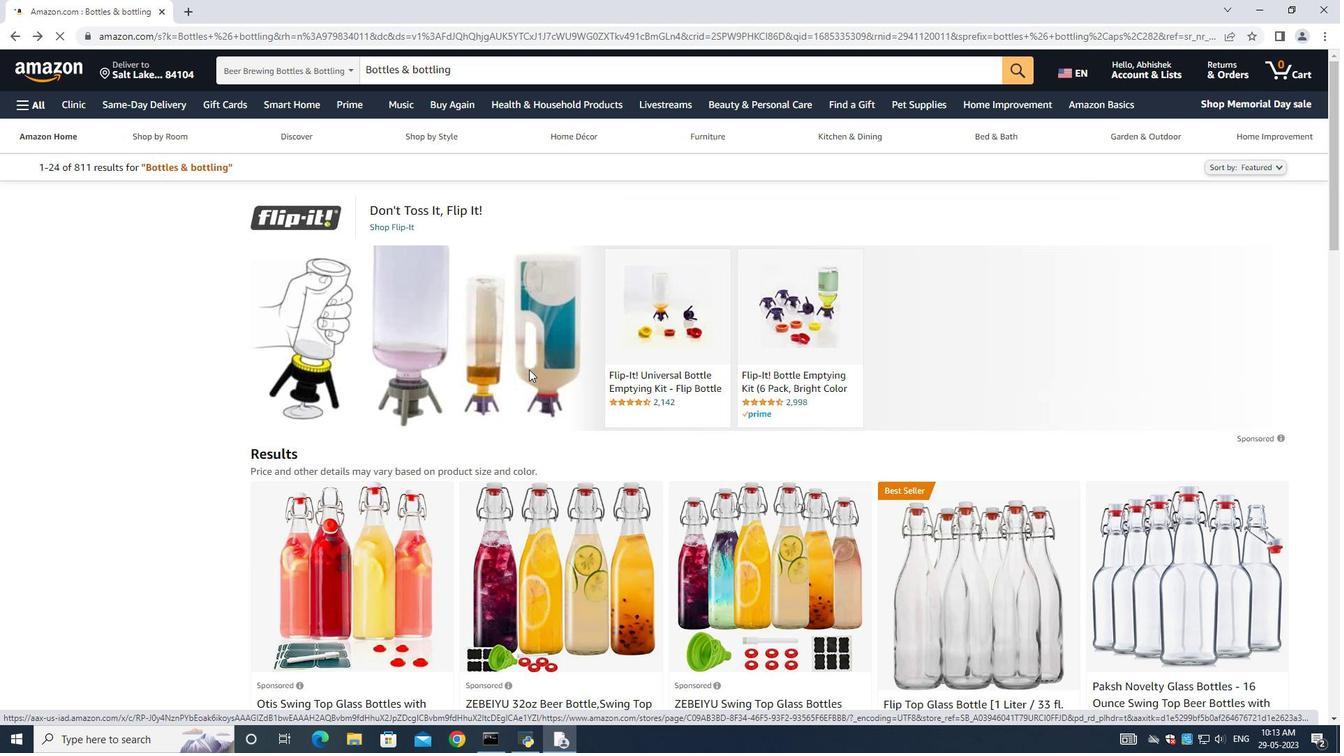 
Action: Mouse moved to (590, 386)
Screenshot: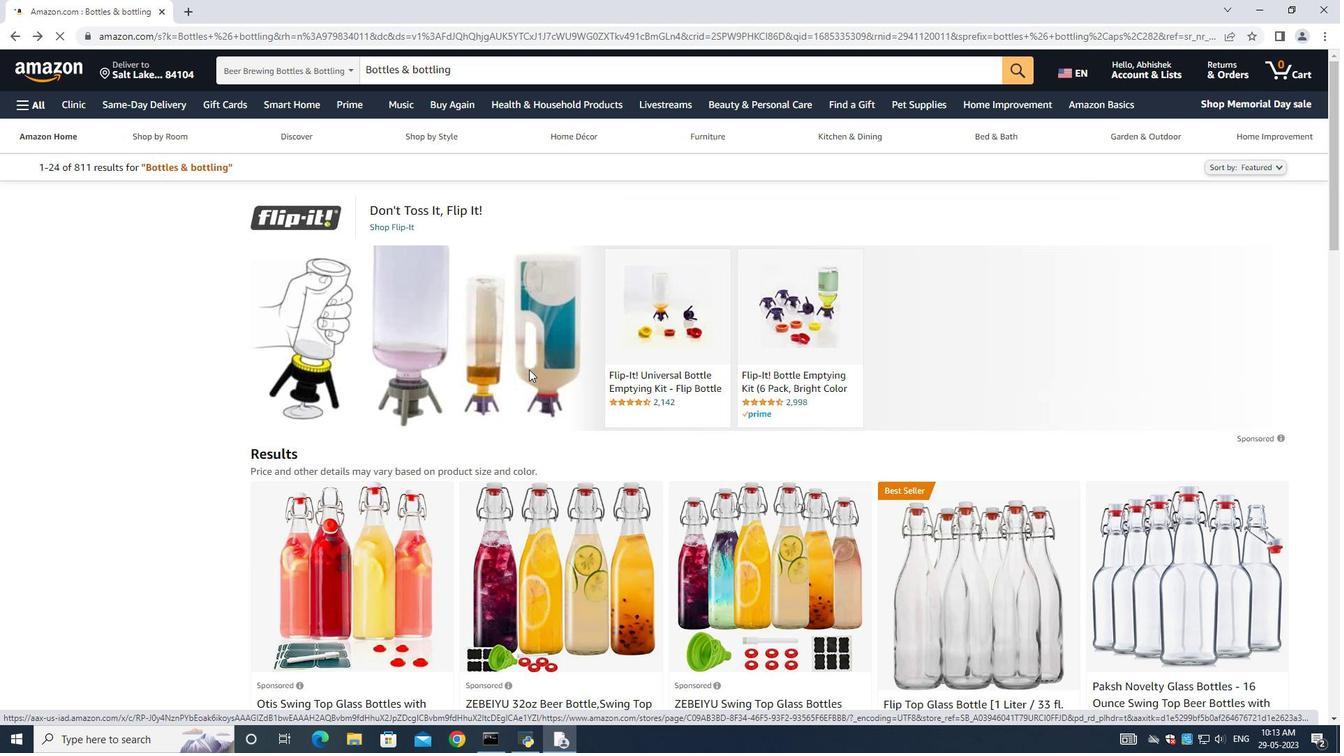 
Action: Mouse scrolled (590, 385) with delta (0, 0)
Screenshot: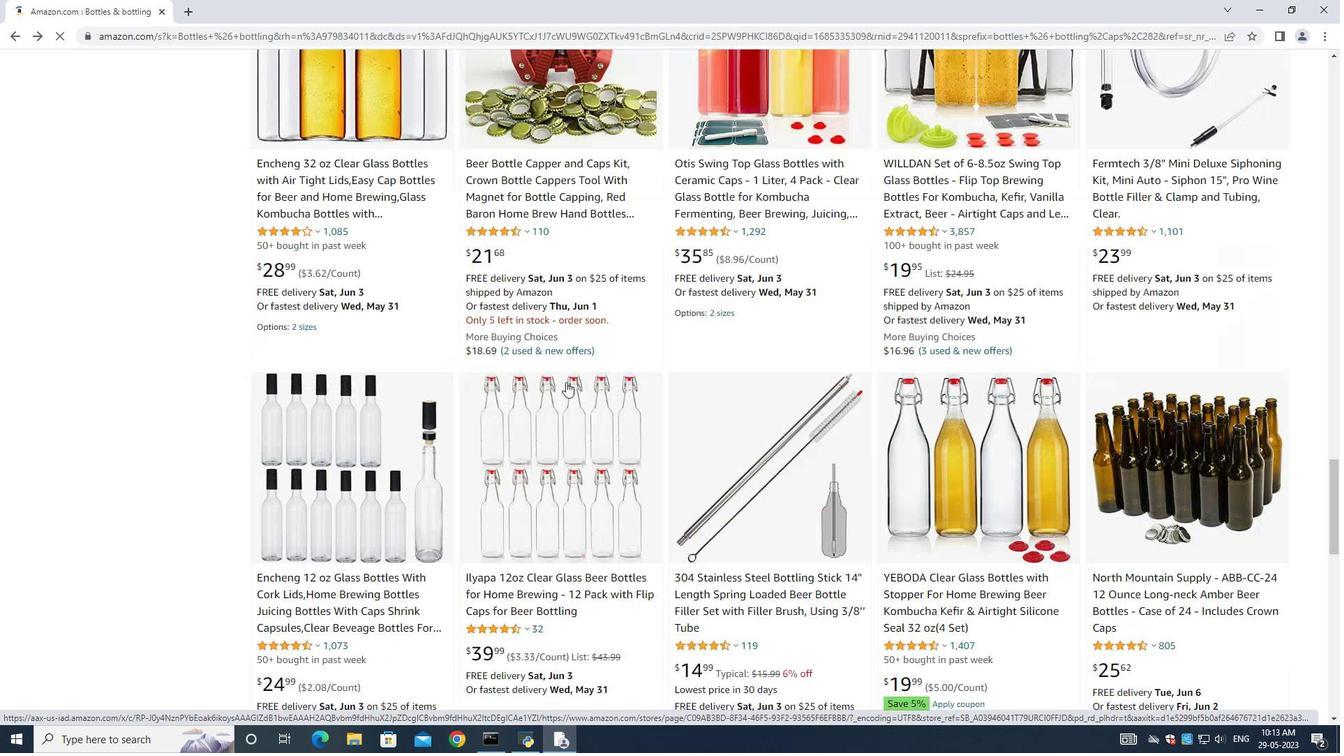 
Action: Mouse scrolled (590, 385) with delta (0, 0)
Screenshot: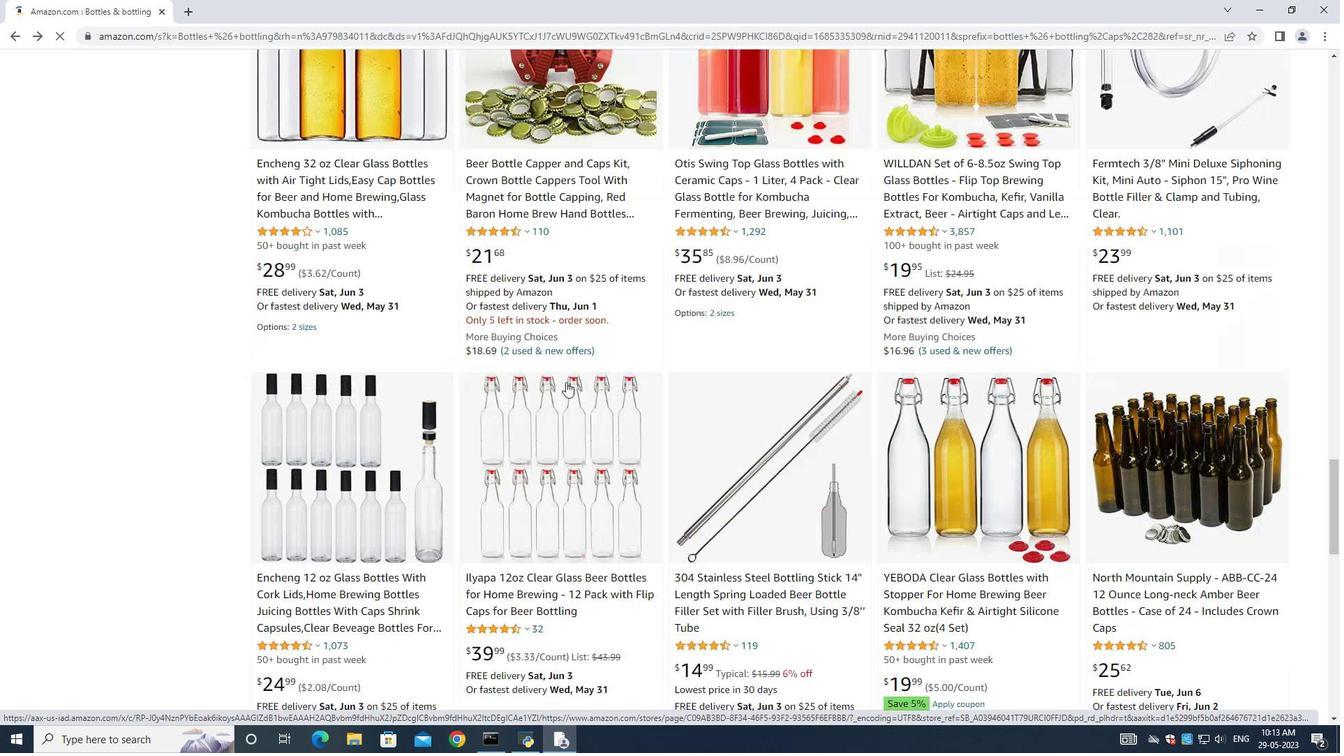 
Action: Mouse moved to (591, 386)
Screenshot: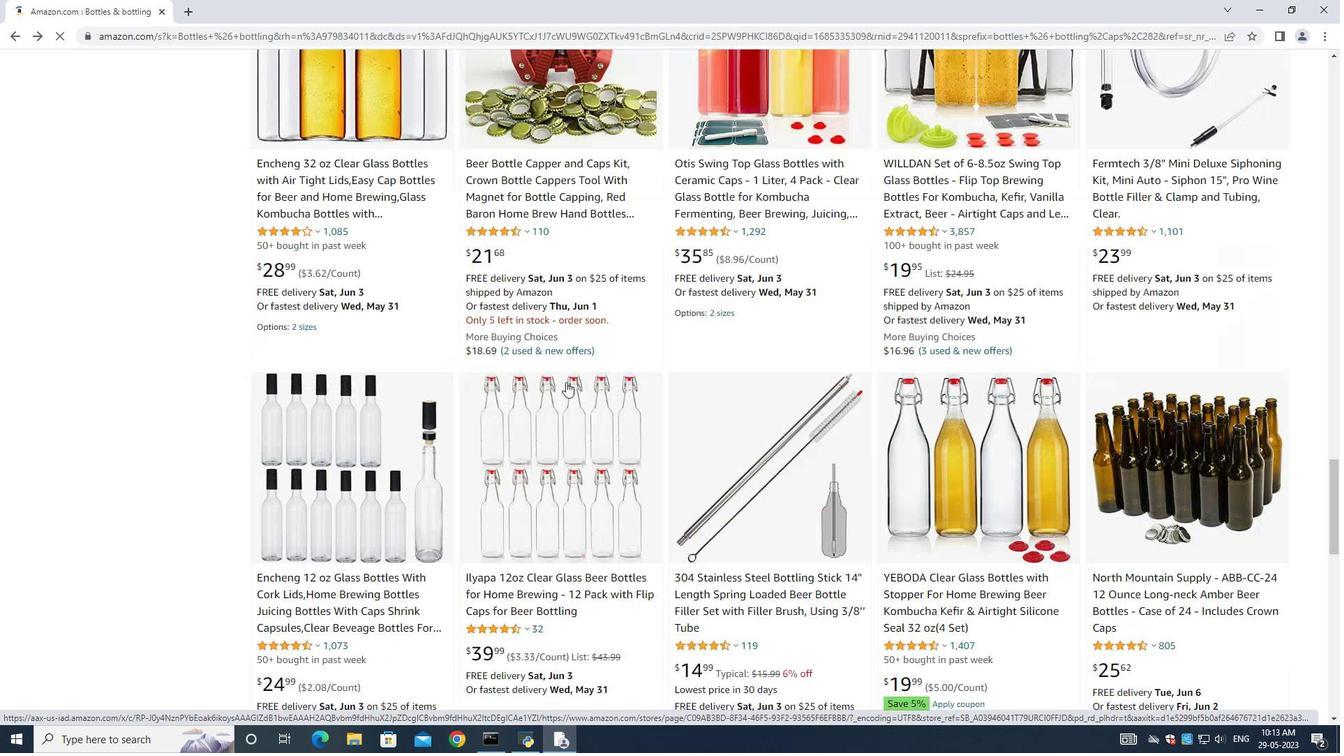 
Action: Mouse scrolled (591, 385) with delta (0, 0)
Screenshot: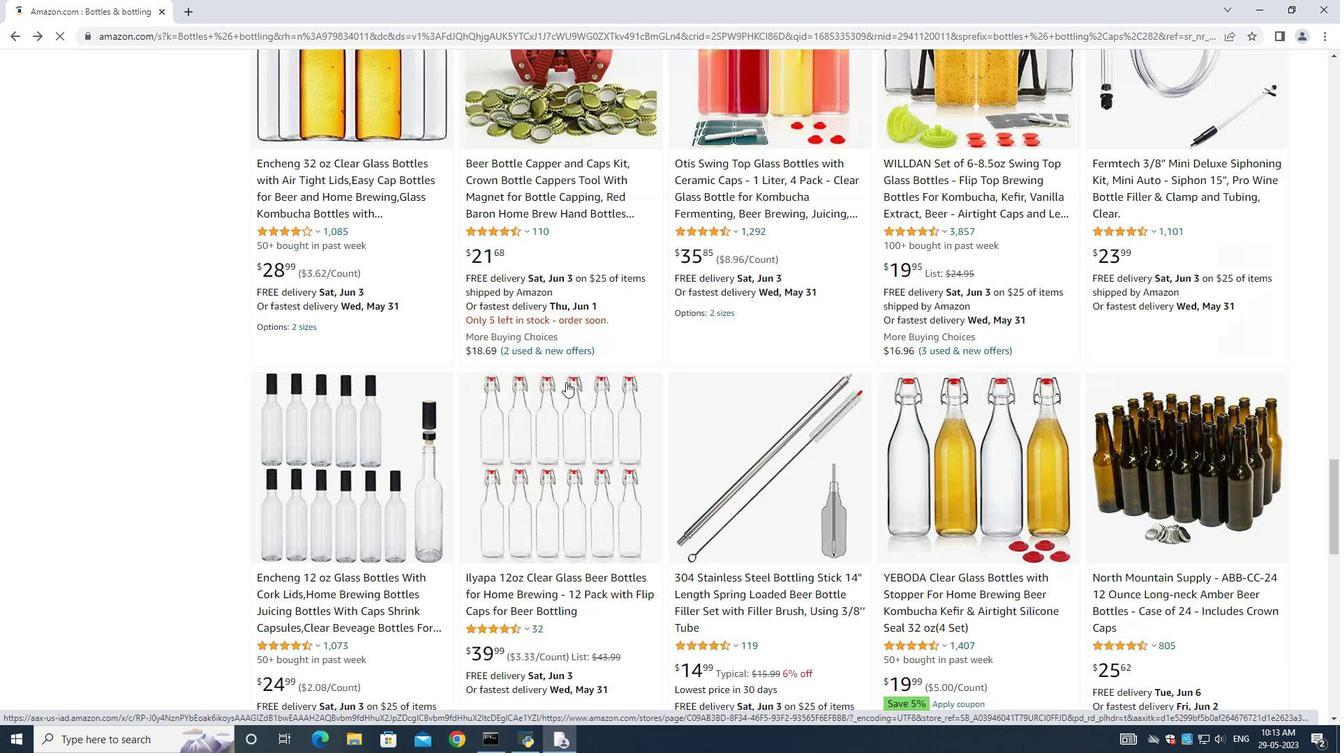 
Action: Mouse moved to (592, 386)
Screenshot: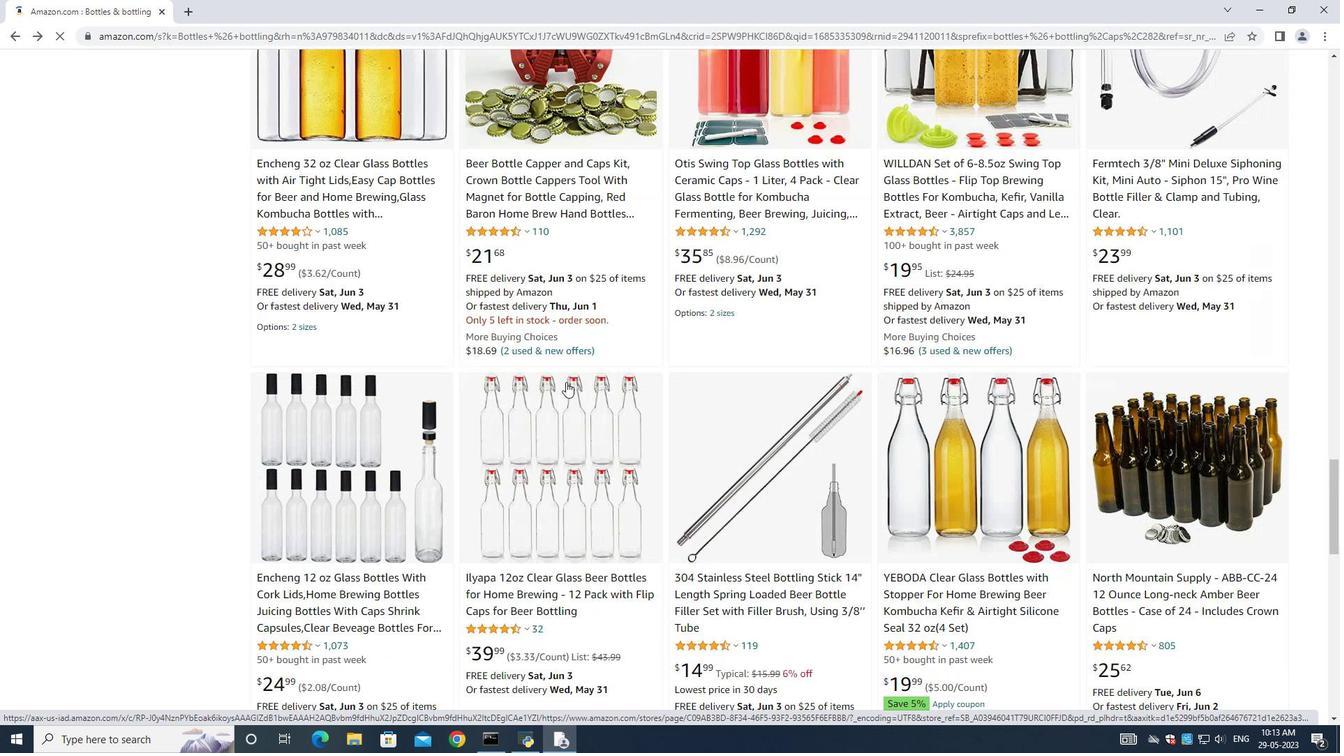 
Action: Mouse scrolled (592, 385) with delta (0, 0)
Screenshot: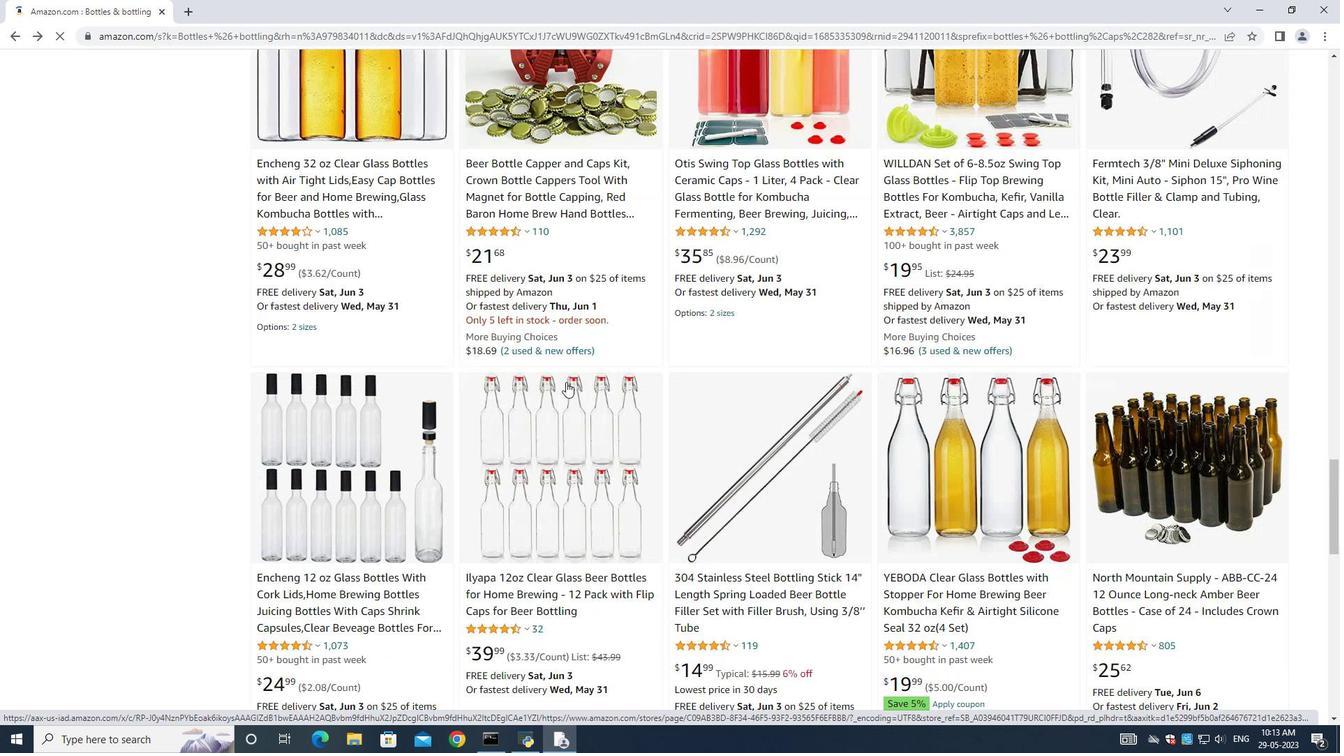 
Action: Mouse moved to (579, 591)
Screenshot: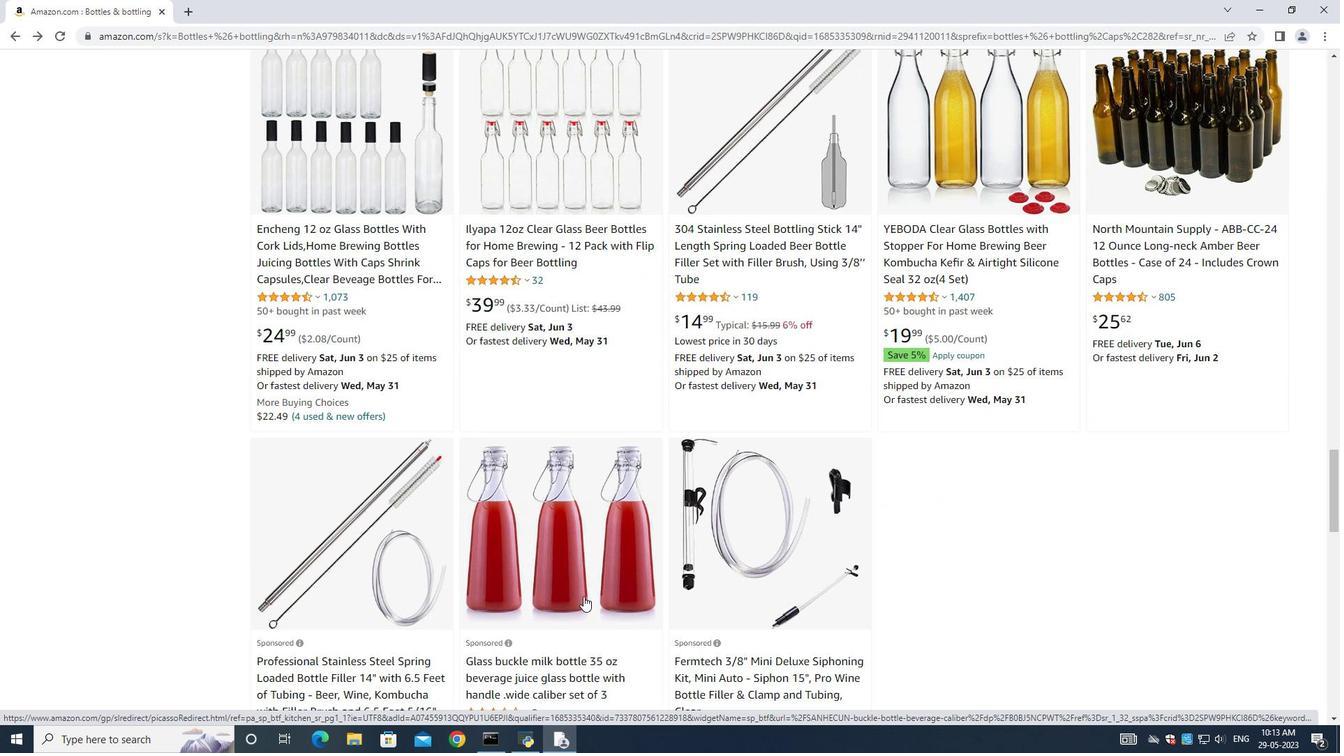 
Action: Mouse pressed left at (579, 591)
Screenshot: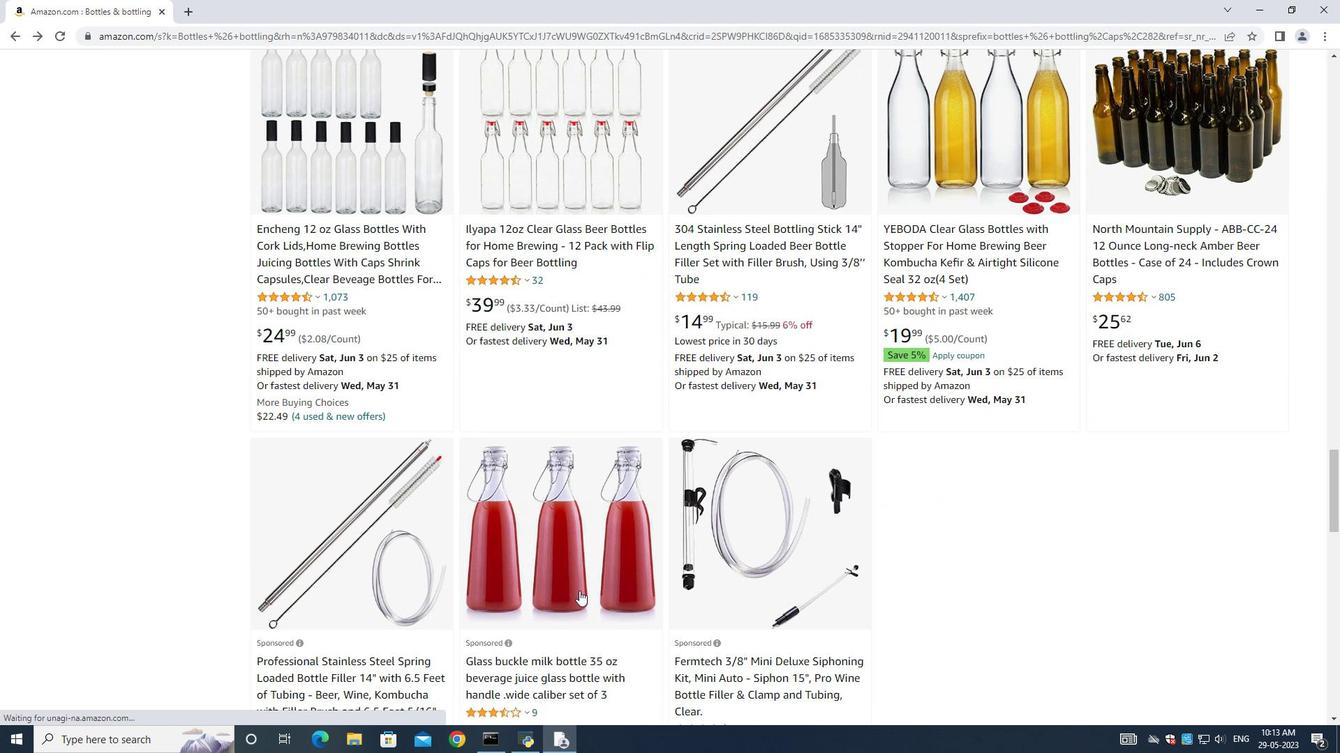 
Action: Mouse moved to (718, 481)
Screenshot: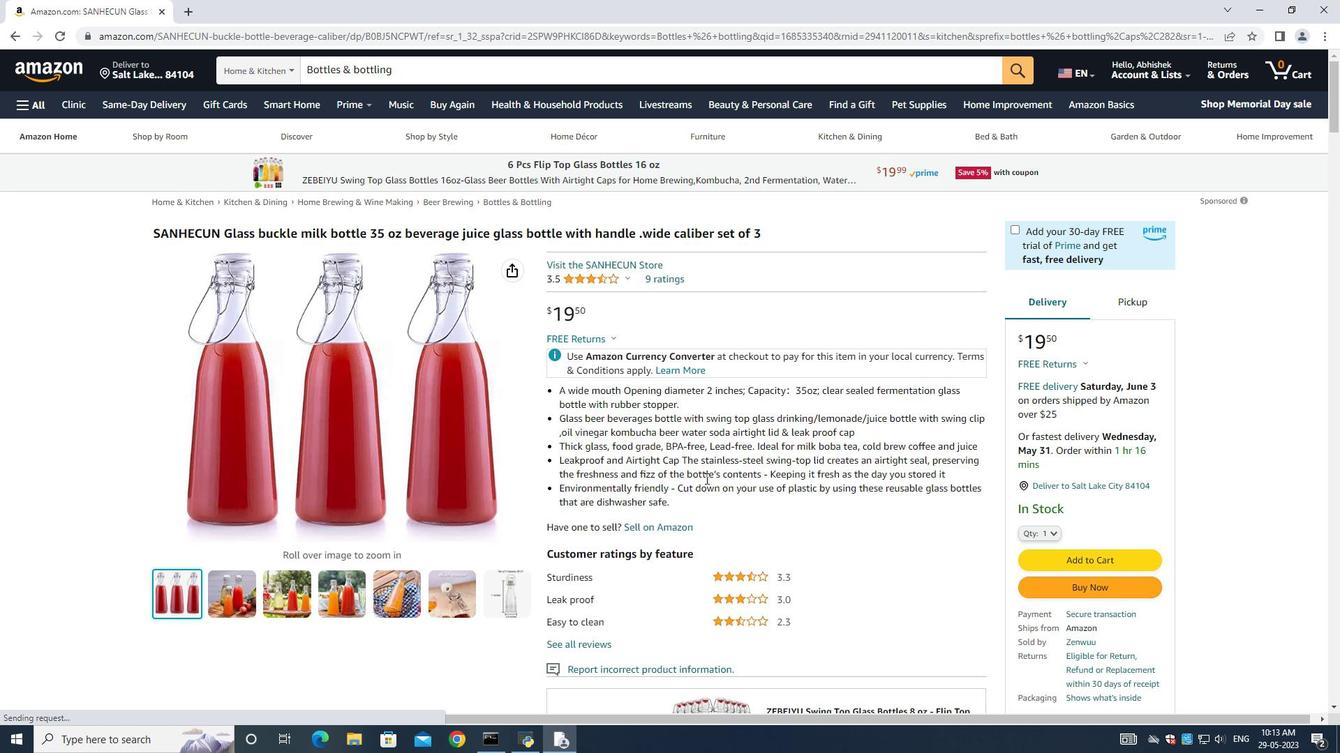 
Action: Mouse scrolled (718, 480) with delta (0, 0)
Screenshot: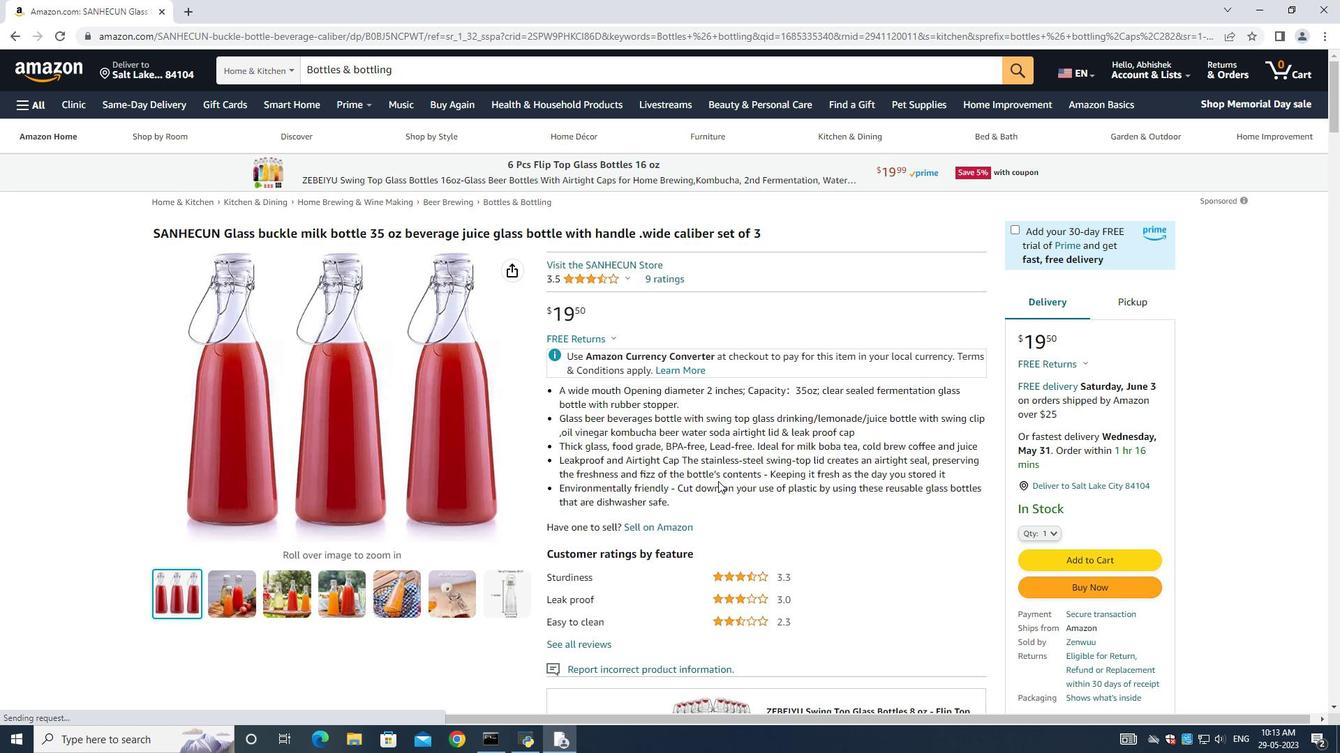 
Action: Mouse moved to (723, 468)
Screenshot: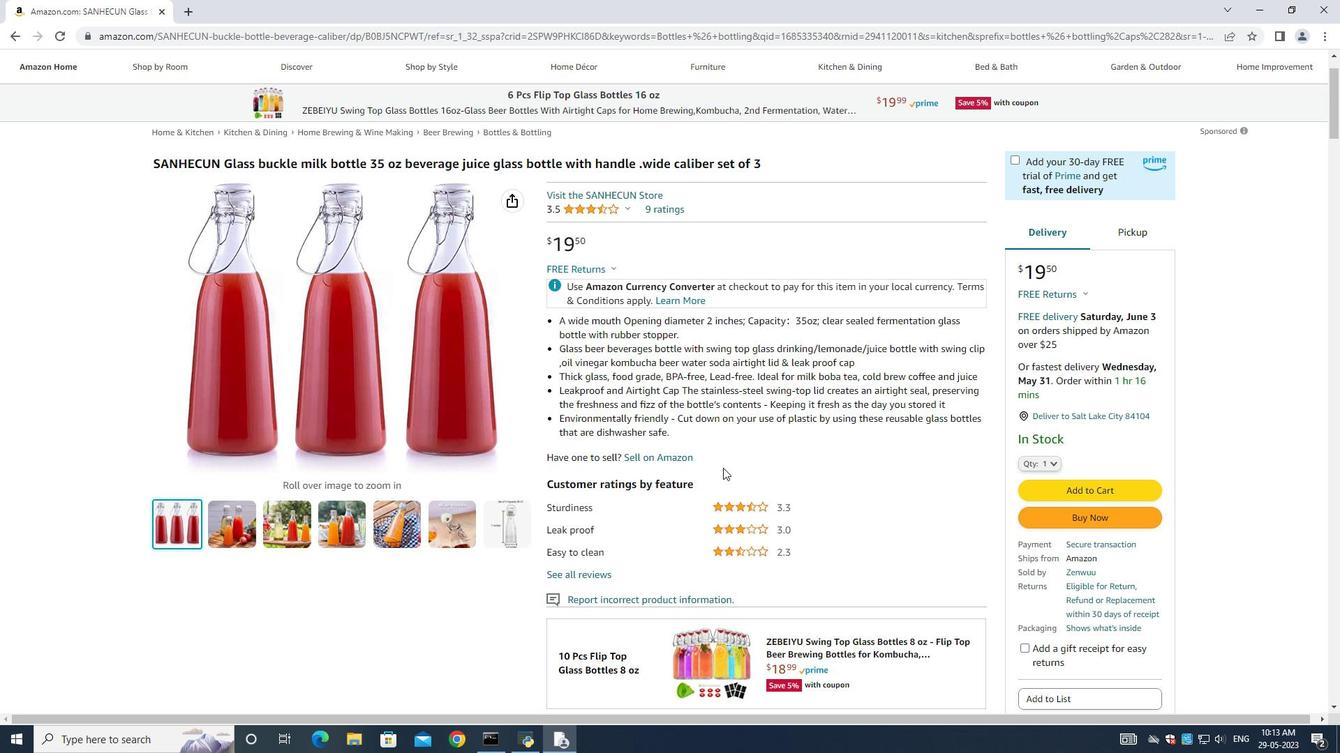 
Action: Mouse scrolled (723, 467) with delta (0, 0)
Screenshot: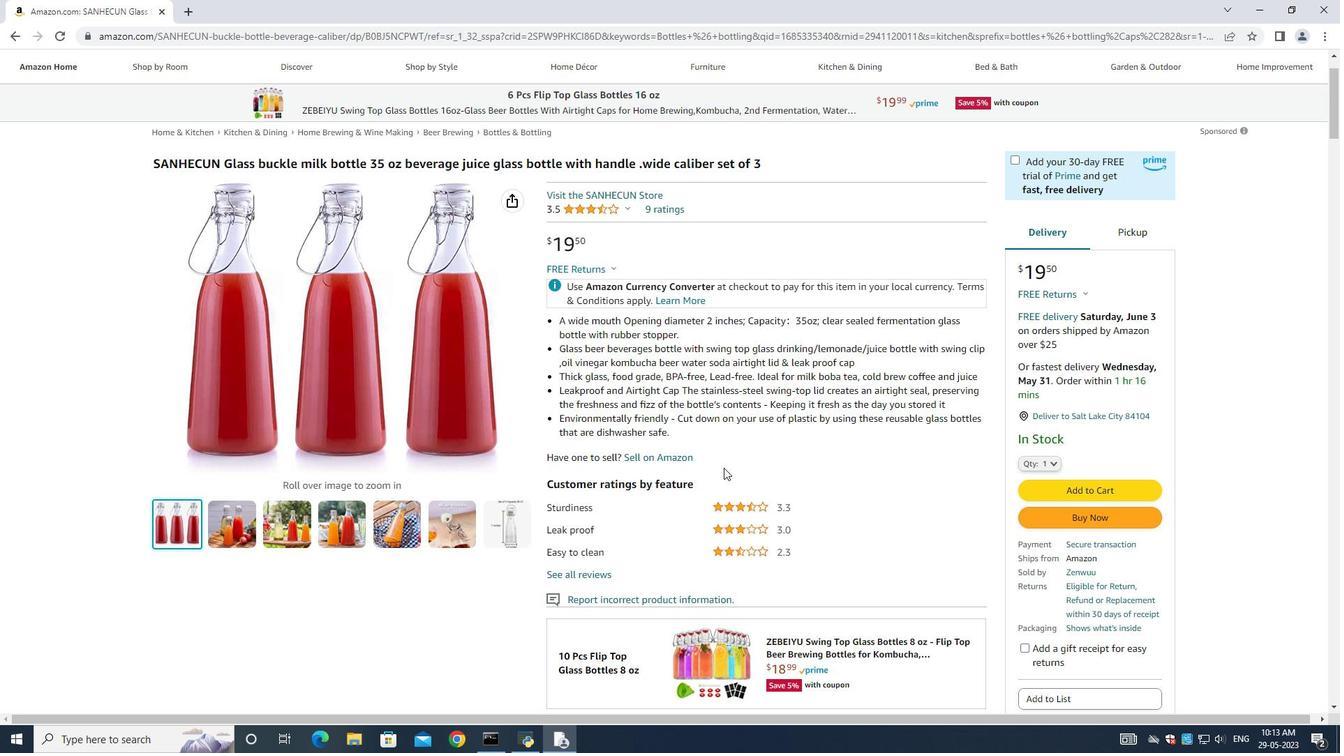 
Action: Mouse moved to (1090, 447)
Screenshot: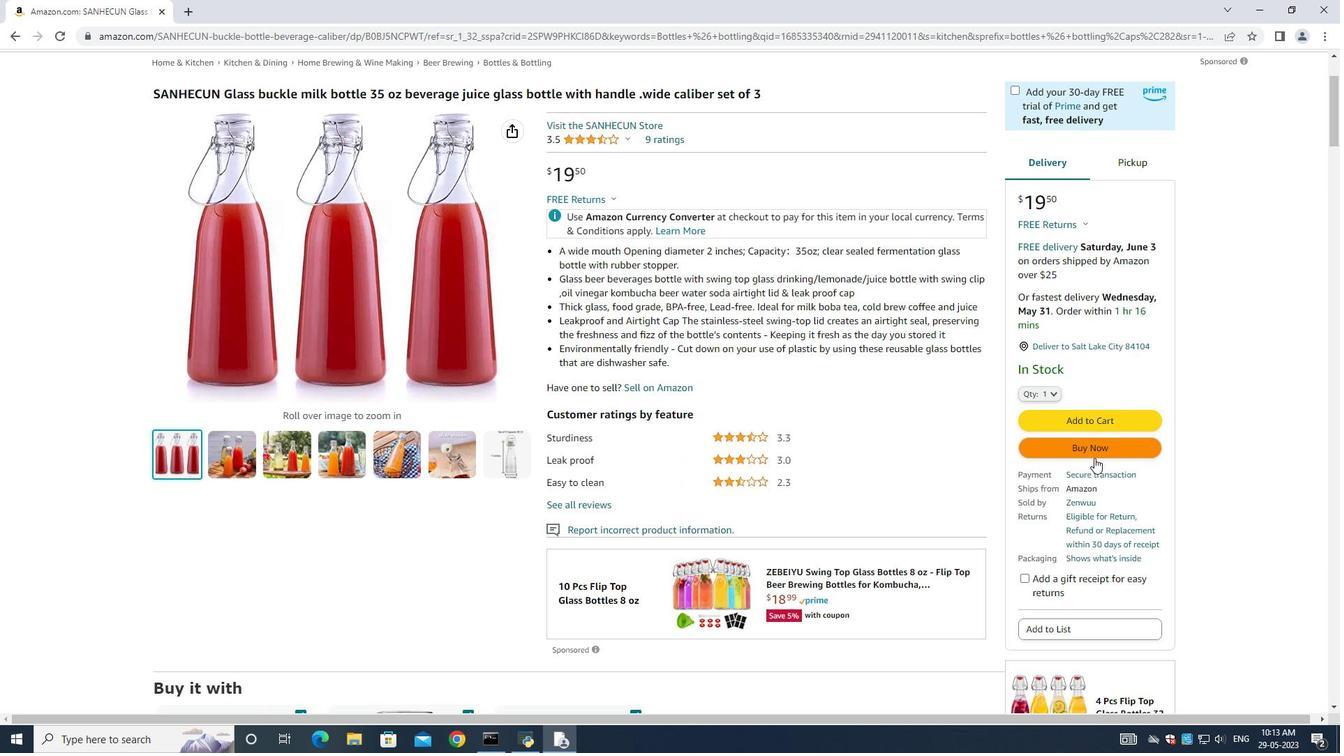 
Action: Mouse pressed left at (1090, 447)
Screenshot: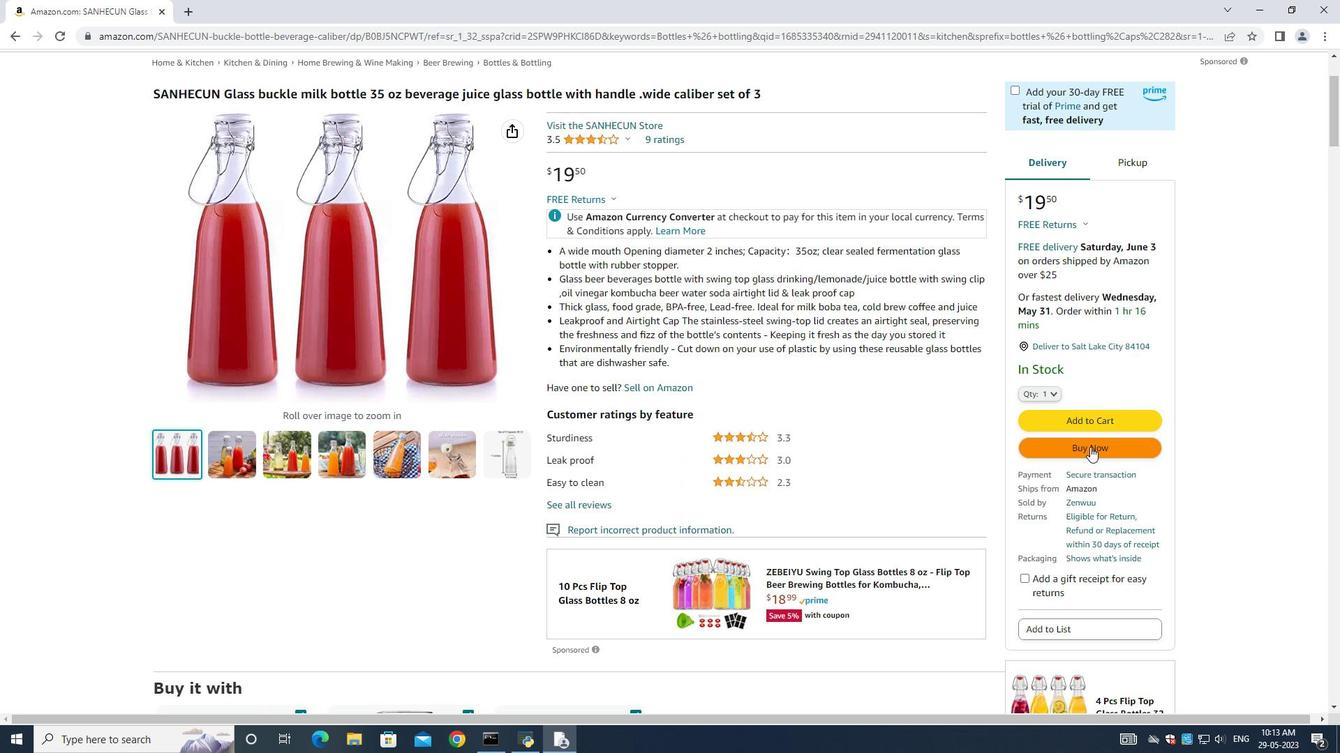 
Action: Mouse moved to (651, 314)
Screenshot: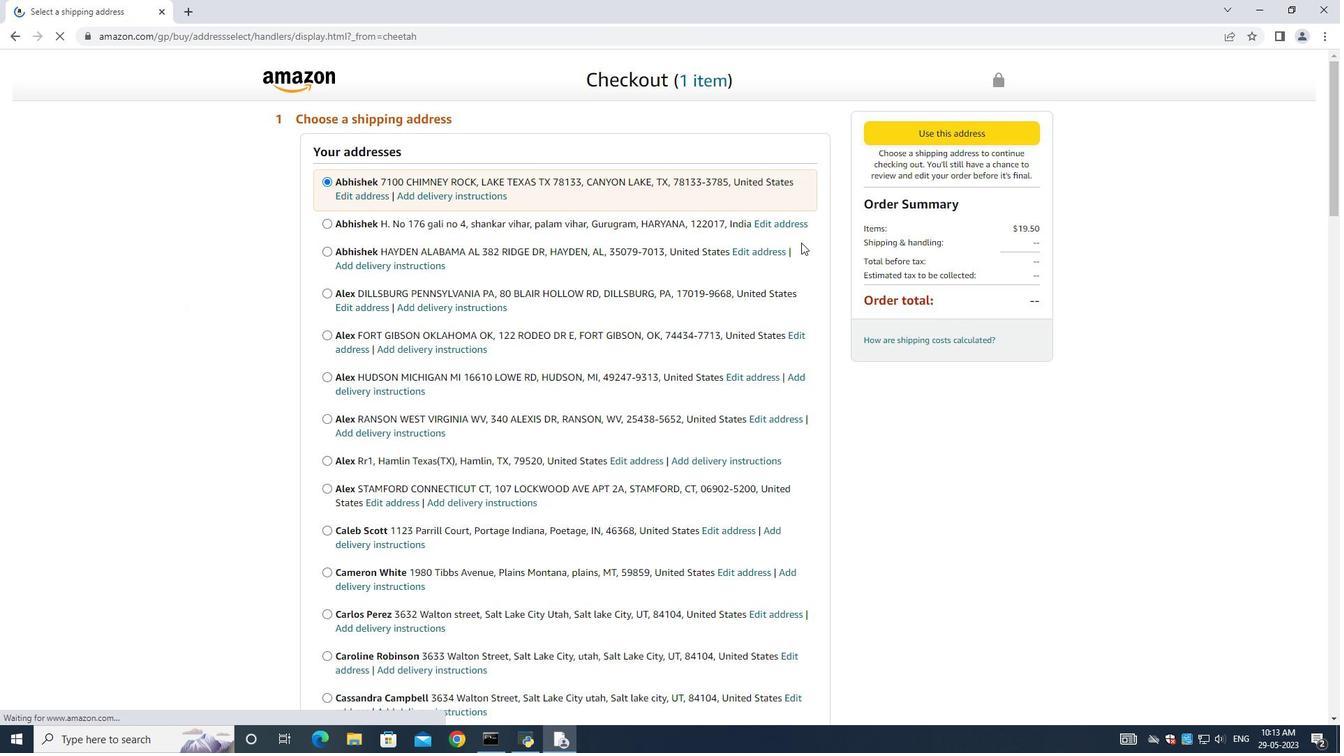
Action: Mouse scrolled (651, 314) with delta (0, 0)
Screenshot: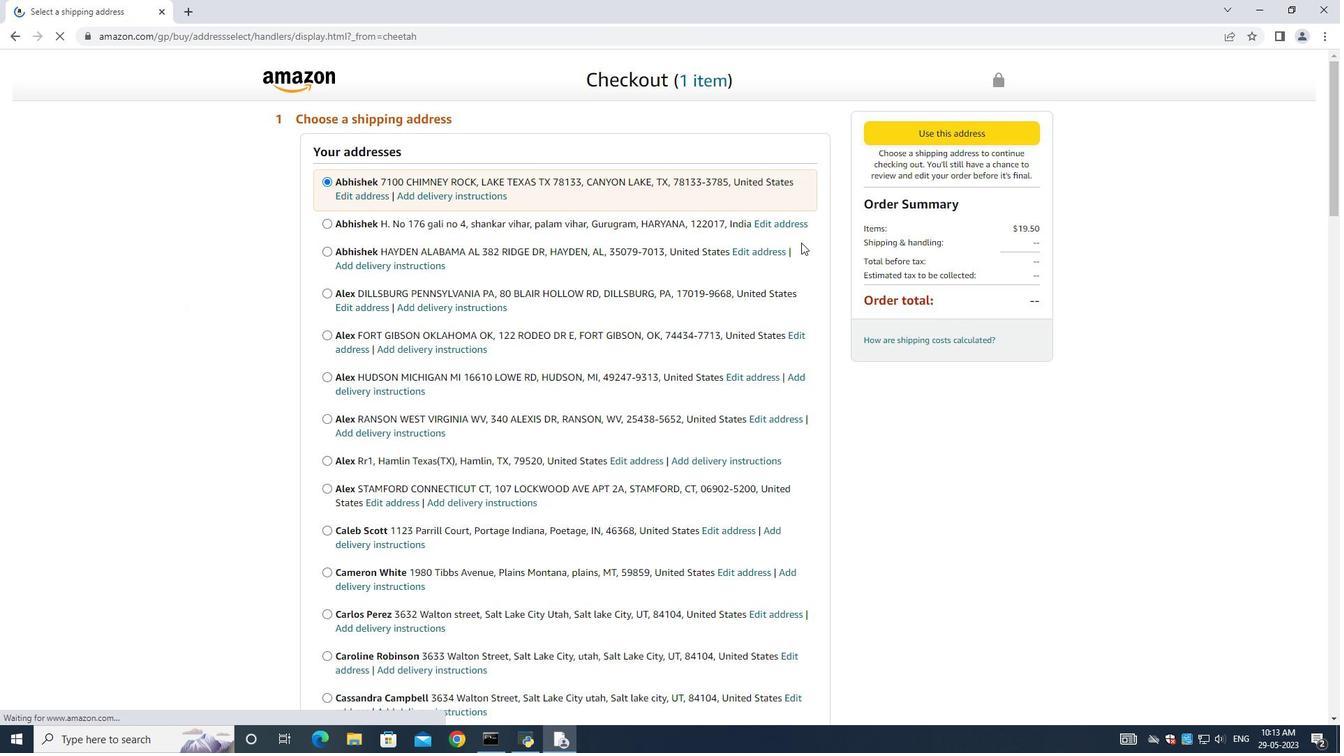 
Action: Mouse moved to (651, 315)
Screenshot: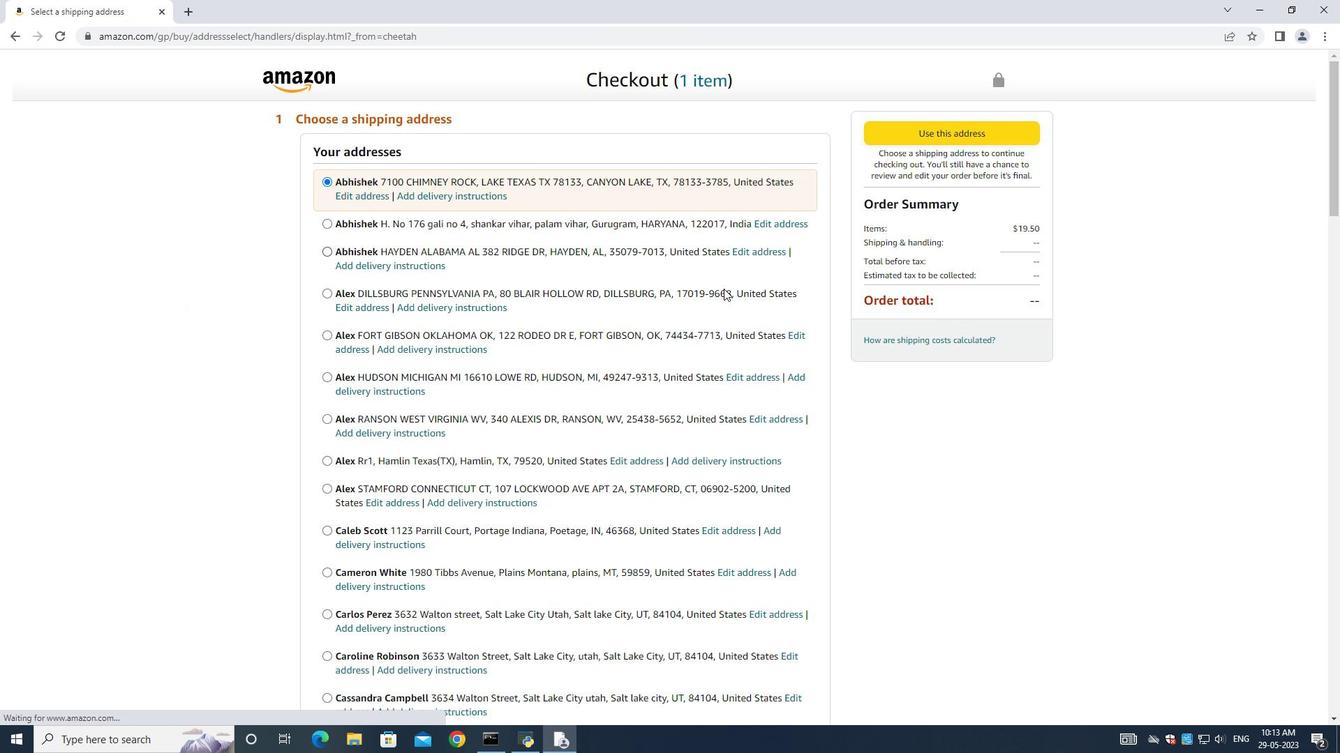 
Action: Mouse scrolled (651, 314) with delta (0, 0)
Screenshot: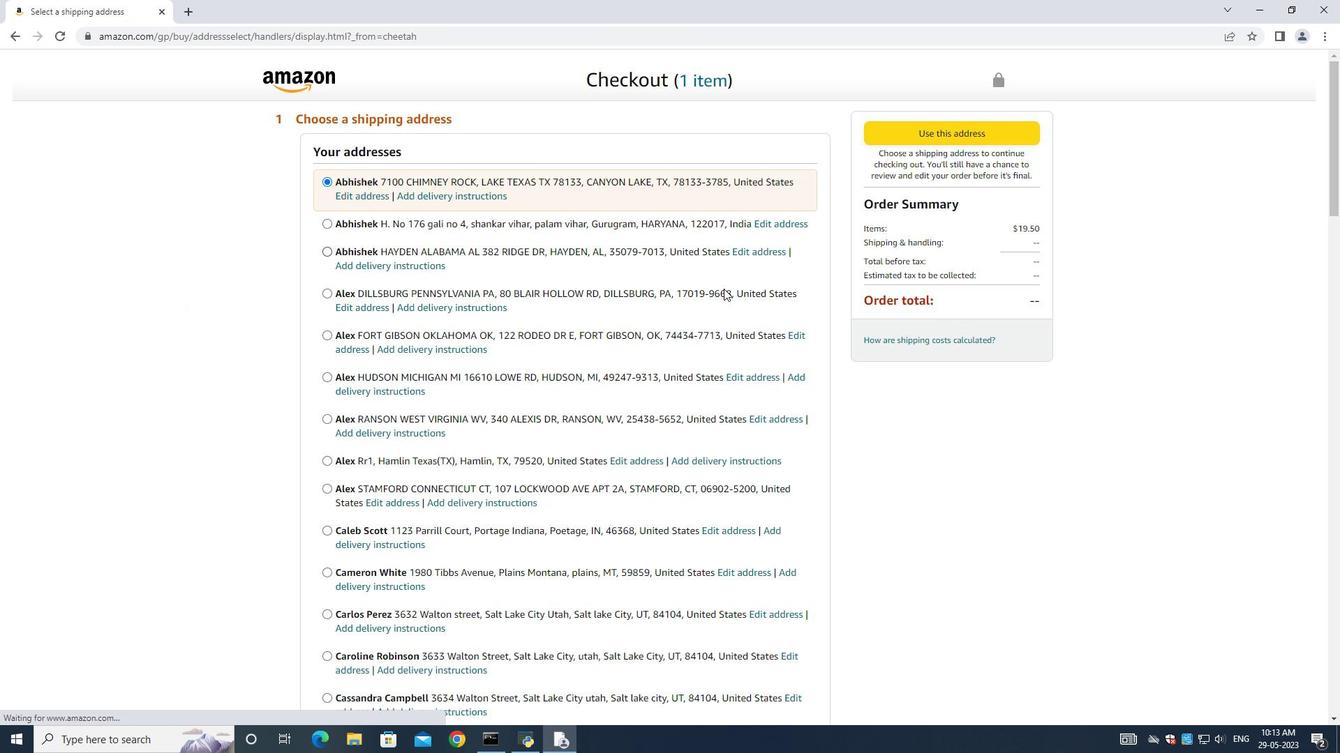 
Action: Mouse moved to (651, 315)
Screenshot: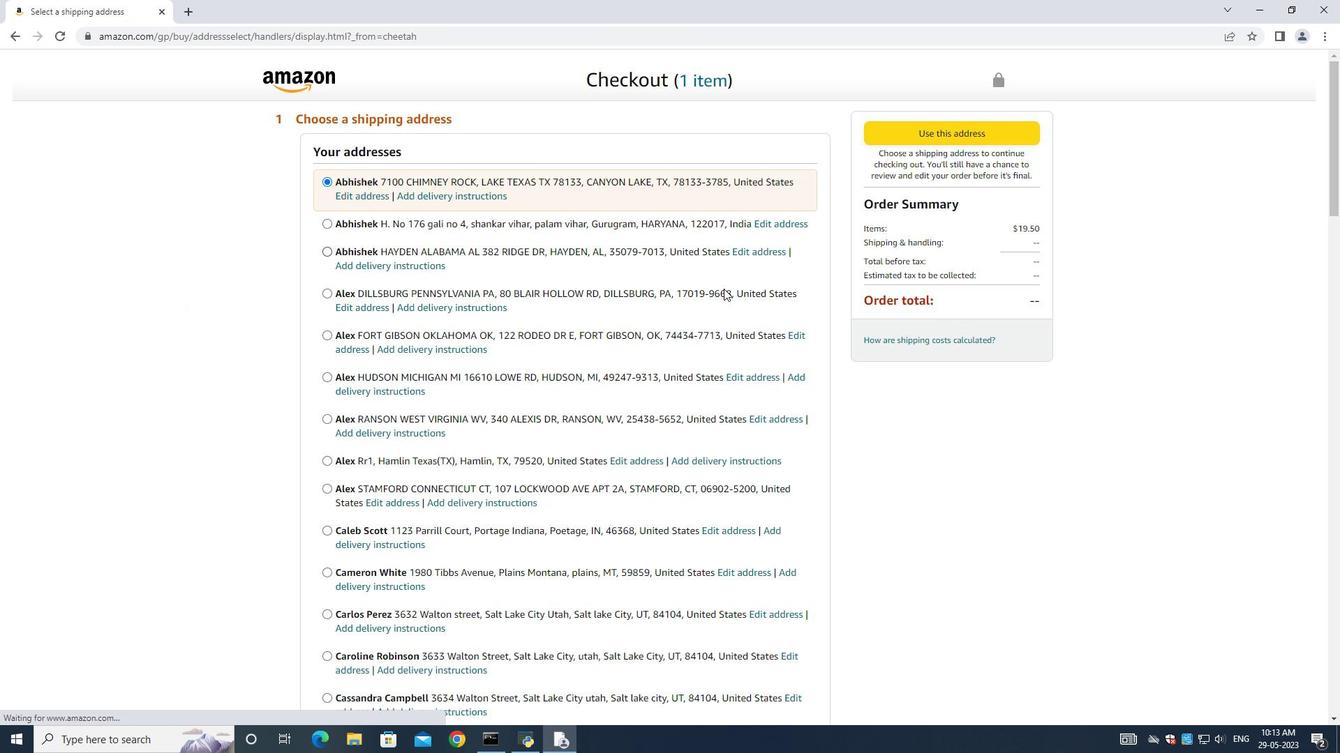 
Action: Mouse scrolled (651, 314) with delta (0, 0)
Screenshot: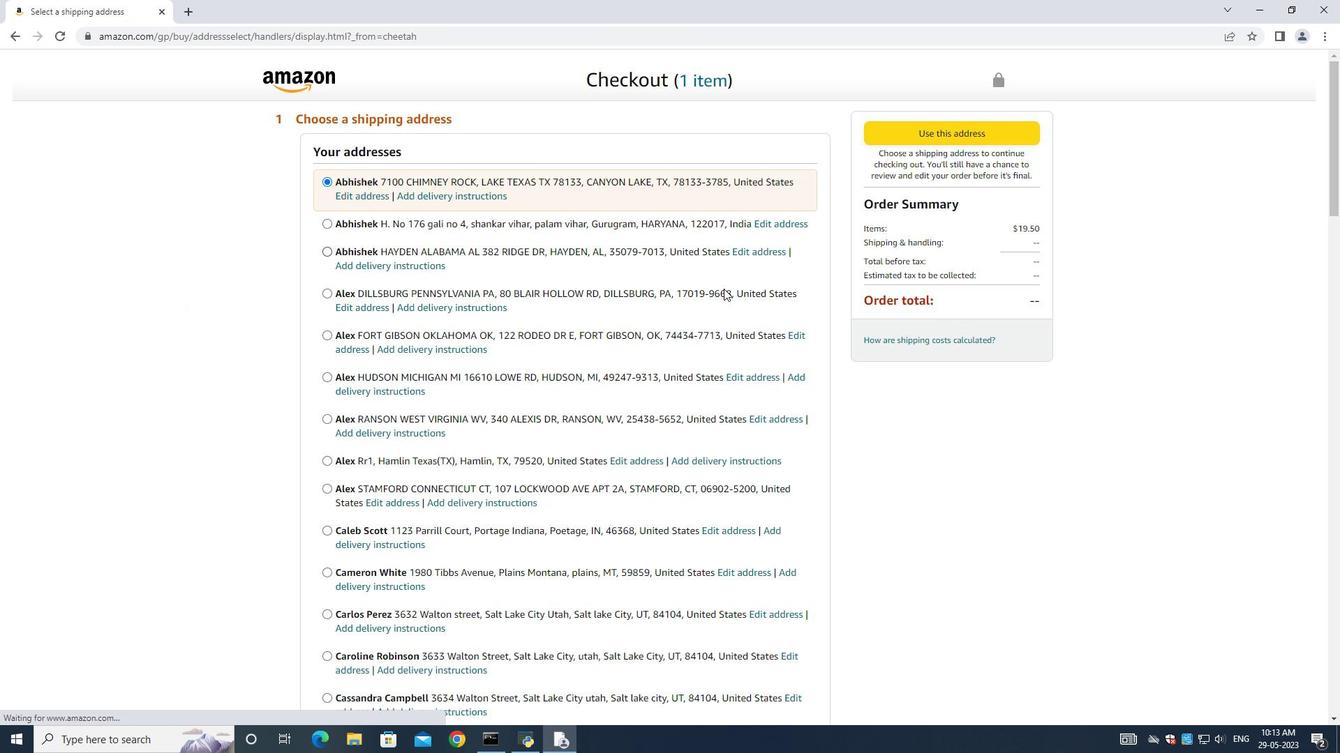 
Action: Mouse scrolled (651, 314) with delta (0, 0)
Screenshot: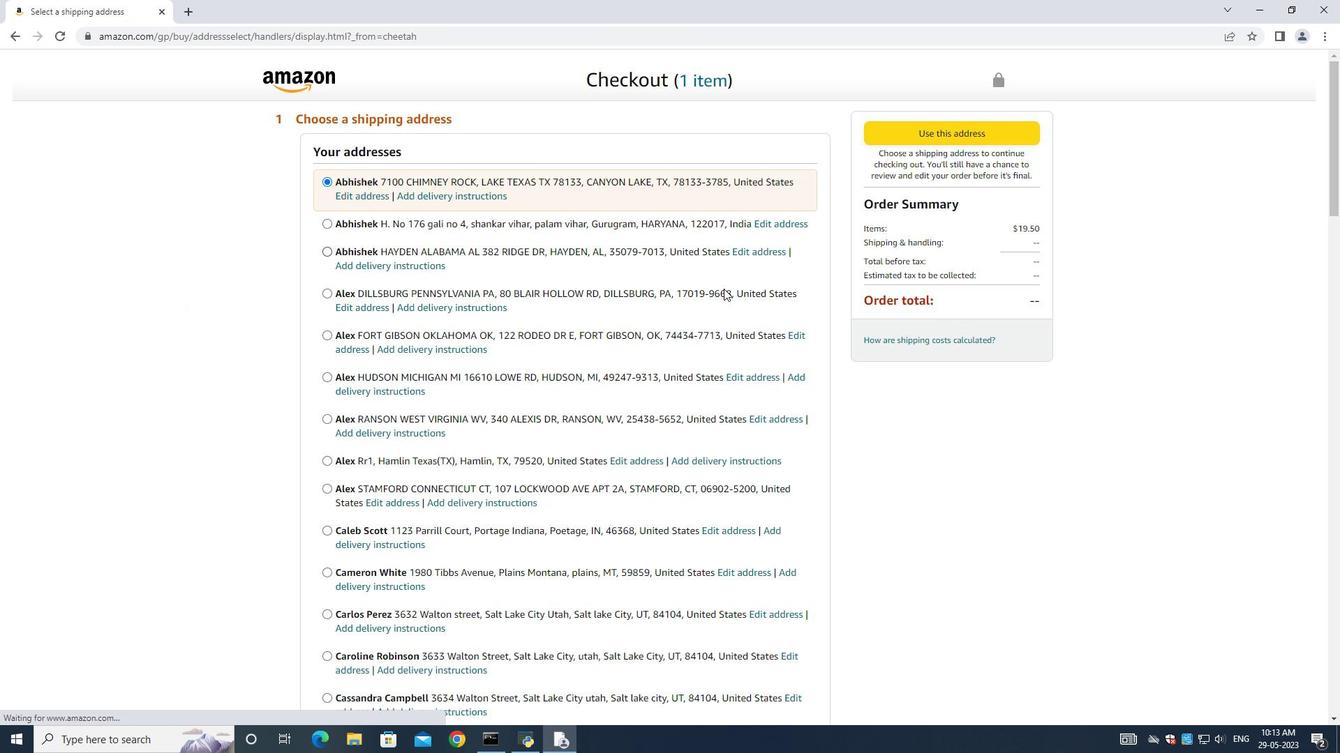 
Action: Mouse scrolled (651, 314) with delta (0, 0)
Screenshot: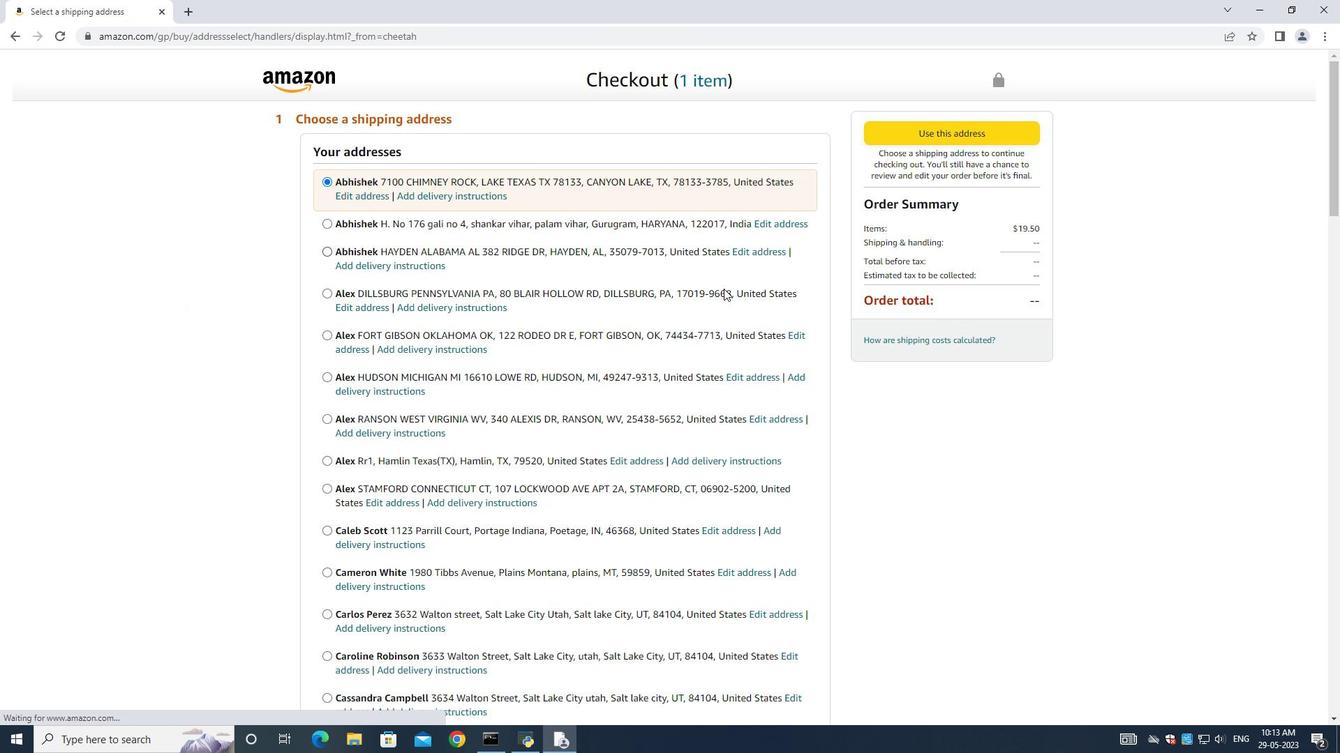 
Action: Mouse scrolled (651, 314) with delta (0, 0)
Screenshot: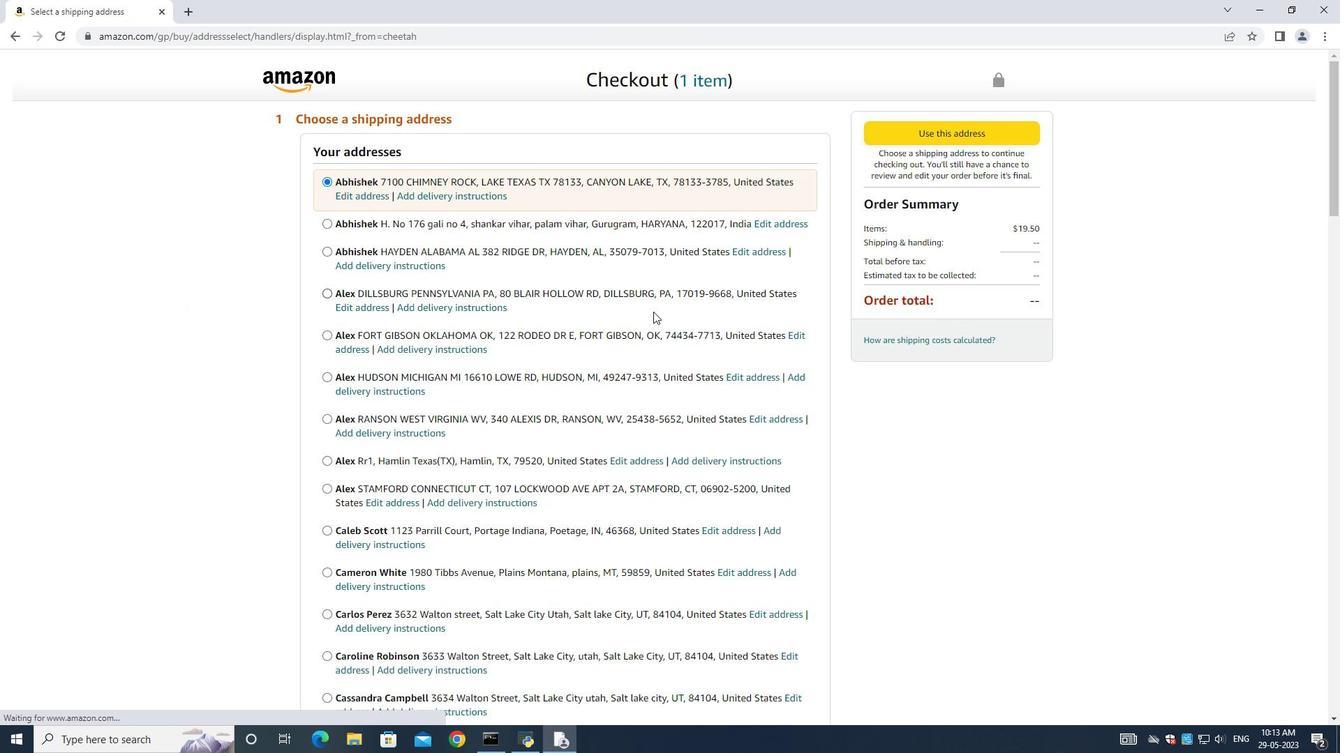 
Action: Mouse moved to (649, 315)
Screenshot: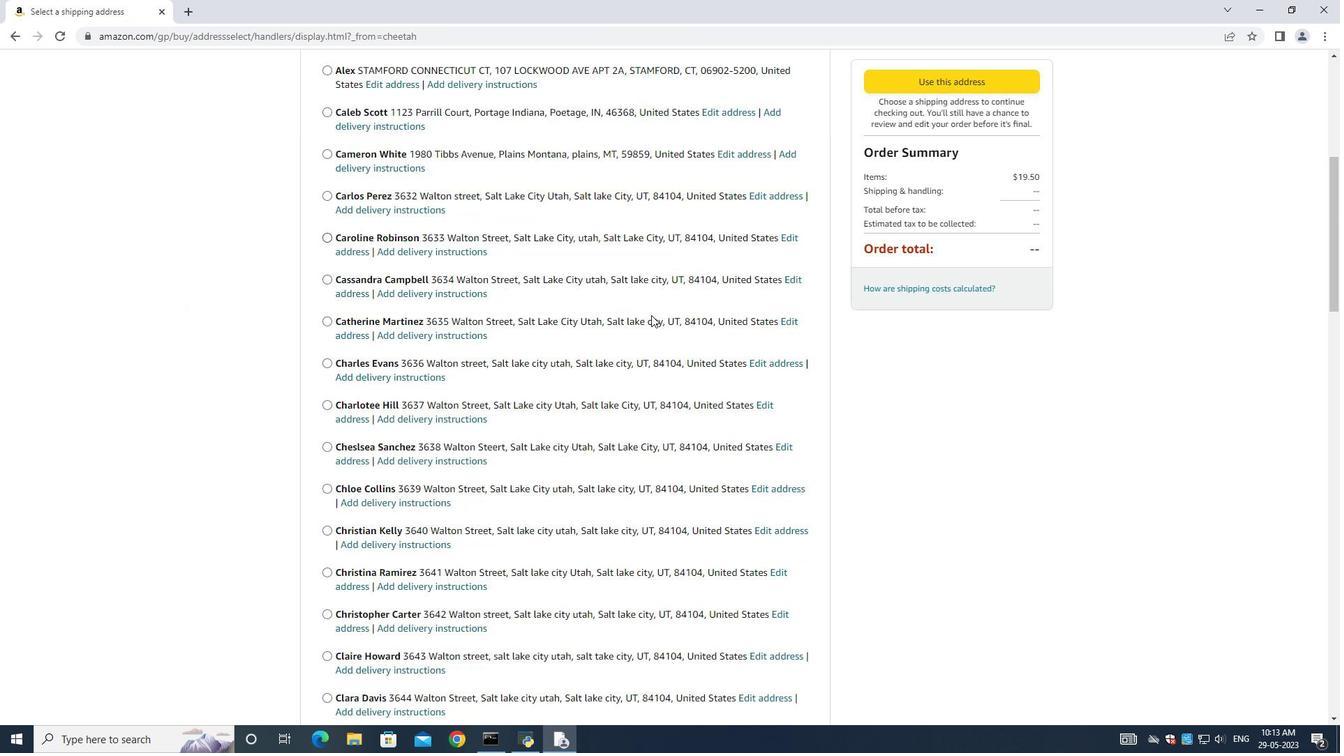 
Action: Mouse scrolled (649, 314) with delta (0, 0)
Screenshot: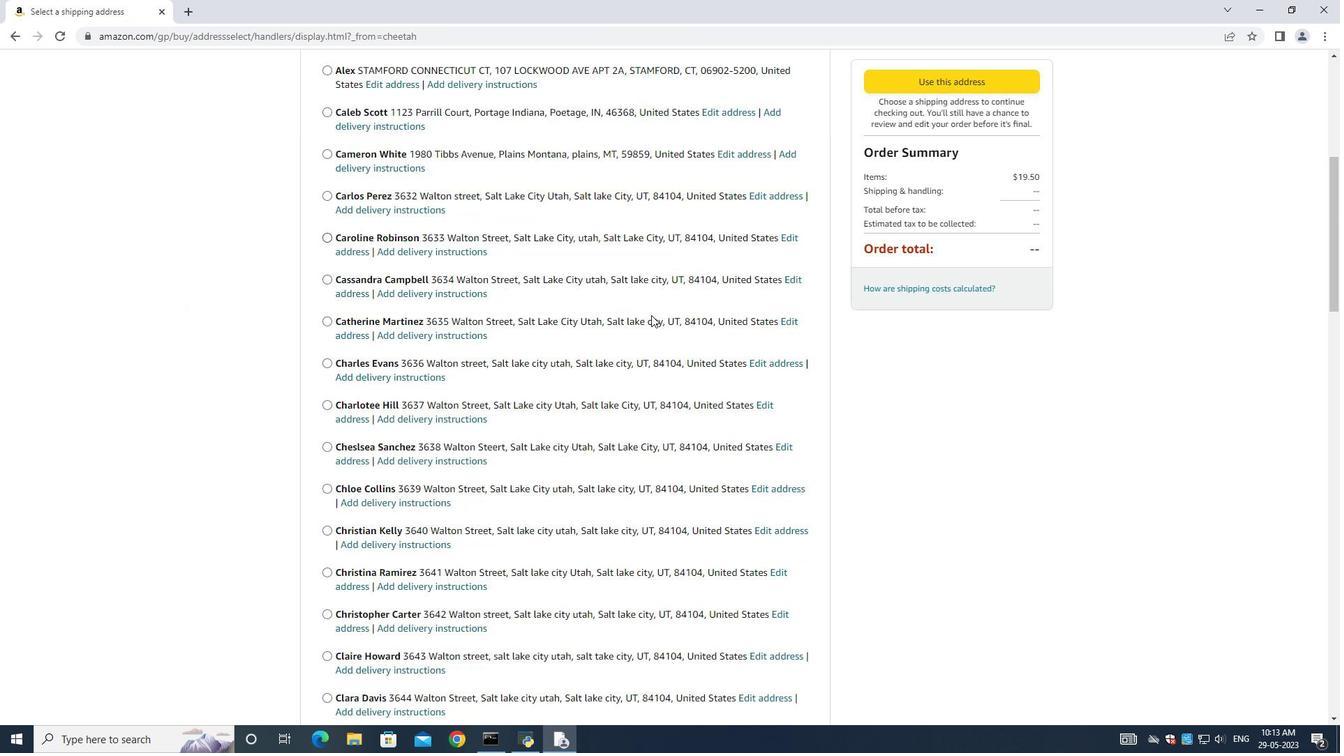 
Action: Mouse moved to (648, 317)
Screenshot: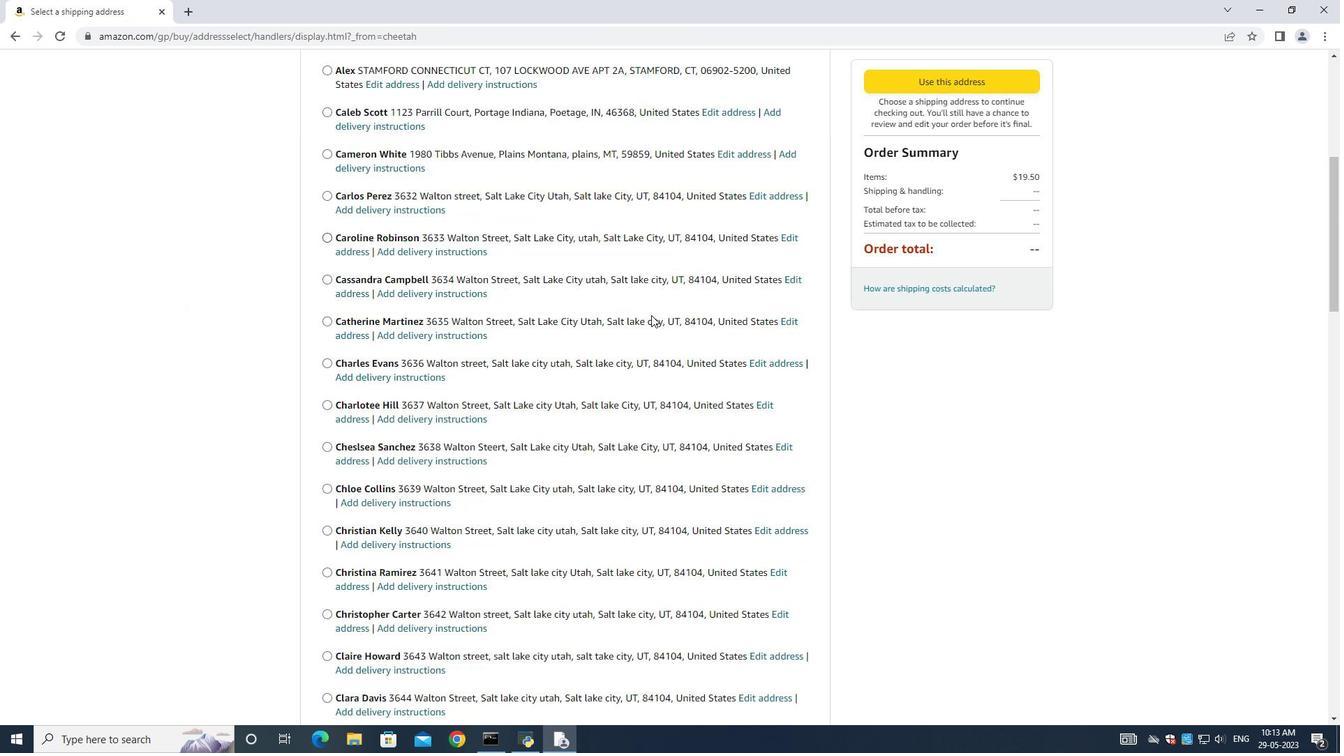 
Action: Mouse scrolled (648, 316) with delta (0, 0)
Screenshot: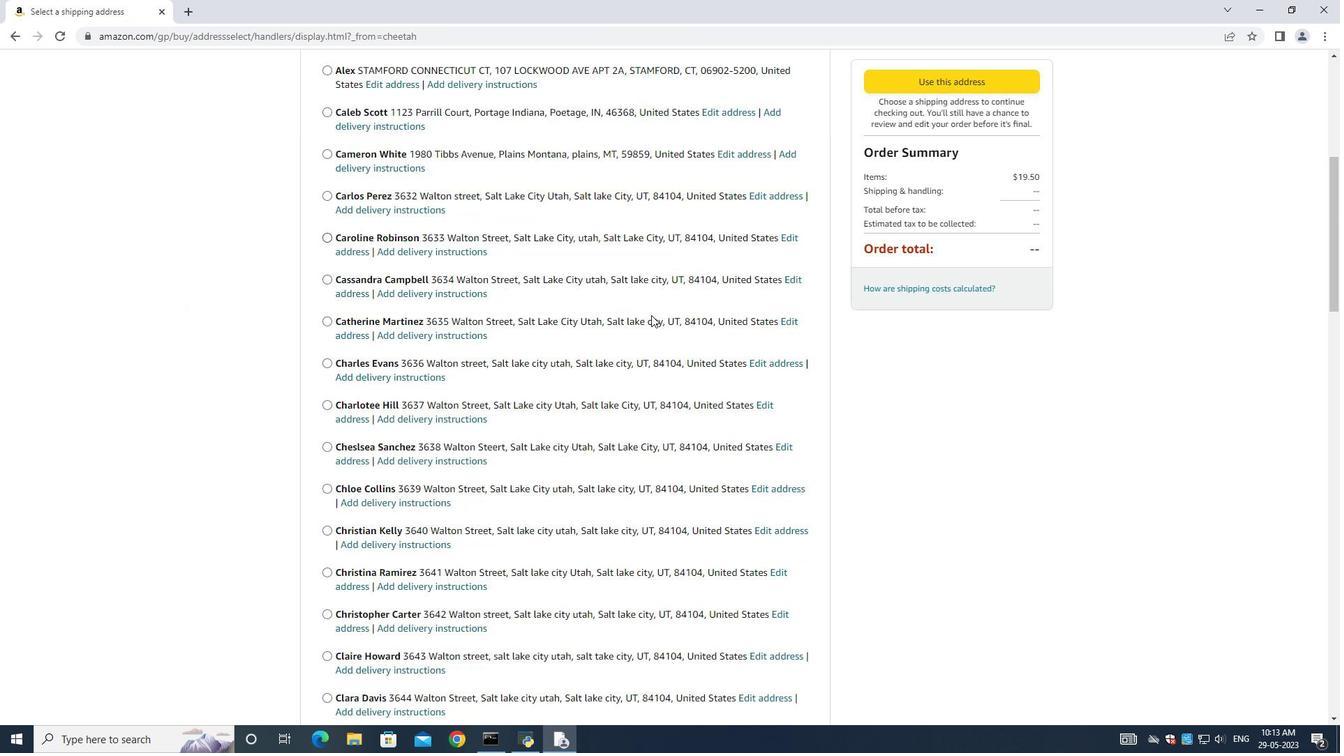 
Action: Mouse moved to (648, 317)
Screenshot: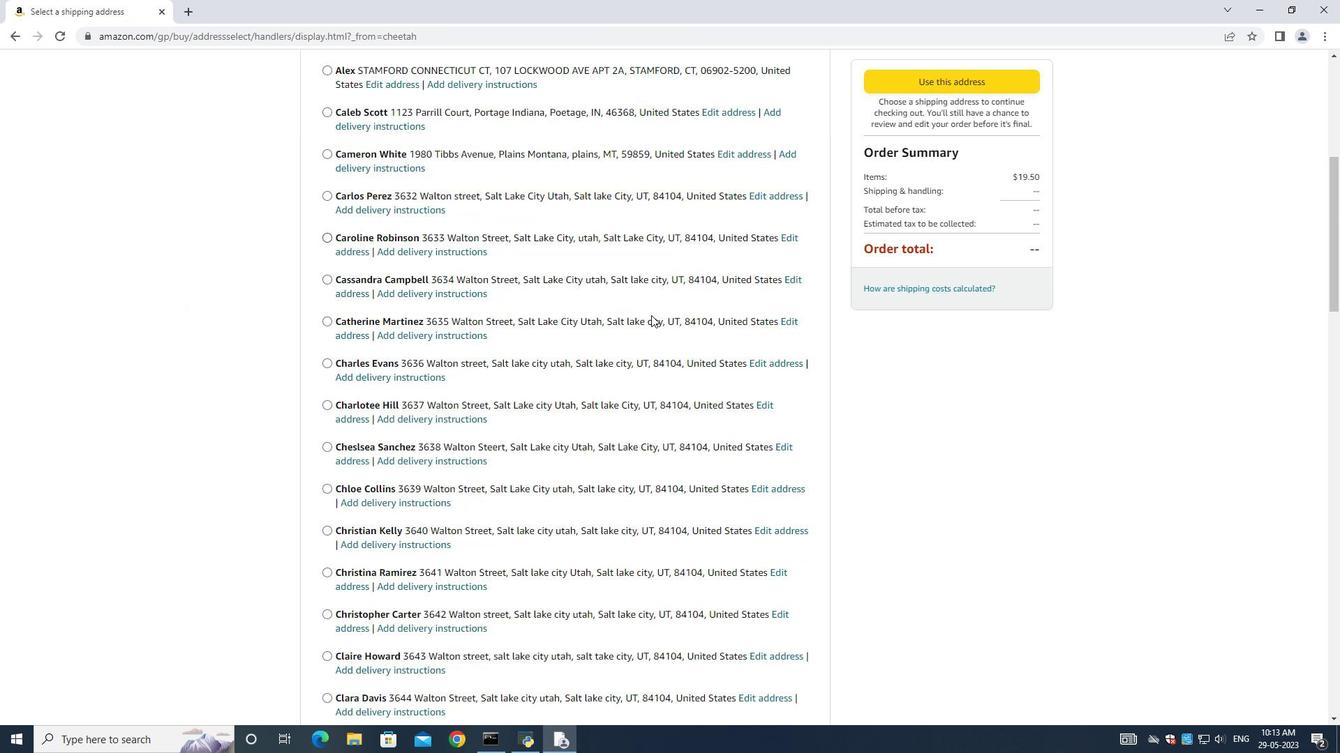 
Action: Mouse scrolled (648, 316) with delta (0, 0)
Screenshot: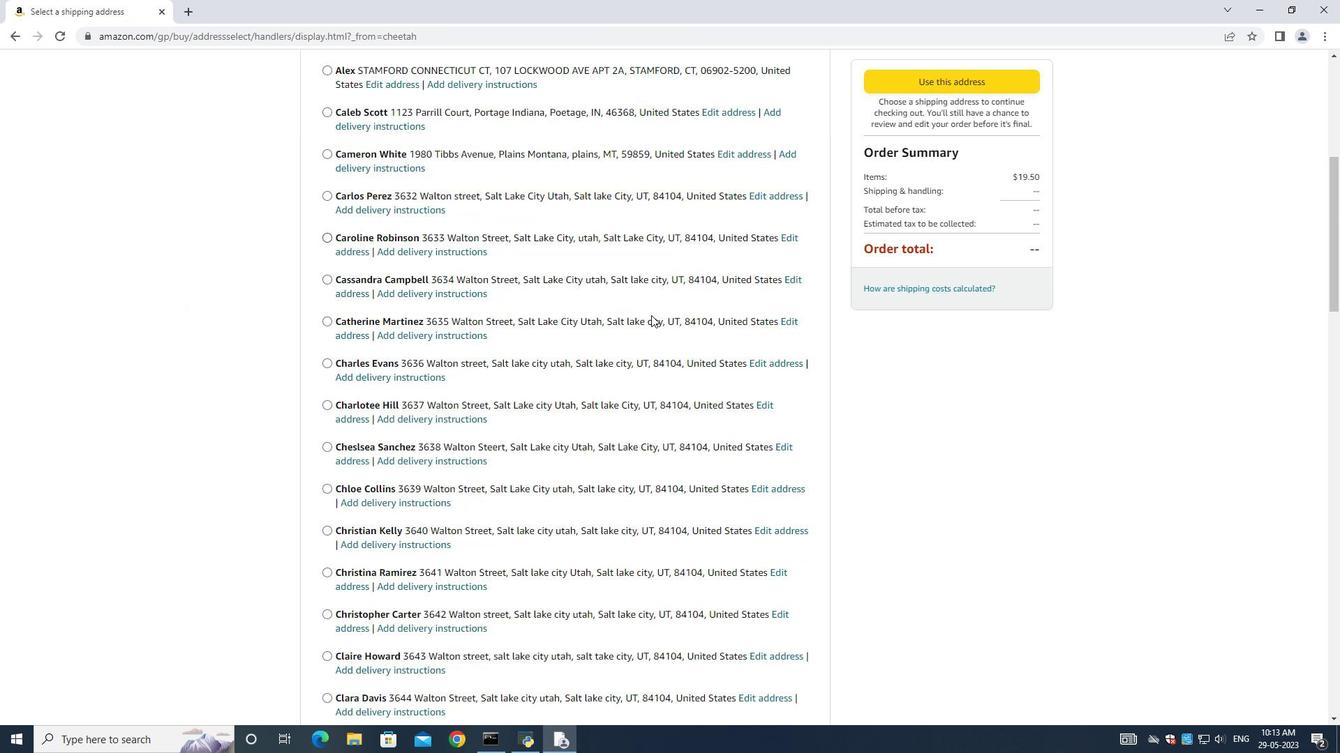 
Action: Mouse scrolled (648, 316) with delta (0, 0)
Screenshot: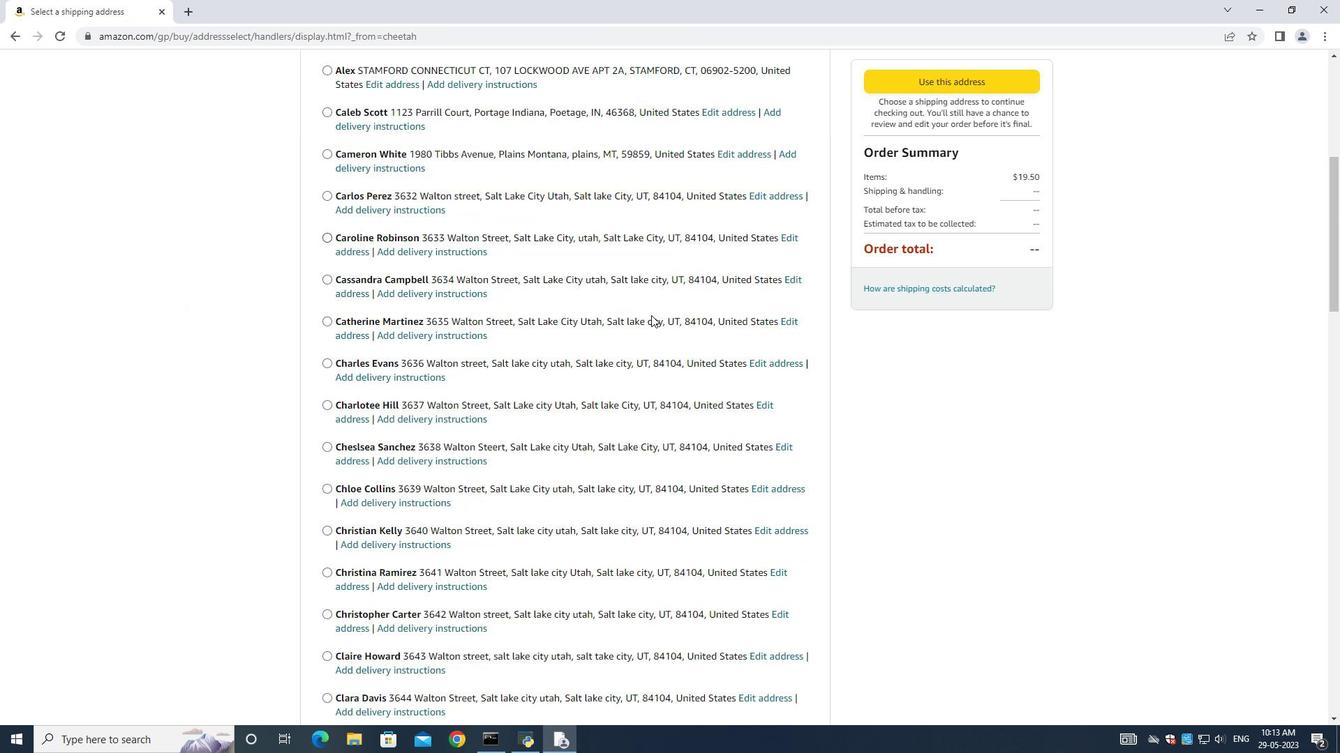 
Action: Mouse scrolled (648, 316) with delta (0, 0)
Screenshot: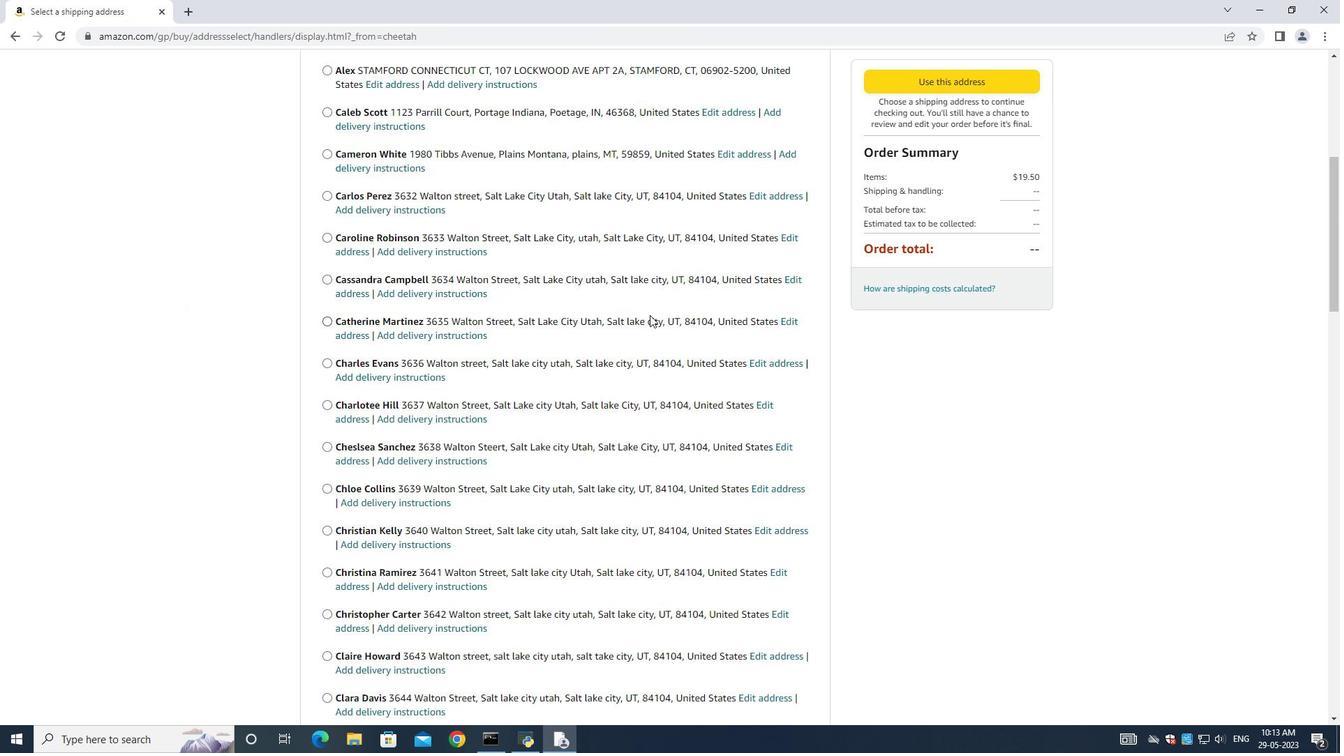 
Action: Mouse moved to (645, 321)
Screenshot: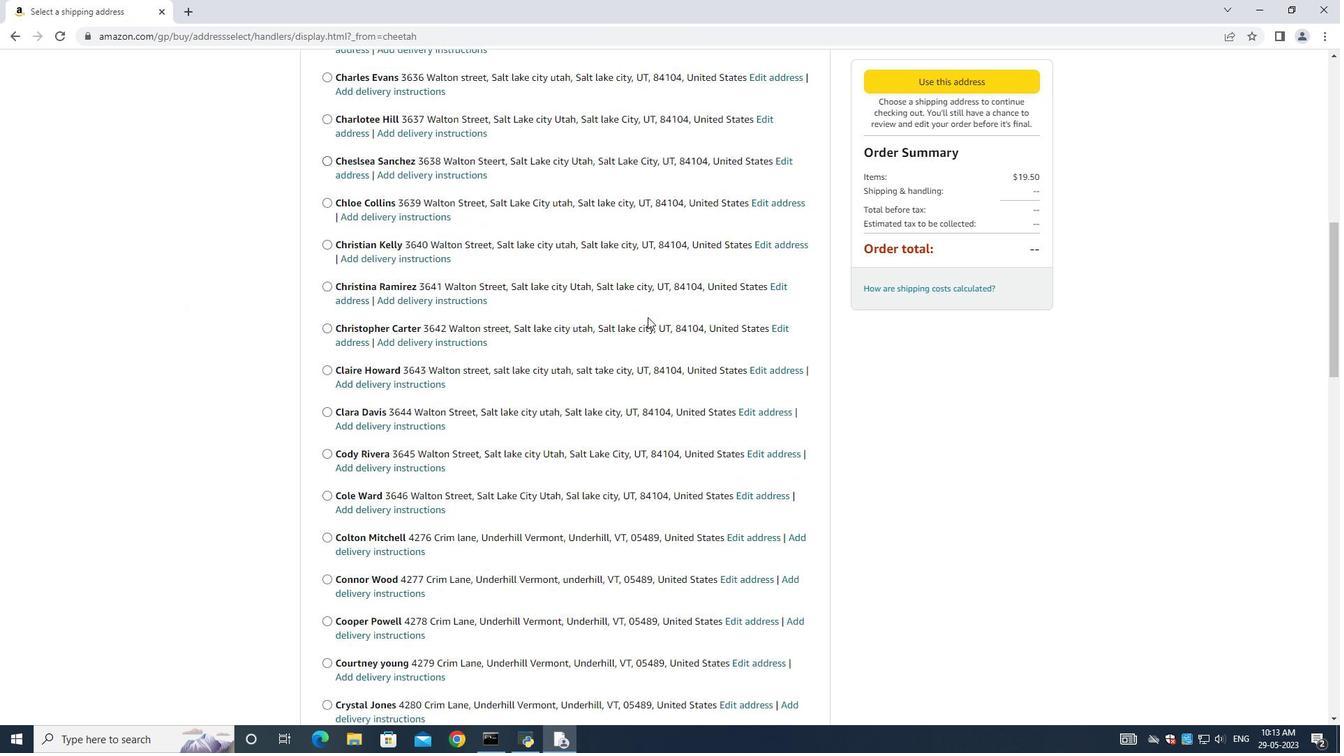 
Action: Mouse scrolled (645, 320) with delta (0, 0)
Screenshot: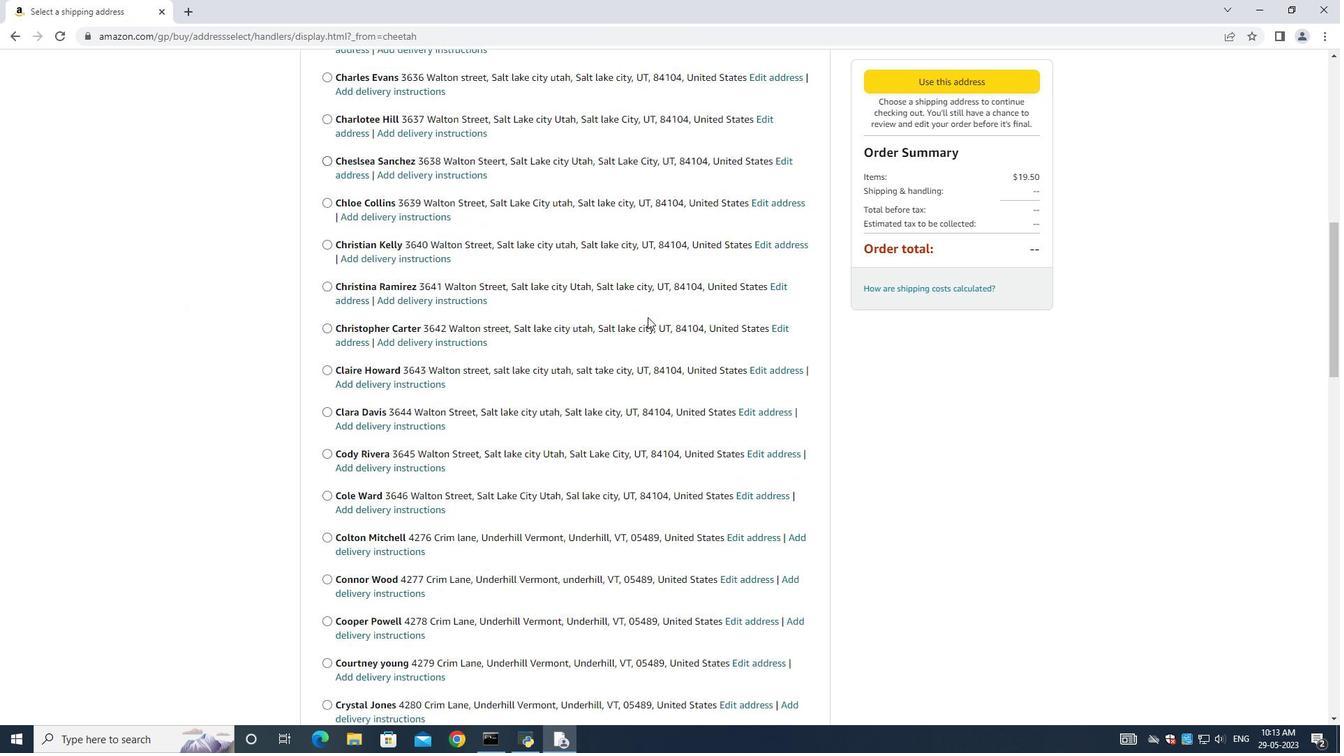 
Action: Mouse moved to (644, 323)
Screenshot: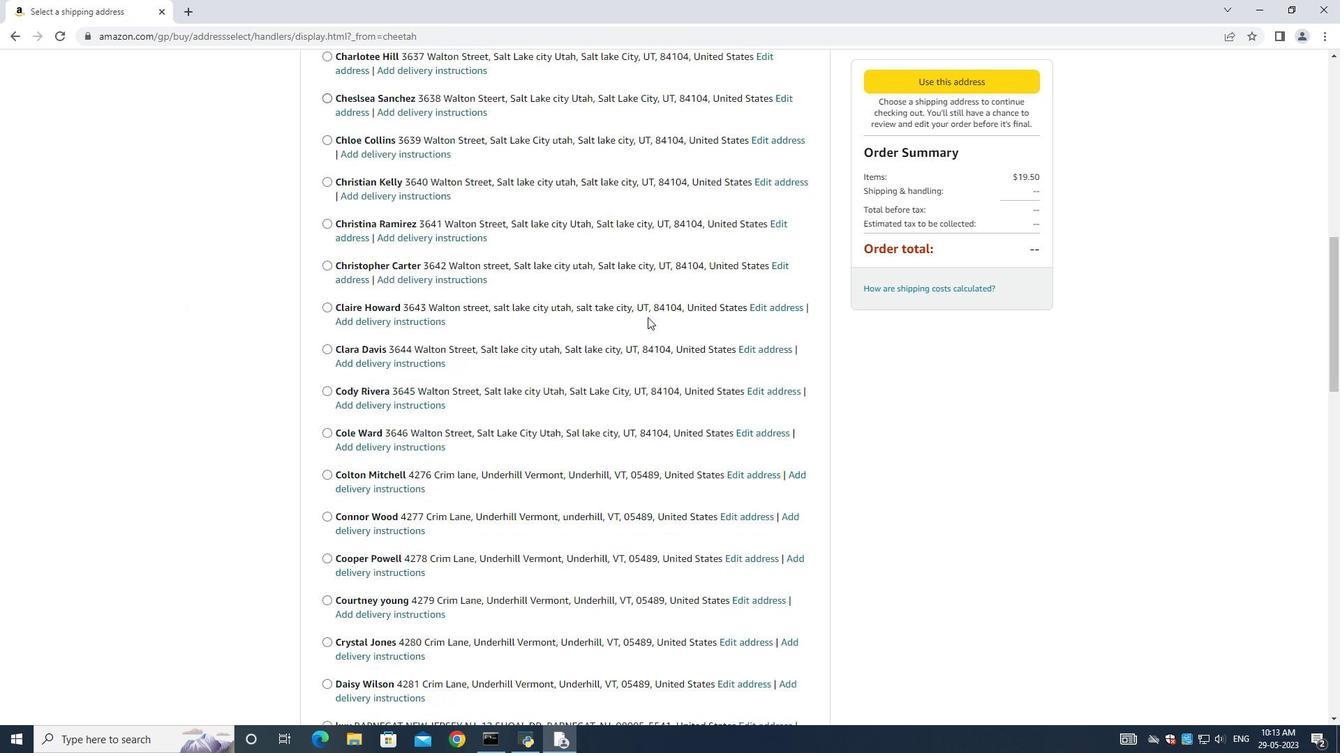 
Action: Mouse scrolled (644, 321) with delta (0, 0)
Screenshot: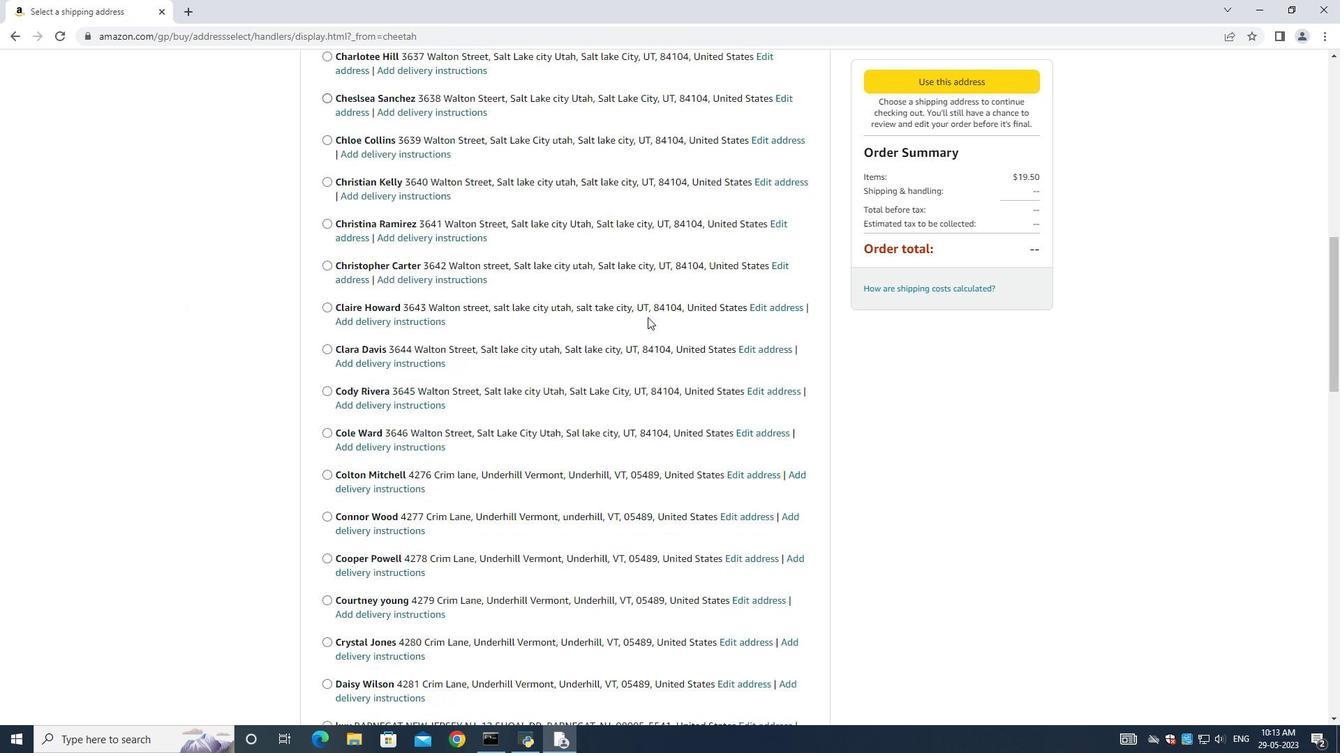 
Action: Mouse moved to (644, 323)
Screenshot: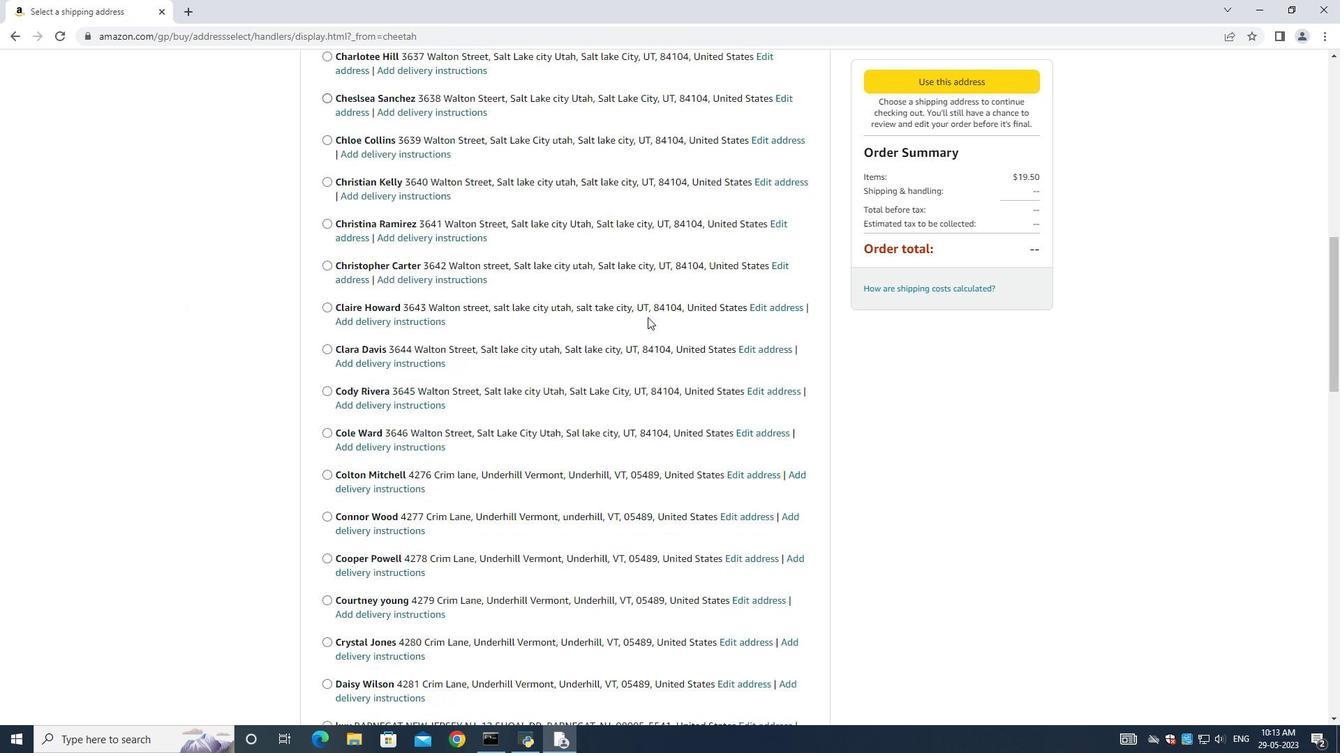
Action: Mouse scrolled (644, 322) with delta (0, 0)
Screenshot: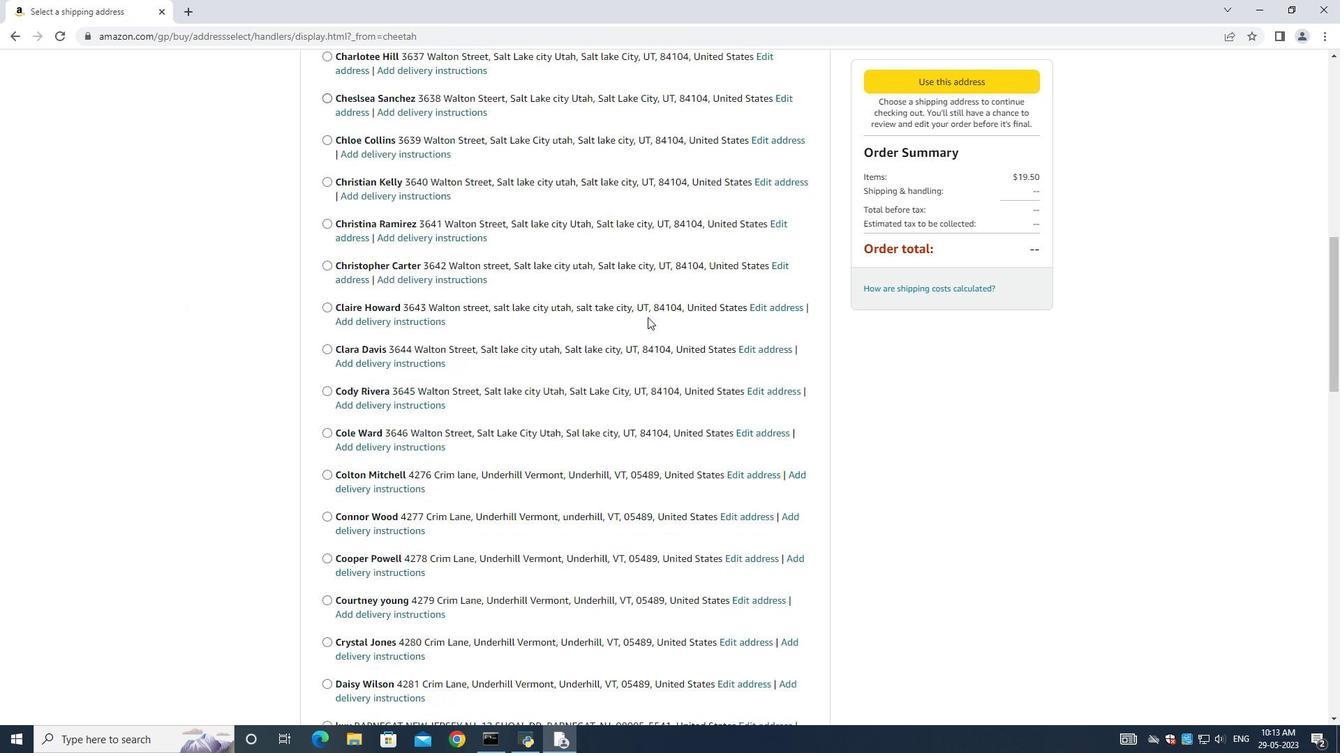 
Action: Mouse scrolled (644, 322) with delta (0, 0)
Screenshot: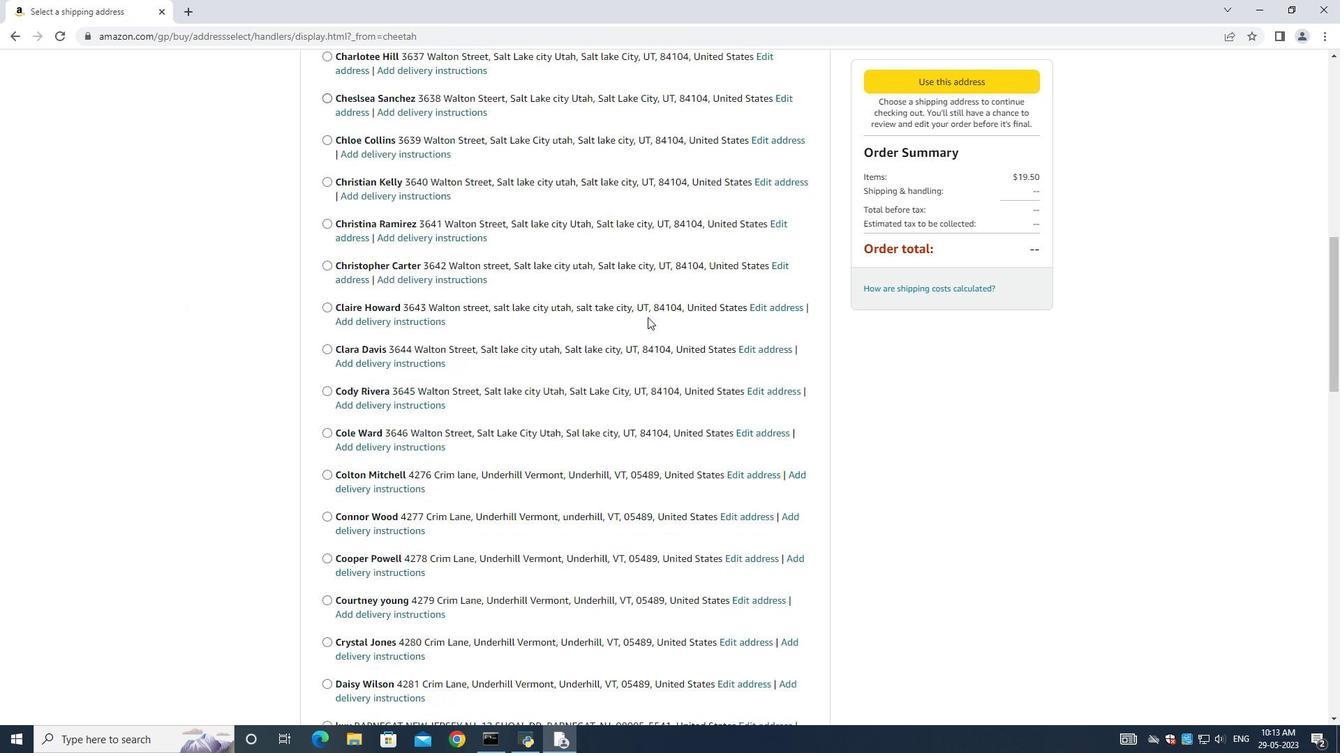 
Action: Mouse scrolled (644, 322) with delta (0, 0)
Screenshot: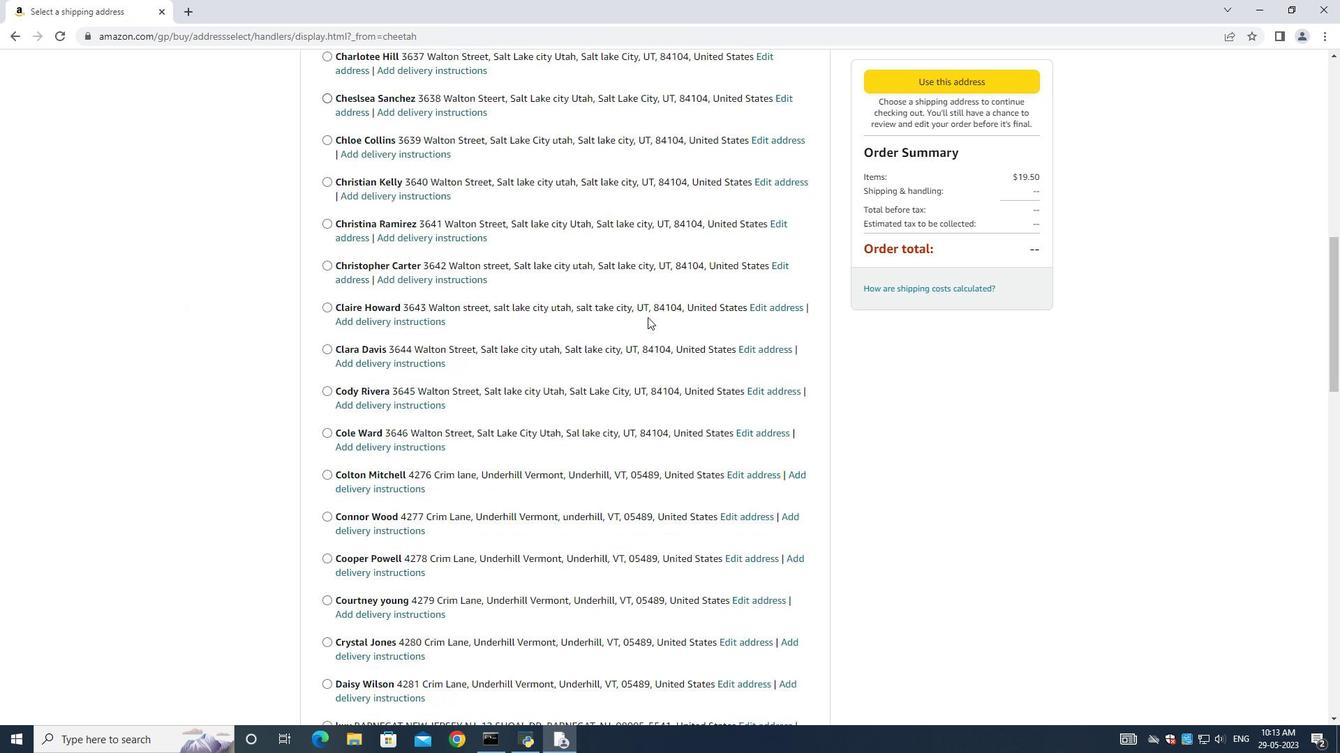 
Action: Mouse moved to (656, 312)
Screenshot: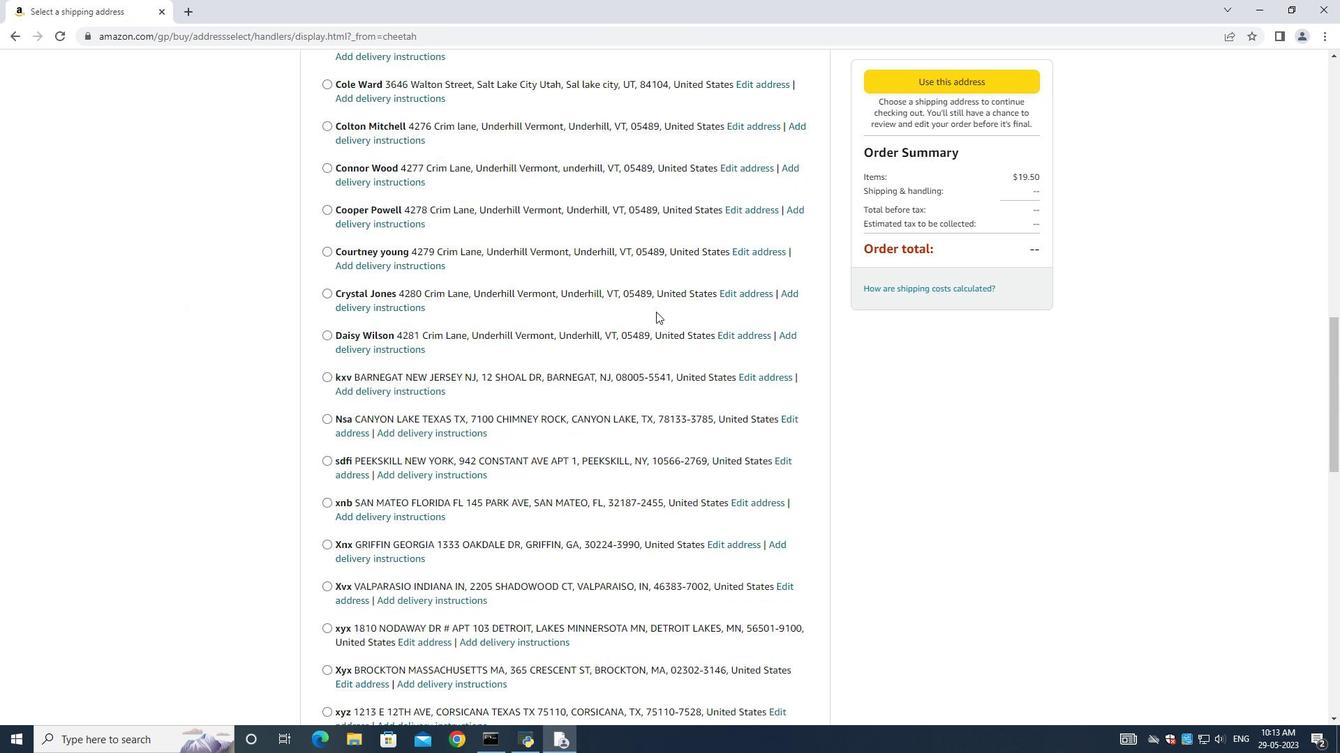 
Action: Mouse scrolled (656, 311) with delta (0, 0)
Screenshot: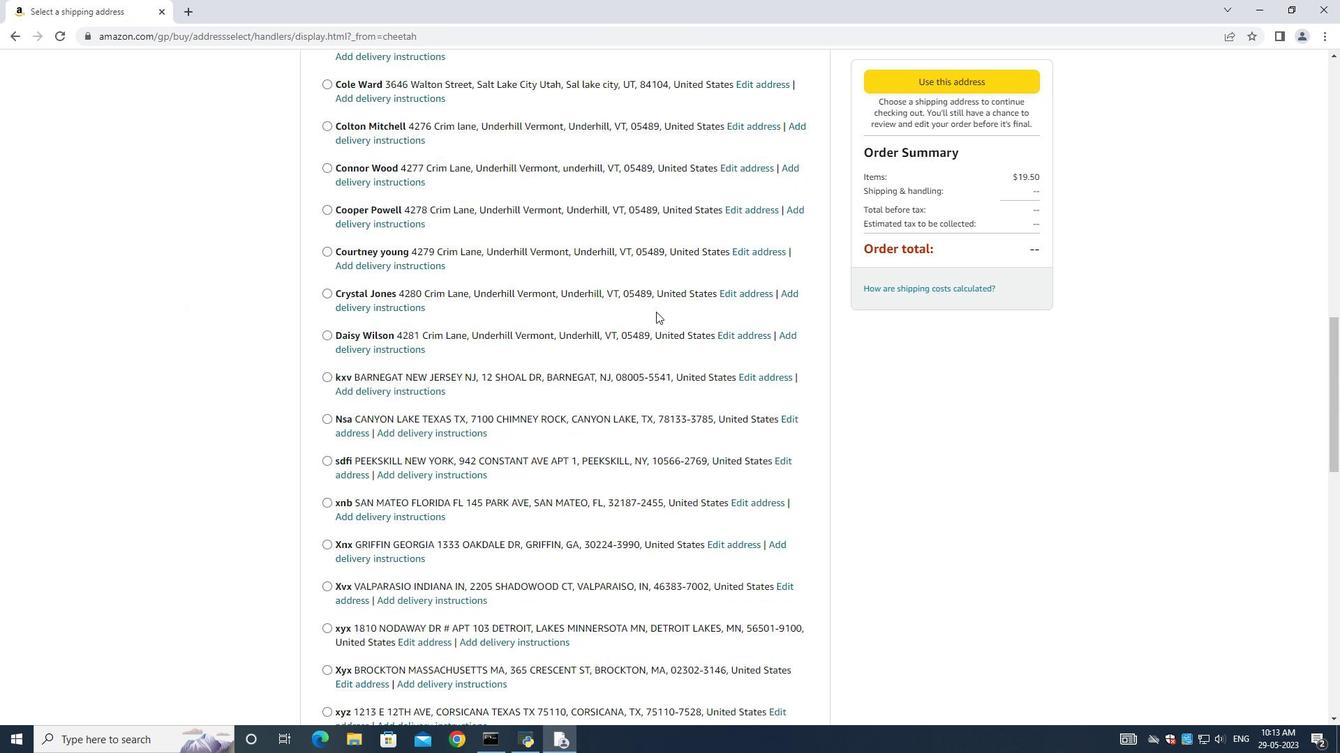 
Action: Mouse moved to (656, 312)
Screenshot: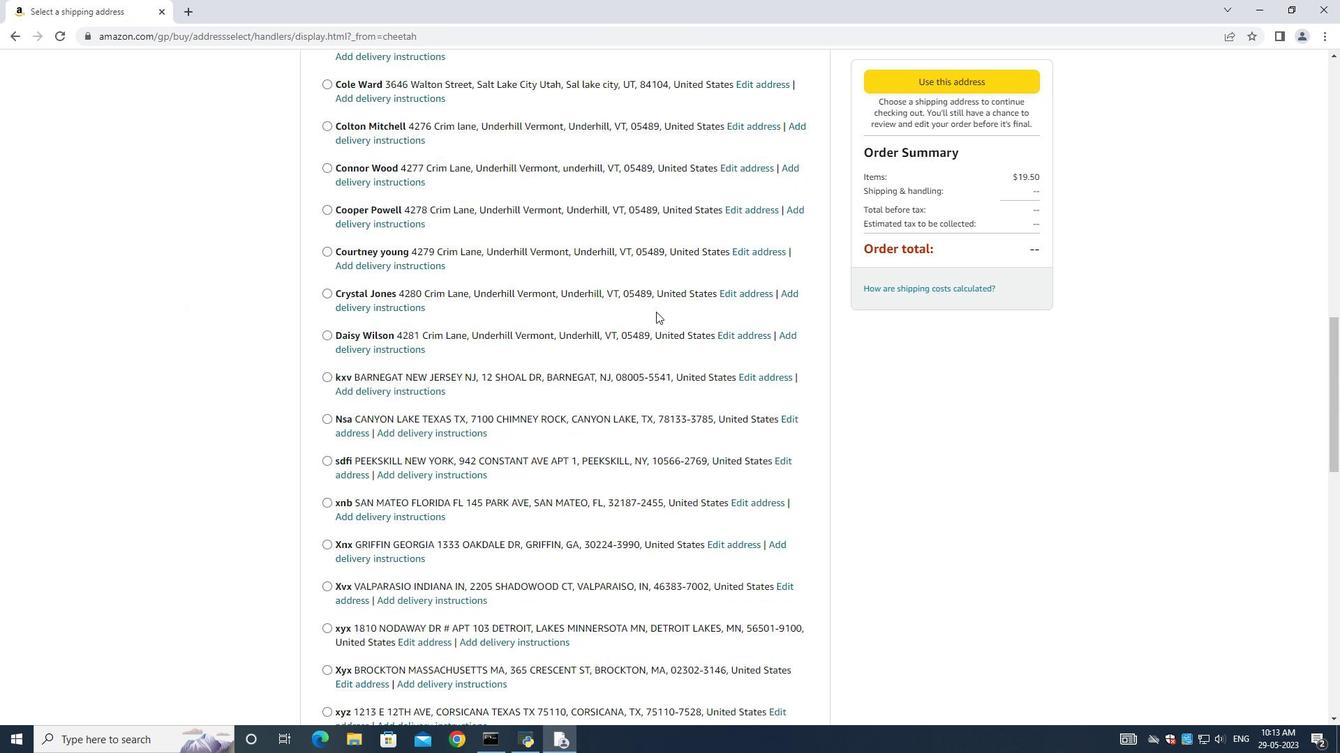 
Action: Mouse scrolled (656, 312) with delta (0, 0)
Screenshot: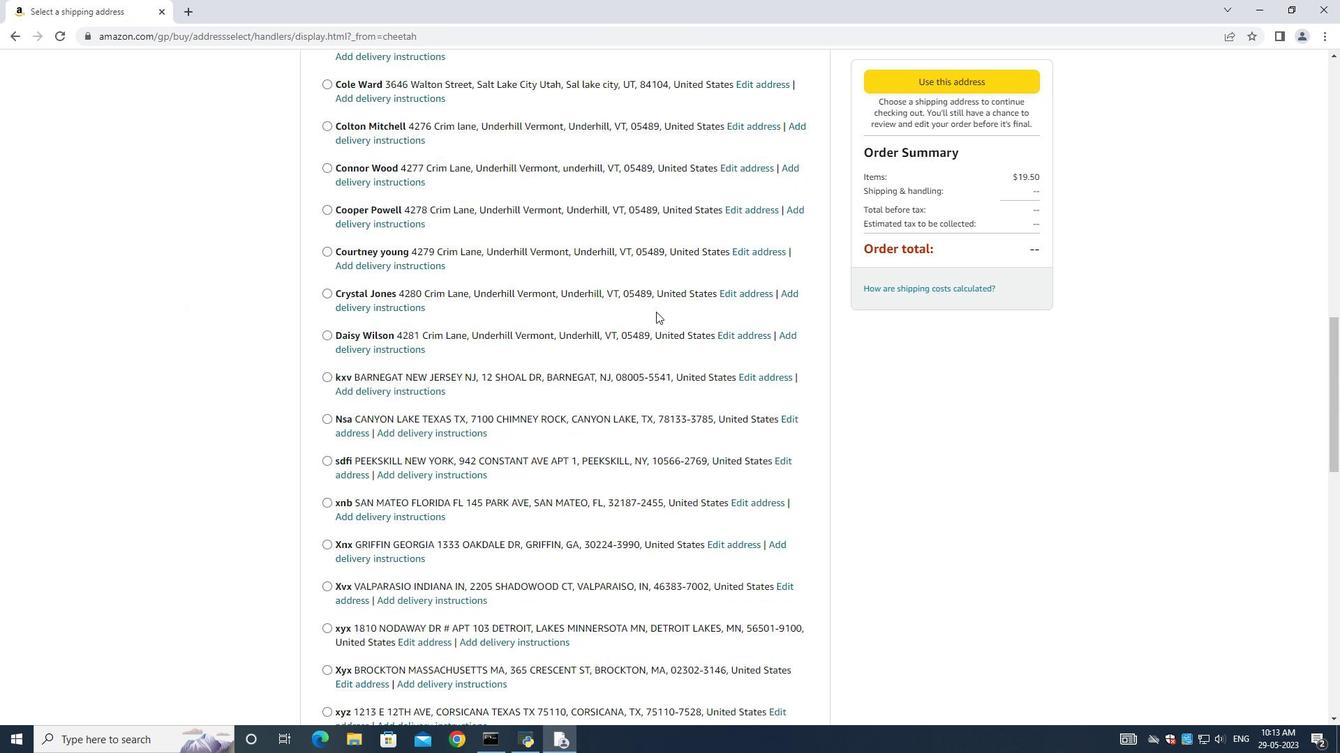 
Action: Mouse moved to (656, 313)
Screenshot: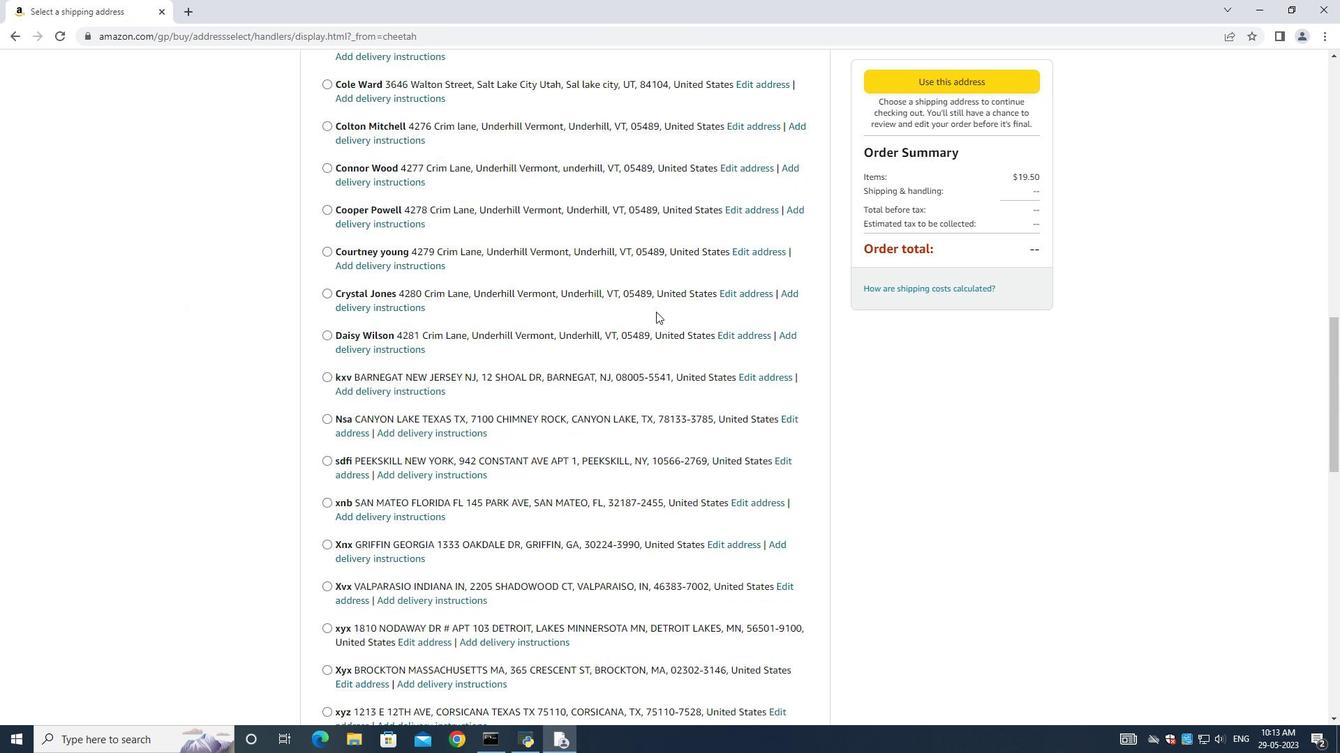 
Action: Mouse scrolled (656, 312) with delta (0, 0)
Screenshot: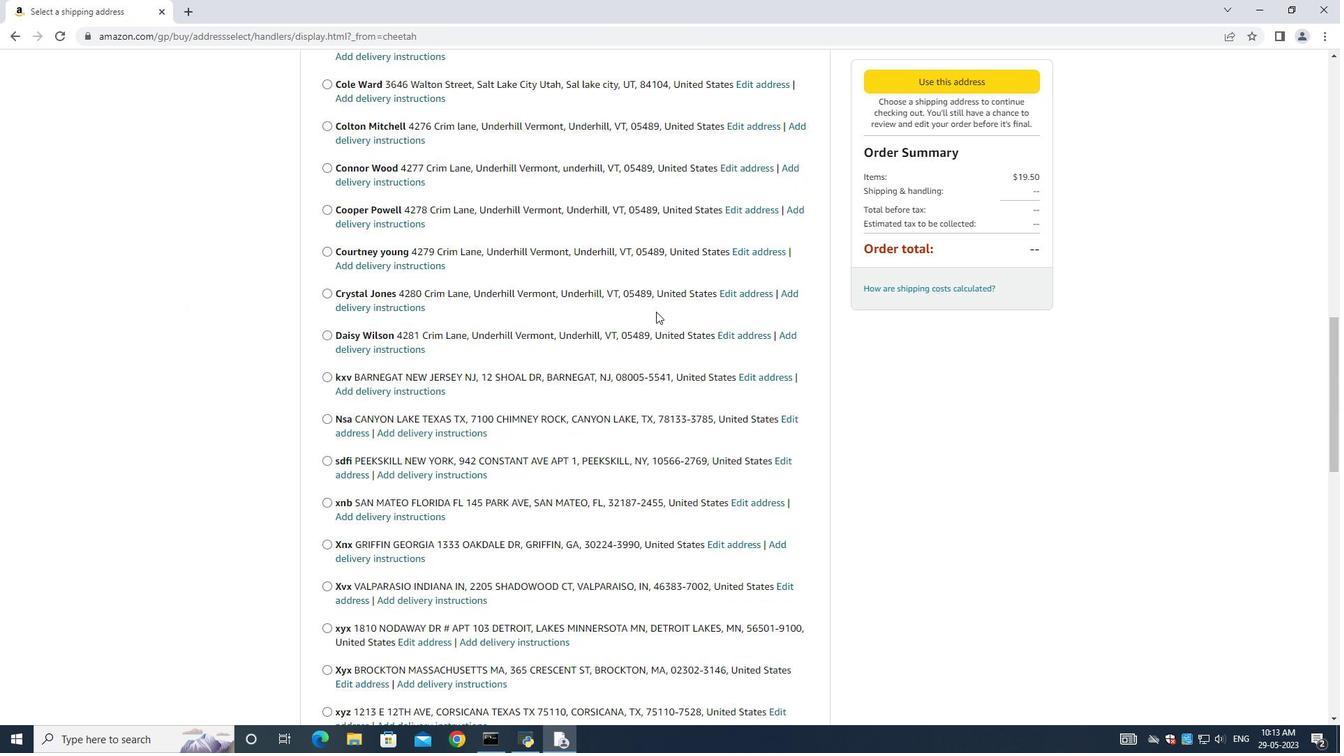 
Action: Mouse moved to (656, 313)
Screenshot: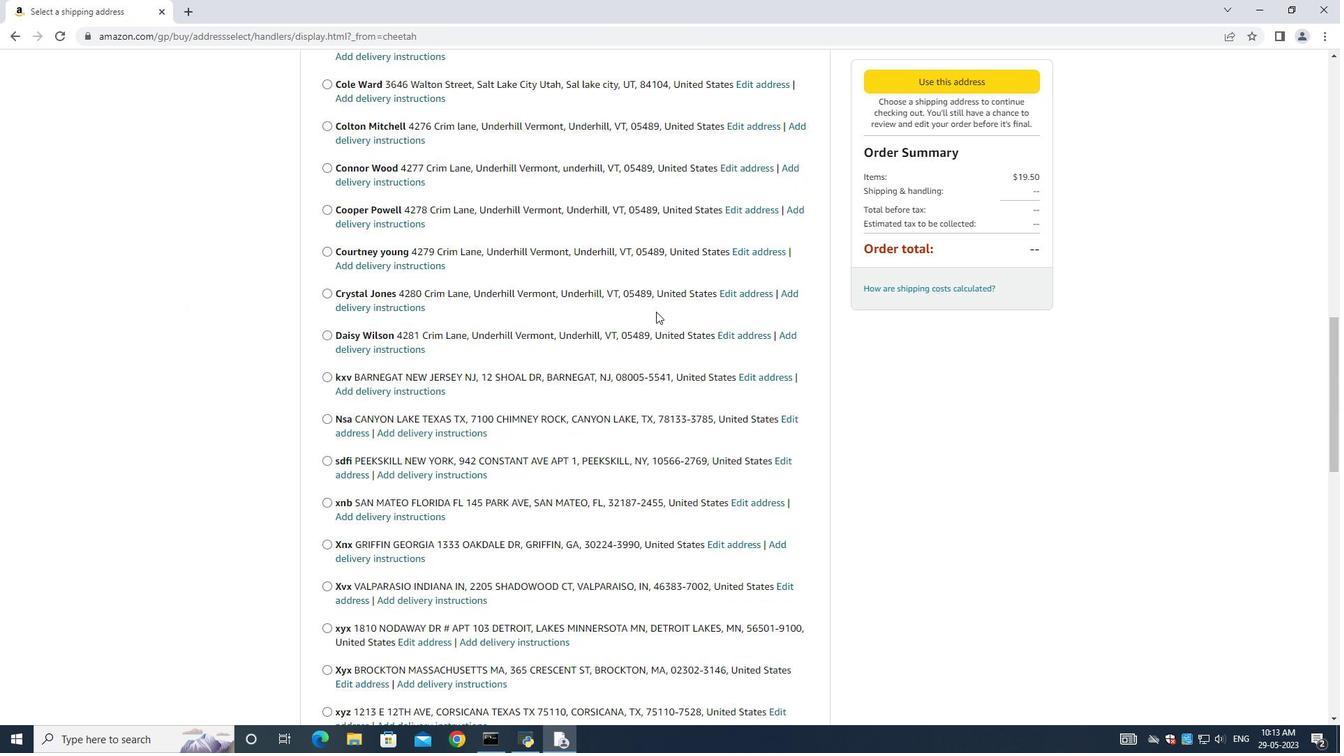 
Action: Mouse scrolled (656, 312) with delta (0, 0)
Screenshot: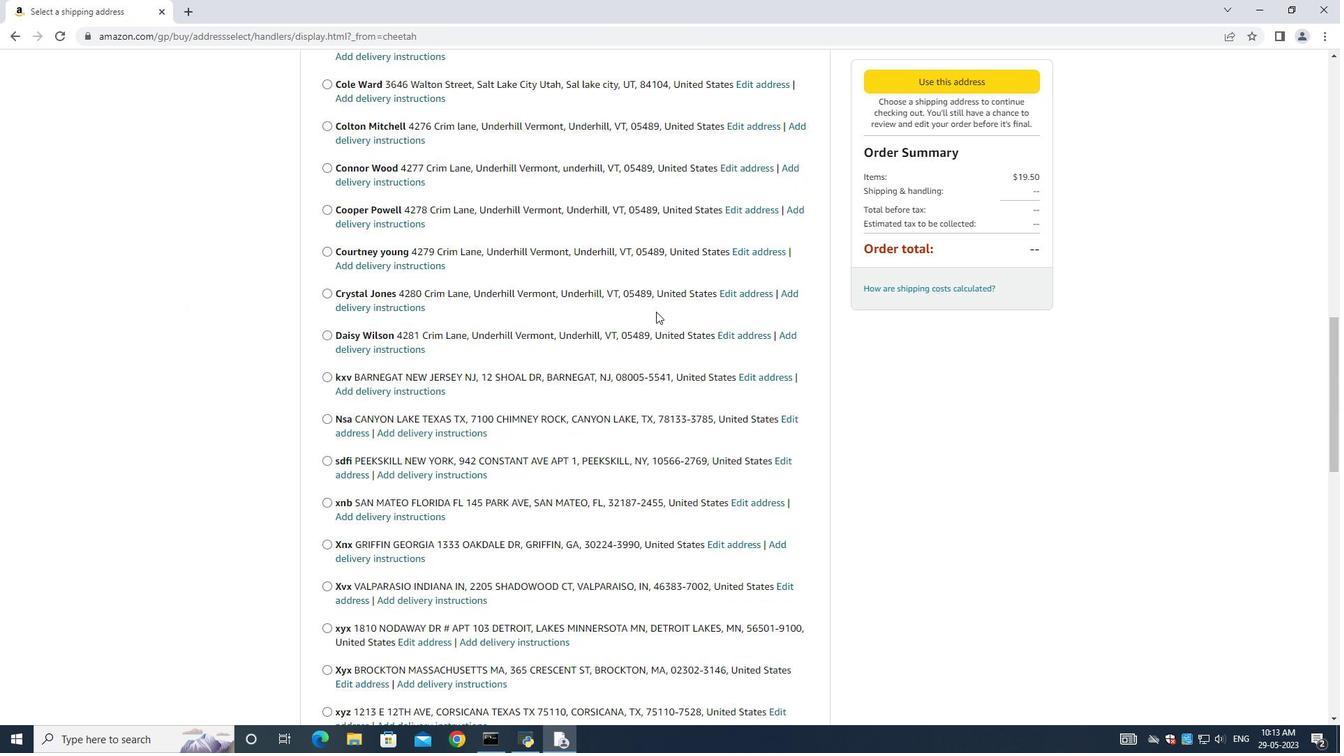 
Action: Mouse scrolled (656, 312) with delta (0, 0)
Screenshot: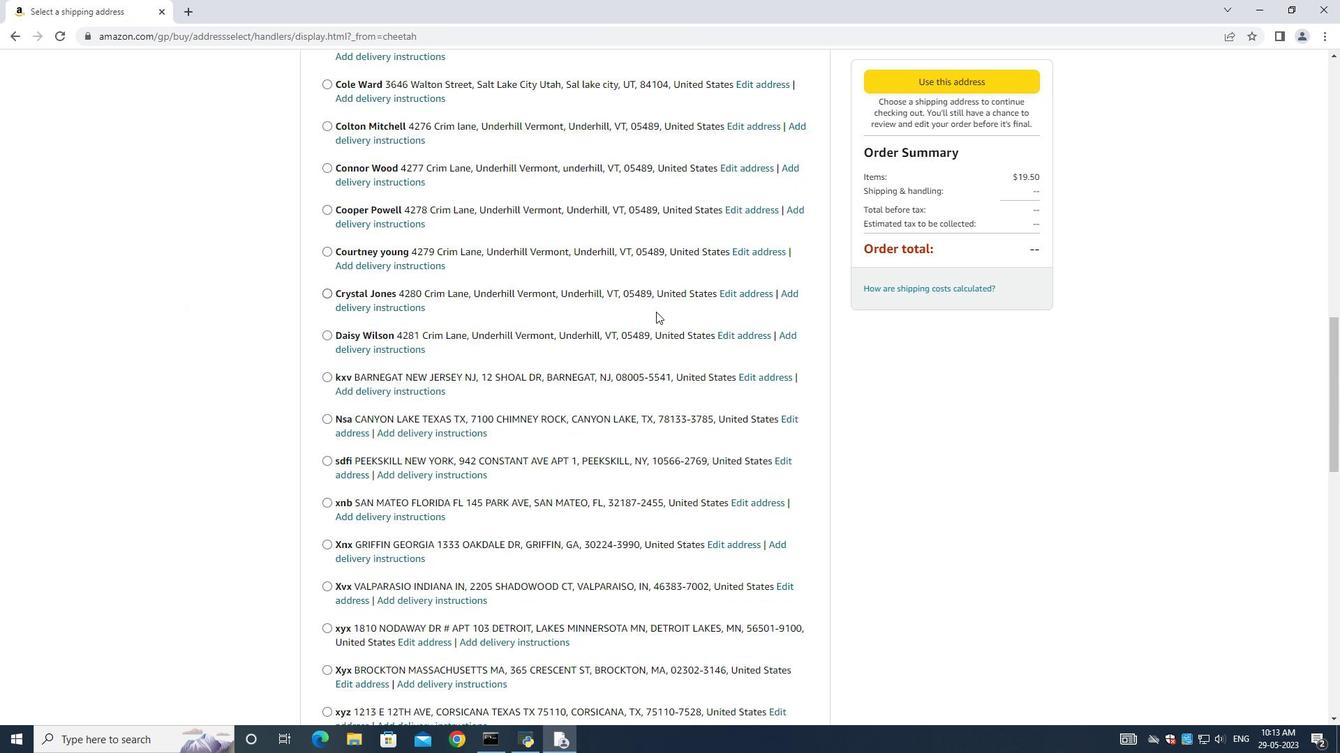 
Action: Mouse moved to (637, 318)
Screenshot: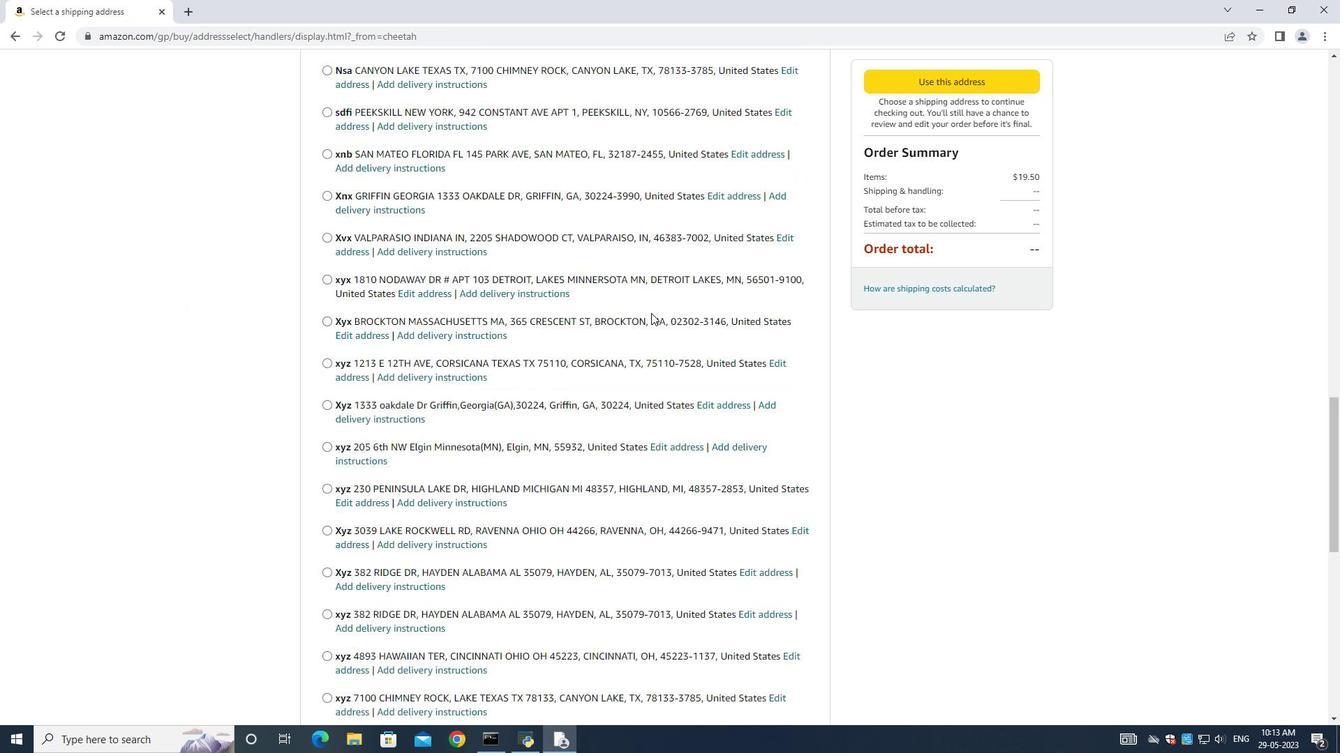 
Action: Mouse scrolled (637, 317) with delta (0, 0)
Screenshot: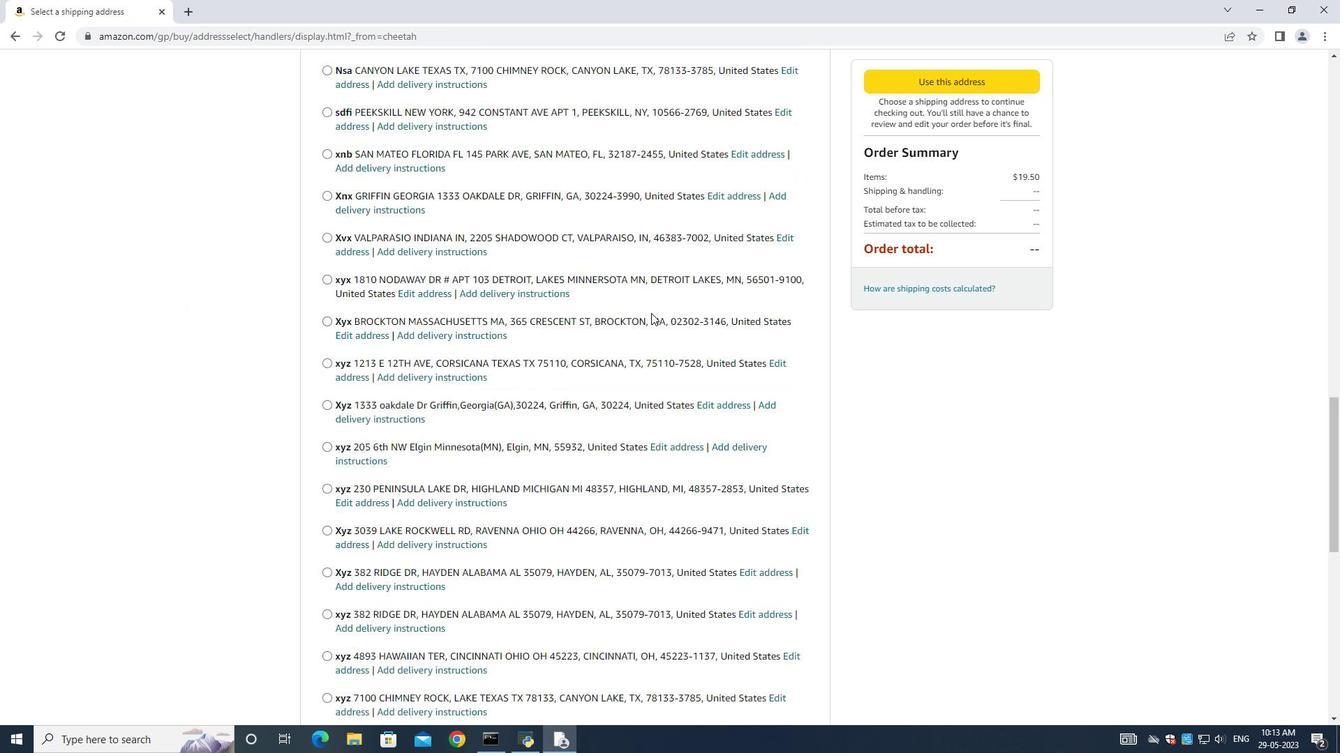 
Action: Mouse moved to (637, 318)
Screenshot: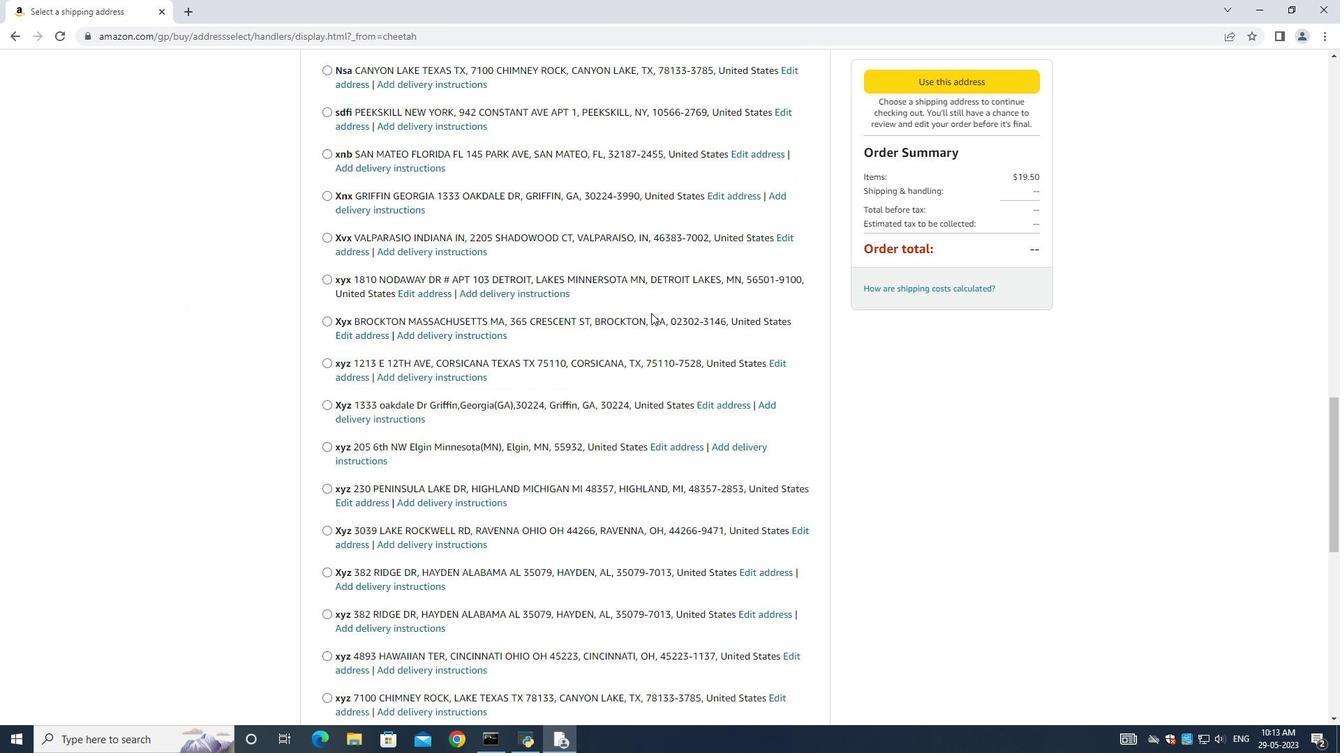 
Action: Mouse scrolled (637, 318) with delta (0, 0)
Screenshot: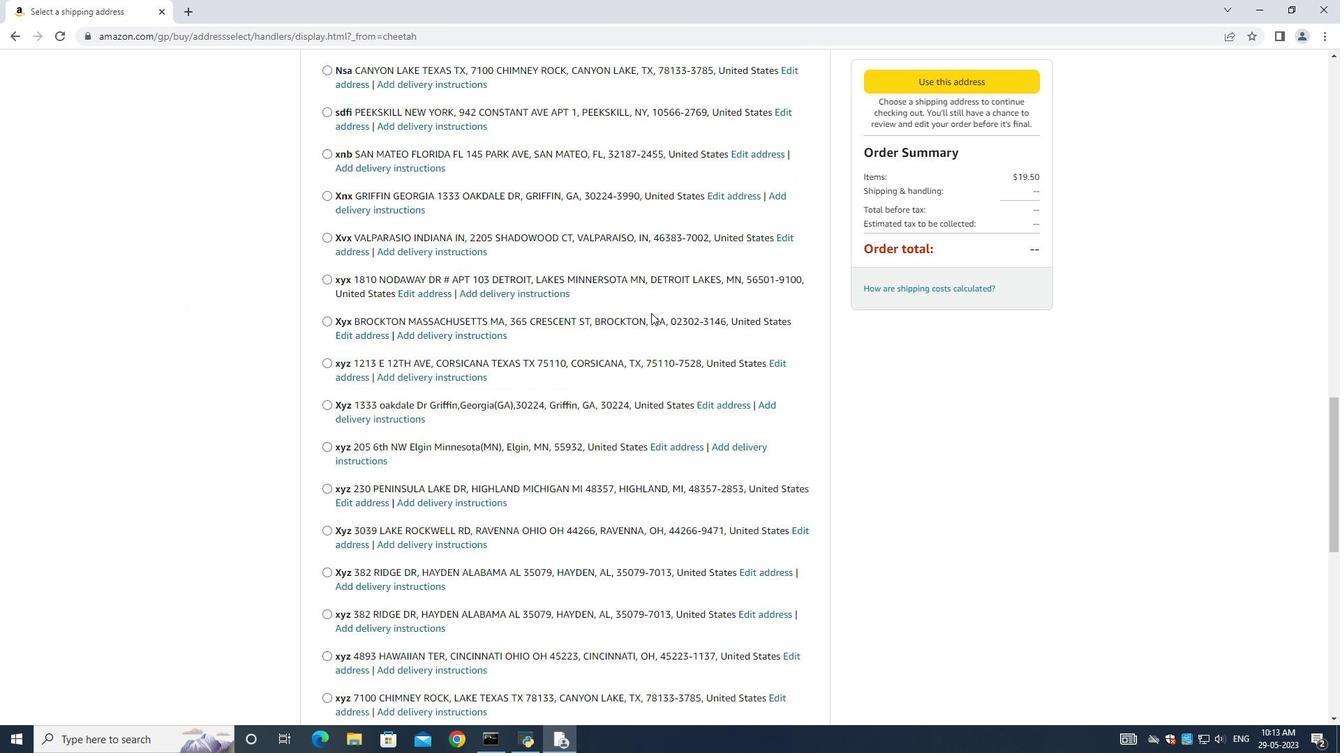 
Action: Mouse scrolled (637, 318) with delta (0, 0)
Screenshot: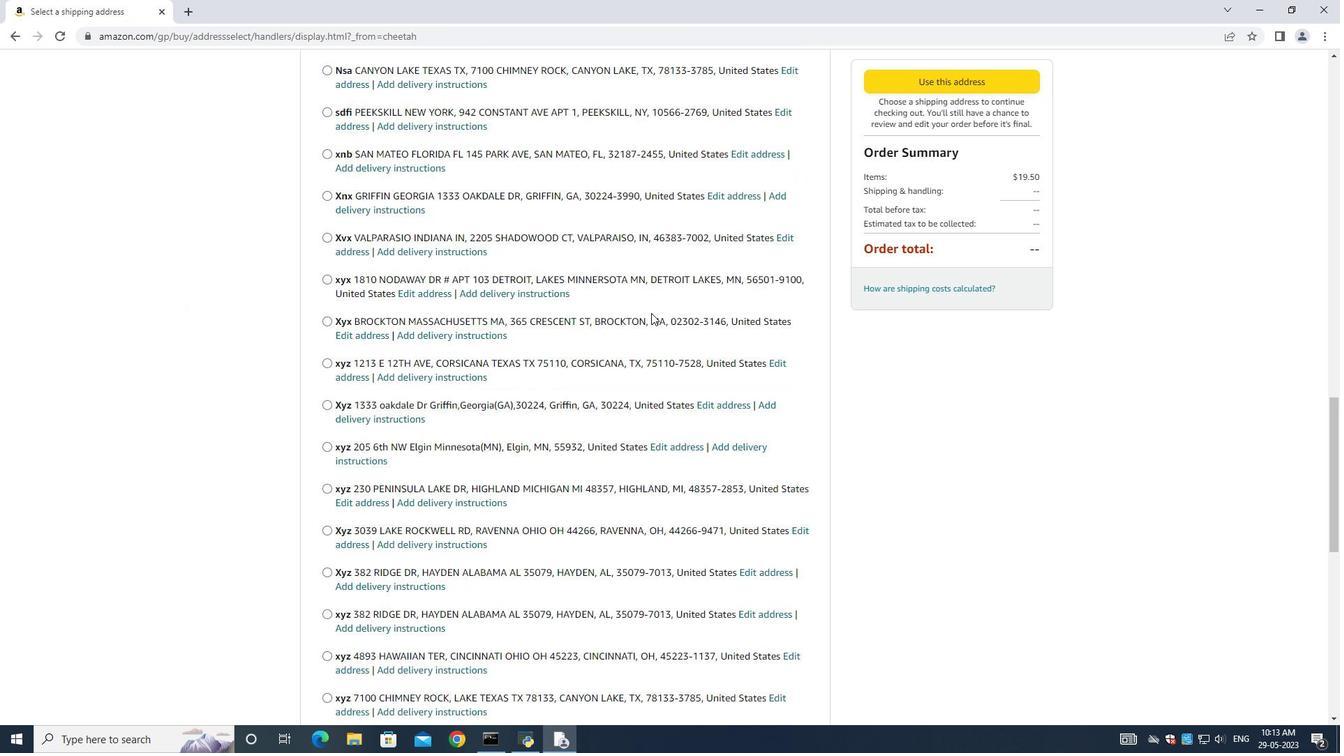 
Action: Mouse moved to (637, 319)
Screenshot: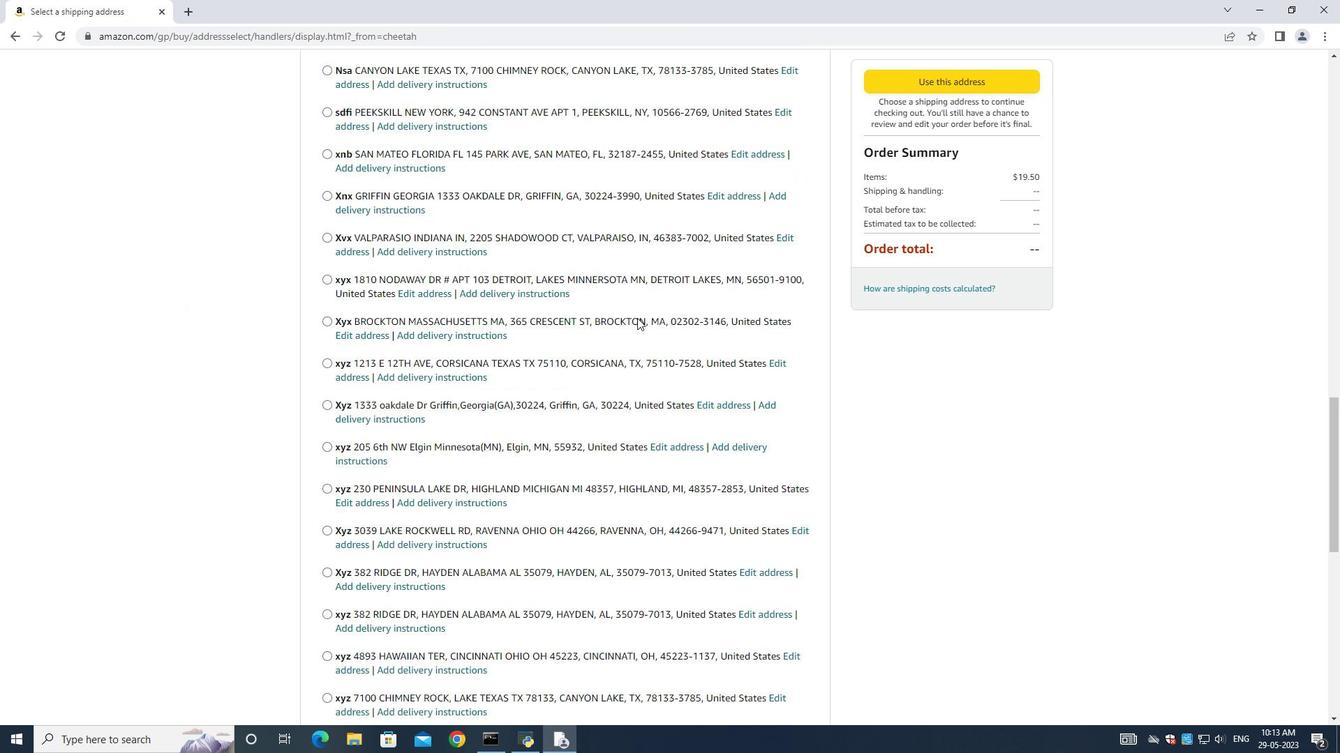 
Action: Mouse scrolled (637, 318) with delta (0, 0)
Screenshot: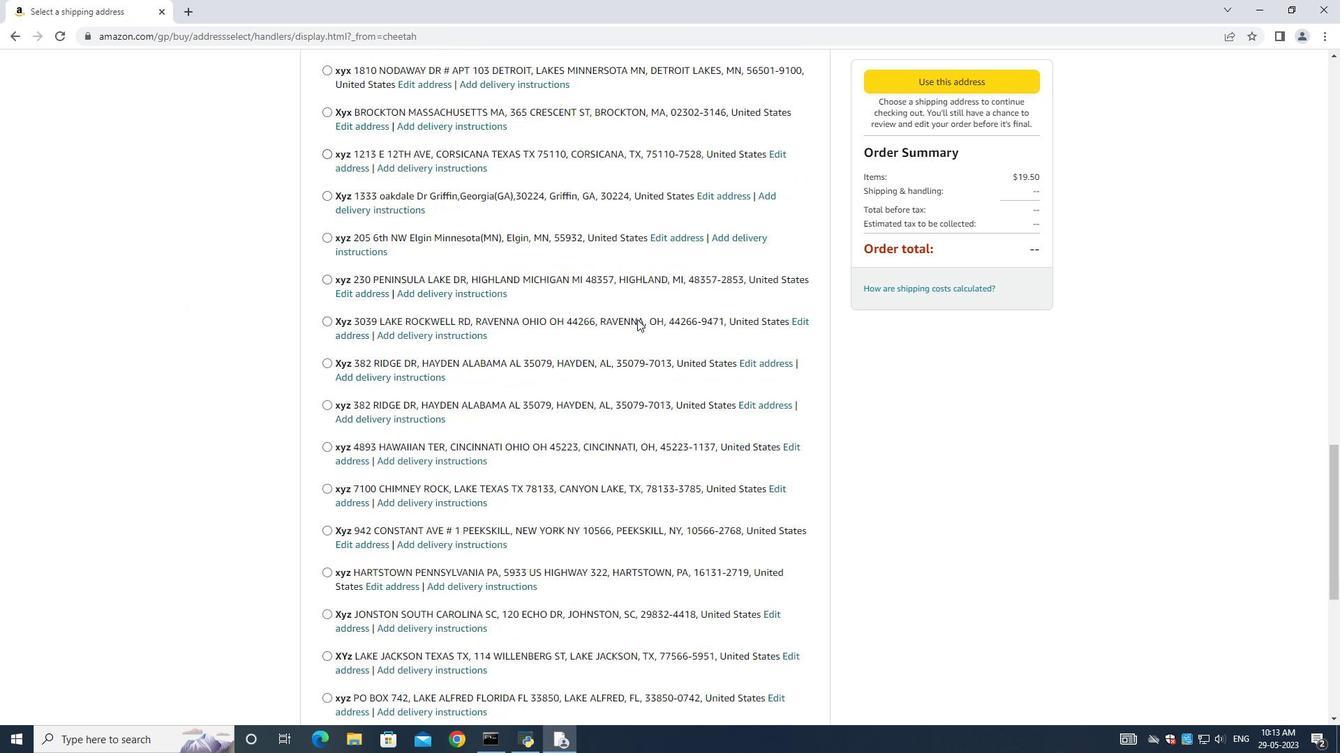 
Action: Mouse scrolled (637, 318) with delta (0, 0)
Screenshot: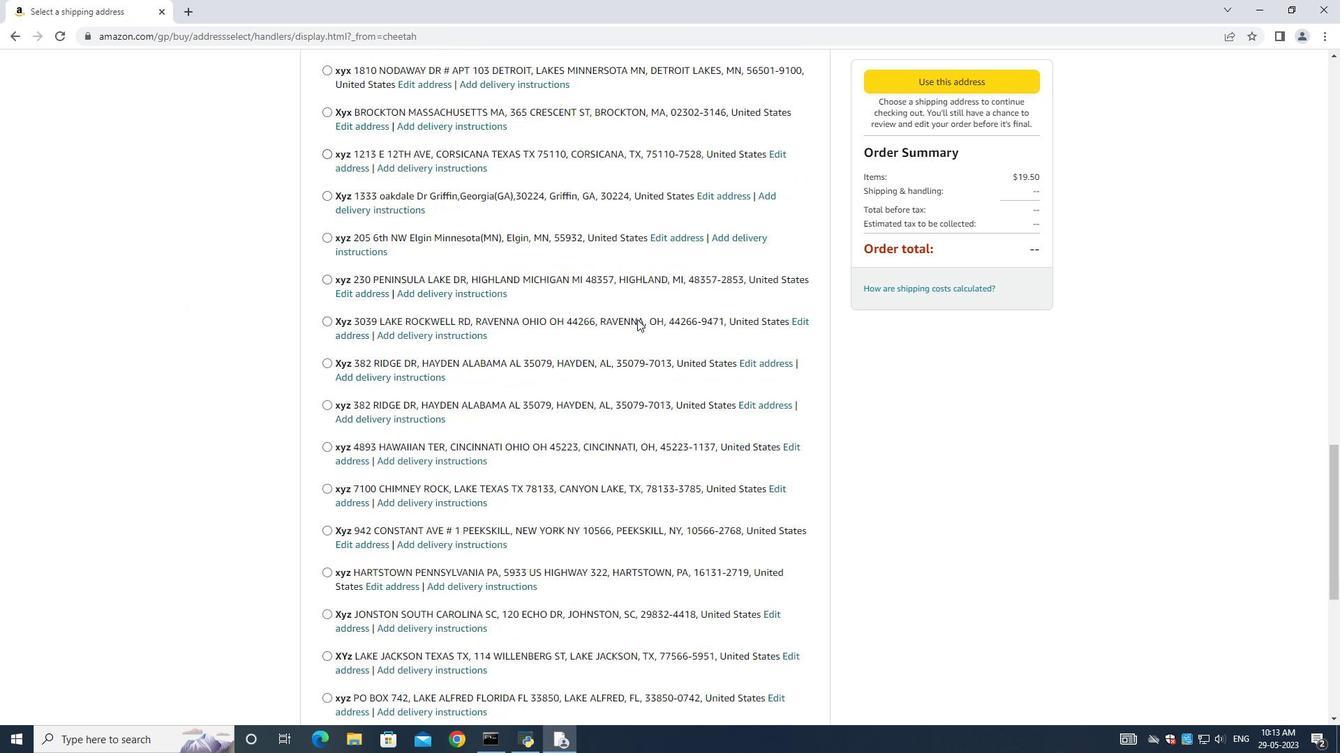 
Action: Mouse scrolled (637, 318) with delta (0, 0)
Screenshot: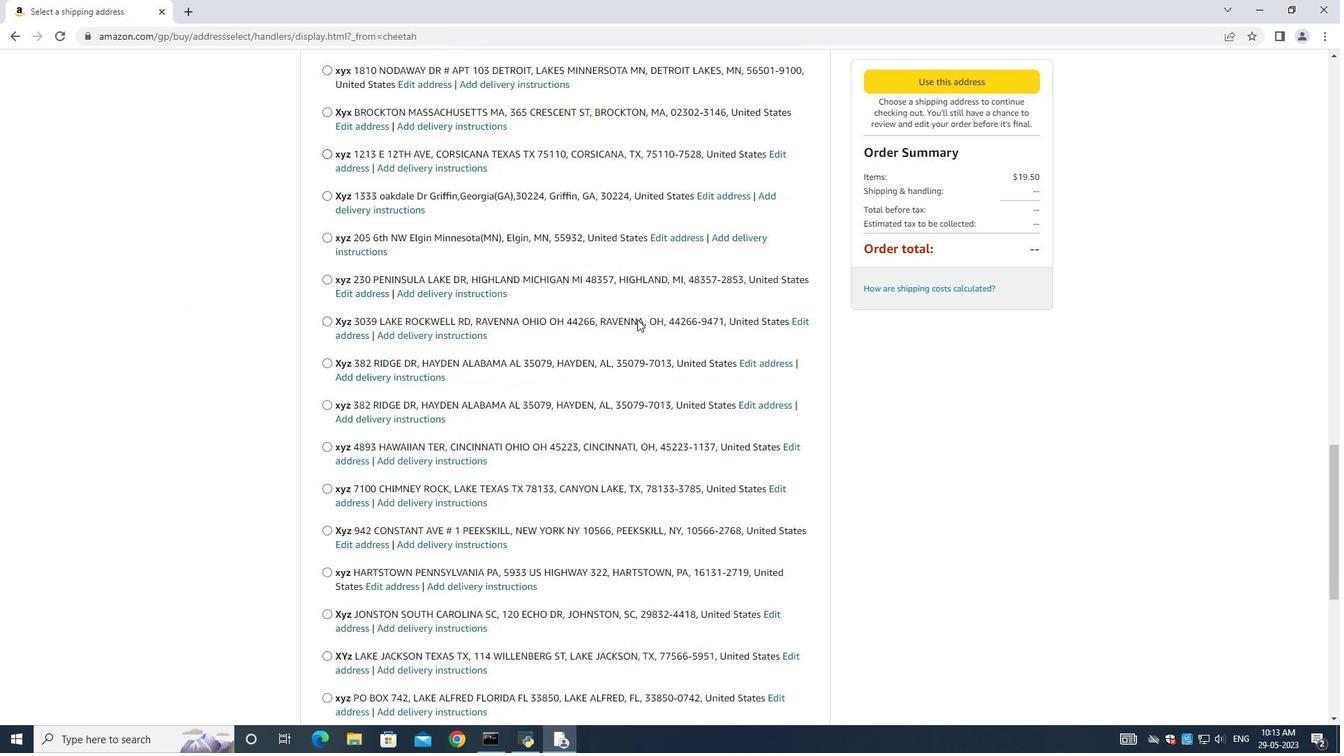 
Action: Mouse scrolled (637, 318) with delta (0, 0)
Screenshot: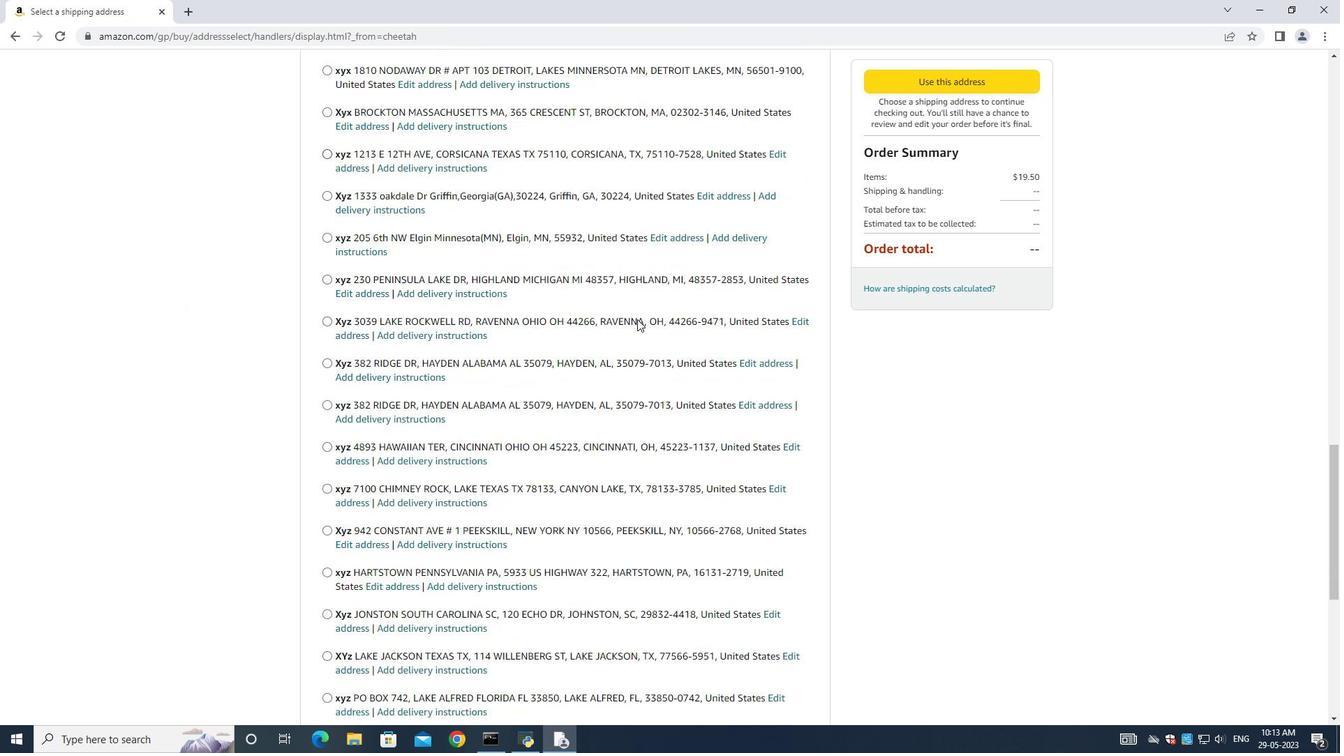 
Action: Mouse scrolled (637, 318) with delta (0, 0)
Screenshot: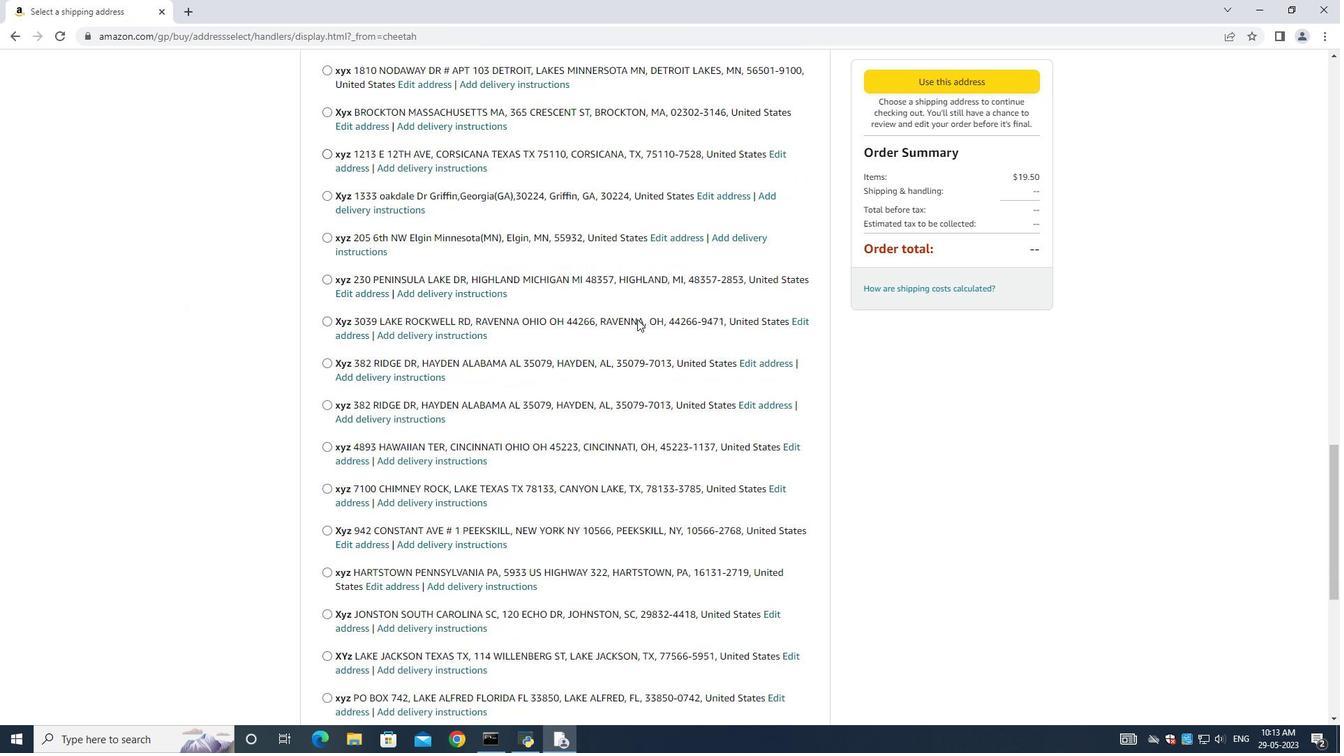 
Action: Mouse scrolled (637, 318) with delta (0, 0)
Screenshot: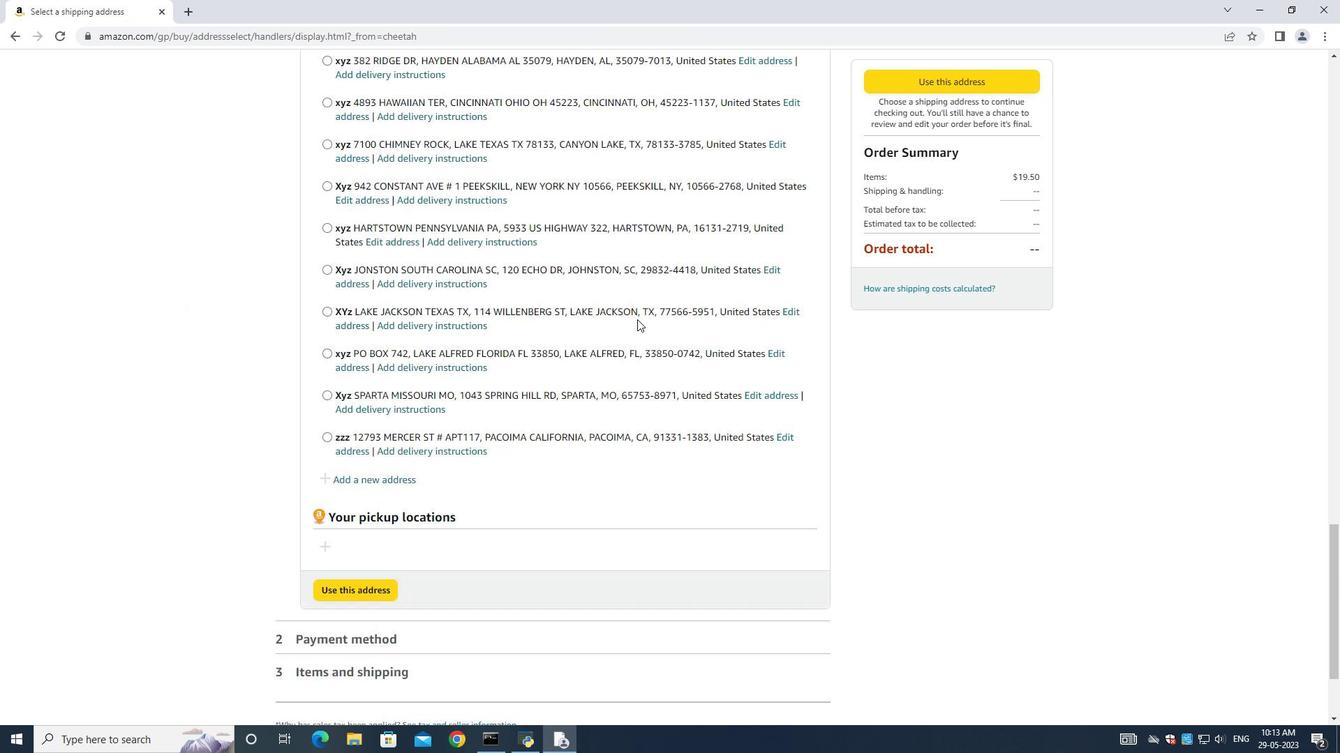 
Action: Mouse scrolled (637, 318) with delta (0, 0)
Screenshot: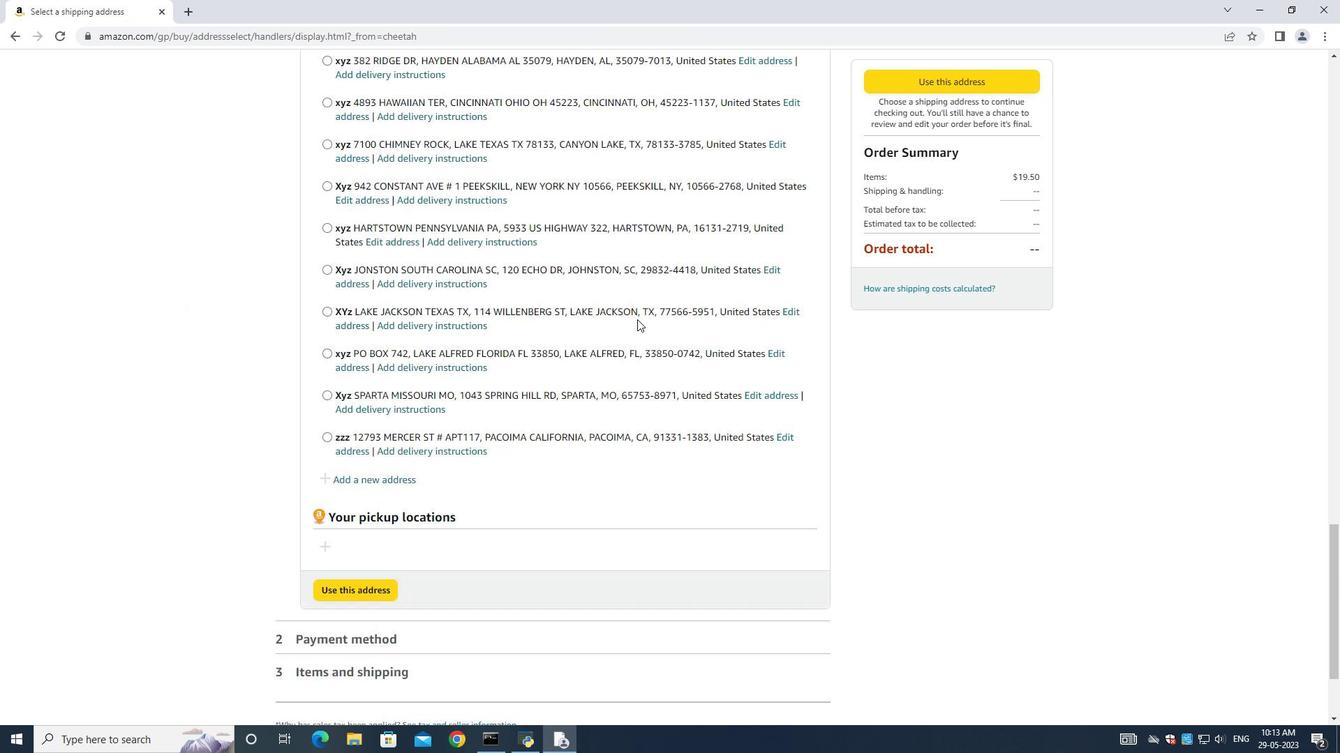 
Action: Mouse scrolled (637, 318) with delta (0, 0)
Screenshot: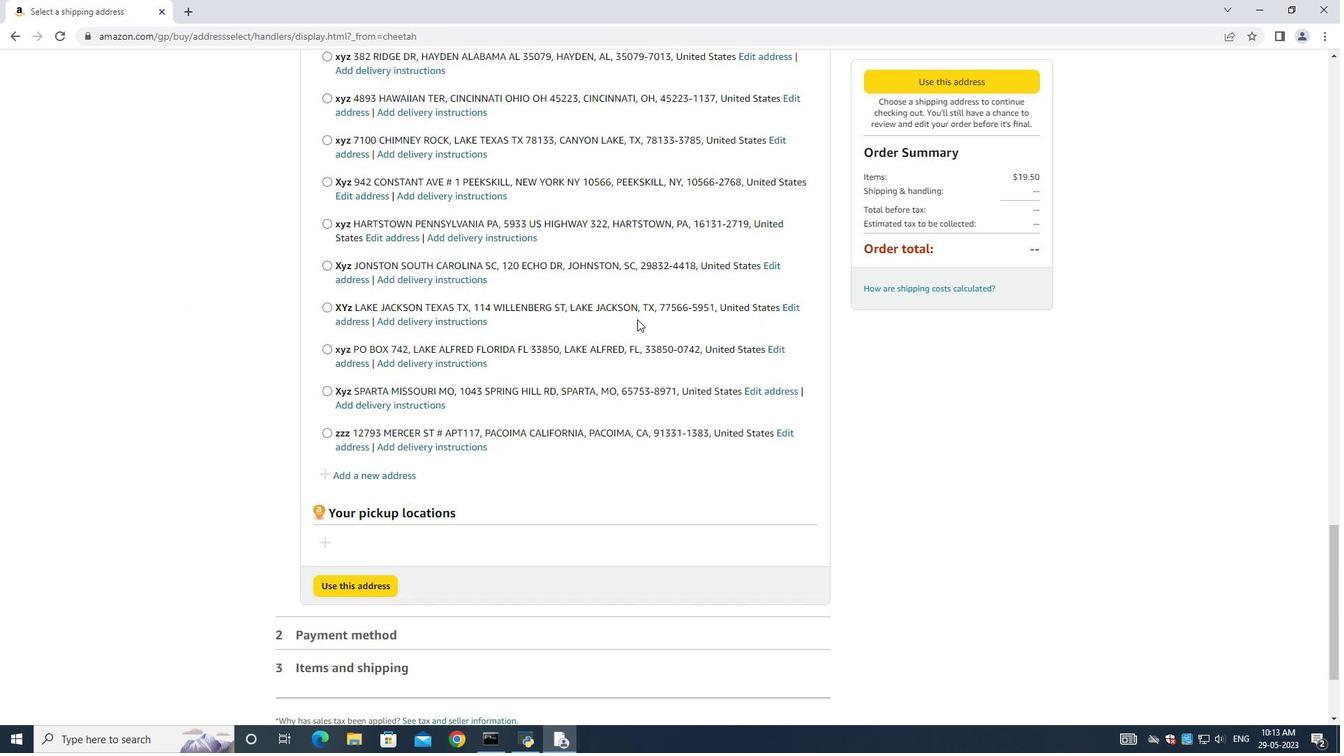 
Action: Mouse scrolled (637, 318) with delta (0, 0)
Screenshot: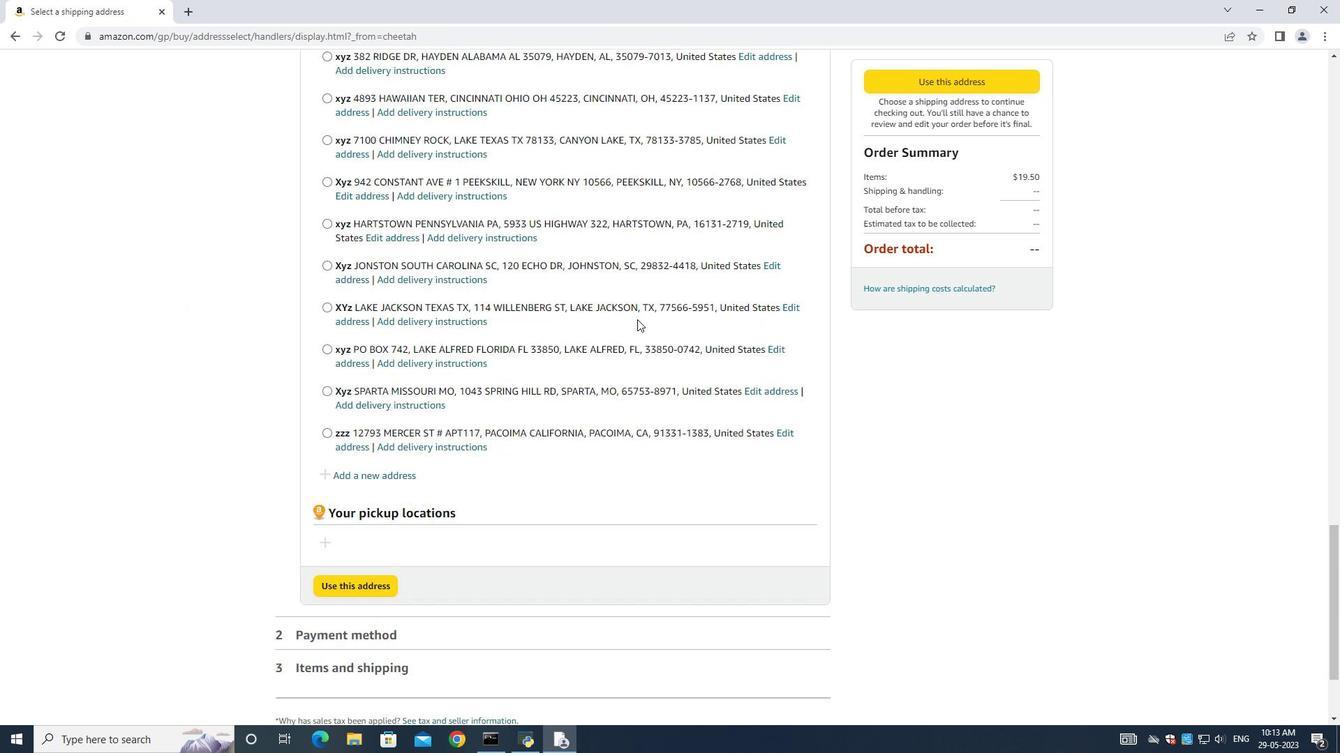
Action: Mouse moved to (377, 335)
Screenshot: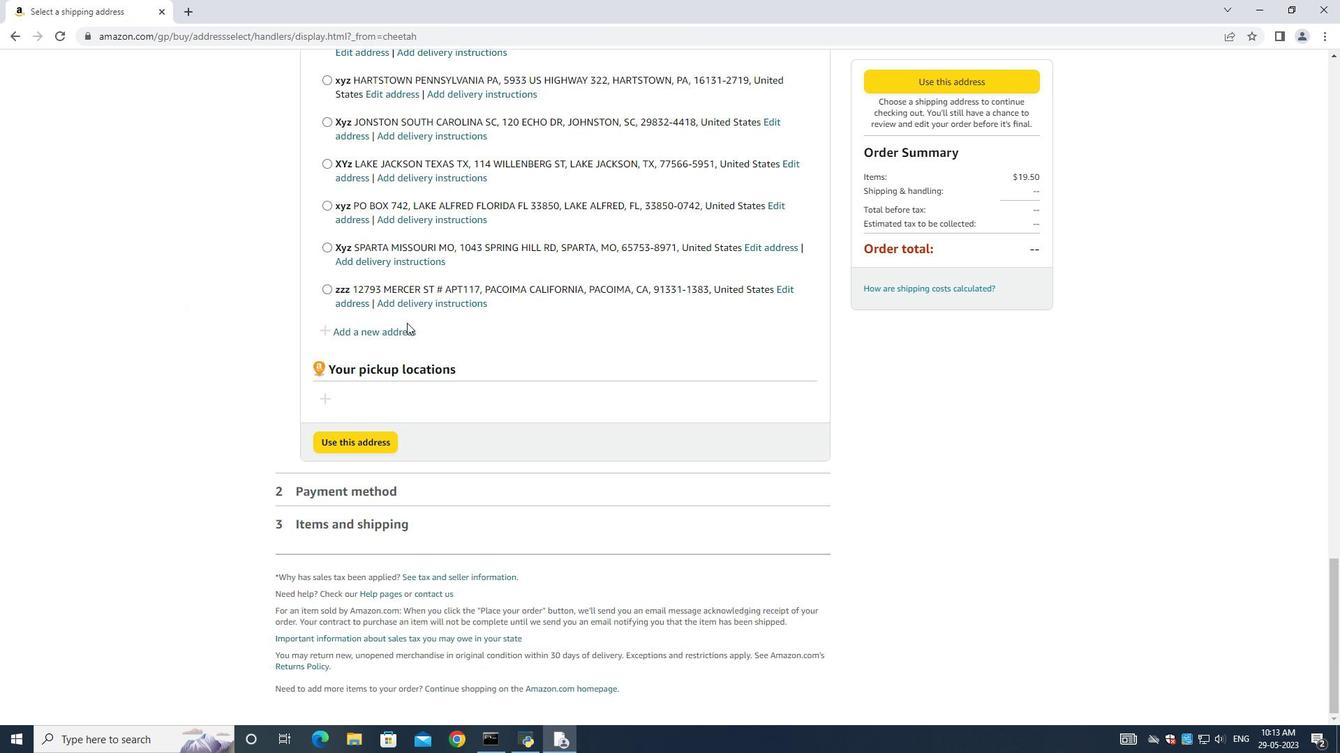 
Action: Mouse pressed left at (377, 335)
Screenshot: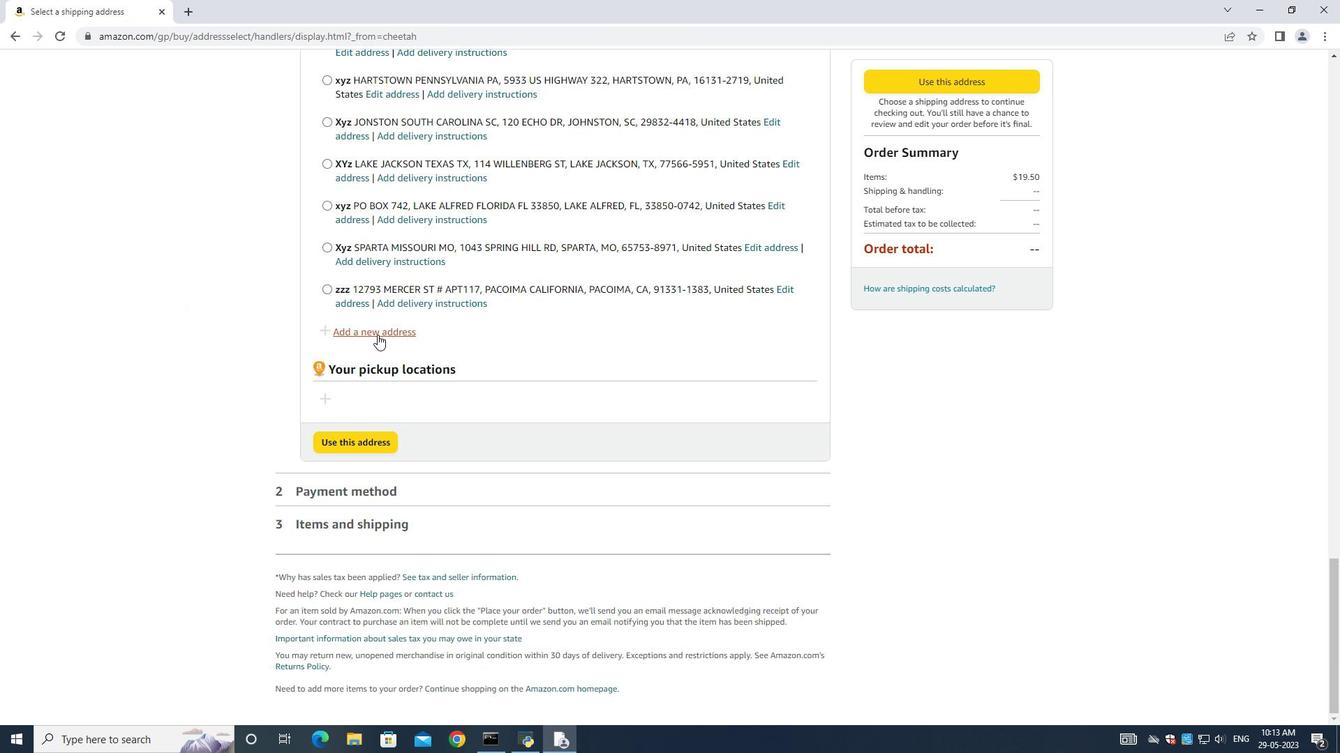 
Action: Mouse moved to (478, 331)
Screenshot: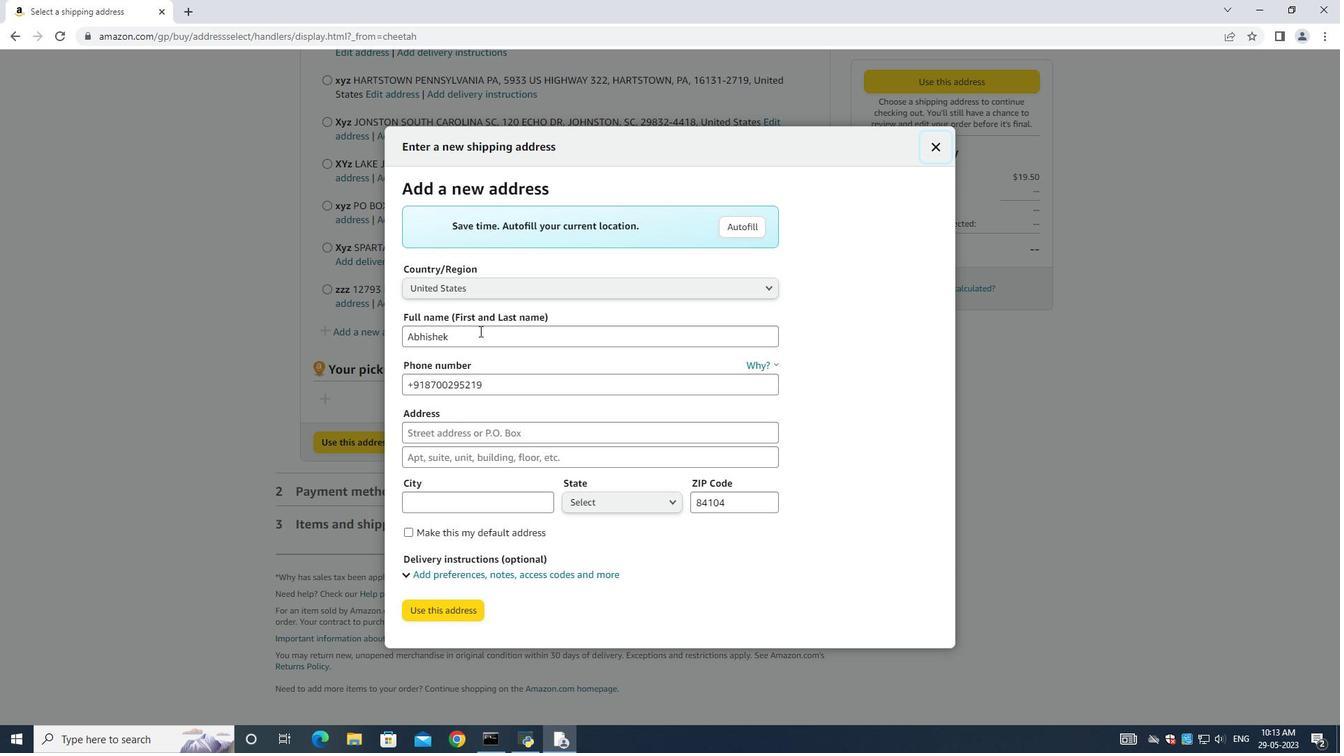 
Action: Mouse pressed left at (478, 331)
Screenshot: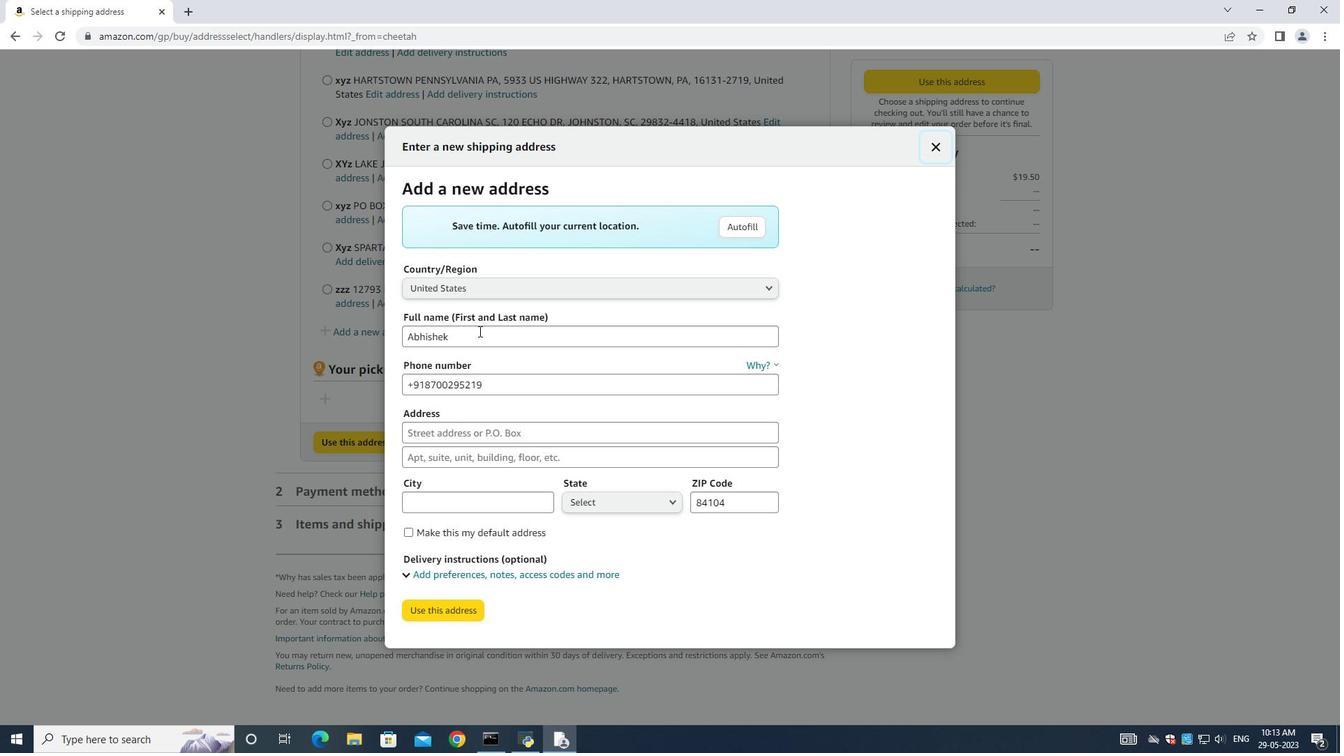 
Action: Key pressed ctrl+A<Key.backspace><Key.shift><Key.shift><Key.shift><Key.shift><Key.shift><Key.shift><Key.shift><Key.shift><Key.shift><Key.shift>Dale<Key.space><Key.shift><Key.shift><Key.shift><Key.shift><Key.shift>Aleen<Key.space>
Screenshot: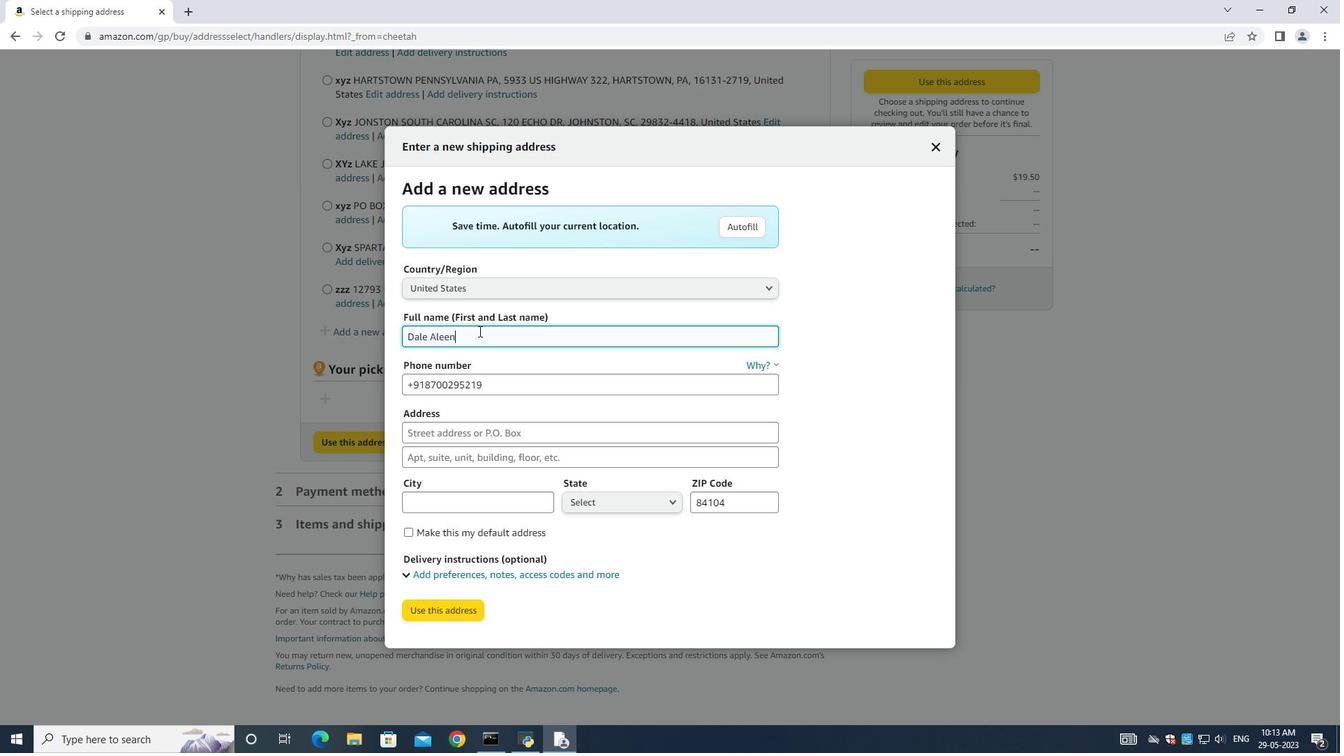
Action: Mouse moved to (478, 358)
Screenshot: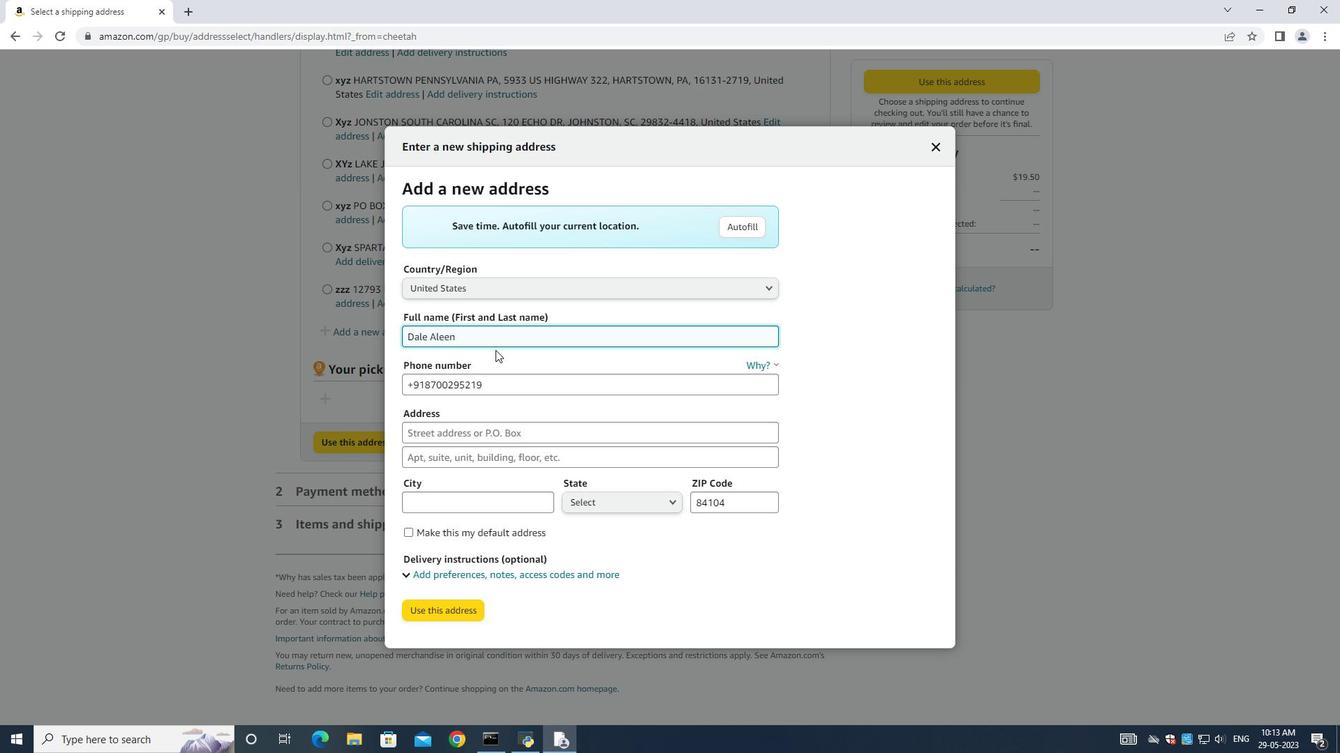 
Action: Key pressed <Key.backspace>
Screenshot: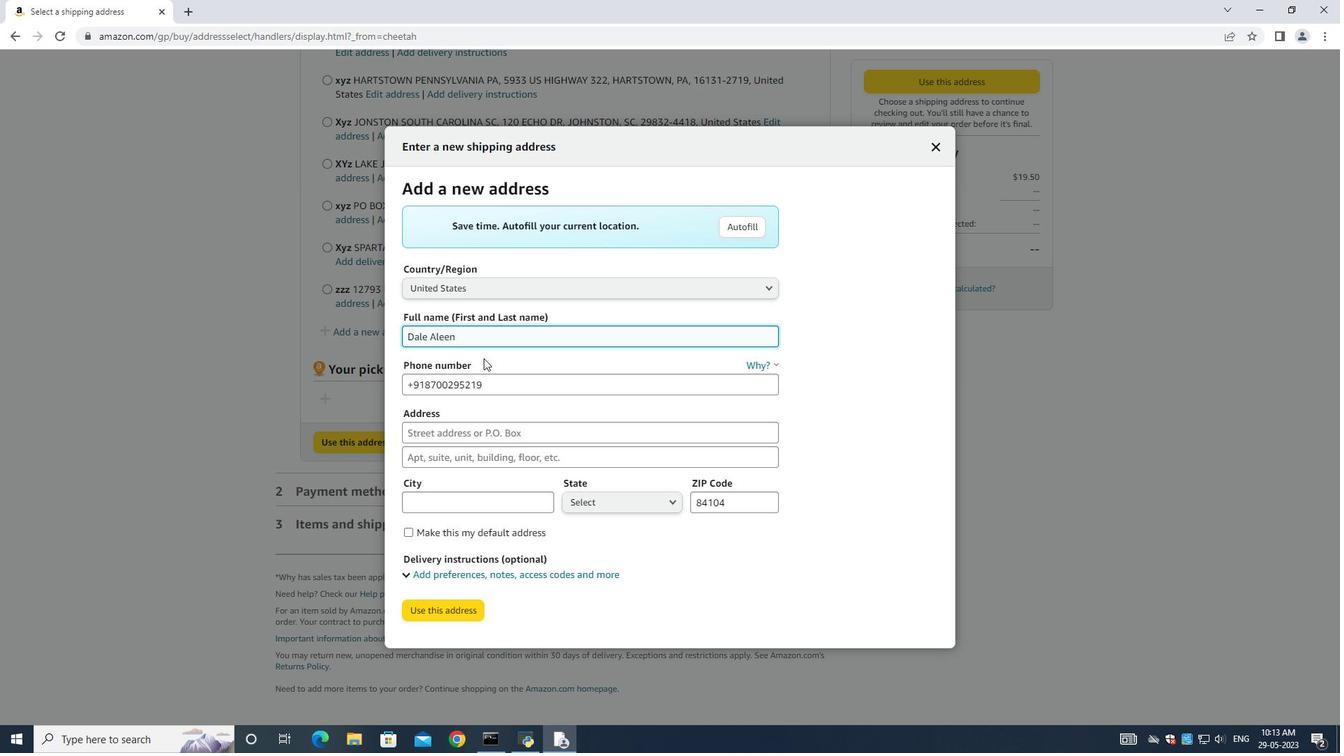 
Action: Mouse moved to (478, 372)
Screenshot: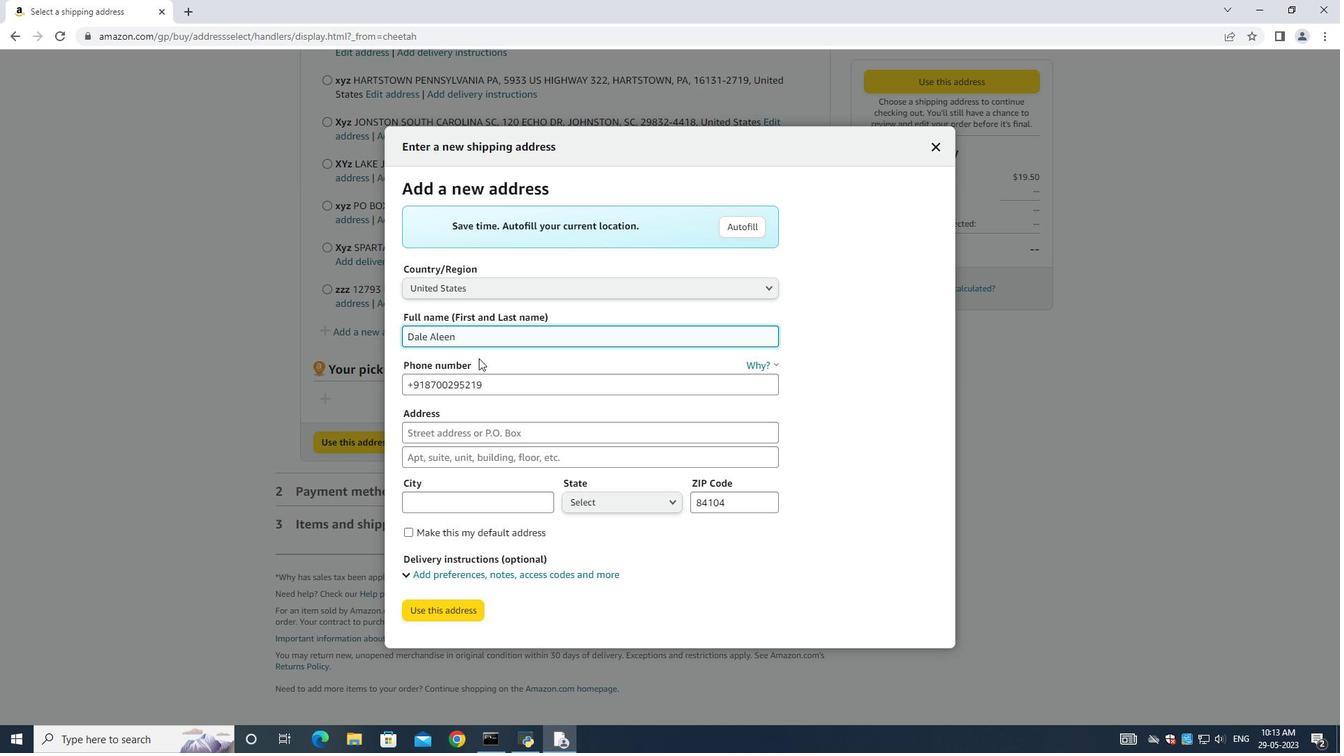 
Action: Key pressed <Key.backspace>
Screenshot: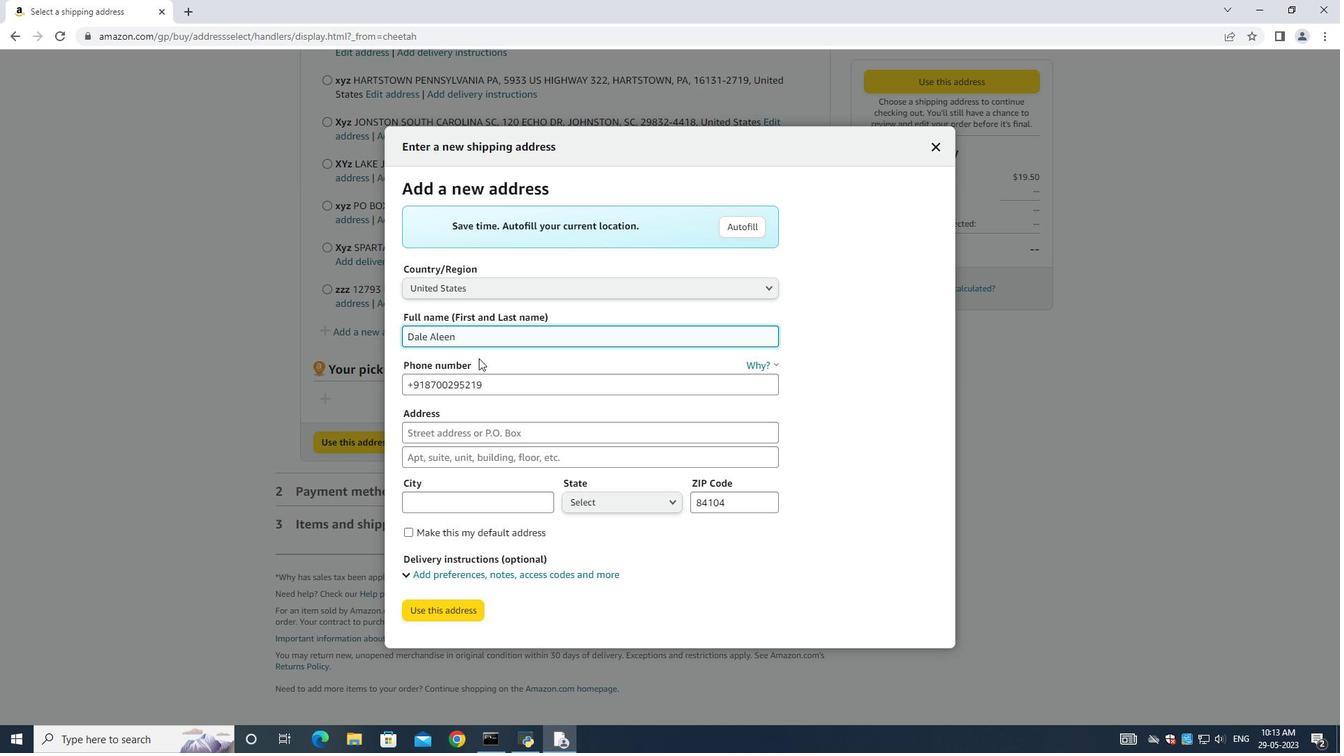 
Action: Mouse moved to (478, 372)
Screenshot: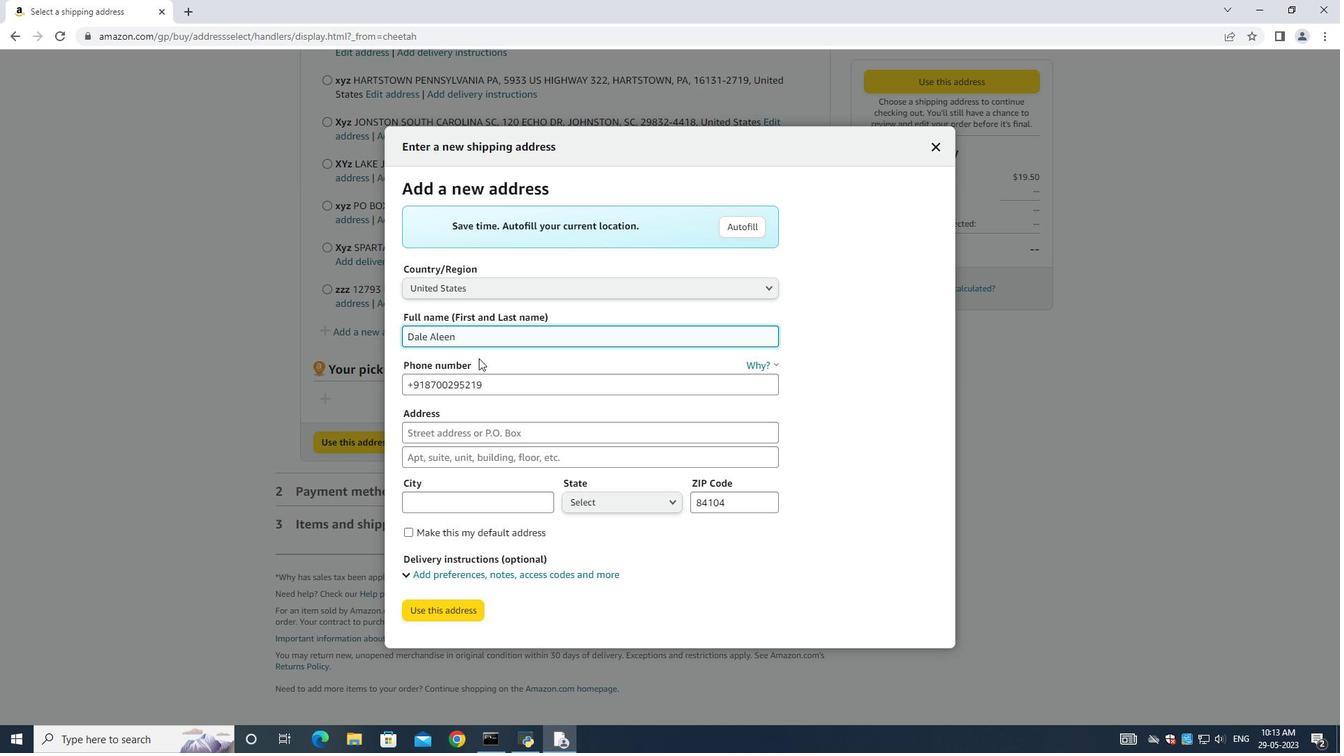 
Action: Key pressed <Key.backspace><Key.backspace>en<Key.space><Key.backspace><Key.backspace><Key.backspace>len
Screenshot: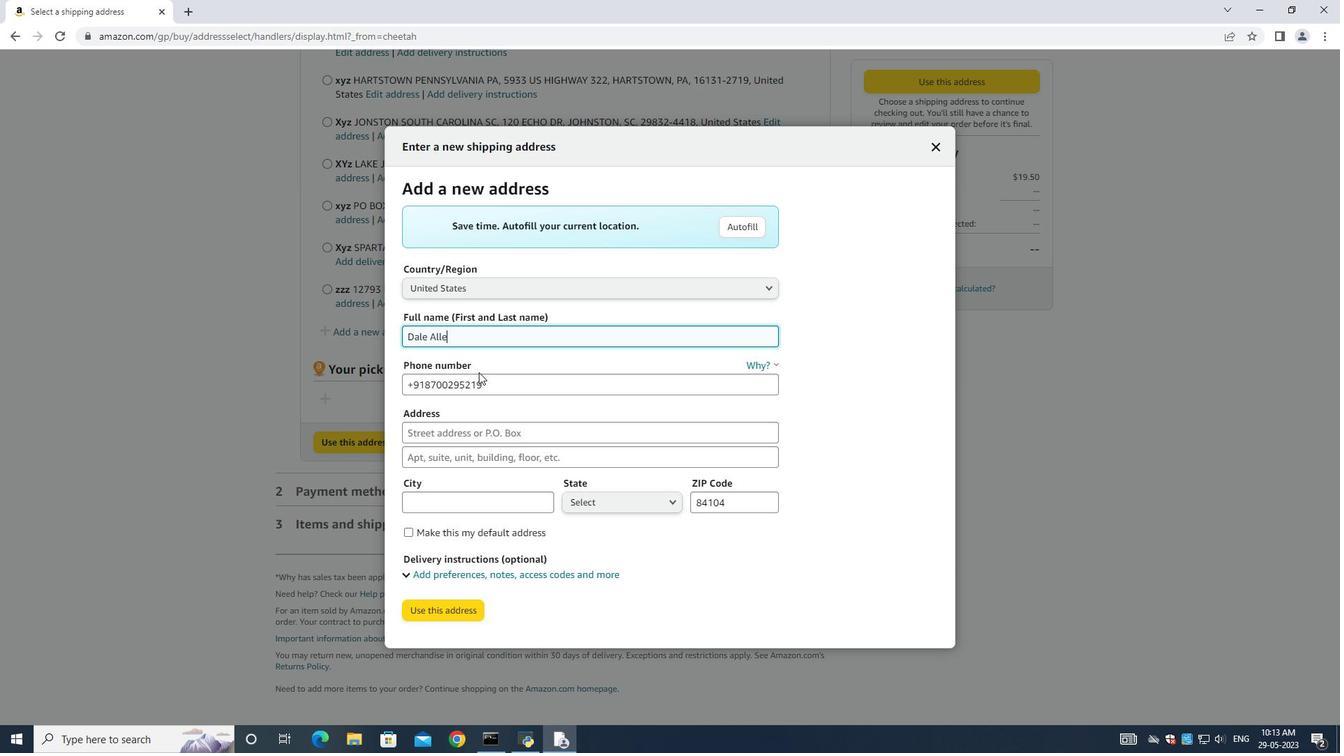 
Action: Mouse moved to (501, 379)
Screenshot: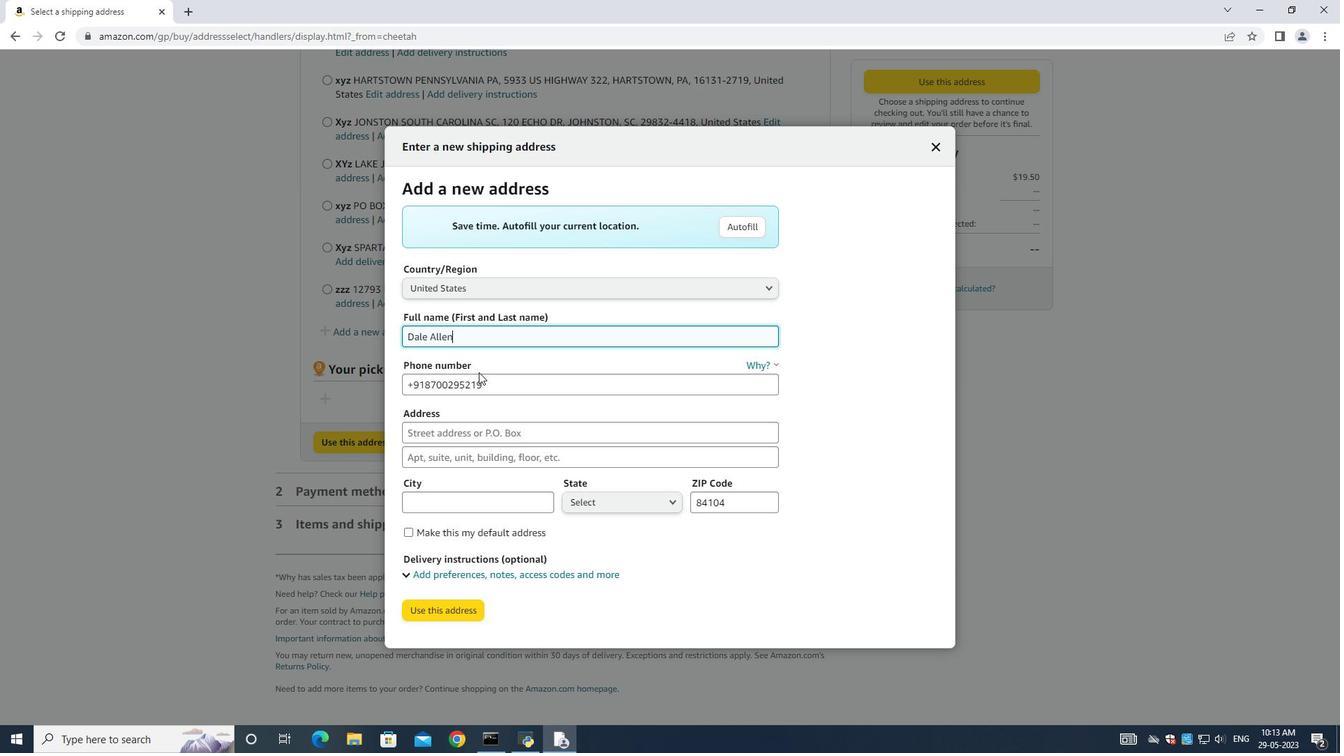 
Action: Mouse pressed left at (501, 379)
Screenshot: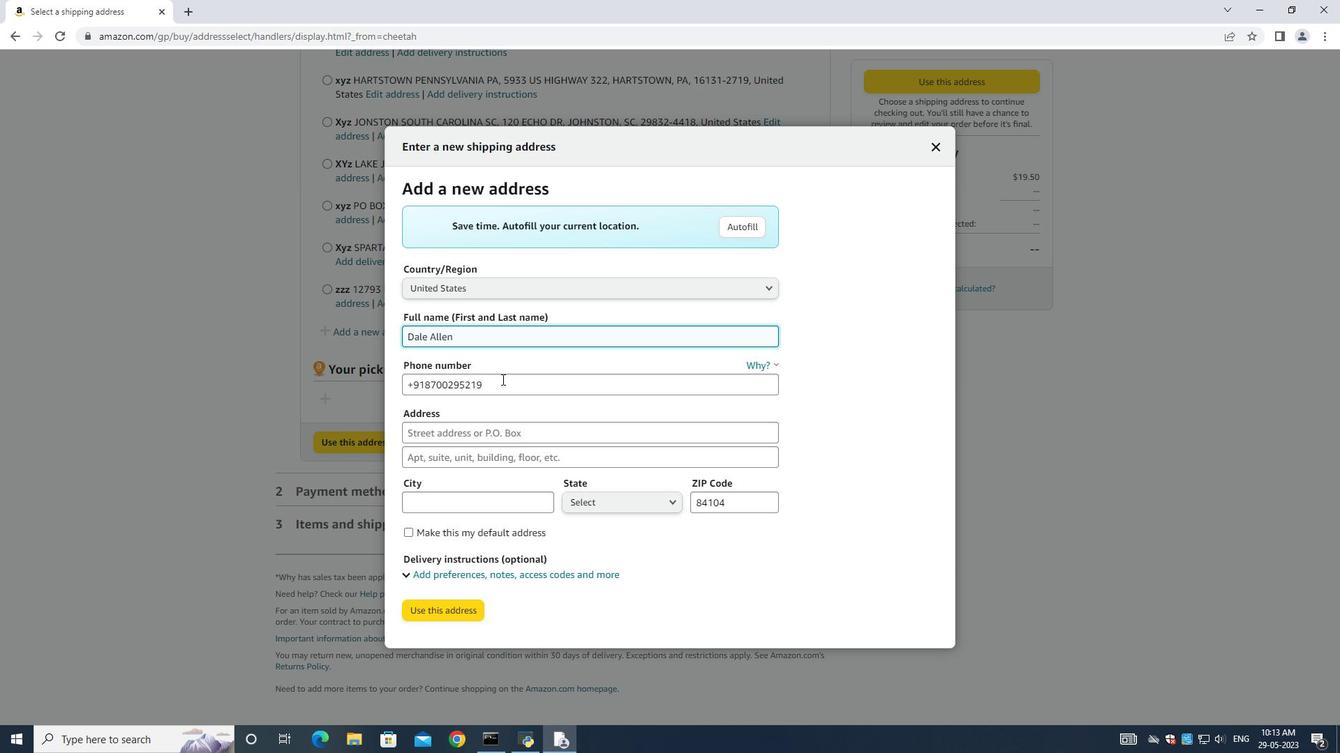 
Action: Mouse moved to (503, 380)
Screenshot: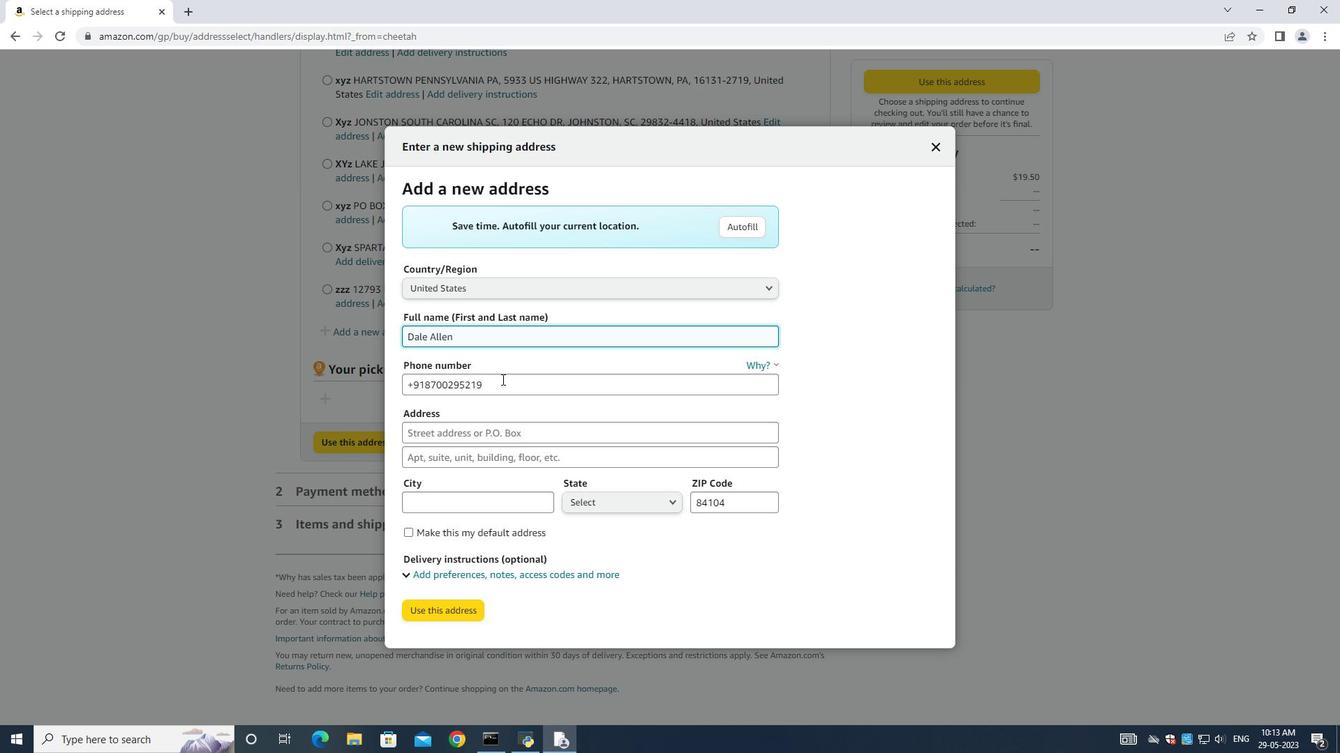 
Action: Key pressed ctrl+A<Key.backspace><Key.shift><Key.shift><Key.shift><Key.shift><Key.shift><Key.shift><Key.shift><Key.shift><Key.shift><Key.shift><Key.shift><Key.shift><Key.shift><Key.shift><Key.shift><Key.shift><Key.shift><Key.shift><Key.shift><Key.shift><Key.shift><Key.shift><Key.shift><Key.shift><Key.shift><Key.shift><Key.shift><Key.shift><Key.shift><Key.shift><Key.shift><Key.shift><Key.shift><Key.shift><Key.shift><Key.shift><Key.shift><Key.shift><Key.shift><Key.shift><Key.shift><Key.shift><Key.shift><Key.shift><Key.shift><Key.shift><Key.shift><Key.shift><Key.shift><Key.shift><Key.shift><Key.shift><Key.shift><Key.shift><Key.shift><Key.shift><Key.shift><Key.shift><Key.shift>9377427970
Screenshot: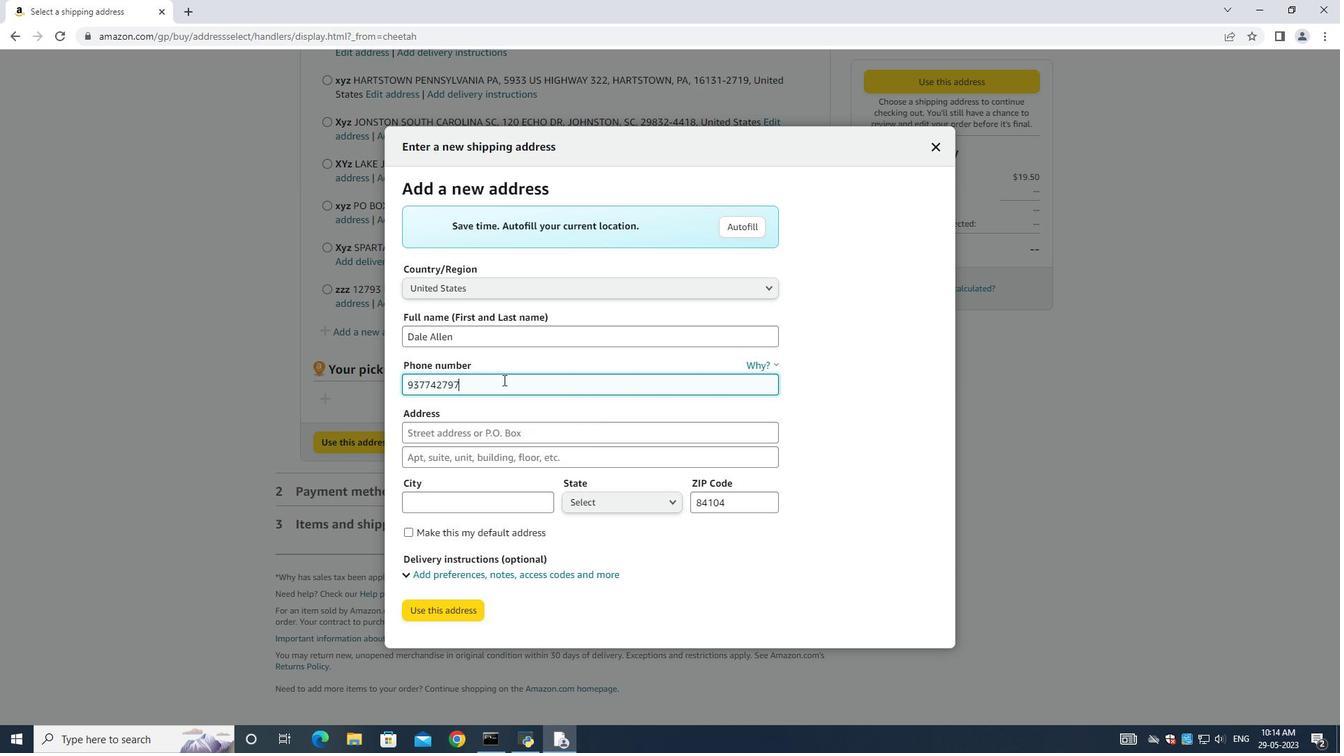 
Action: Mouse moved to (475, 432)
Screenshot: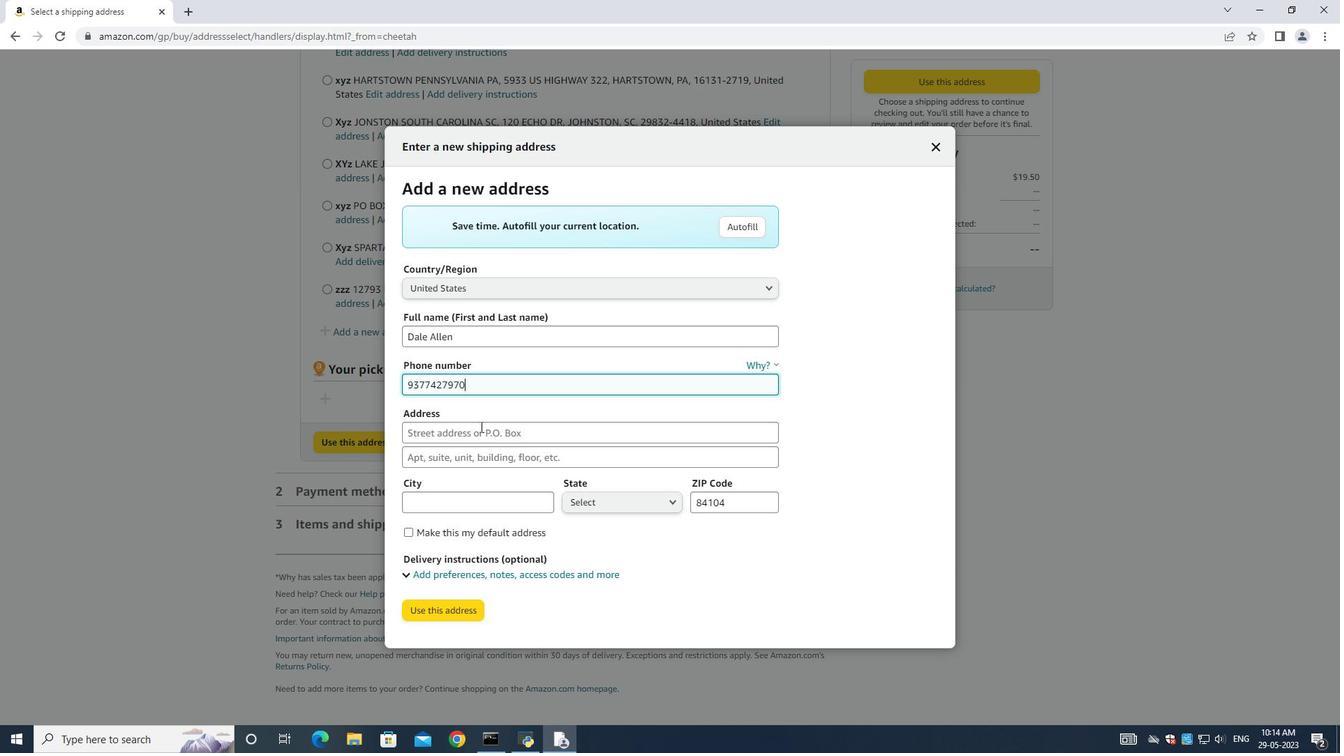 
Action: Mouse pressed left at (475, 432)
Screenshot: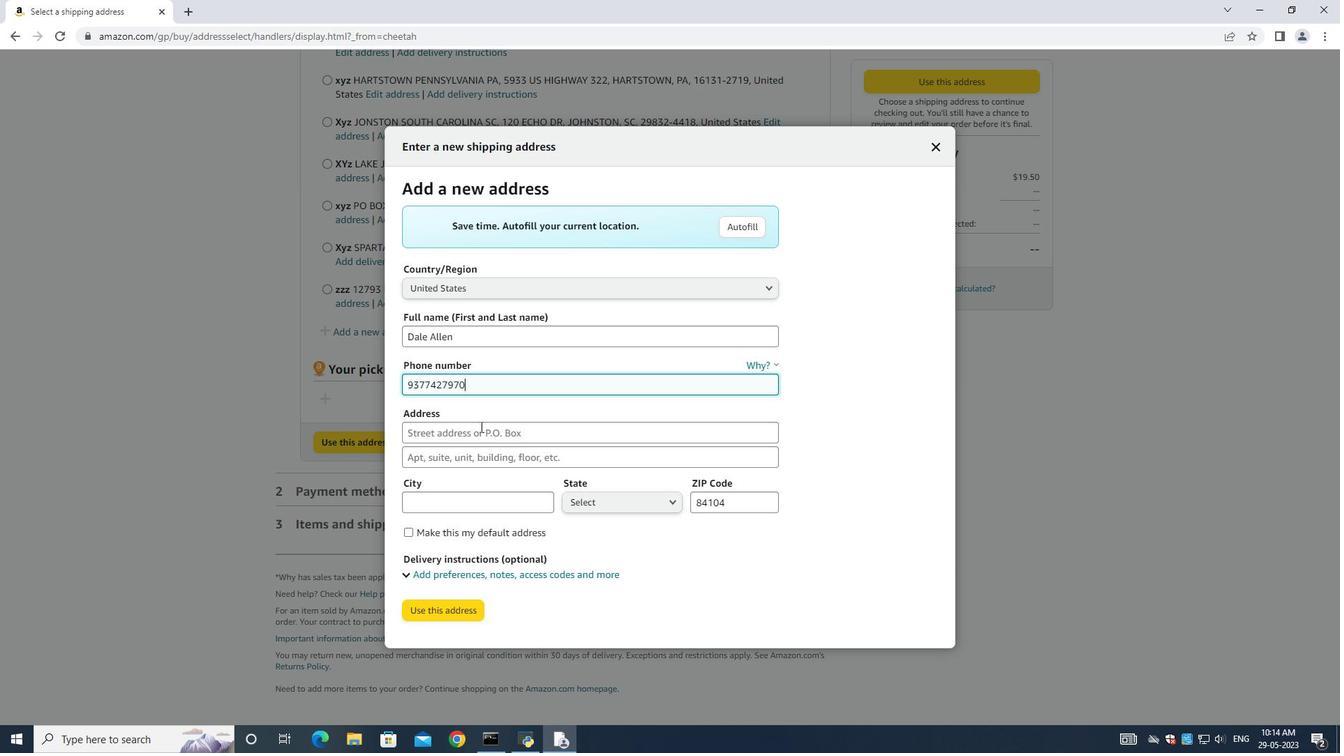 
Action: Key pressed 42822<Key.backspace><Key.space><Key.shift>Crim<Key.space>l<Key.backspace><Key.shift>Lane<Key.space>
Screenshot: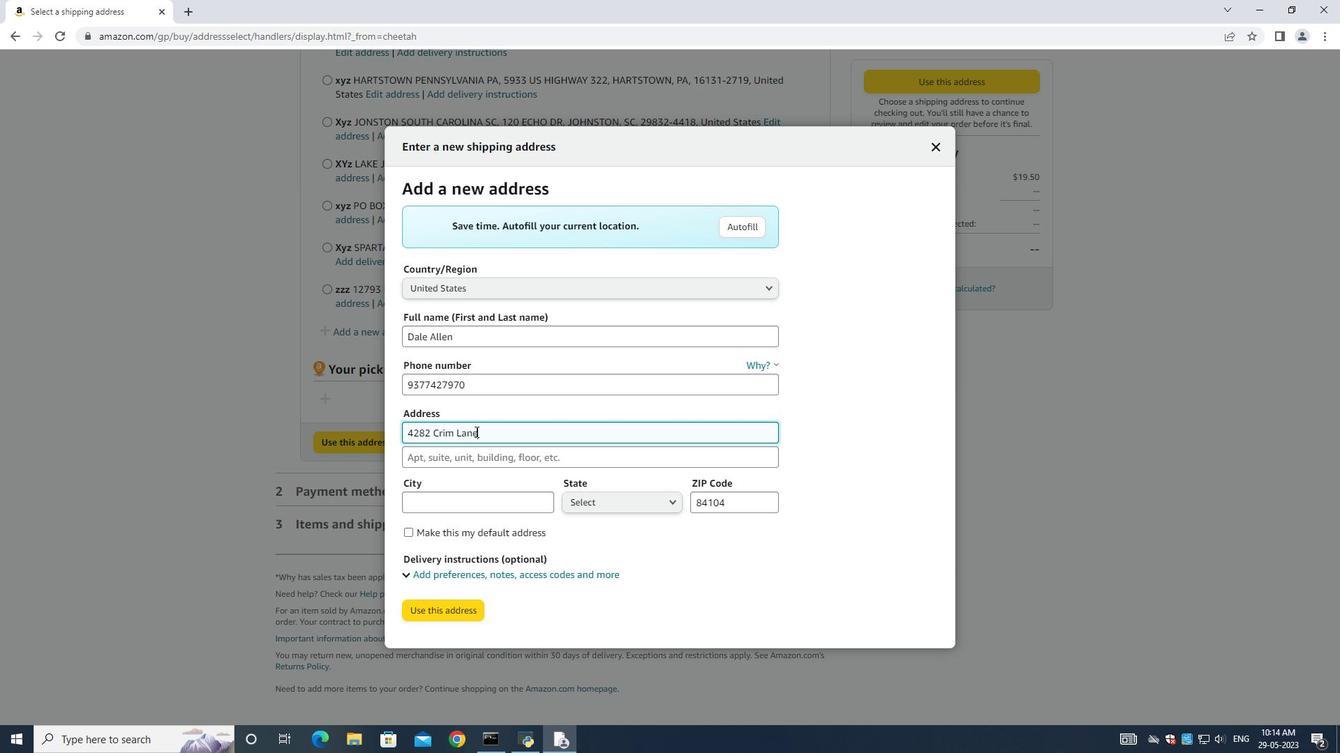 
Action: Mouse moved to (446, 459)
Screenshot: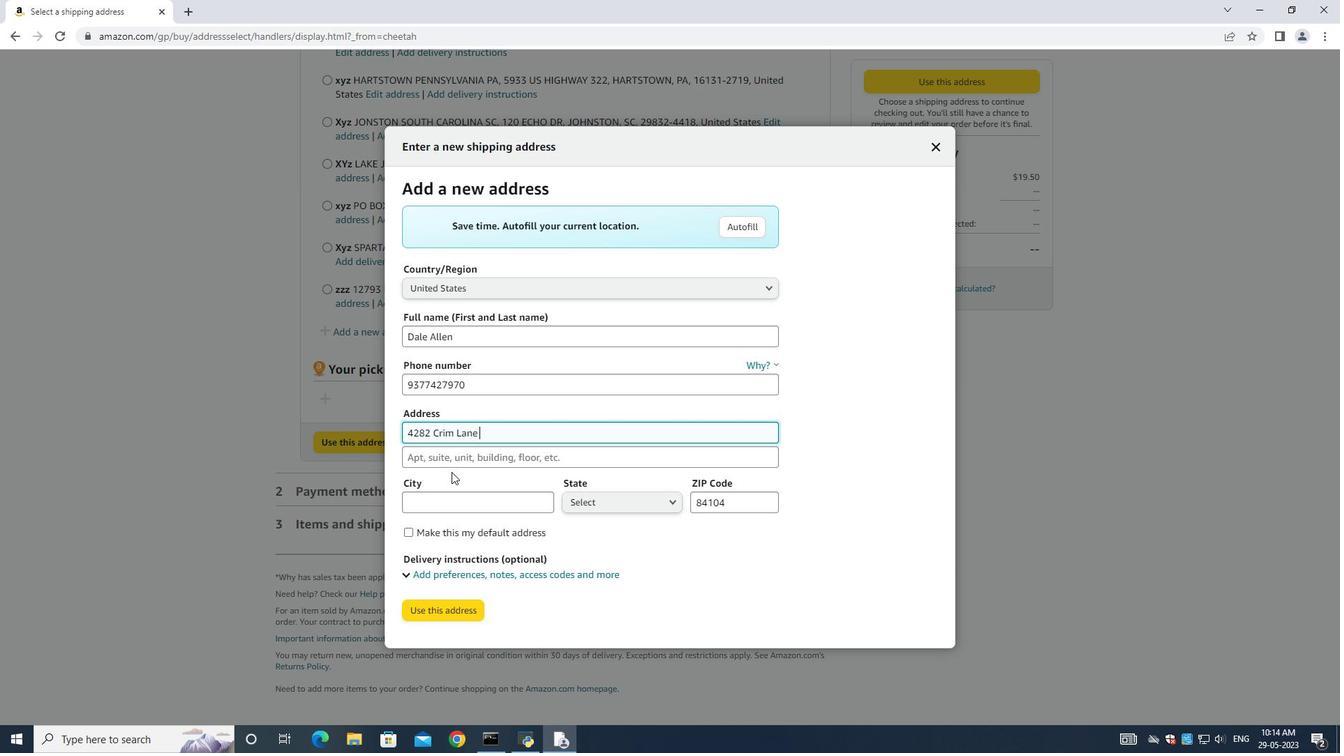
Action: Mouse pressed left at (446, 459)
Screenshot: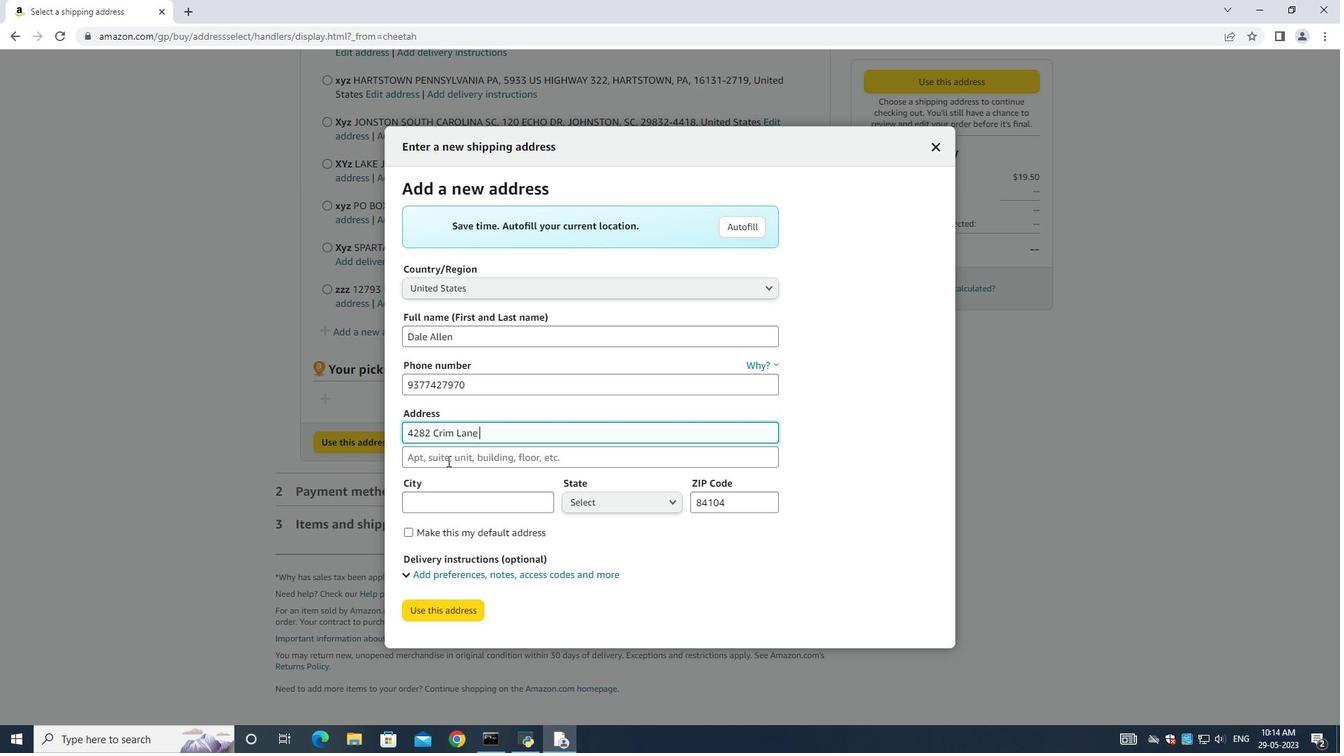 
Action: Mouse moved to (446, 459)
Screenshot: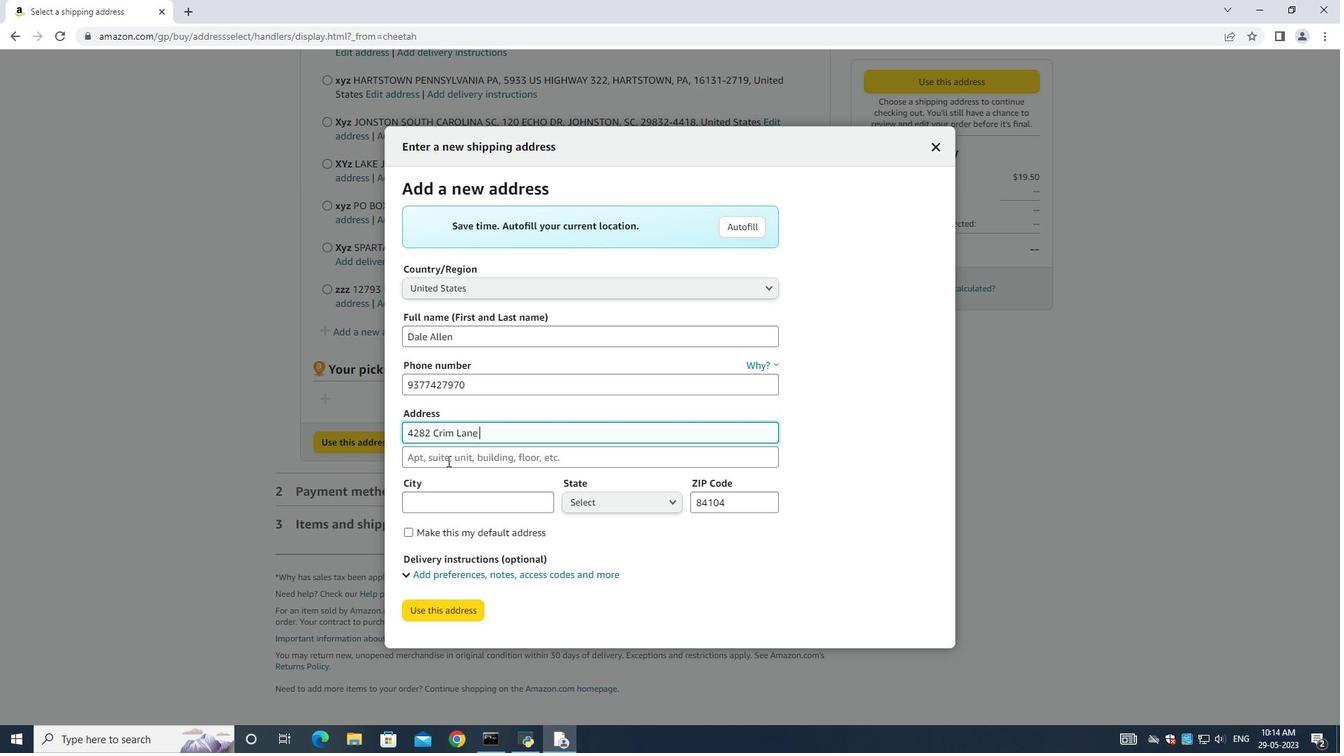 
Action: Key pressed <Key.shift>Underhi<Key.backspace>ill<Key.space><Key.shift><Key.shift>V<Key.backspace><Key.space>v<Key.backspace><Key.shift>Vermont<Key.space>
Screenshot: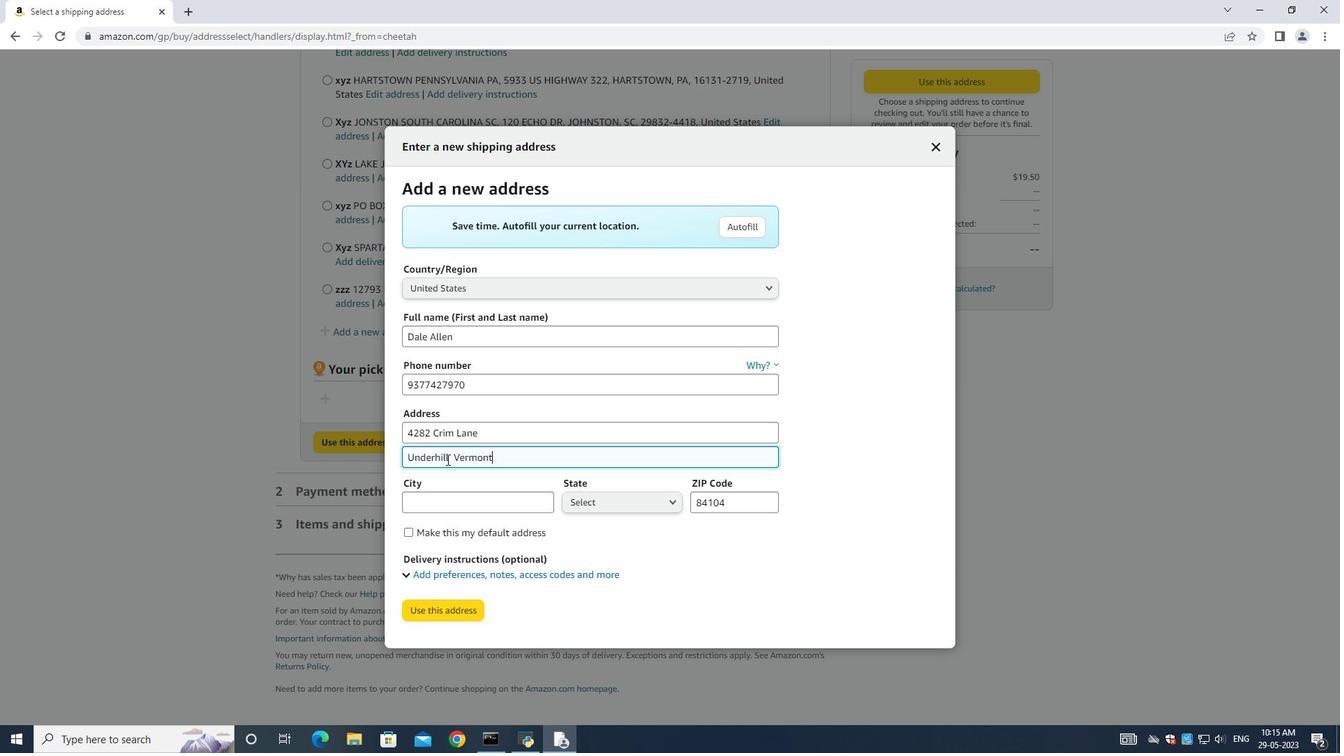 
Action: Mouse moved to (450, 498)
Screenshot: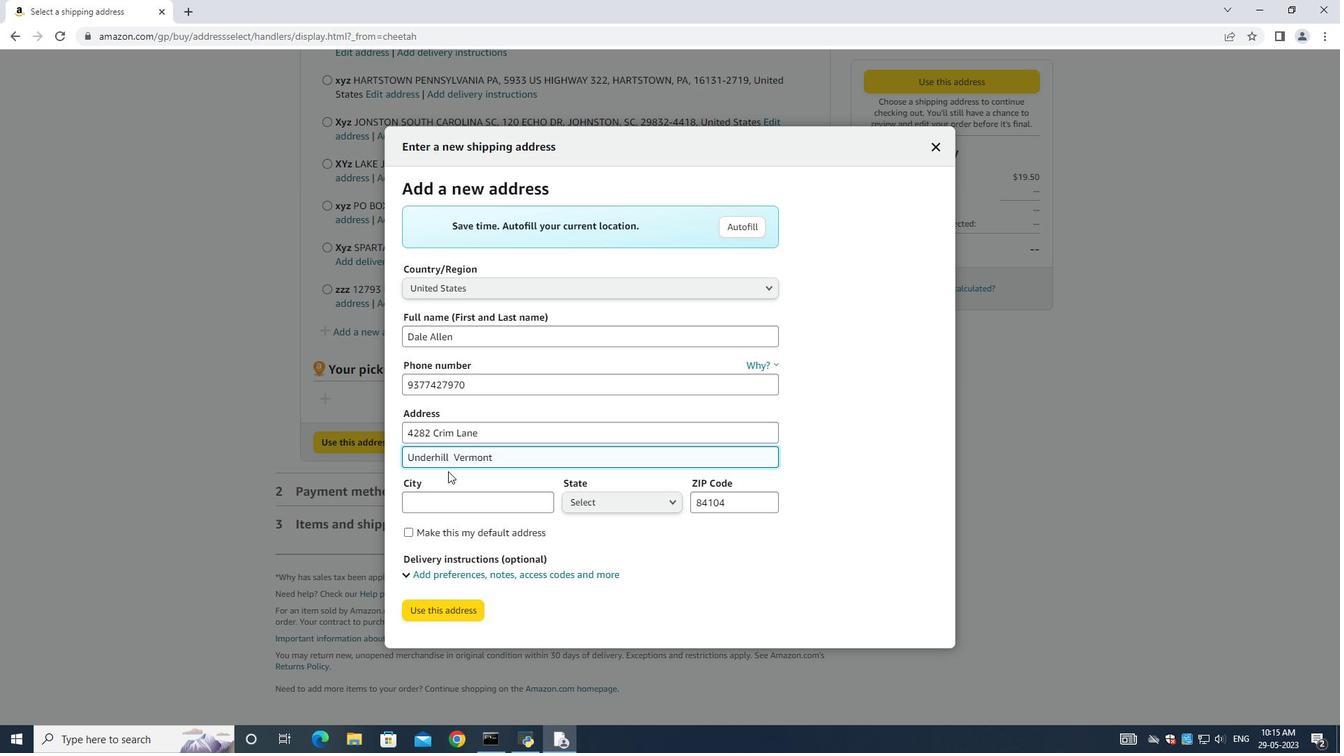 
Action: Mouse pressed left at (450, 498)
Screenshot: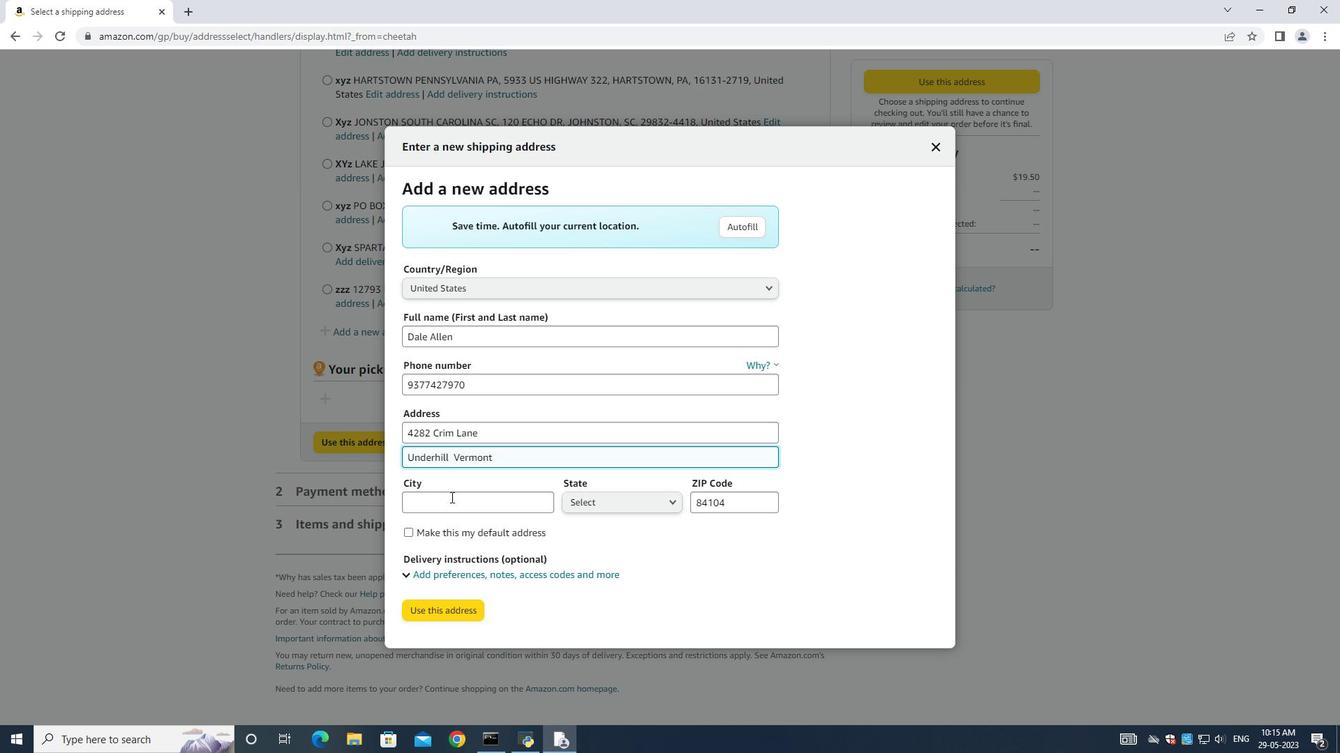 
Action: Key pressed <Key.shift>Underhill
Screenshot: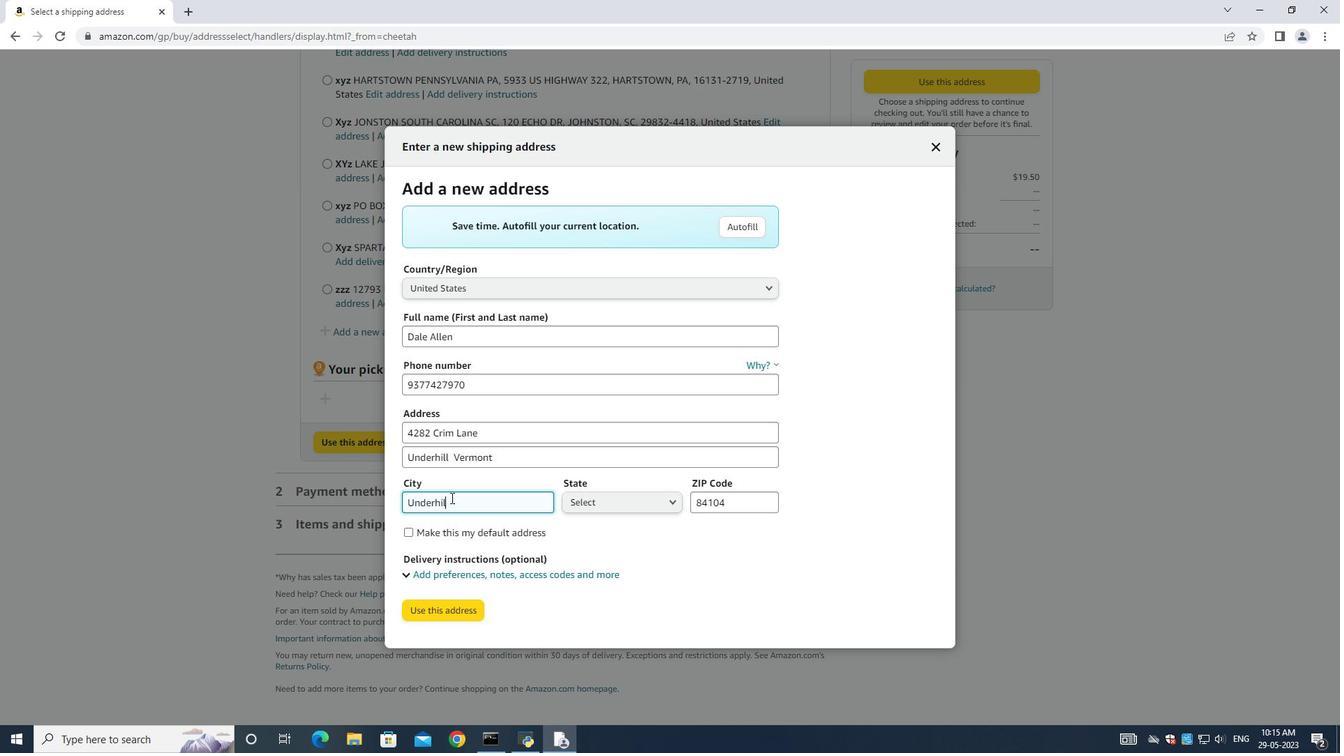 
Action: Mouse moved to (605, 508)
Screenshot: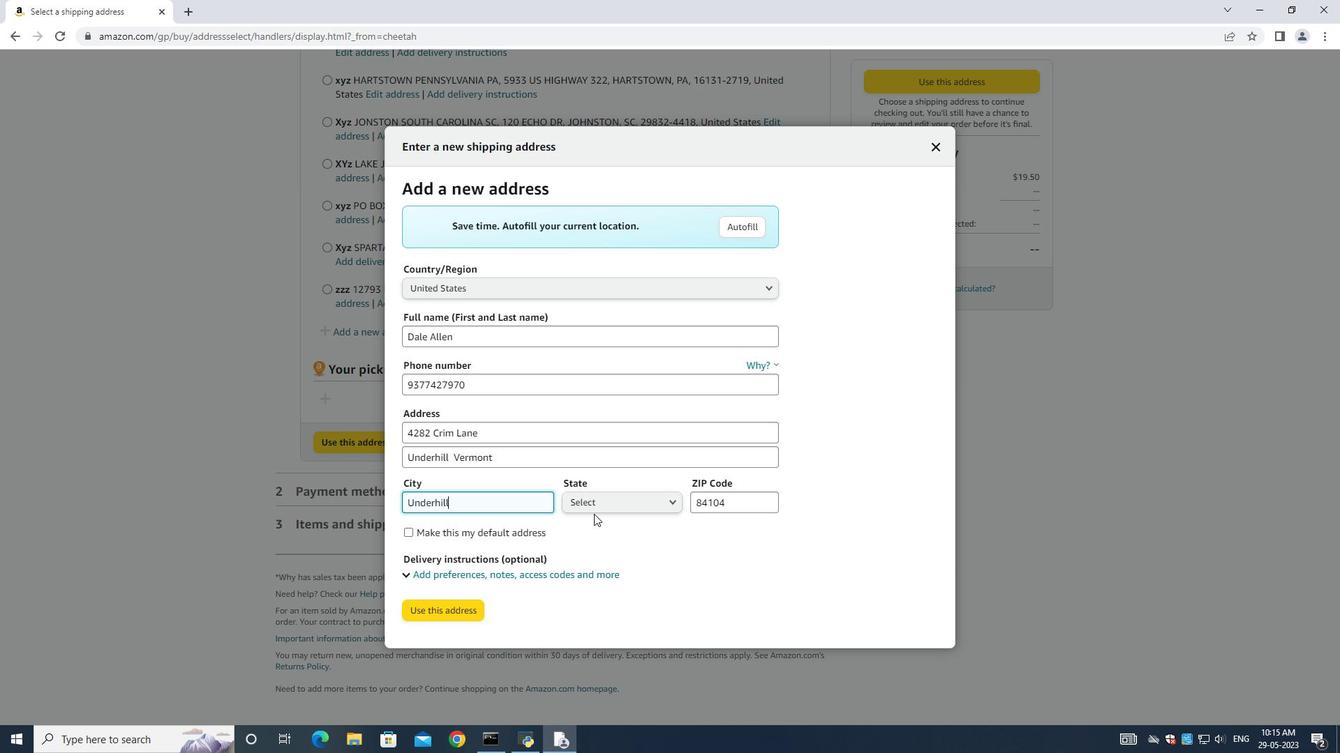 
Action: Mouse pressed left at (605, 508)
Screenshot: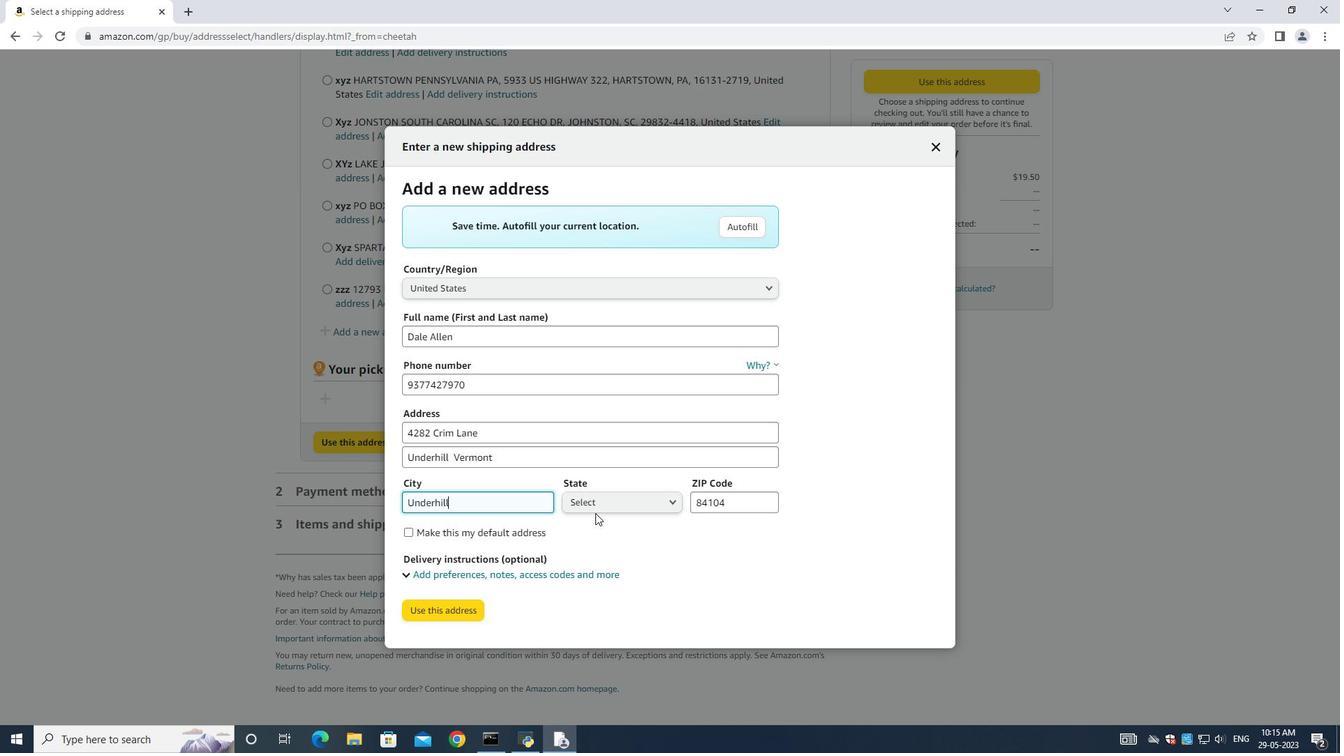 
Action: Mouse moved to (607, 451)
Screenshot: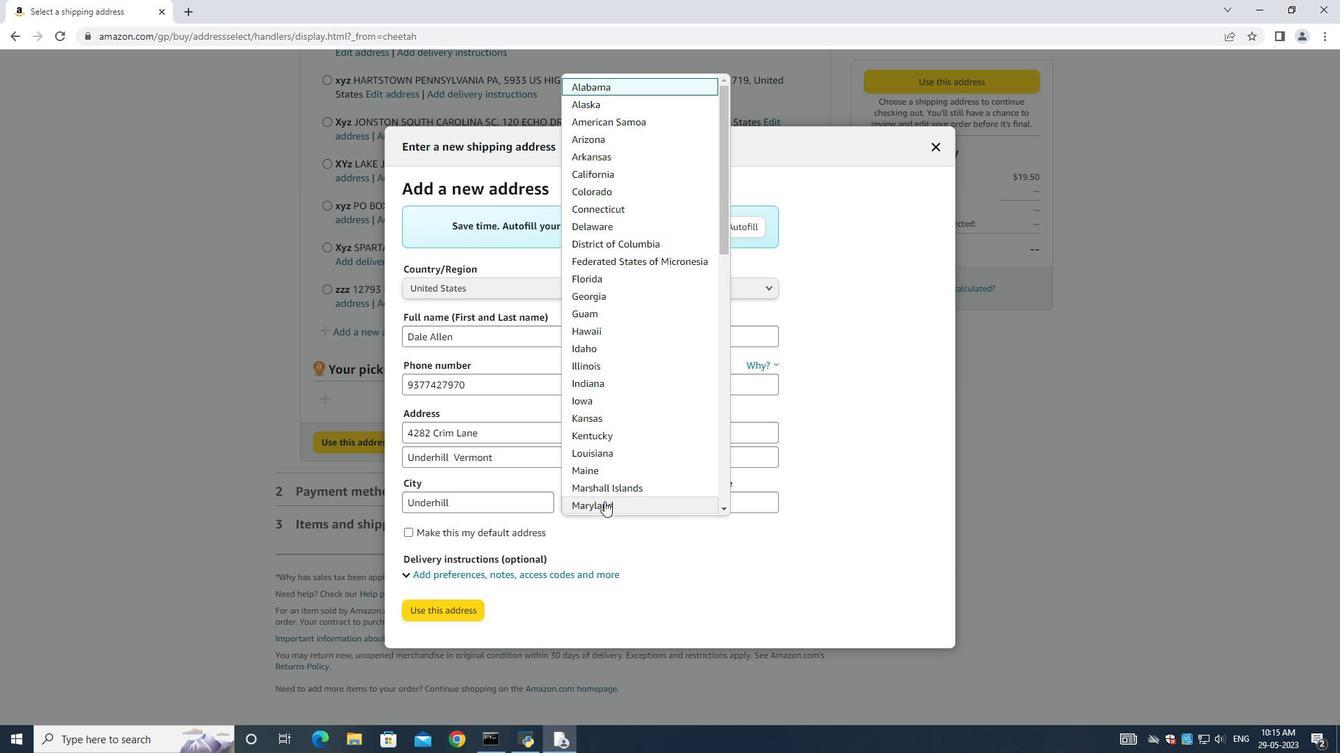 
Action: Mouse scrolled (607, 450) with delta (0, 0)
Screenshot: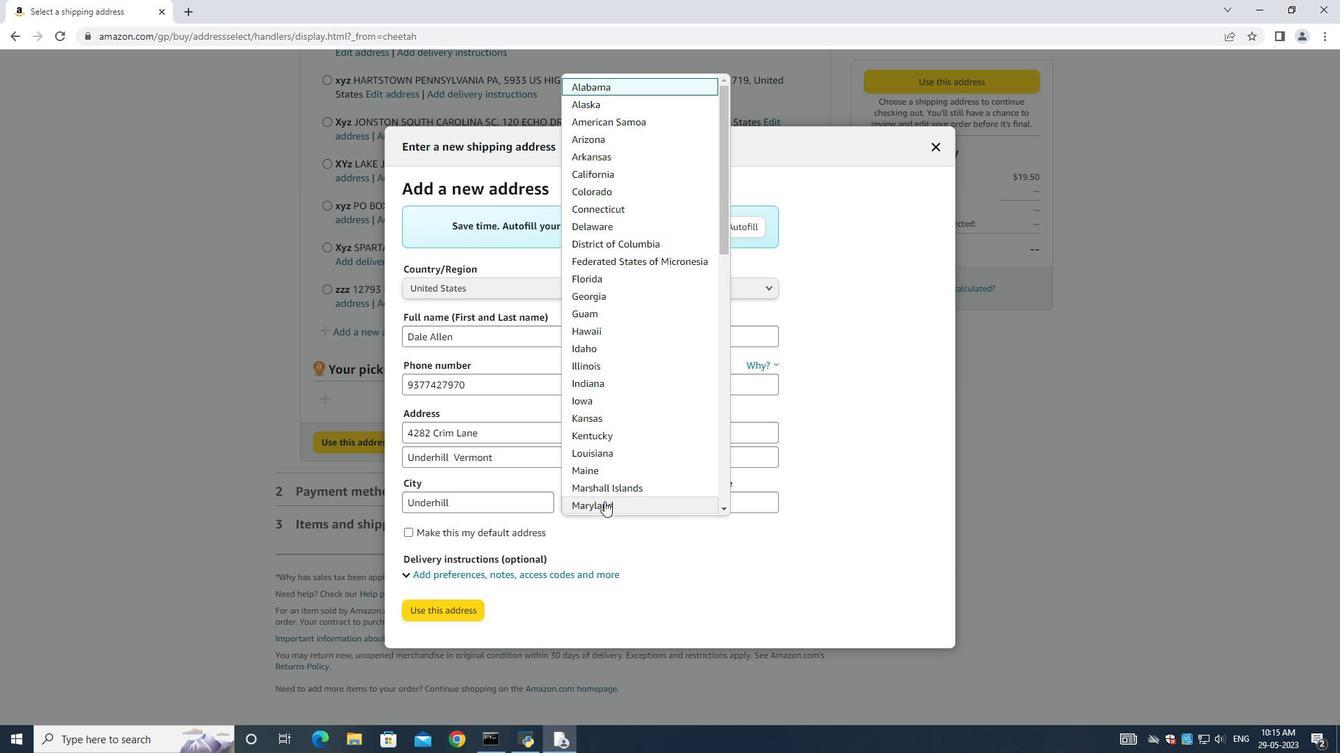 
Action: Mouse moved to (607, 451)
Screenshot: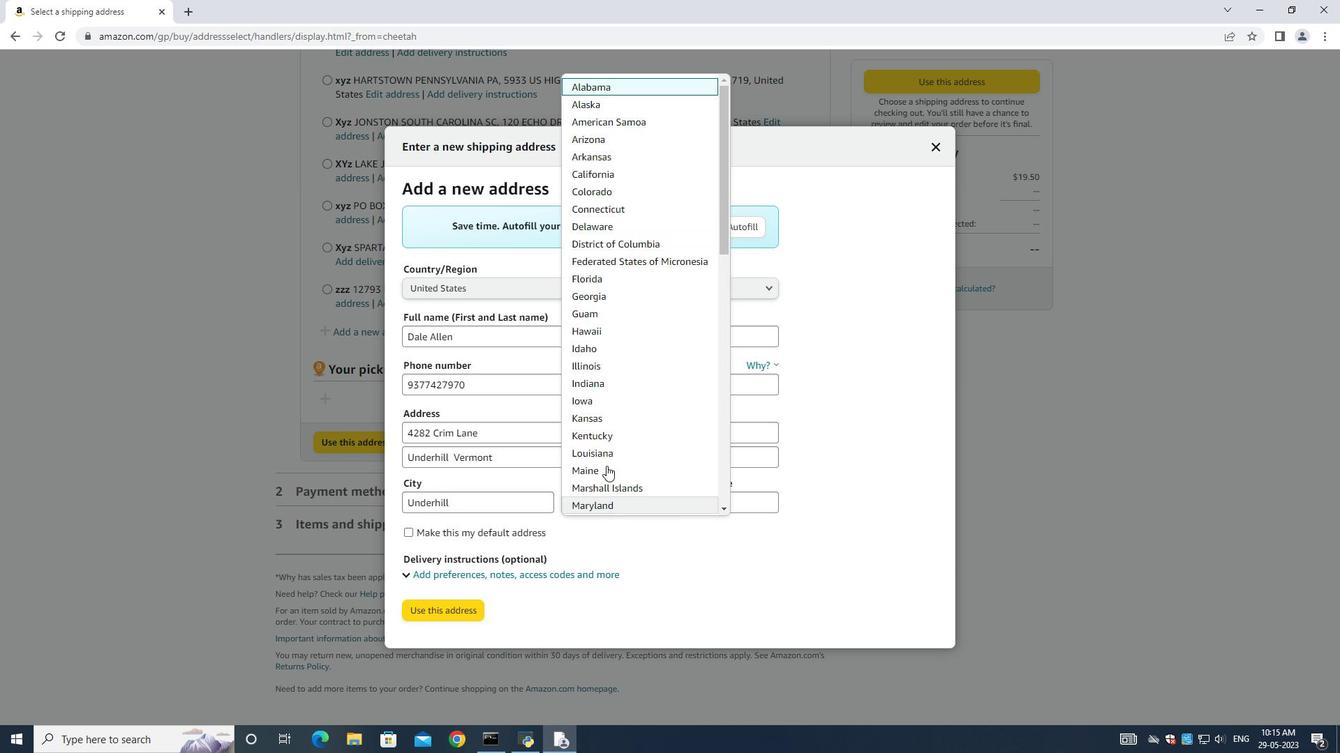 
Action: Mouse scrolled (607, 450) with delta (0, 0)
Screenshot: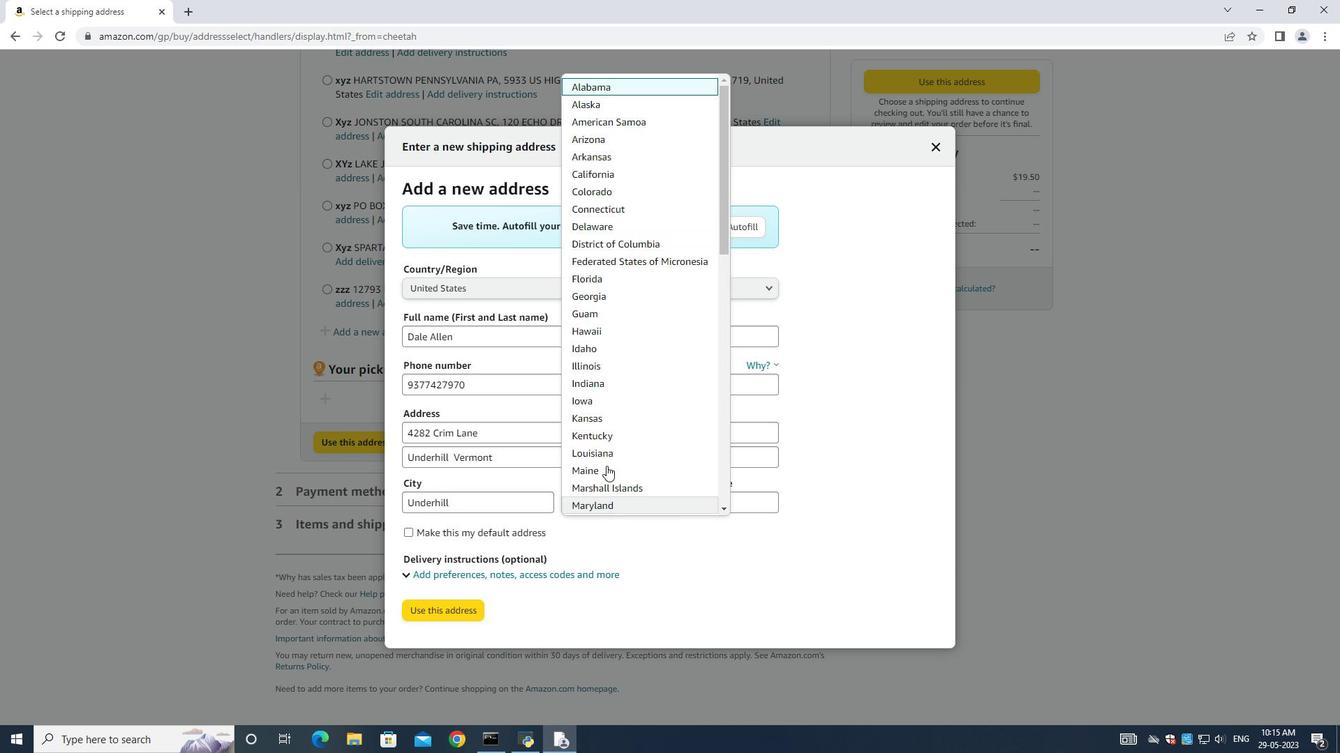 
Action: Mouse moved to (607, 450)
Screenshot: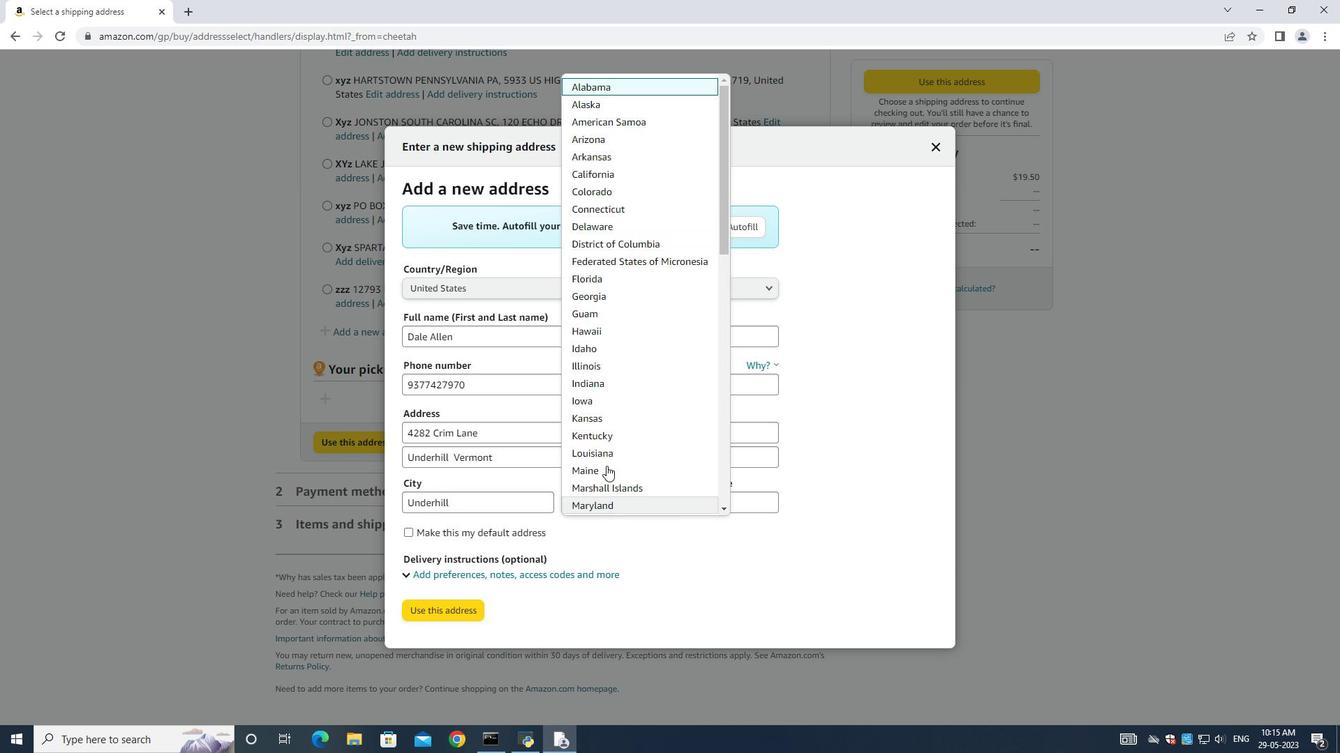 
Action: Mouse scrolled (607, 450) with delta (0, 0)
Screenshot: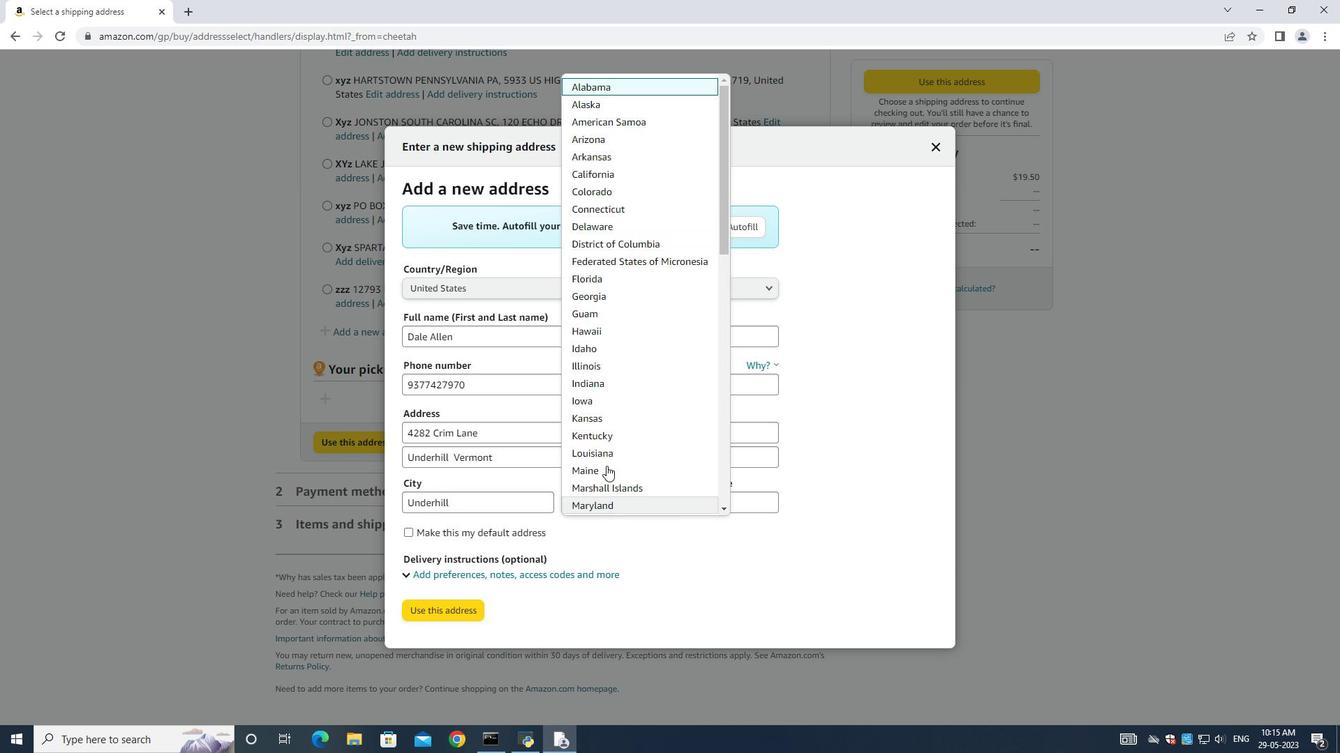 
Action: Mouse moved to (608, 449)
Screenshot: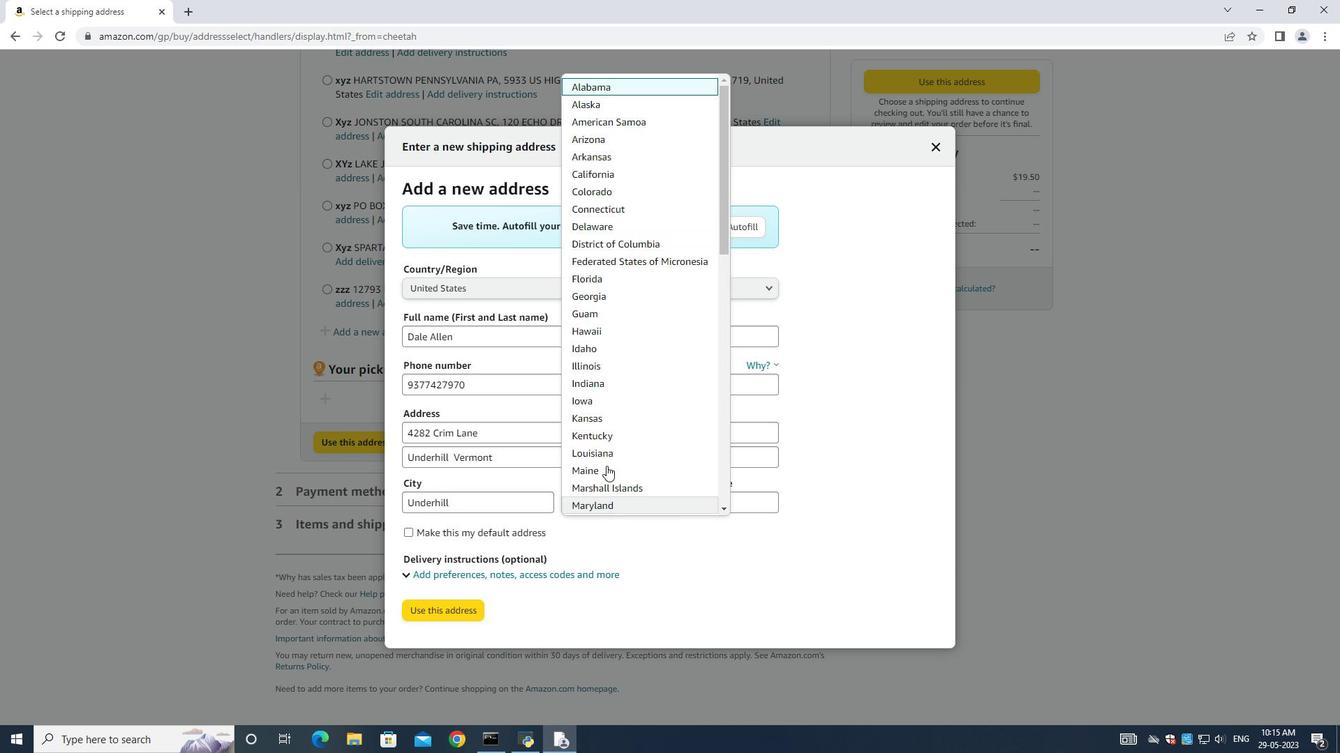 
Action: Mouse scrolled (607, 448) with delta (0, 0)
Screenshot: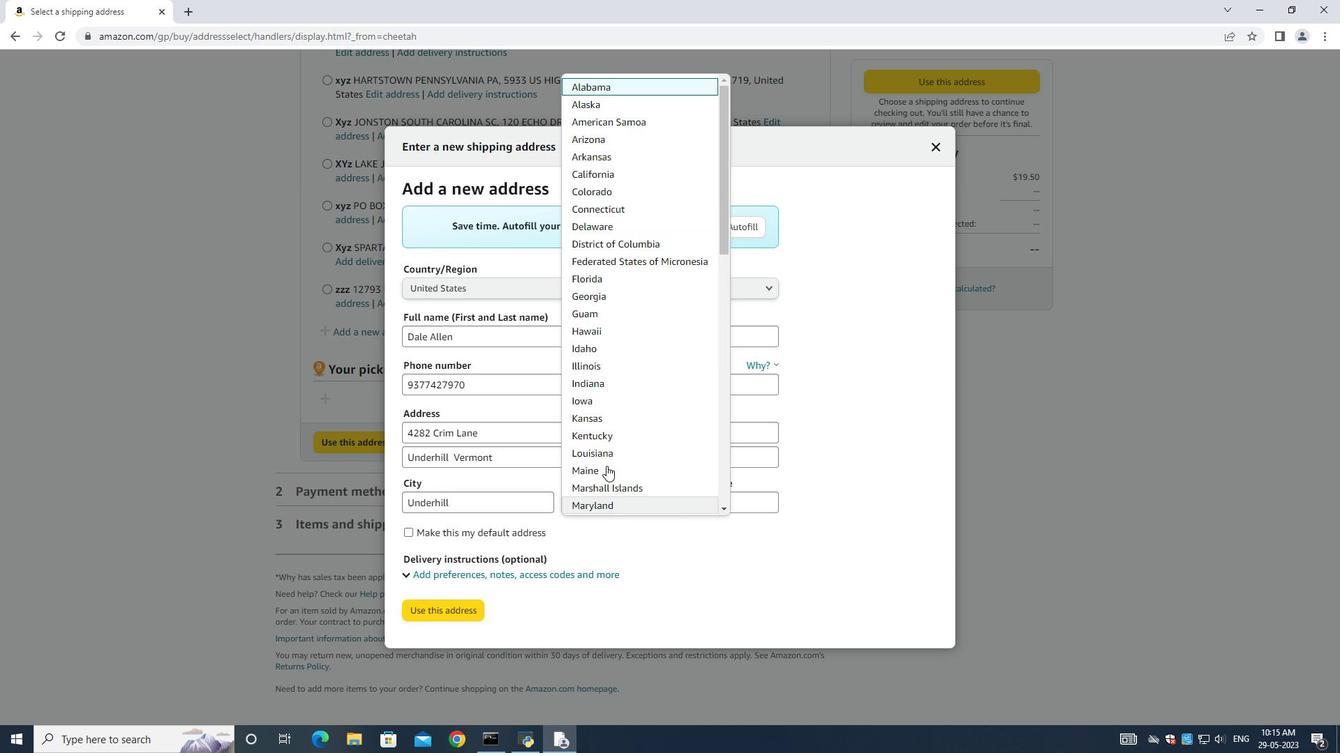
Action: Mouse moved to (611, 444)
Screenshot: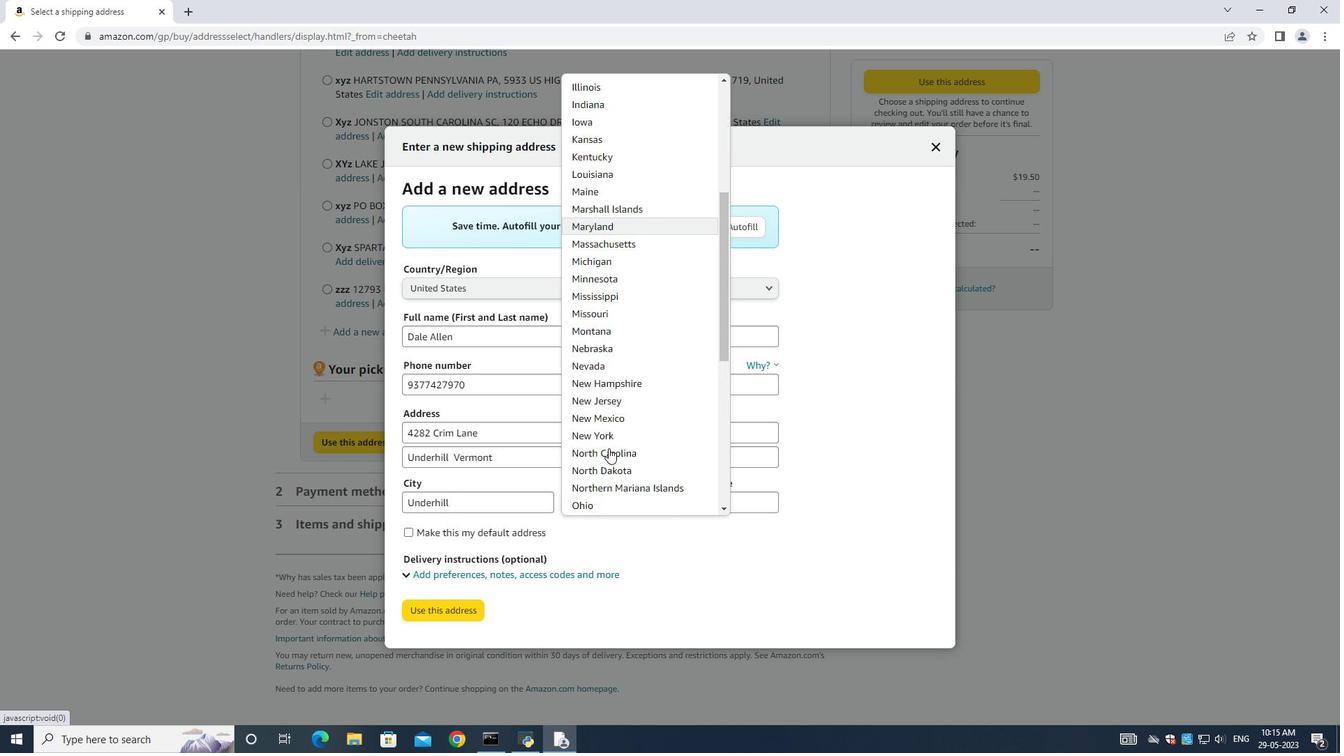 
Action: Mouse scrolled (611, 443) with delta (0, 0)
Screenshot: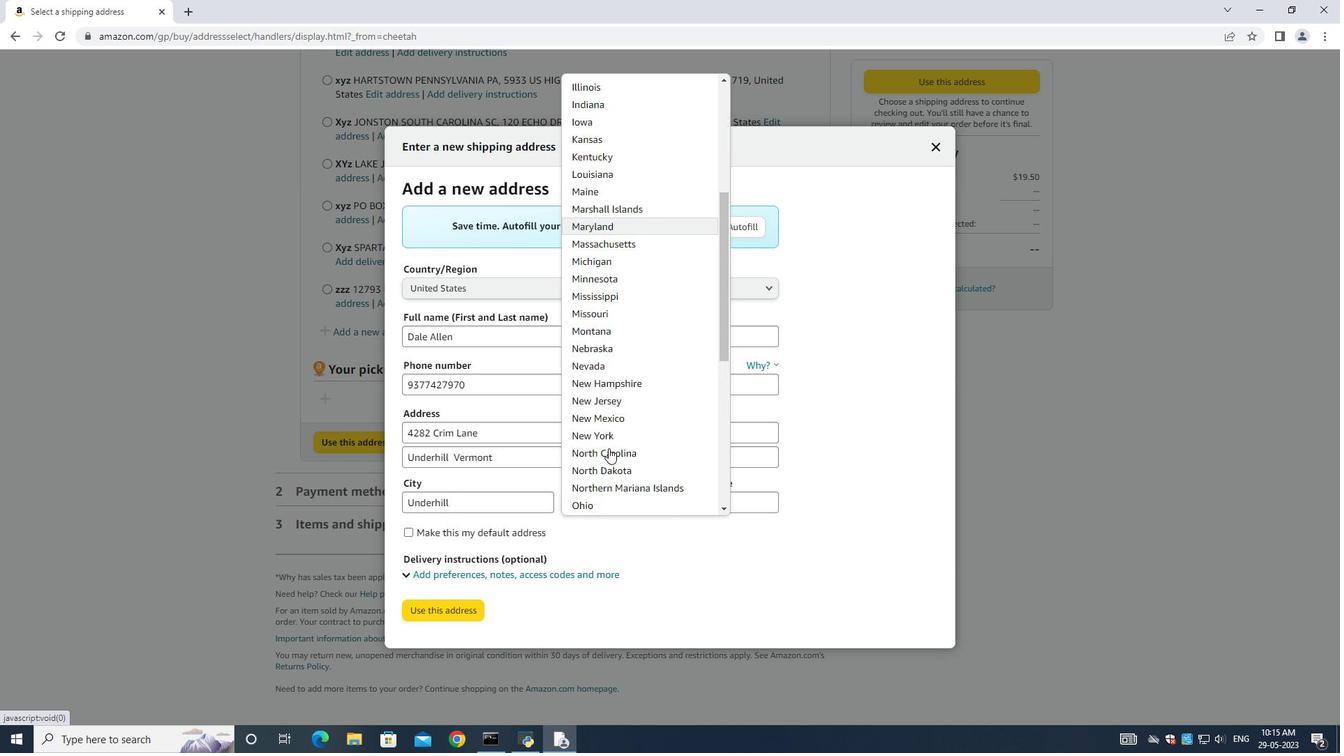
Action: Mouse scrolled (611, 443) with delta (0, 0)
Screenshot: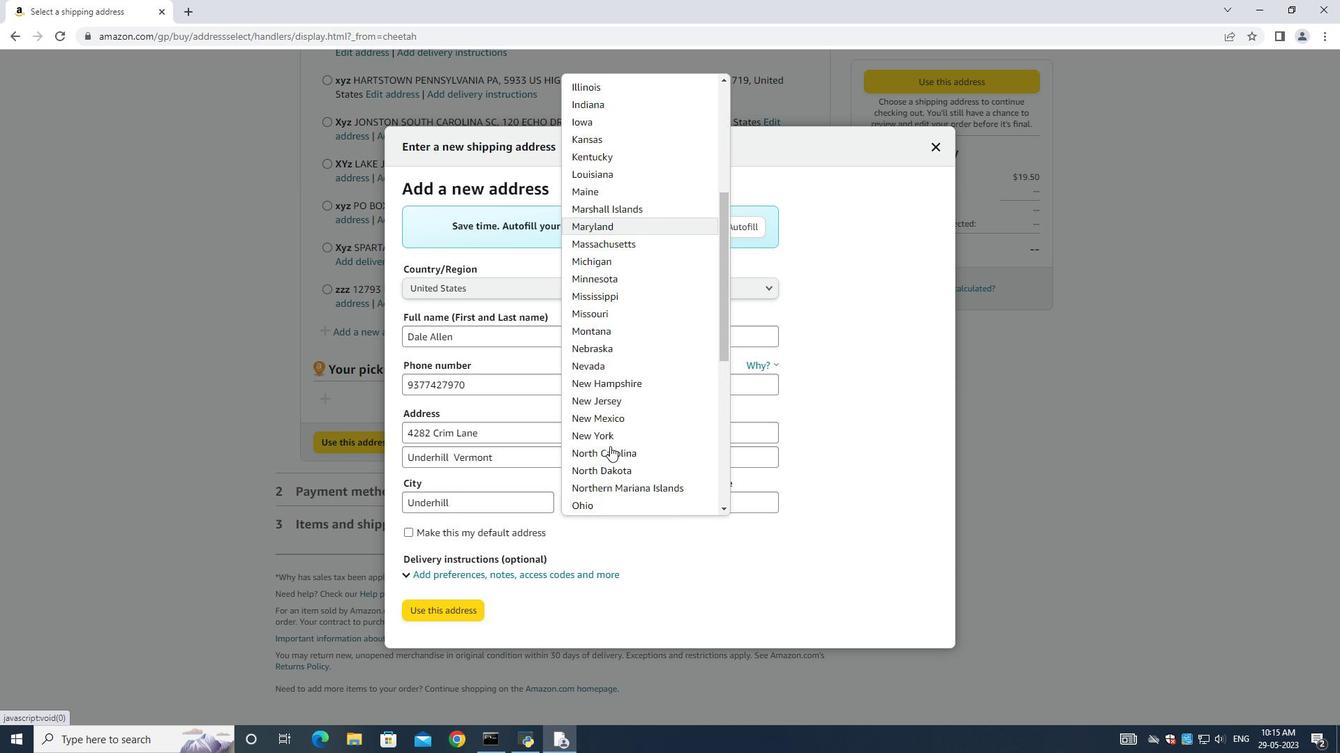 
Action: Mouse scrolled (611, 443) with delta (0, 0)
Screenshot: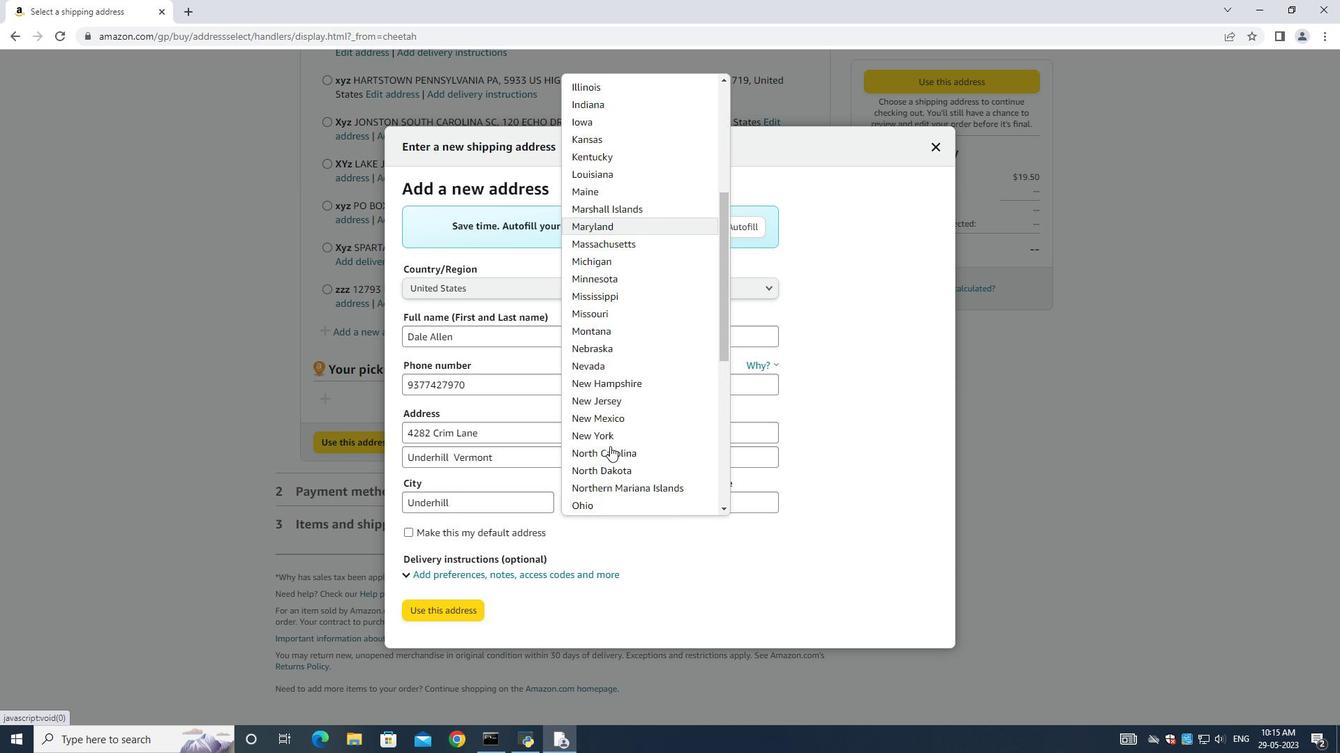 
Action: Mouse moved to (612, 444)
Screenshot: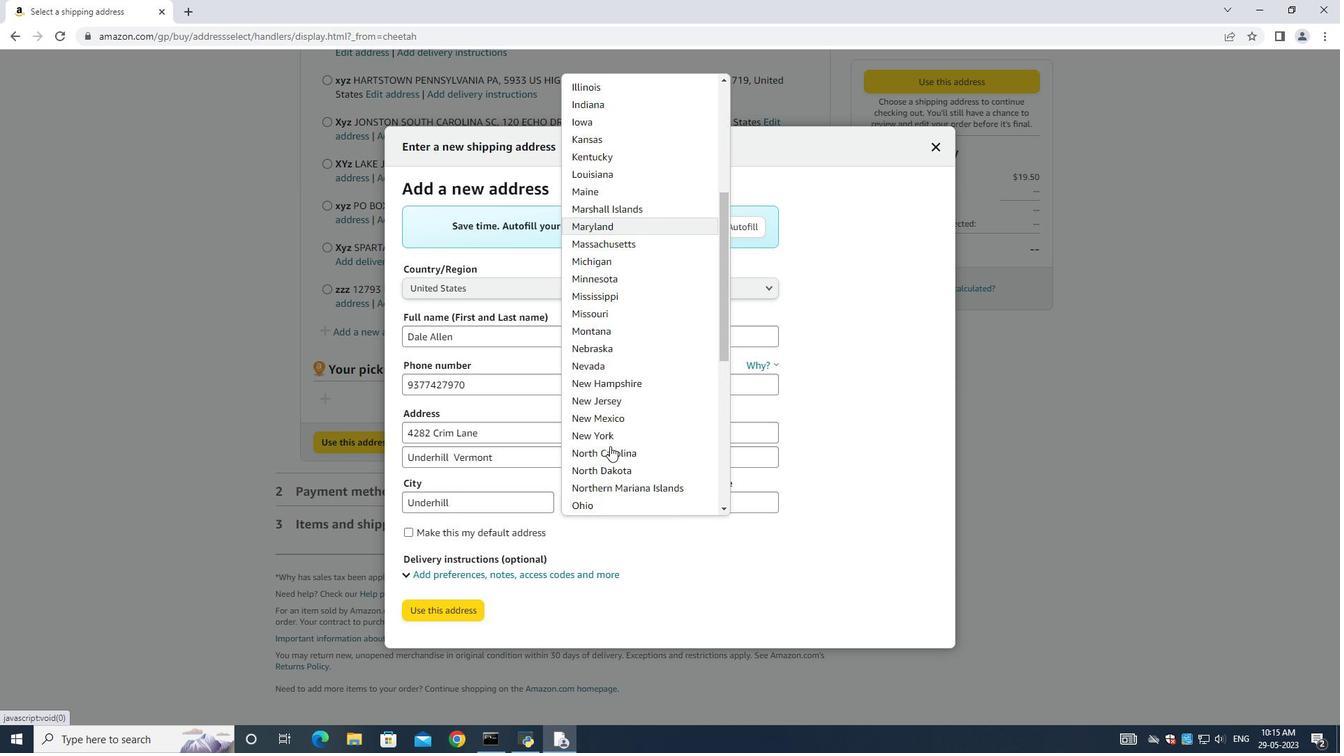 
Action: Mouse scrolled (612, 443) with delta (0, 0)
Screenshot: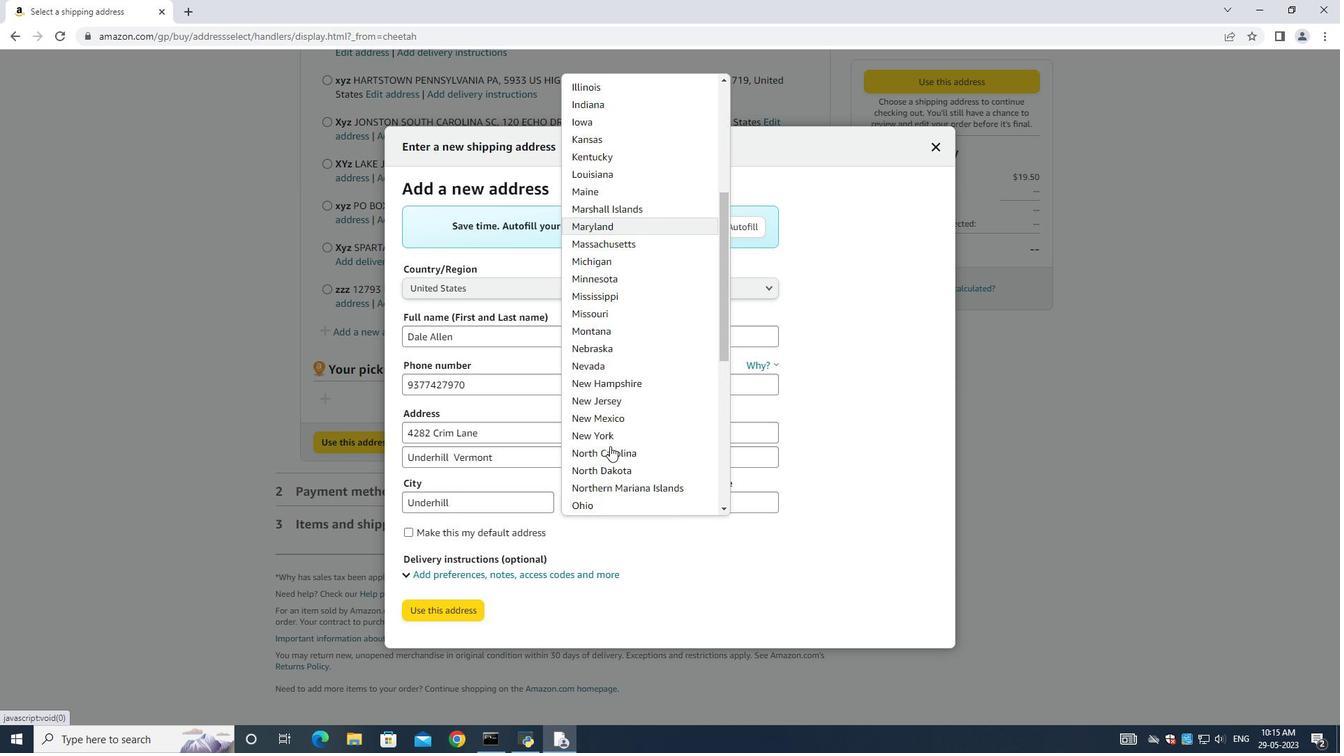 
Action: Mouse moved to (637, 431)
Screenshot: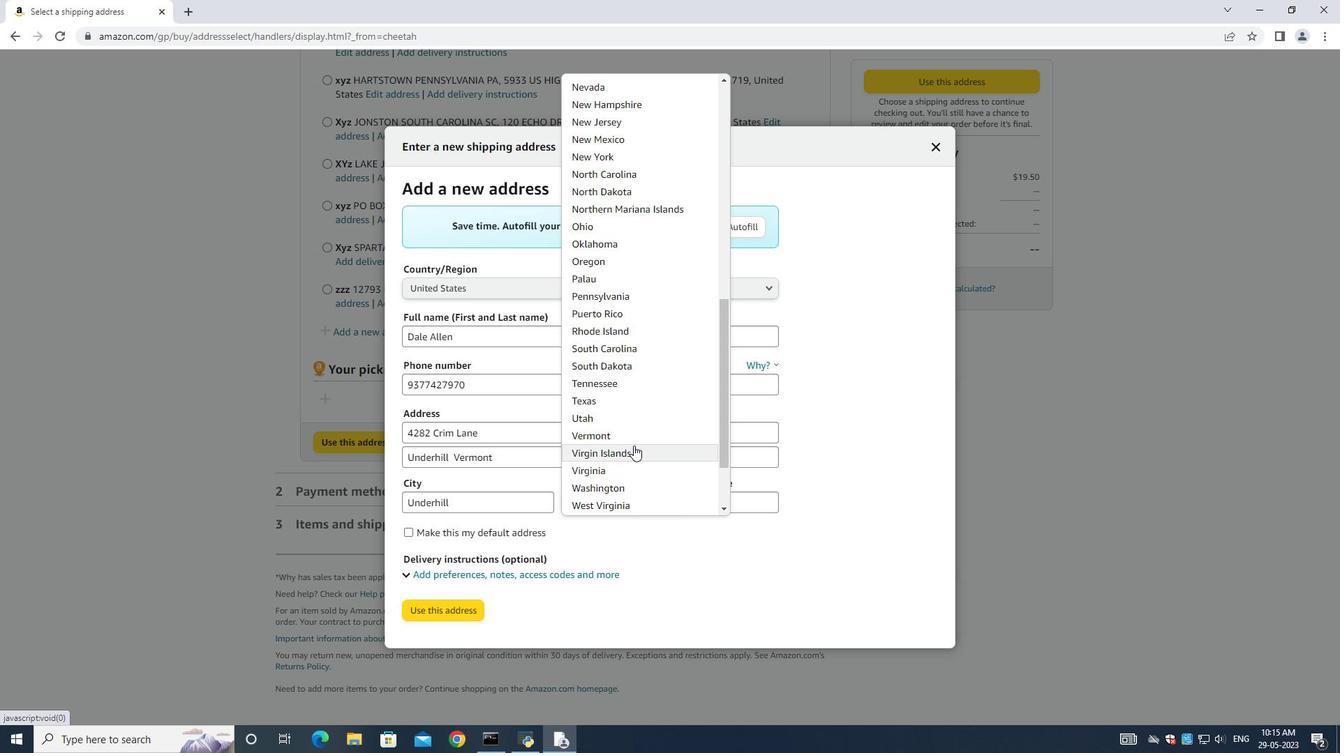 
Action: Mouse pressed left at (637, 431)
